 Task: Select the current location as Antelope Canyon, Arizona, United States . Now zoom - , and verify the location . Hide zoom slider
Action: Key pressed <Key.enter>
Screenshot: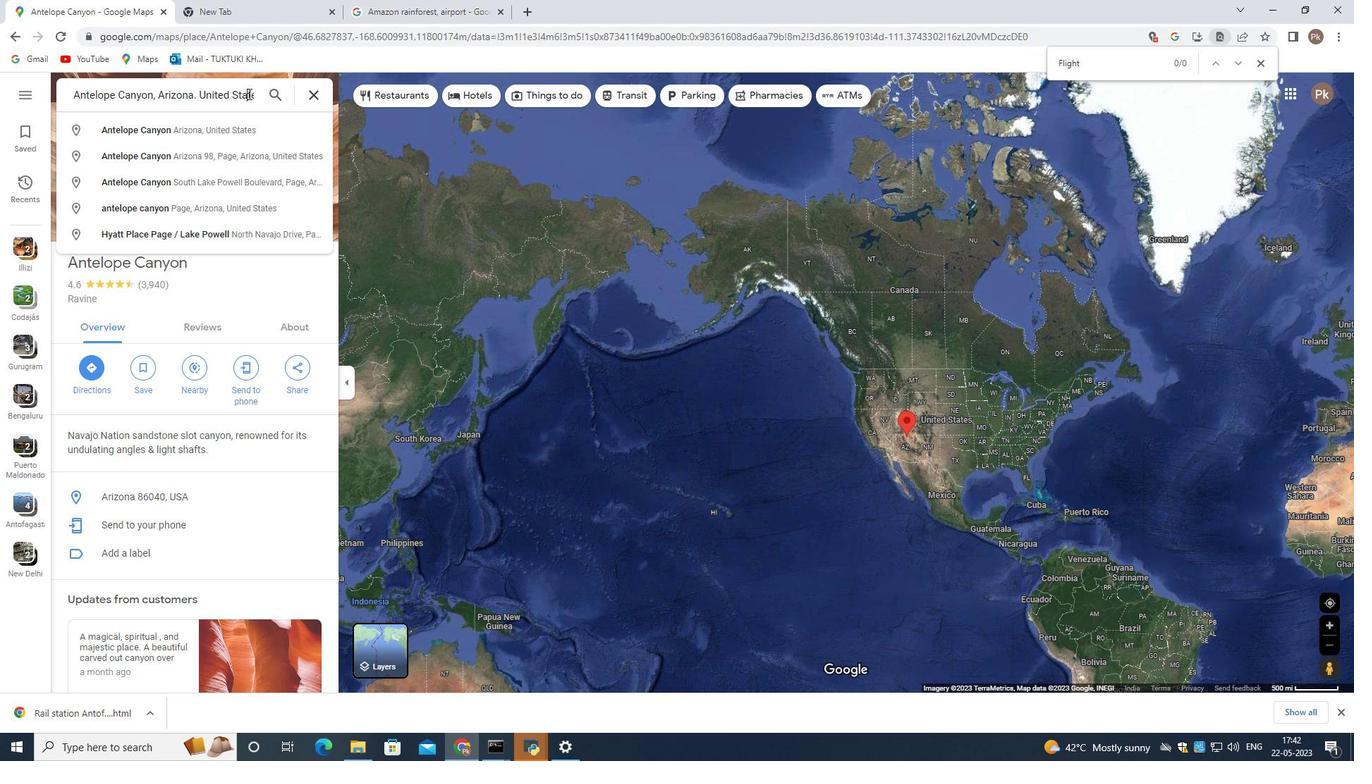 
Action: Mouse moved to (199, 143)
Screenshot: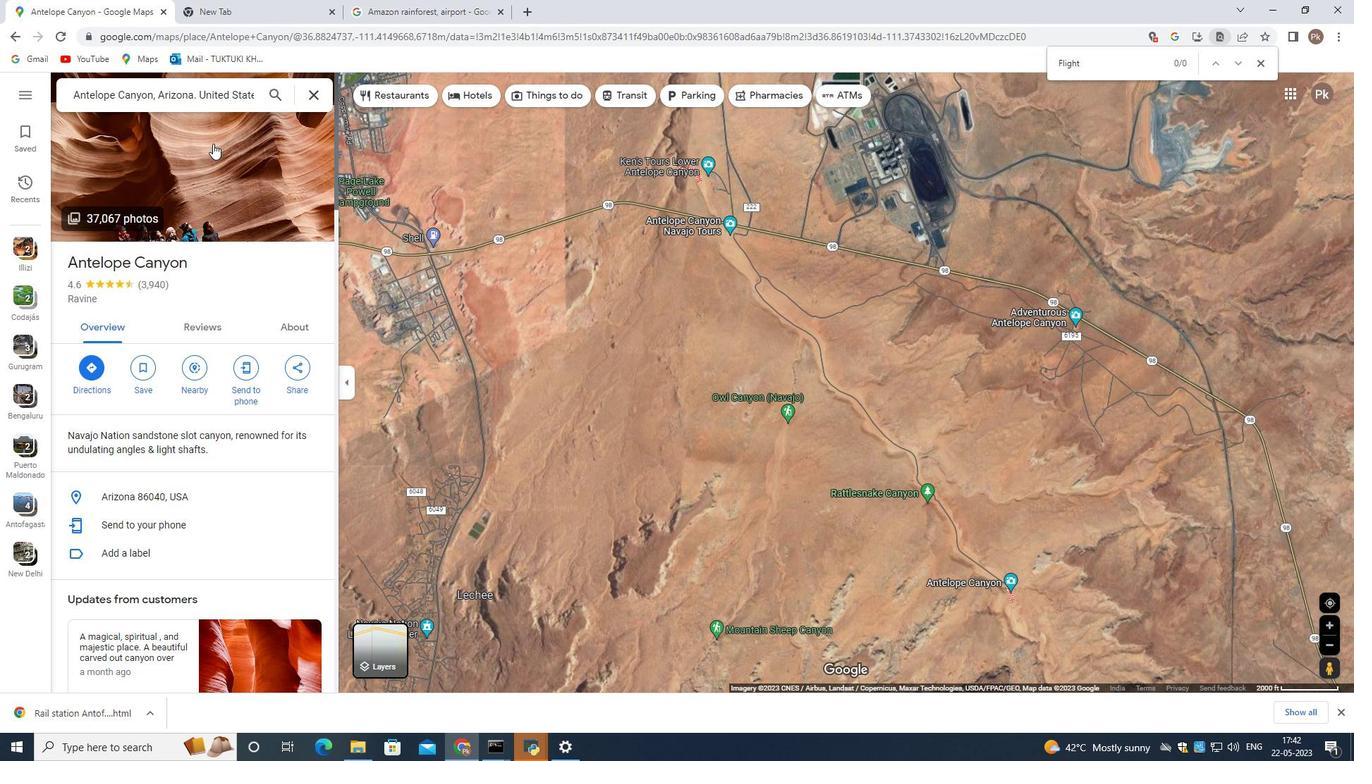 
Action: Mouse scrolled (199, 143) with delta (0, 0)
Screenshot: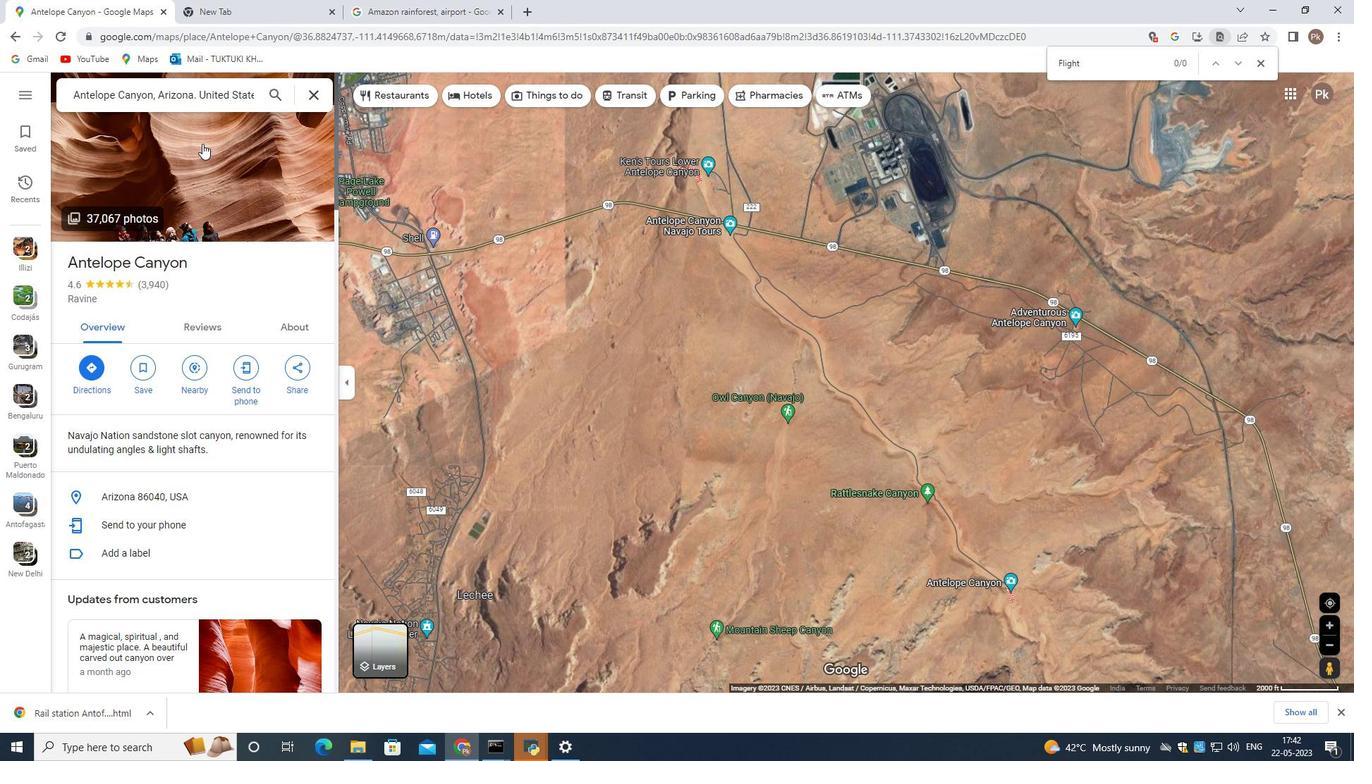 
Action: Mouse moved to (199, 143)
Screenshot: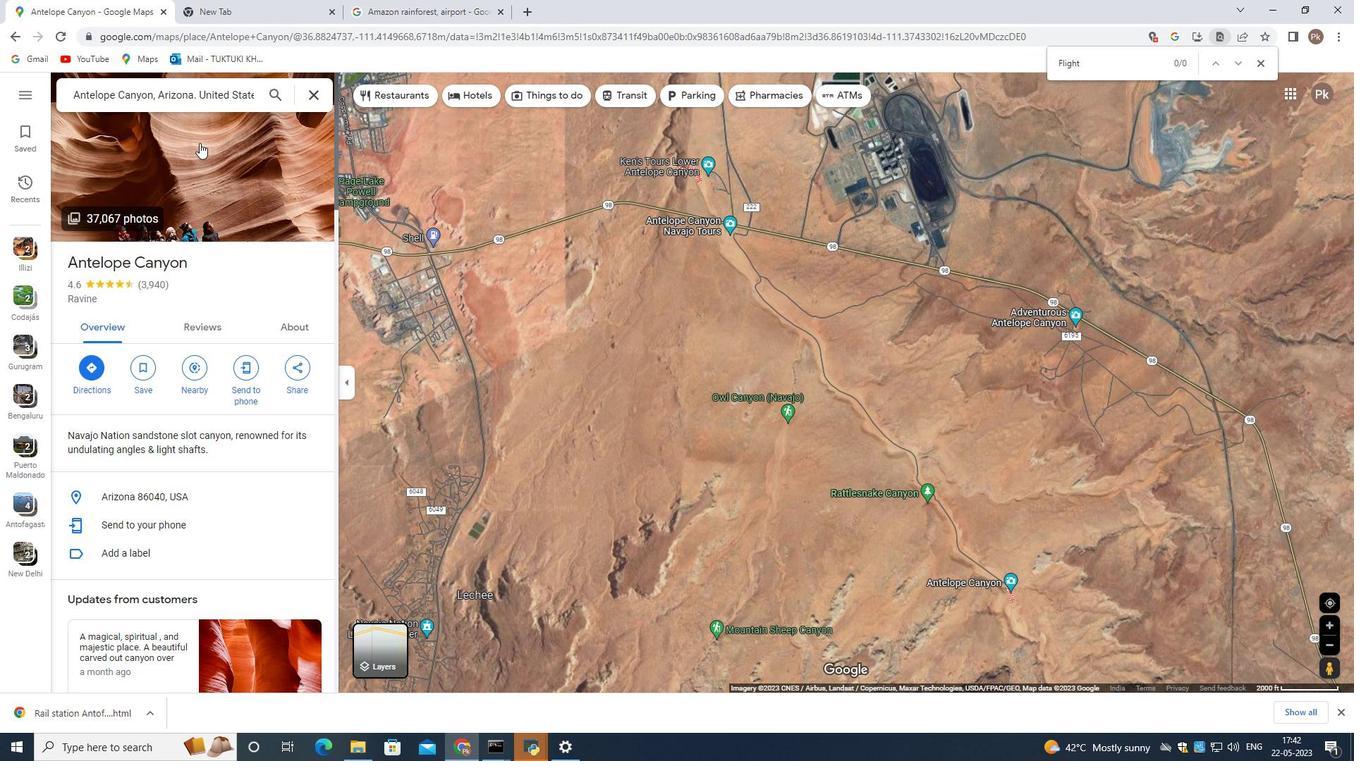 
Action: Mouse scrolled (199, 143) with delta (0, 0)
Screenshot: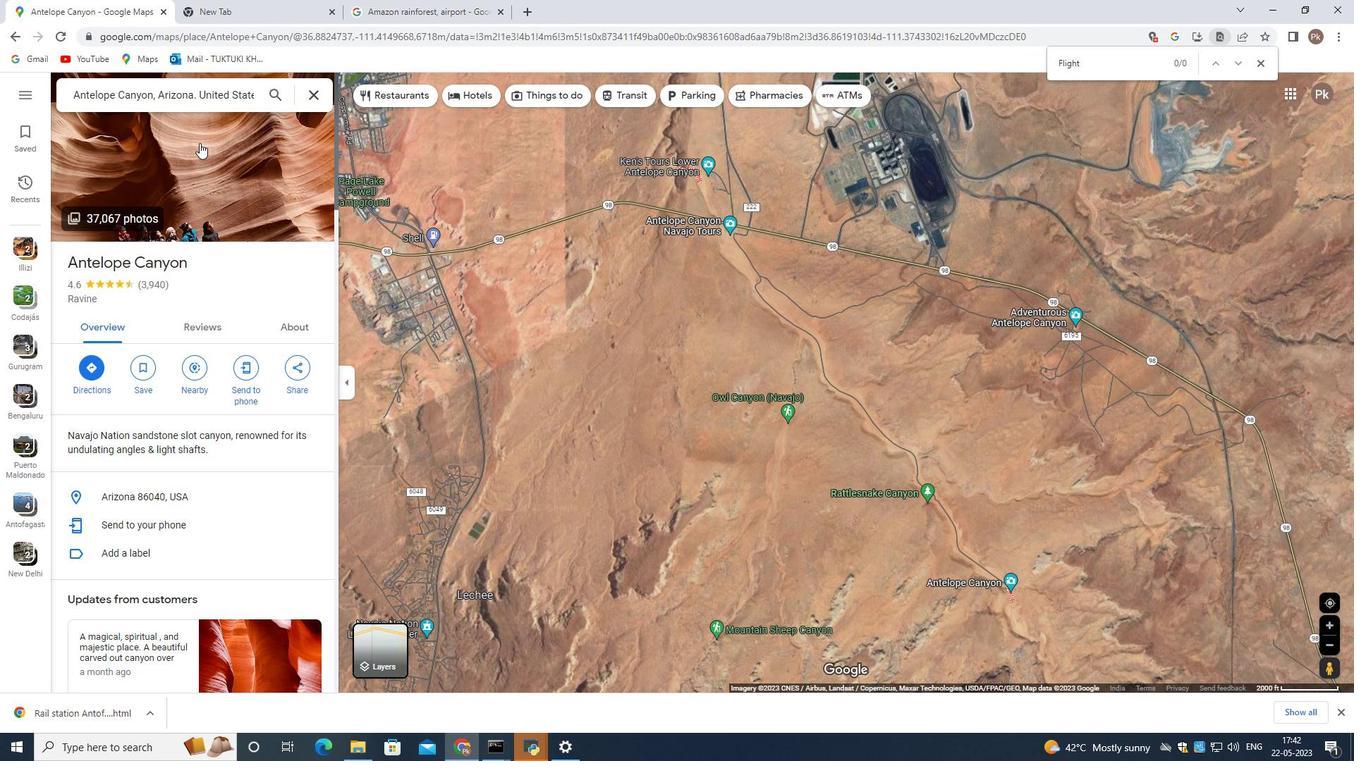 
Action: Mouse moved to (337, 122)
Screenshot: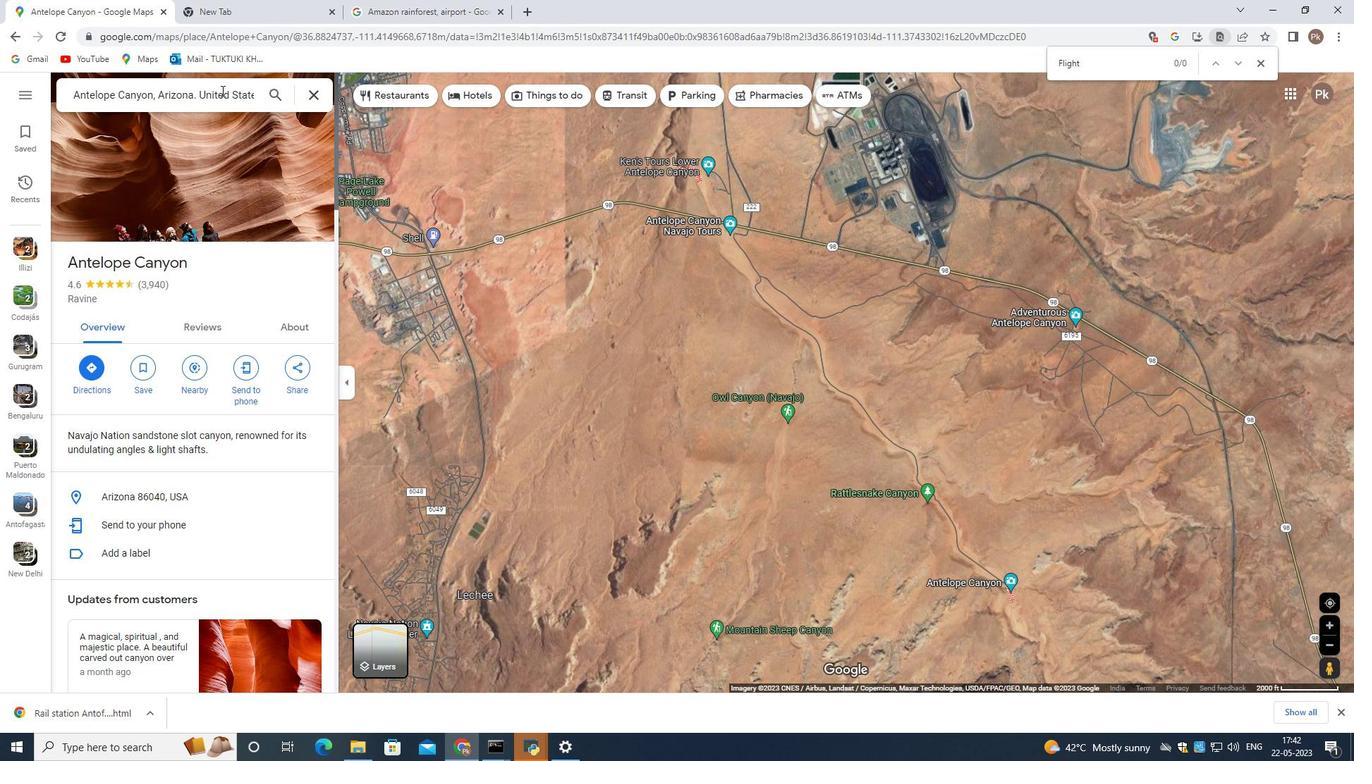 
Action: Mouse scrolled (337, 123) with delta (0, 0)
Screenshot: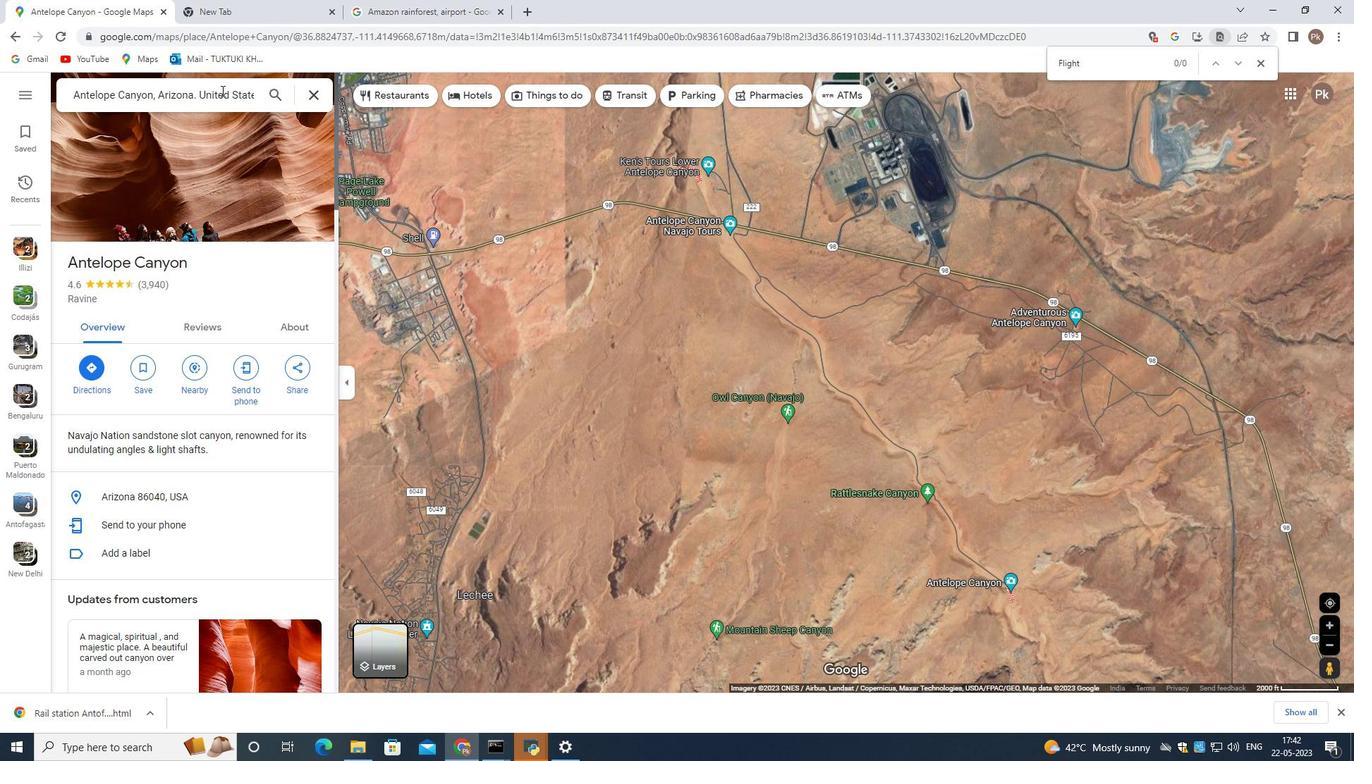 
Action: Mouse moved to (368, 127)
Screenshot: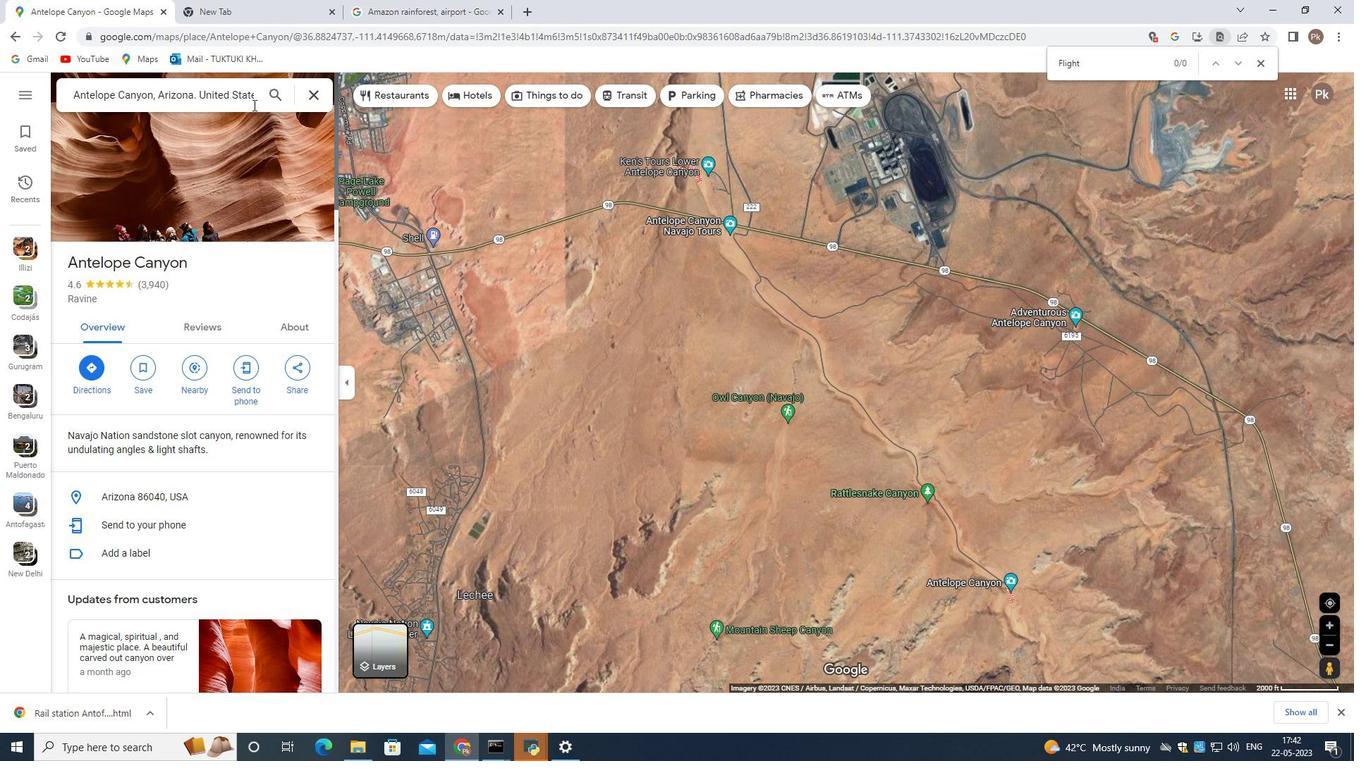 
Action: Mouse scrolled (368, 128) with delta (0, 0)
Screenshot: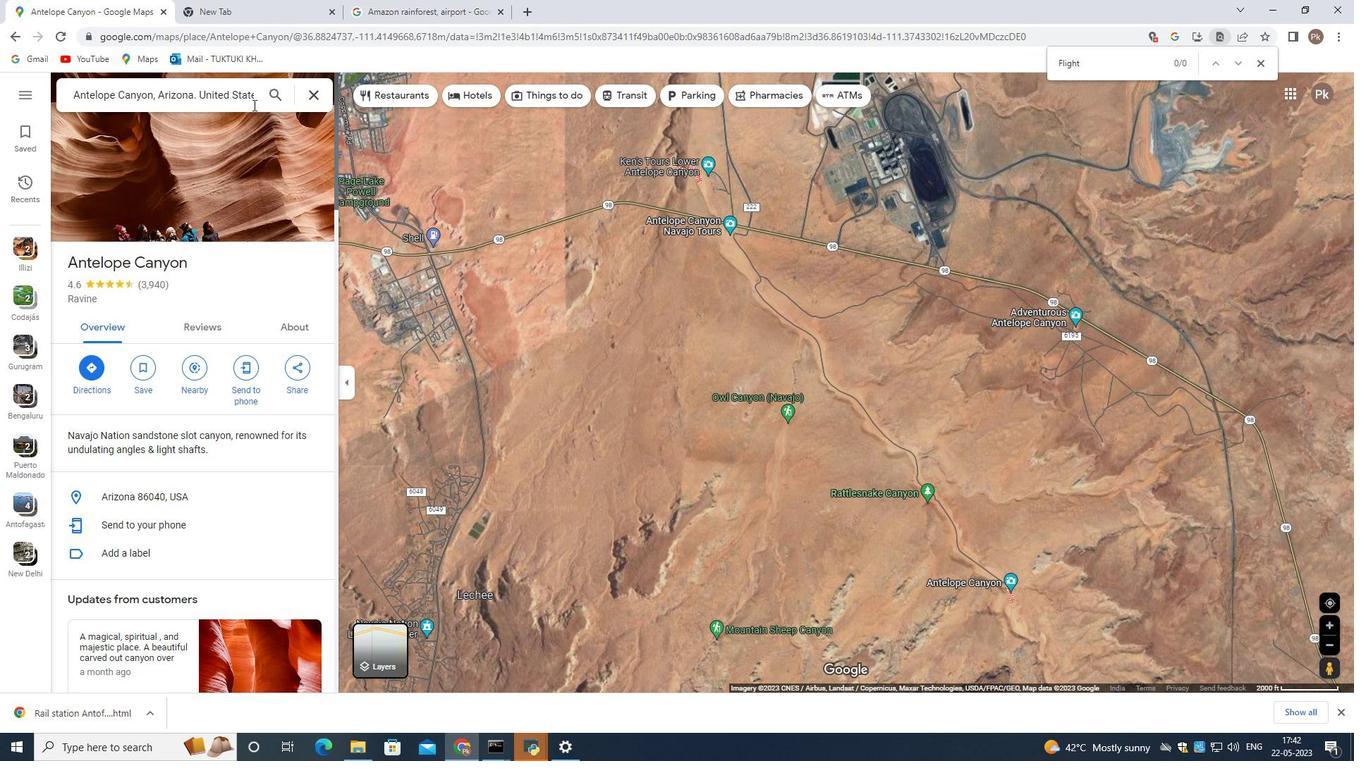 
Action: Mouse moved to (371, 128)
Screenshot: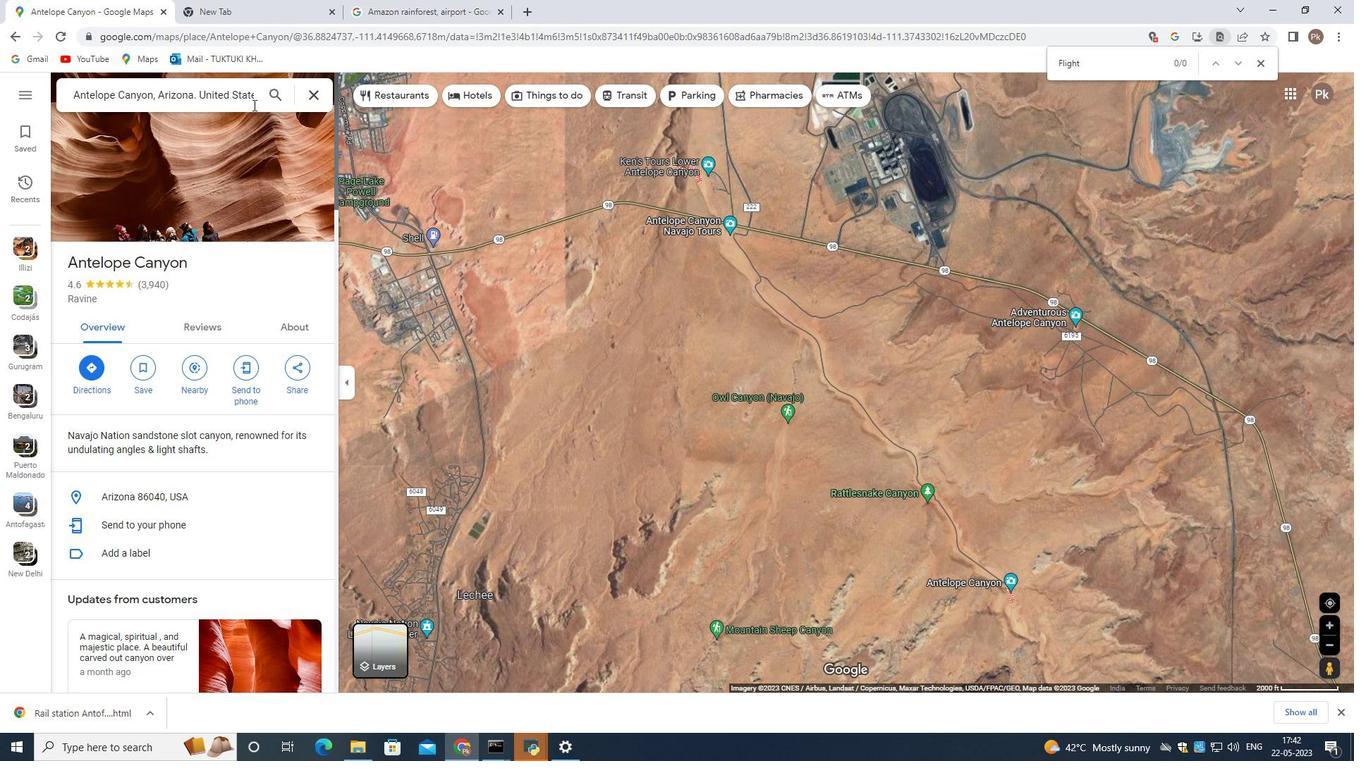 
Action: Mouse scrolled (371, 129) with delta (0, 0)
Screenshot: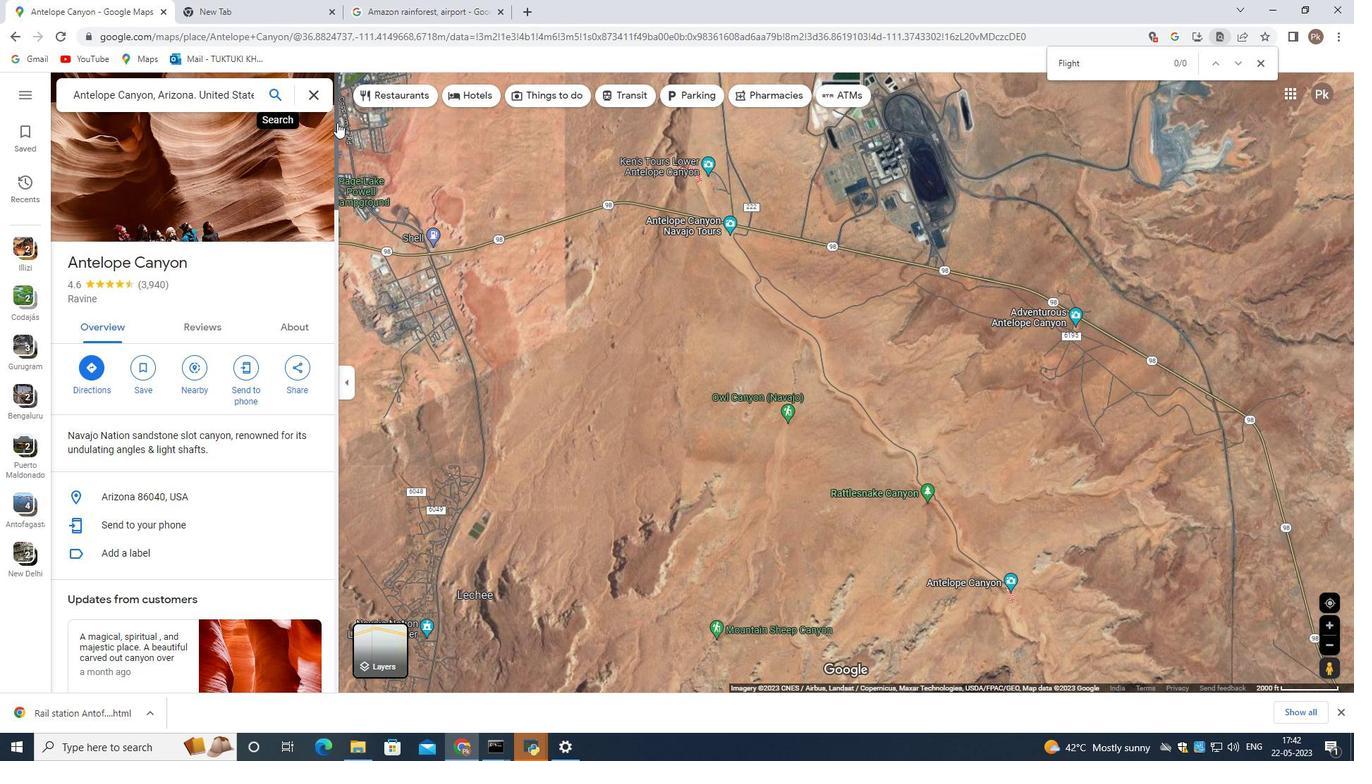 
Action: Mouse moved to (232, 93)
Screenshot: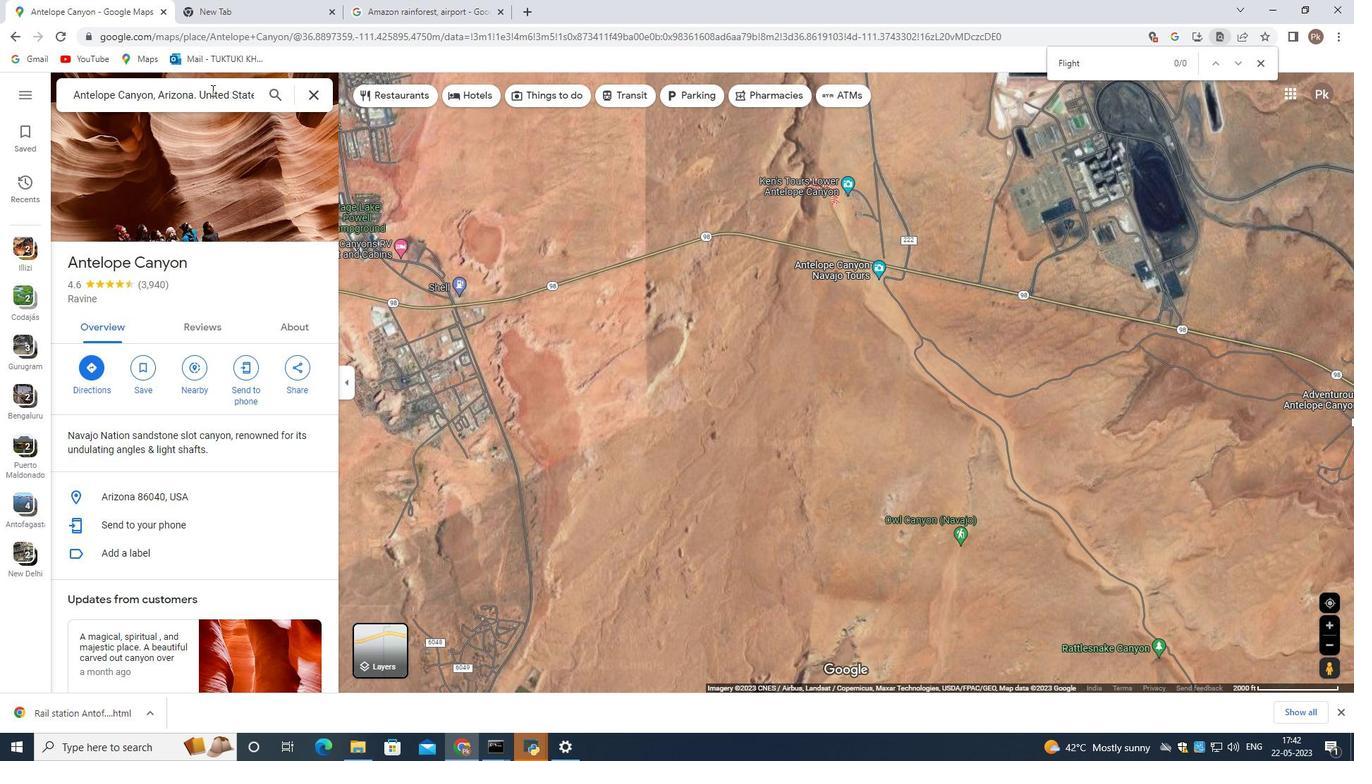 
Action: Mouse pressed left at (232, 93)
Screenshot: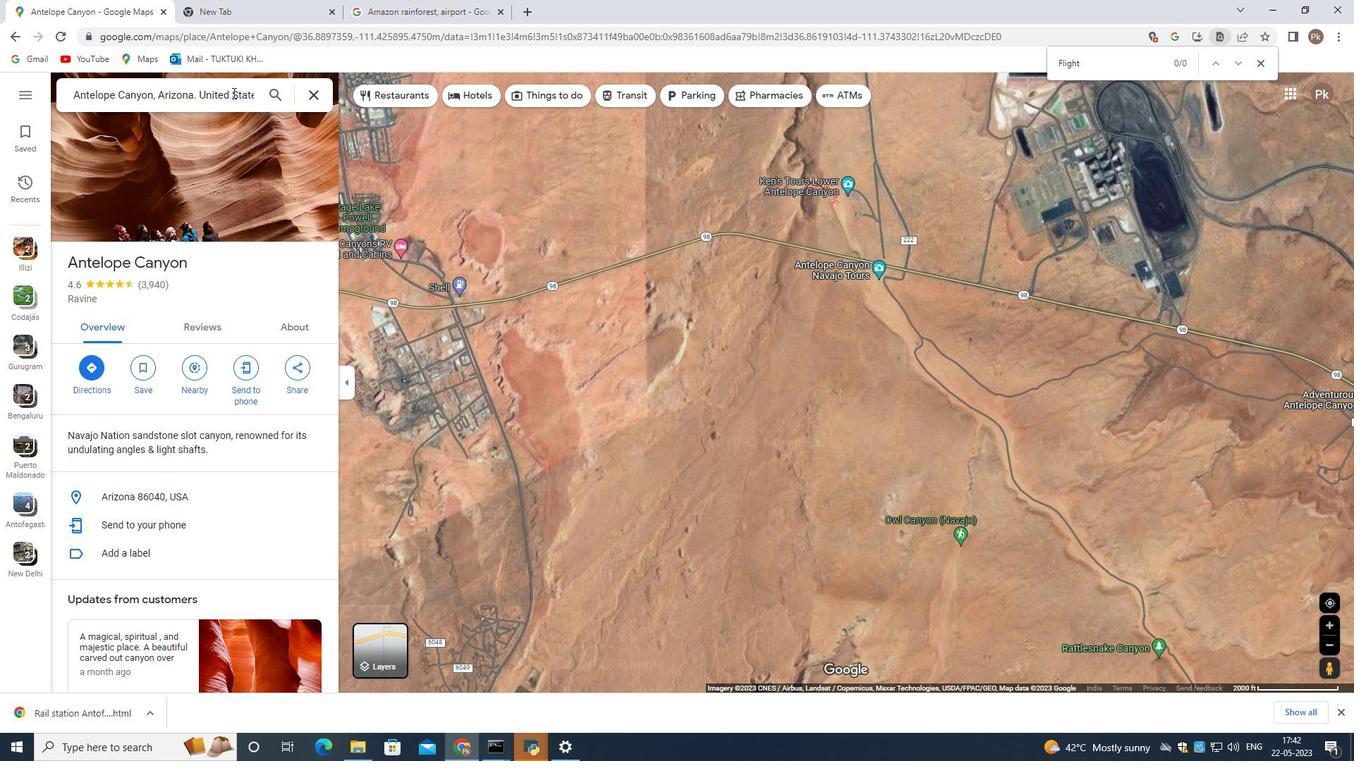 
Action: Mouse moved to (201, 124)
Screenshot: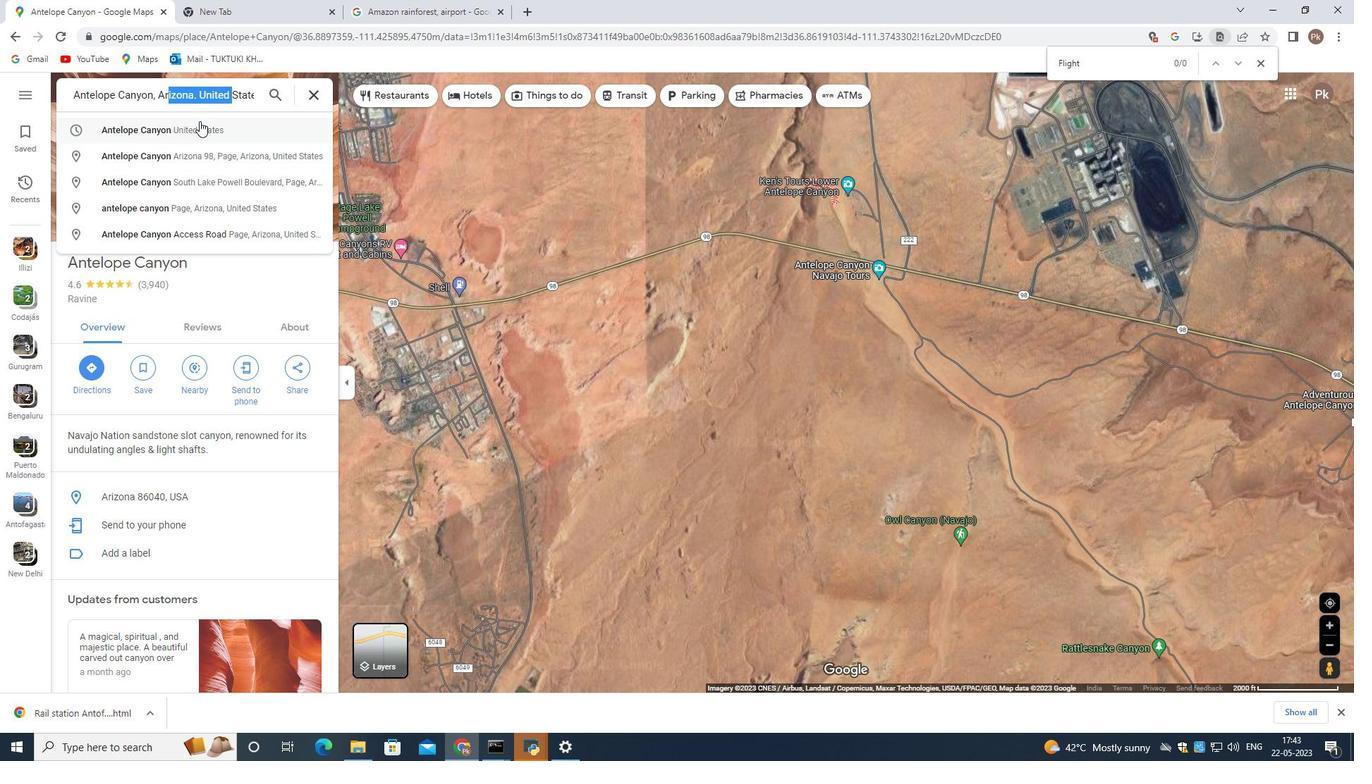 
Action: Mouse pressed left at (201, 124)
Screenshot: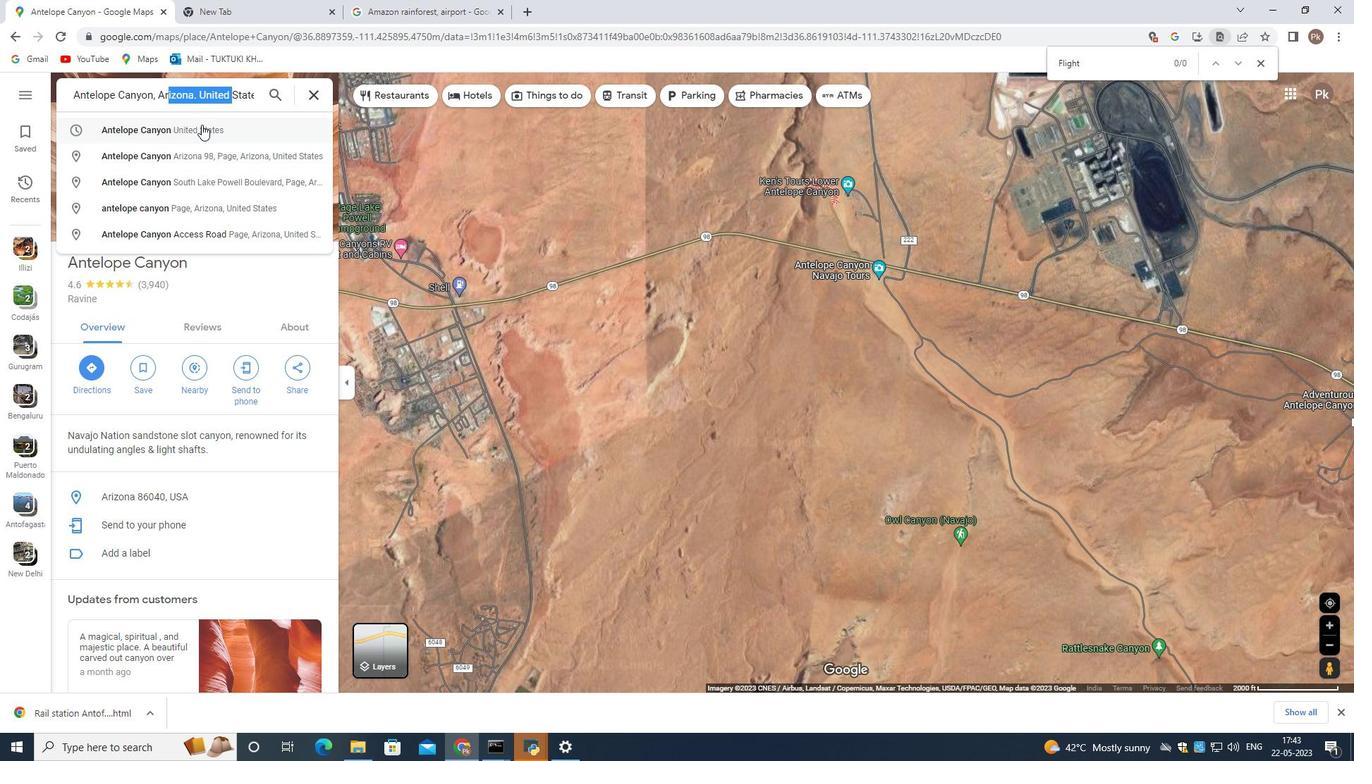 
Action: Mouse moved to (1141, 584)
Screenshot: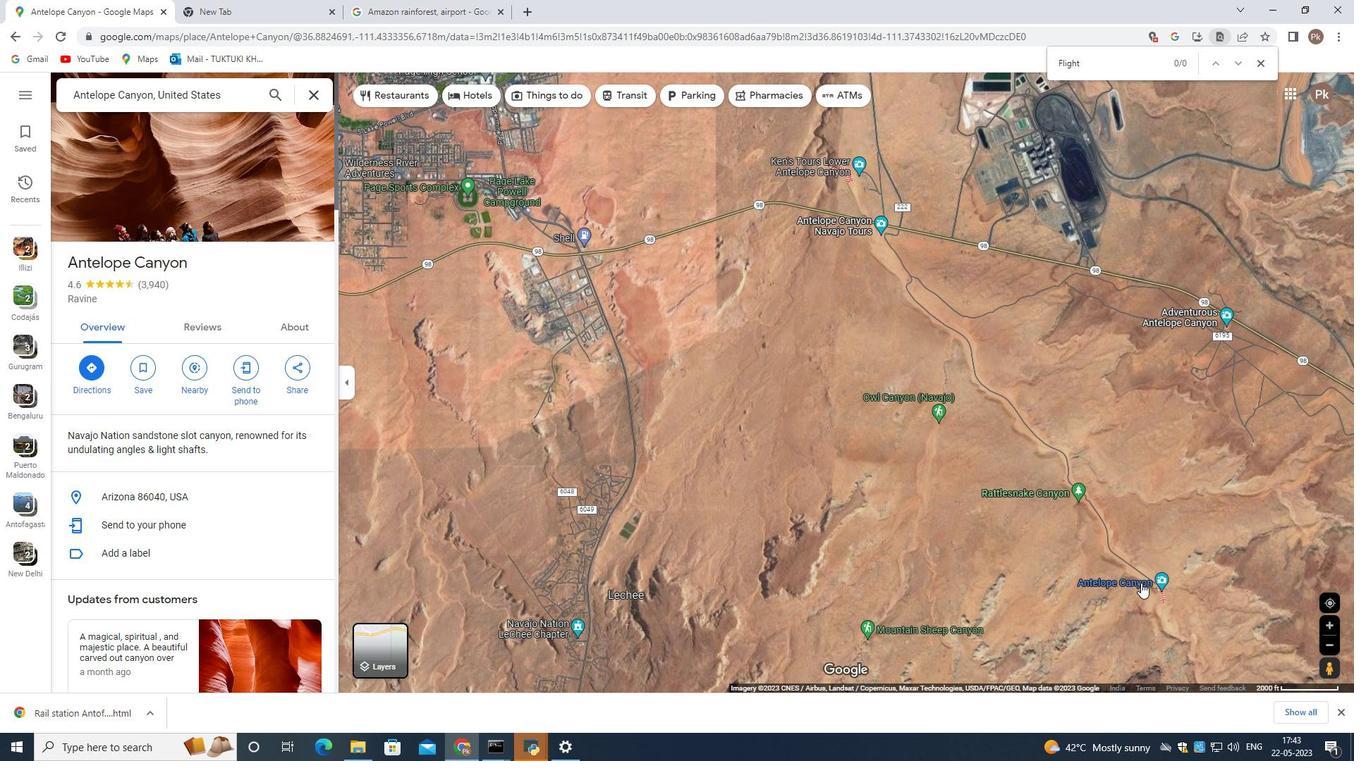 
Action: Mouse scrolled (1141, 583) with delta (0, 0)
Screenshot: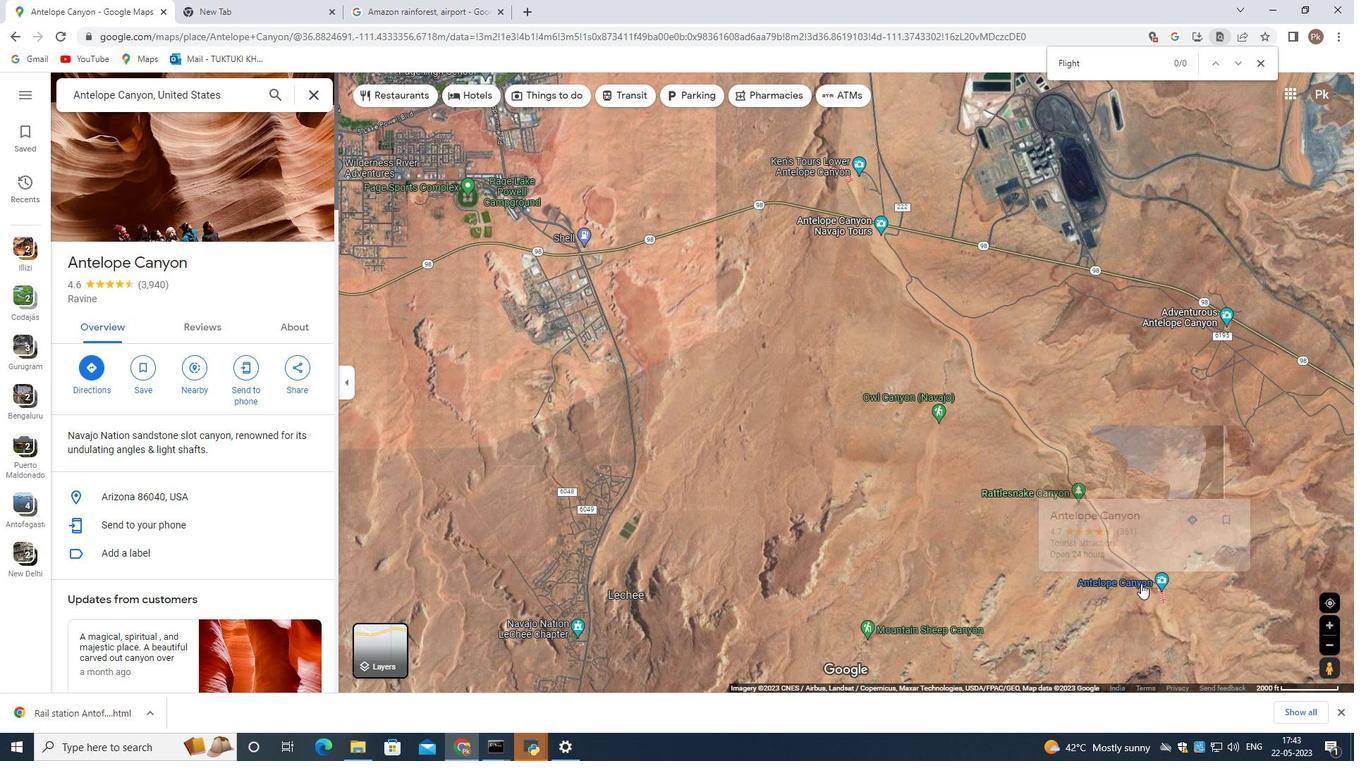 
Action: Mouse scrolled (1141, 583) with delta (0, 0)
Screenshot: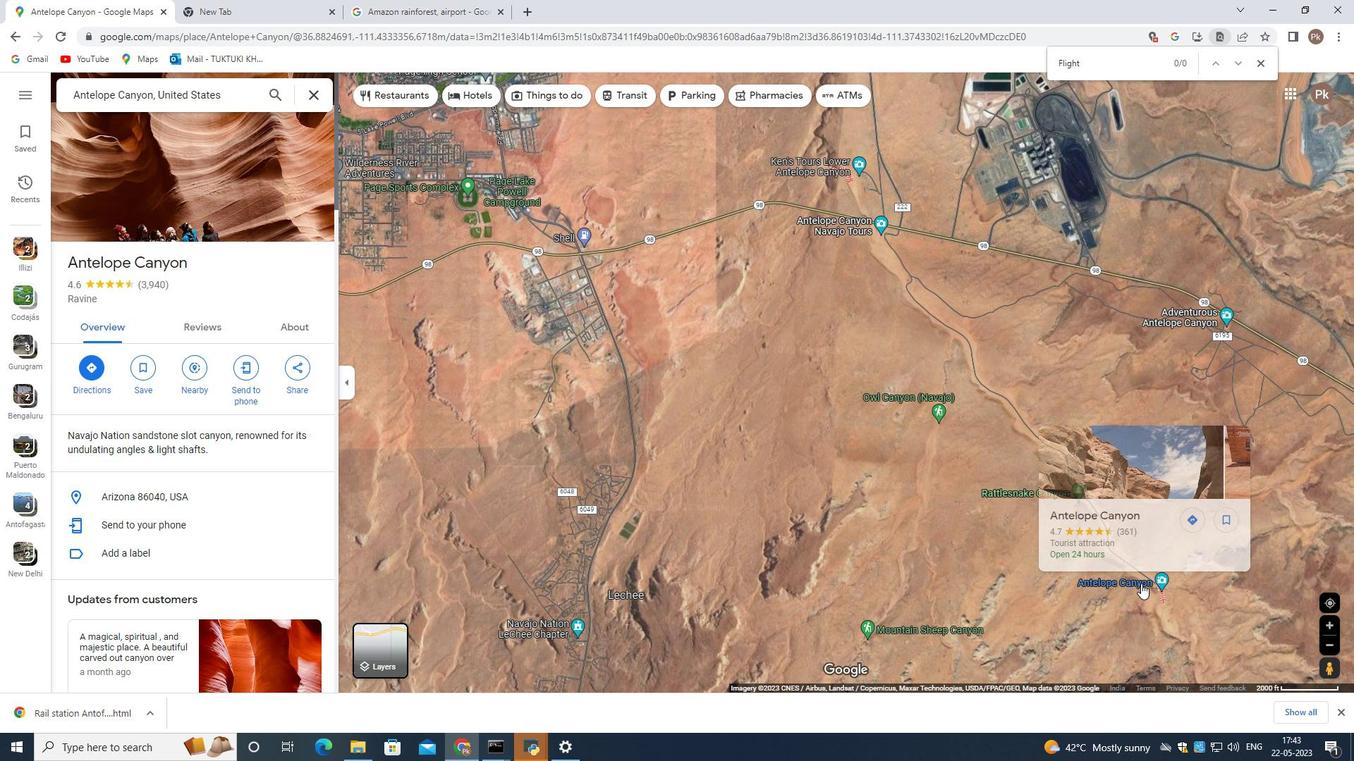 
Action: Mouse scrolled (1141, 583) with delta (0, 0)
Screenshot: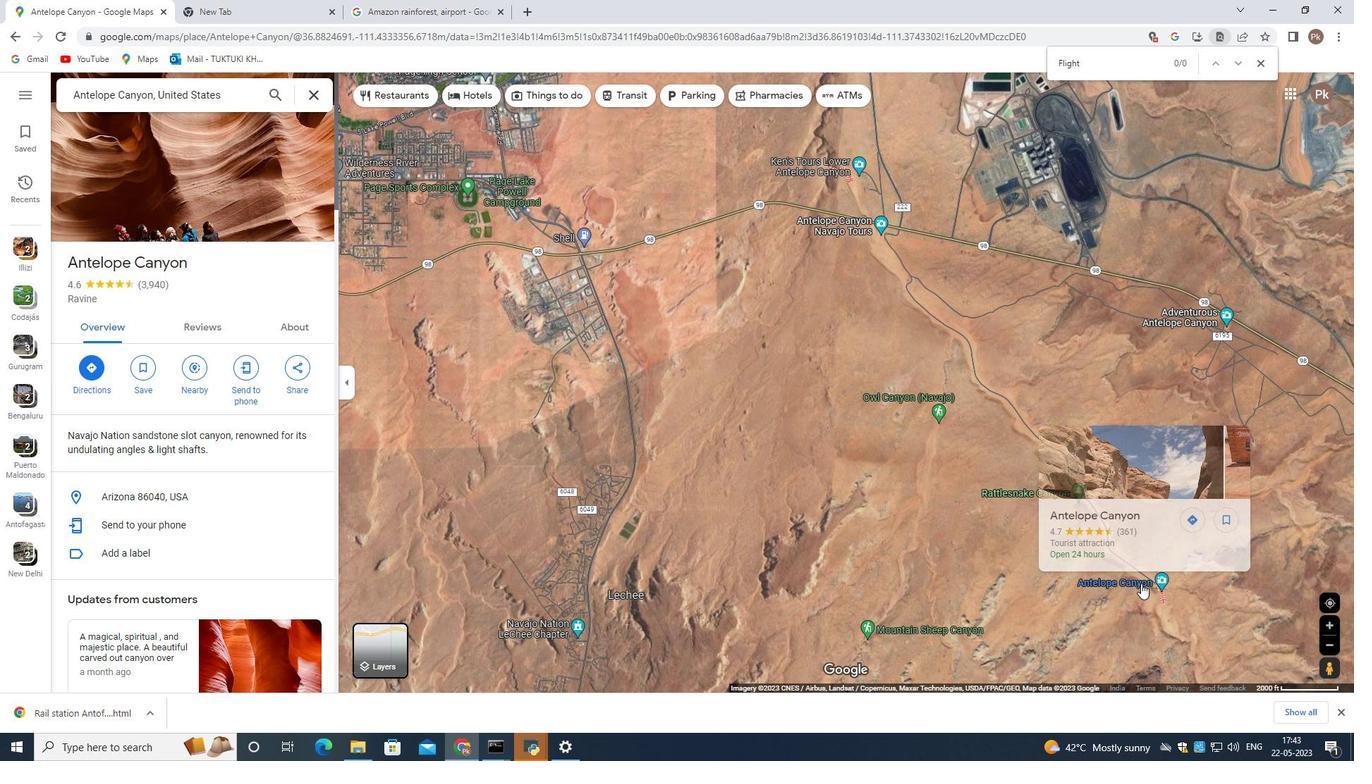 
Action: Mouse scrolled (1141, 583) with delta (0, 0)
Screenshot: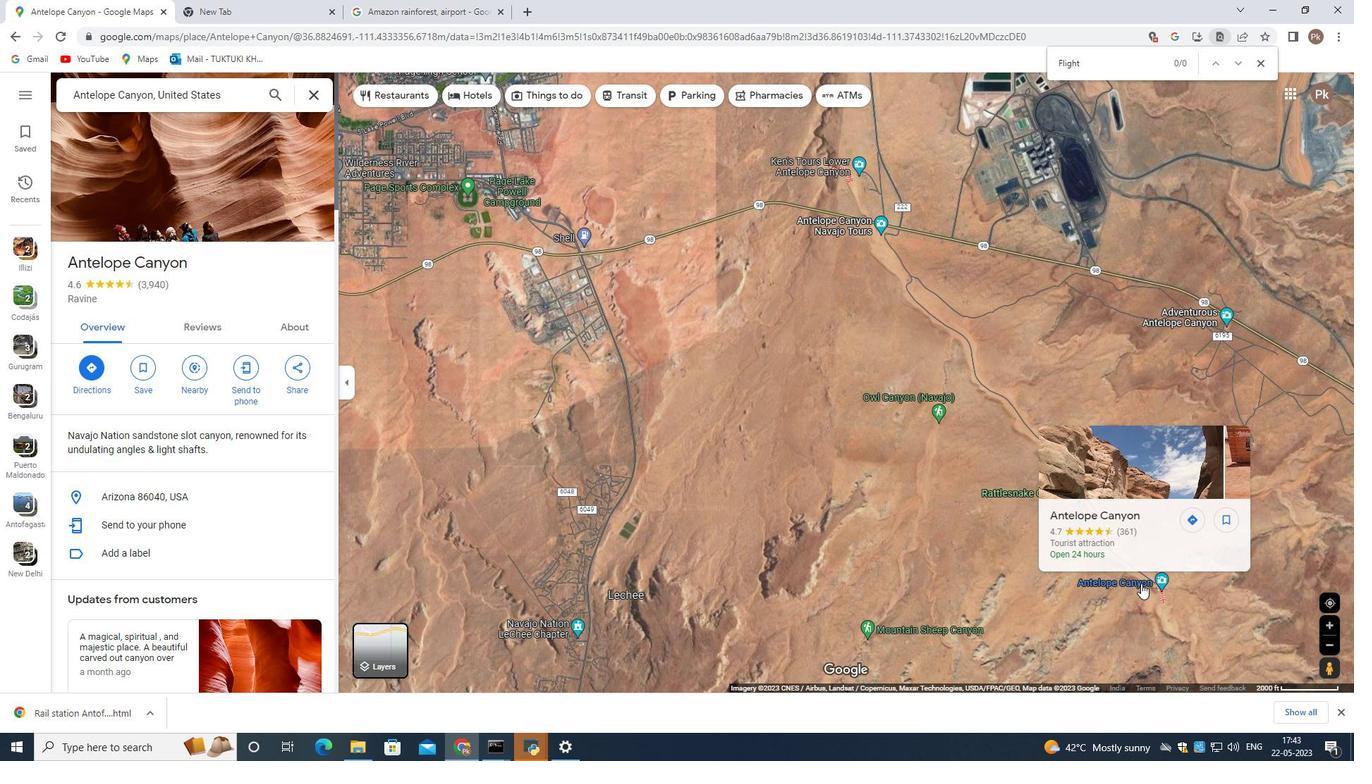 
Action: Mouse moved to (1080, 583)
Screenshot: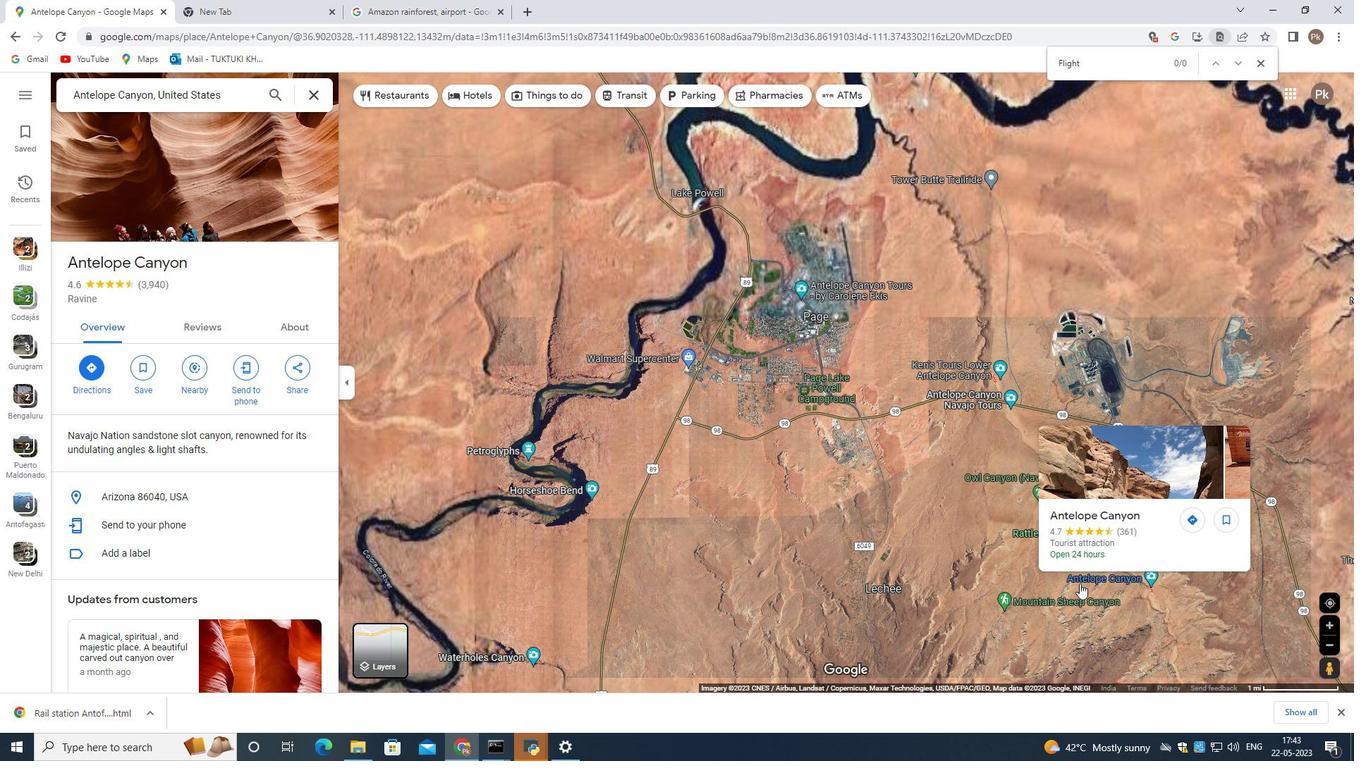 
Action: Mouse scrolled (1080, 584) with delta (0, 0)
Screenshot: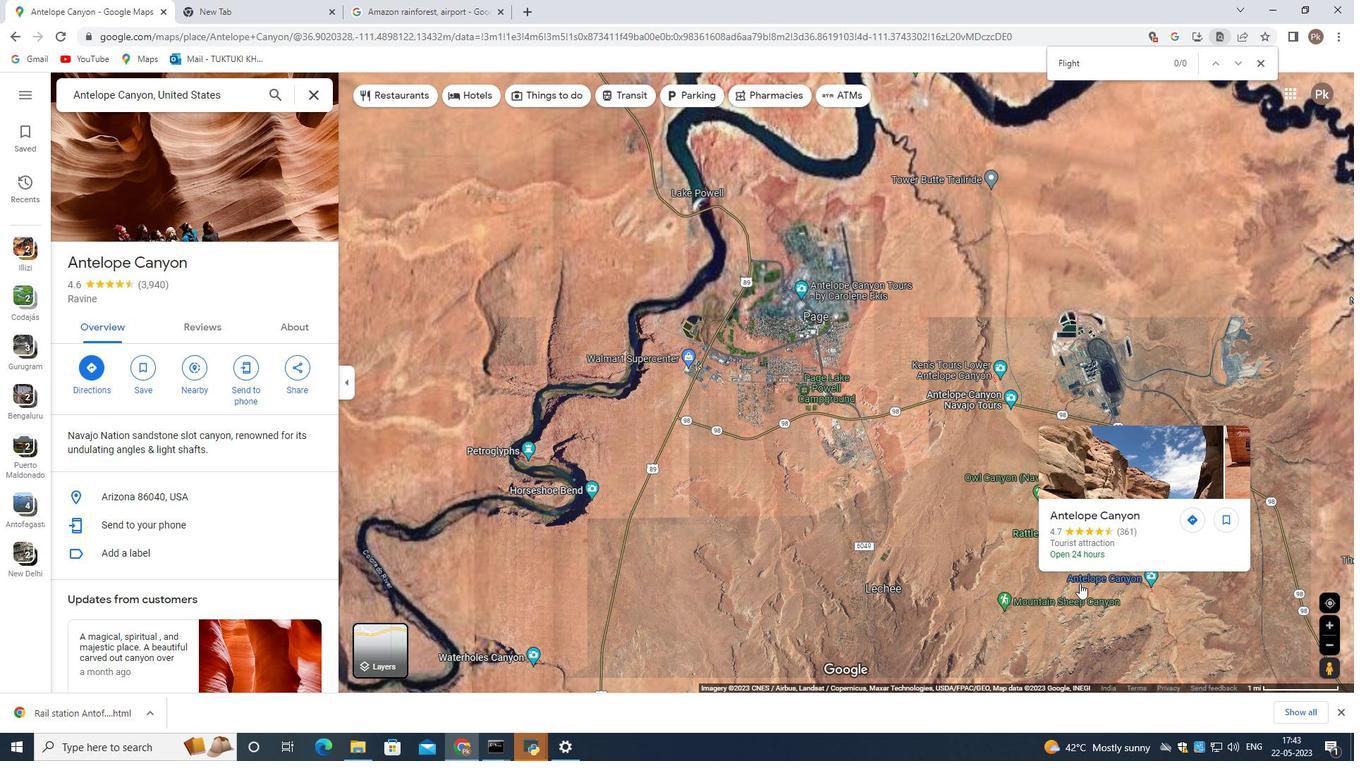 
Action: Mouse scrolled (1080, 584) with delta (0, 0)
Screenshot: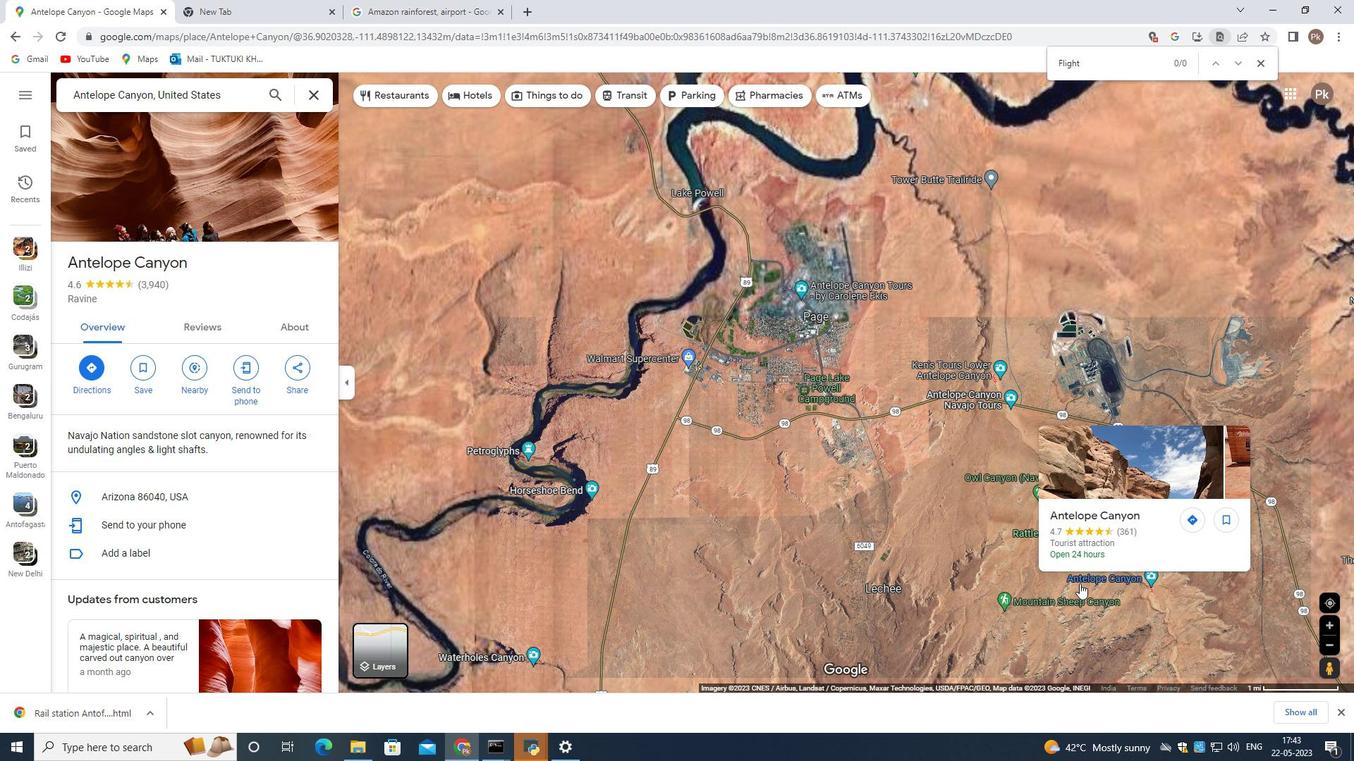 
Action: Mouse scrolled (1080, 584) with delta (0, 0)
Screenshot: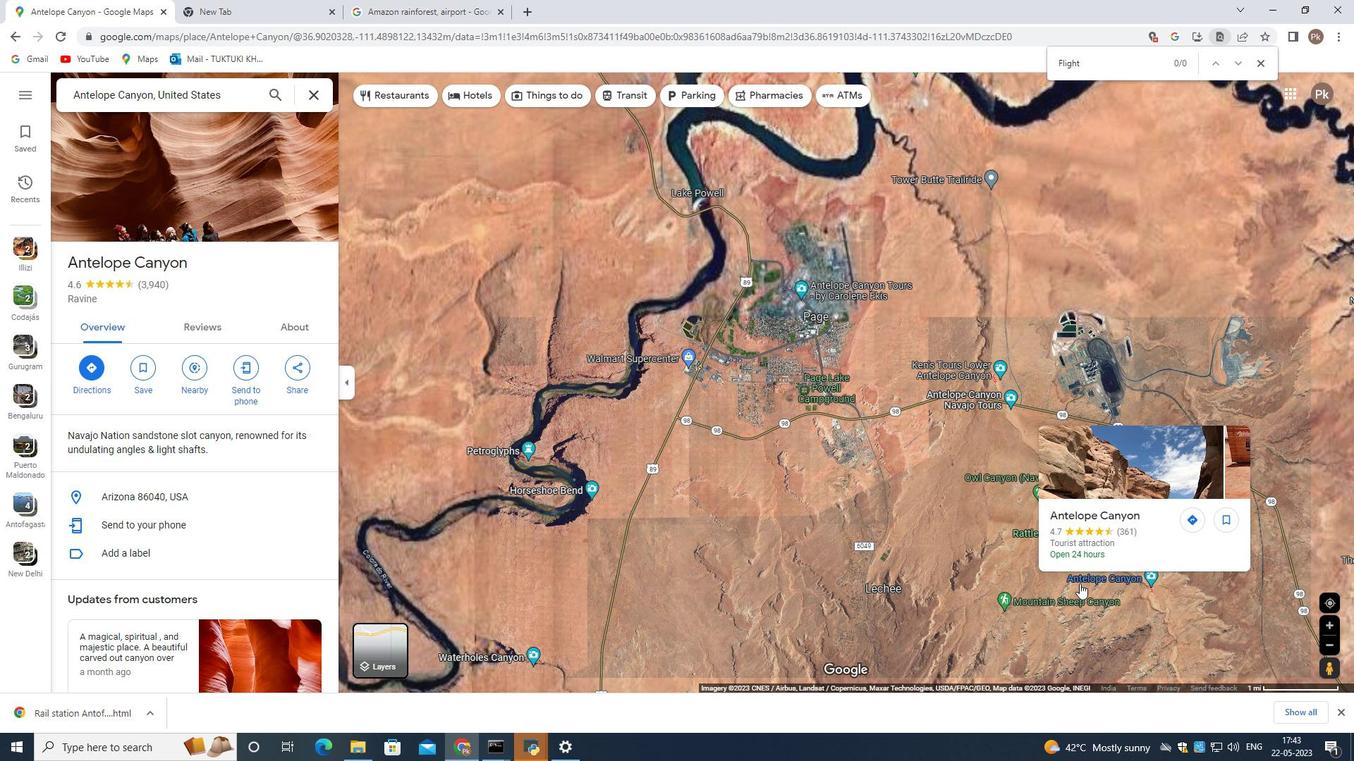 
Action: Mouse scrolled (1080, 584) with delta (0, 0)
Screenshot: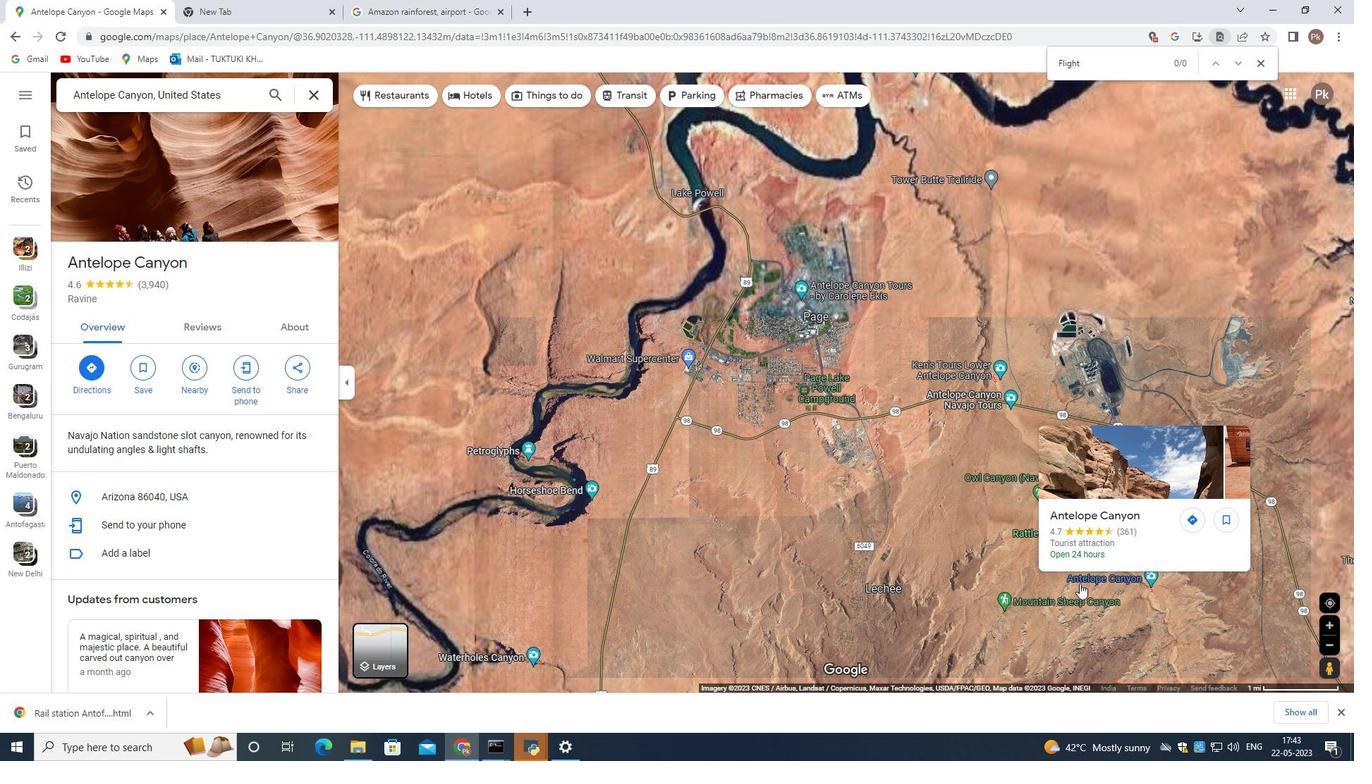 
Action: Mouse moved to (1130, 560)
Screenshot: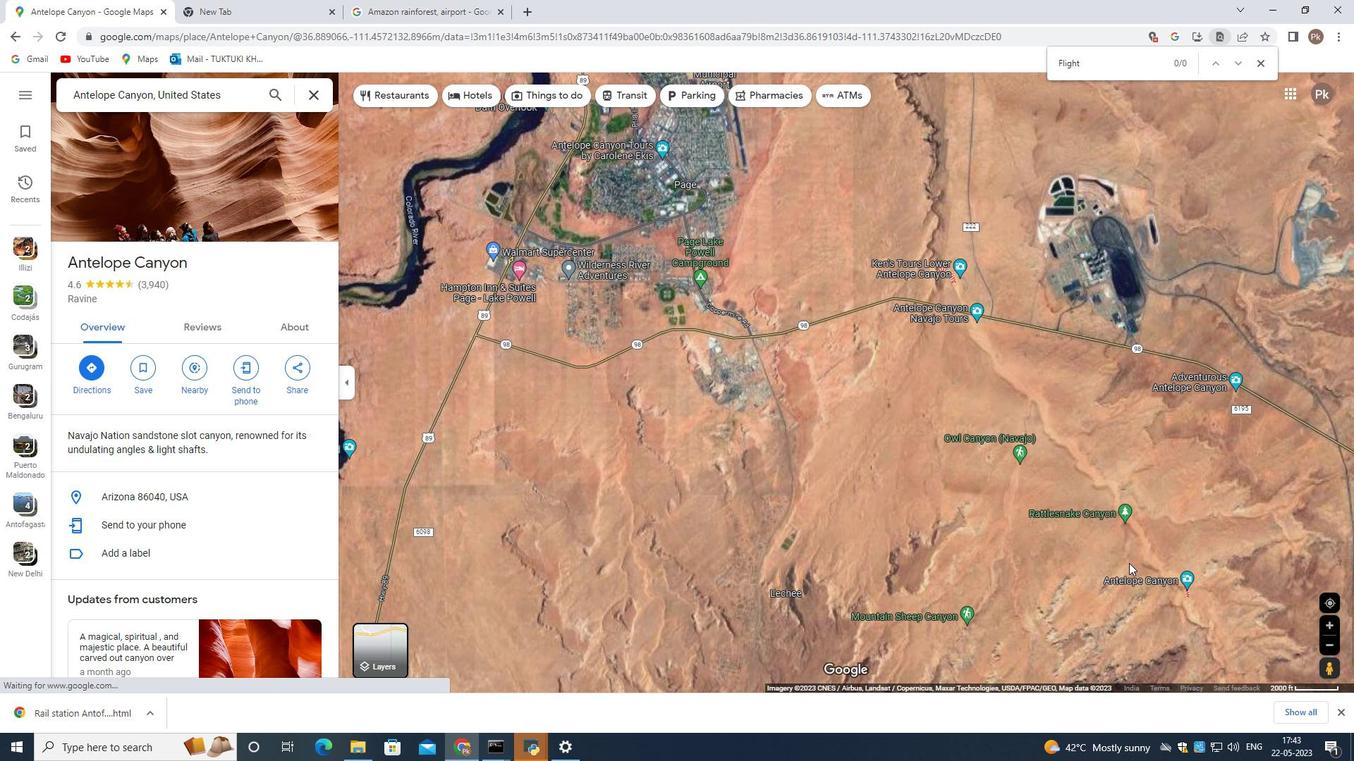 
Action: Mouse pressed left at (1130, 560)
Screenshot: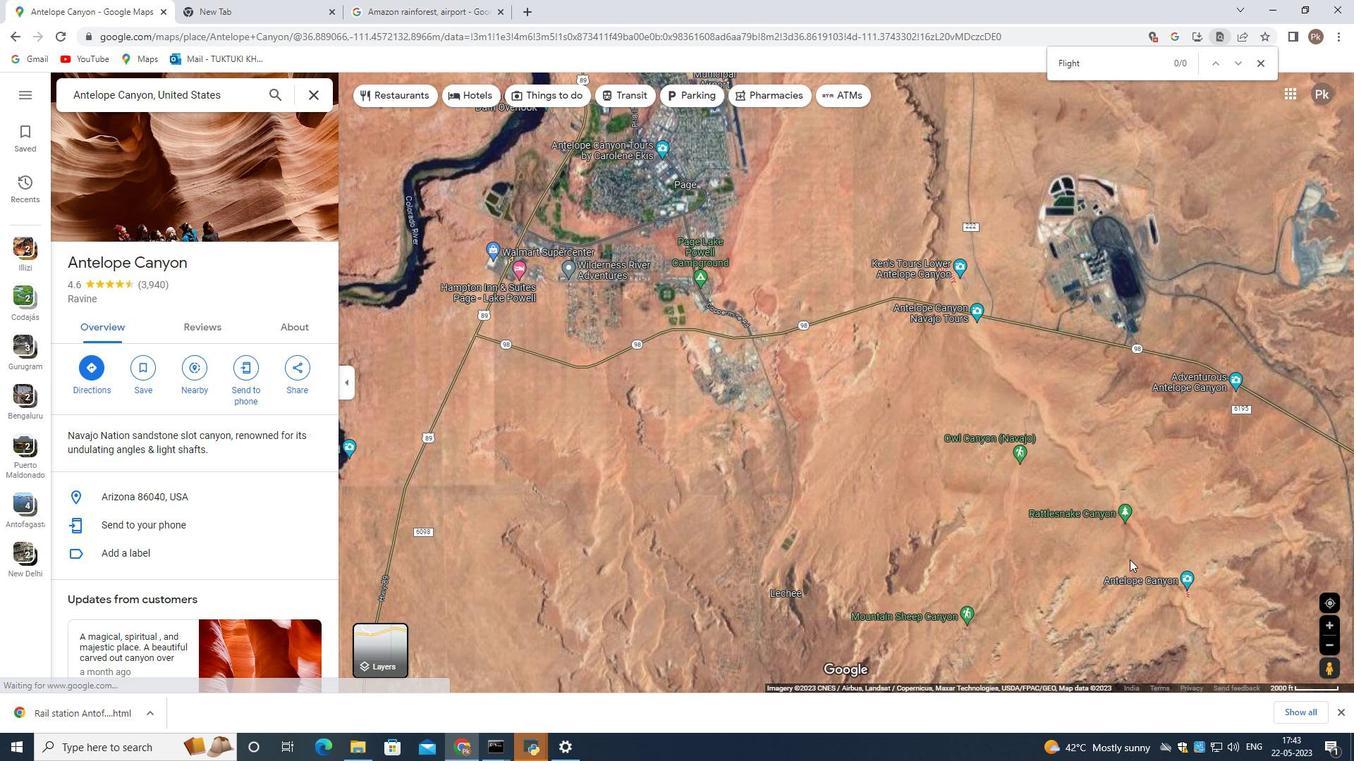 
Action: Mouse moved to (685, 455)
Screenshot: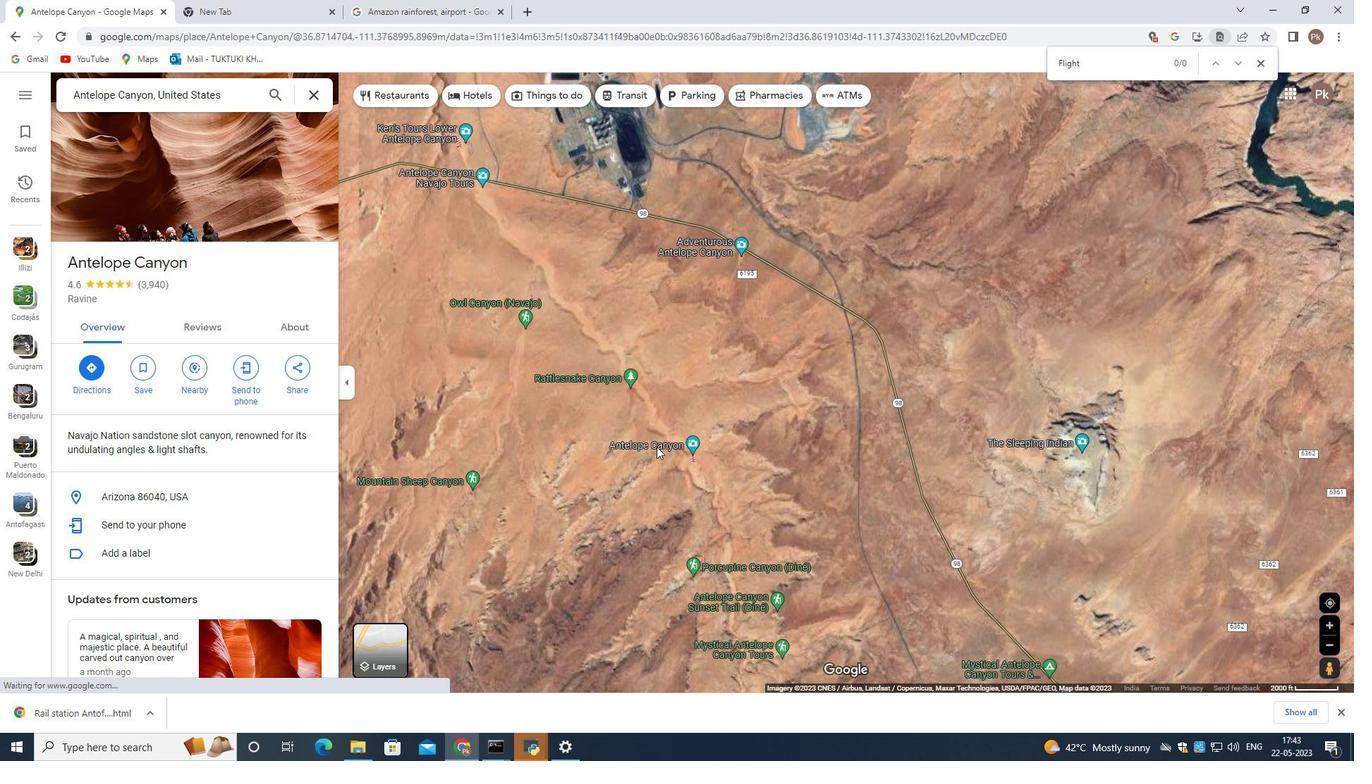 
Action: Mouse scrolled (685, 456) with delta (0, 0)
Screenshot: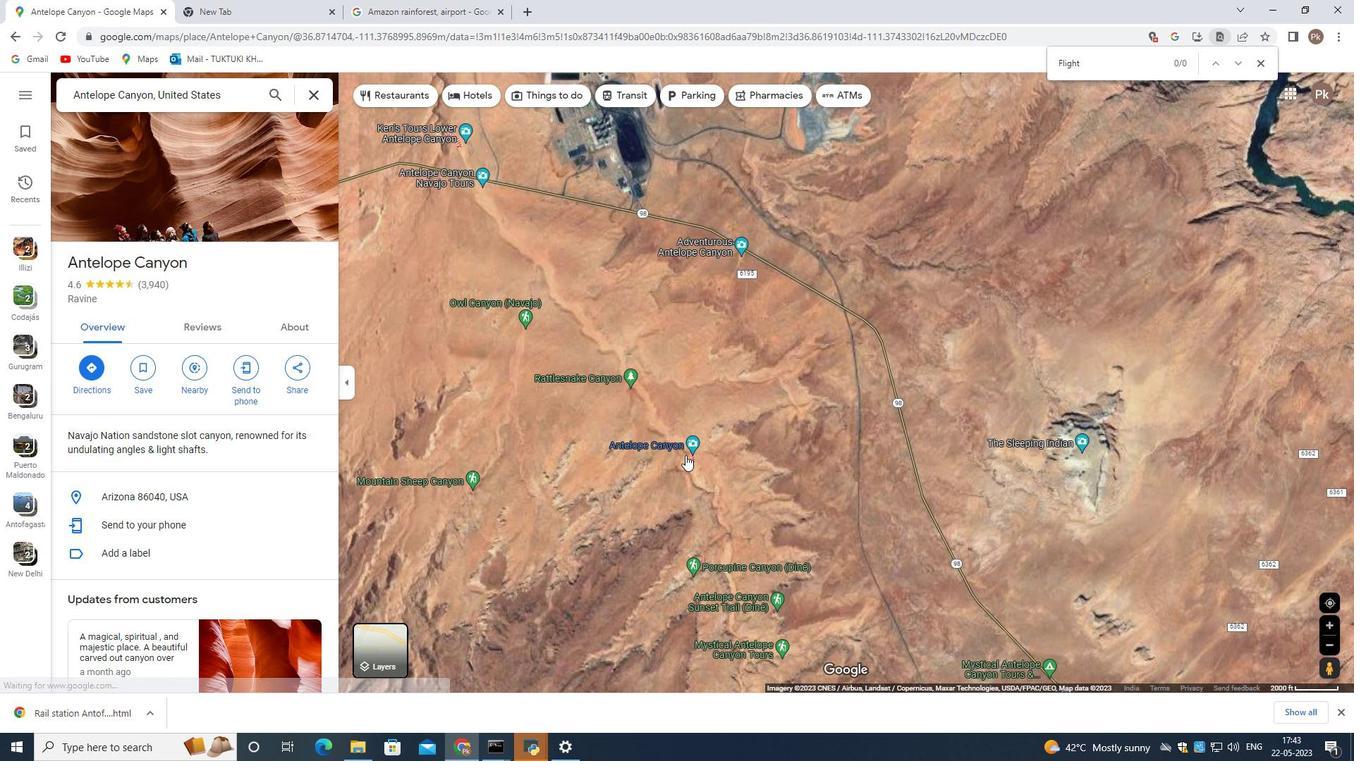 
Action: Mouse scrolled (685, 456) with delta (0, 0)
Screenshot: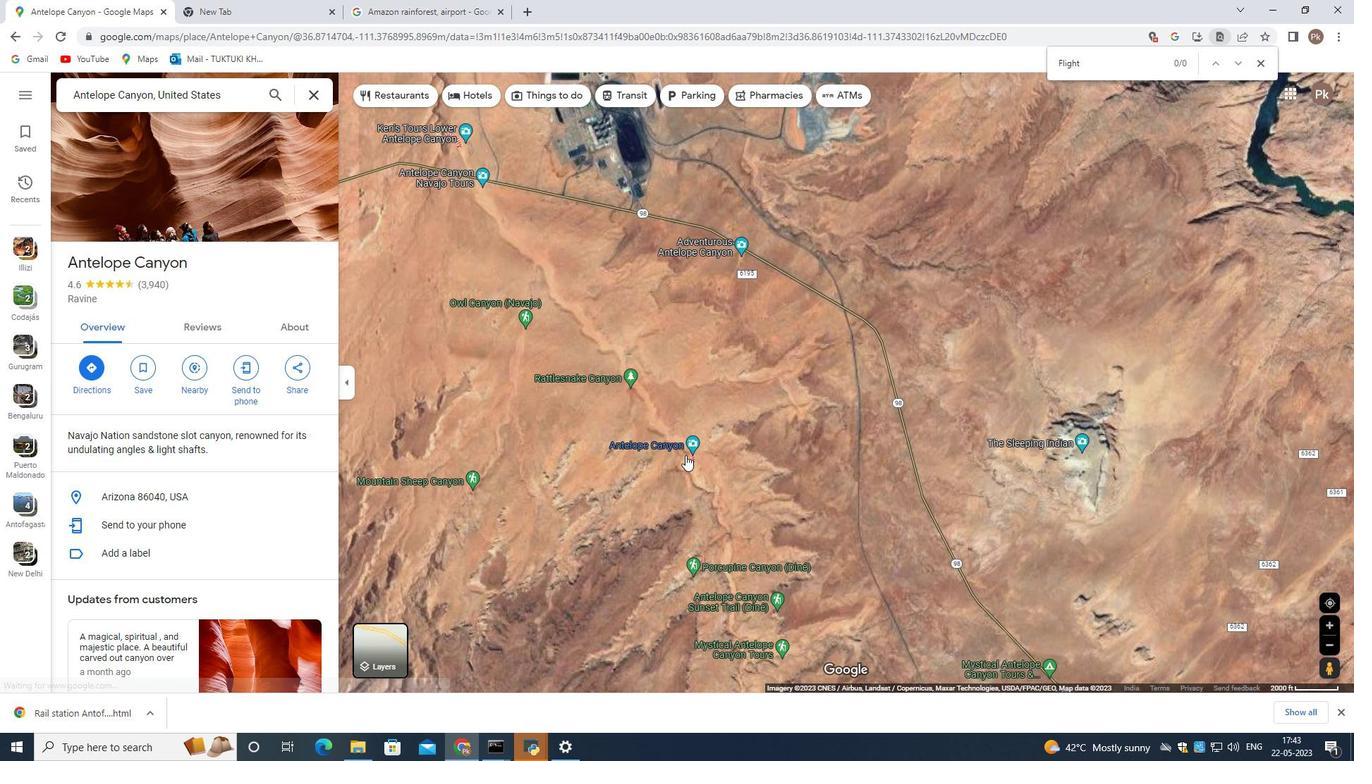 
Action: Mouse scrolled (685, 456) with delta (0, 0)
Screenshot: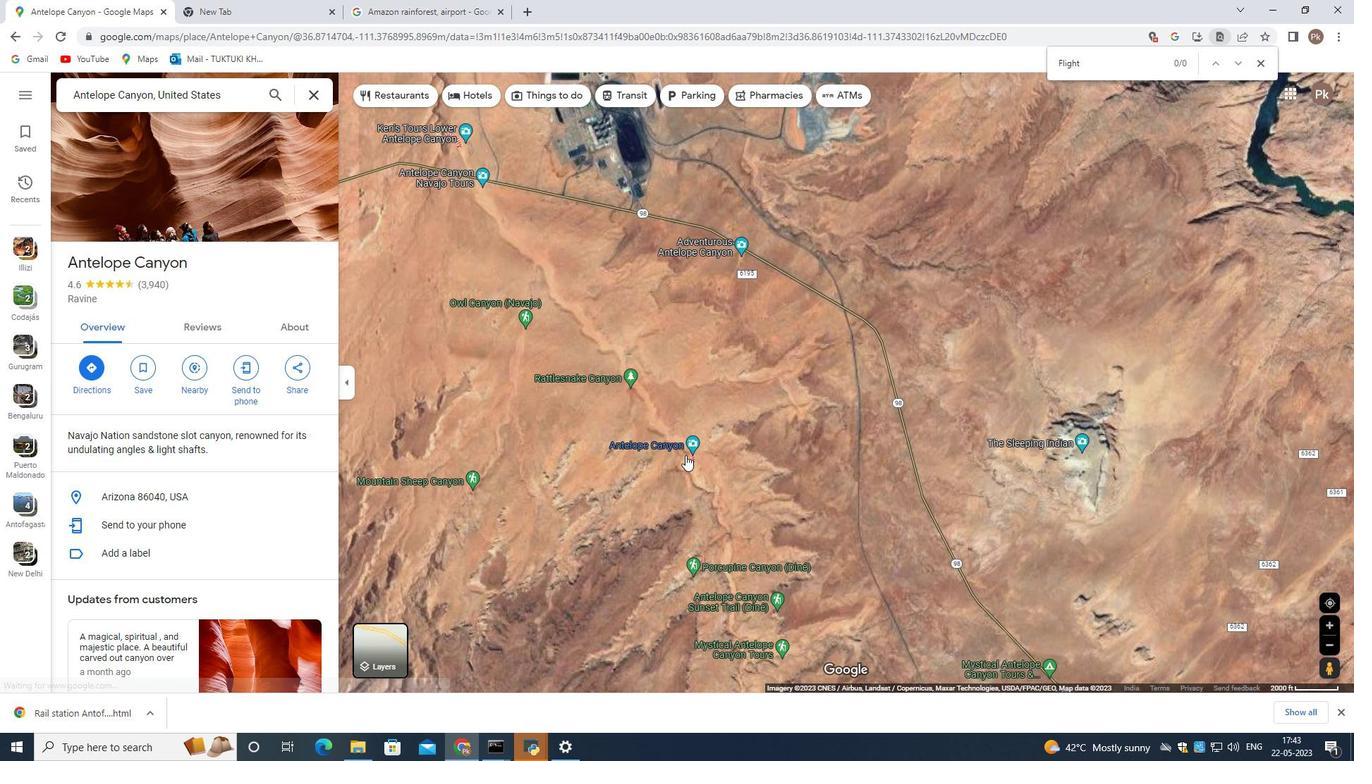 
Action: Mouse scrolled (685, 456) with delta (0, 0)
Screenshot: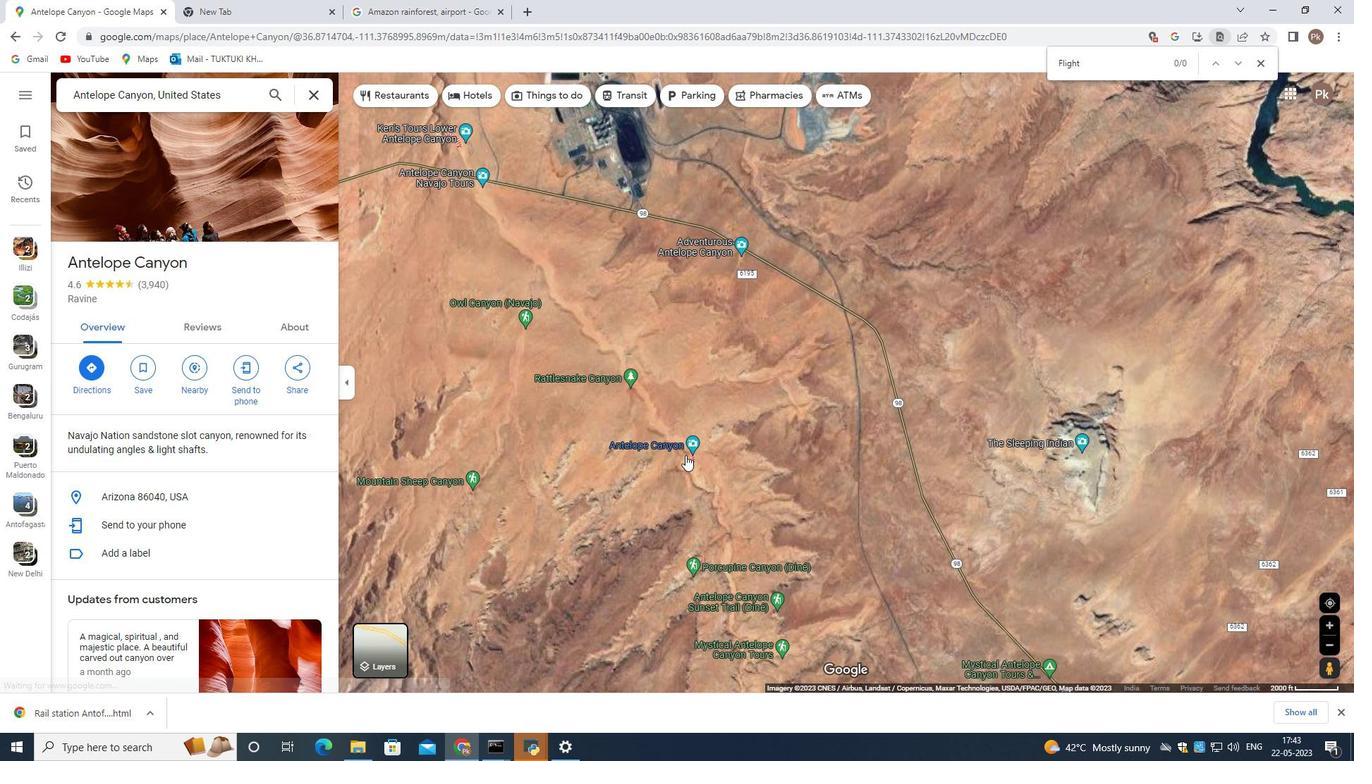 
Action: Mouse moved to (671, 460)
Screenshot: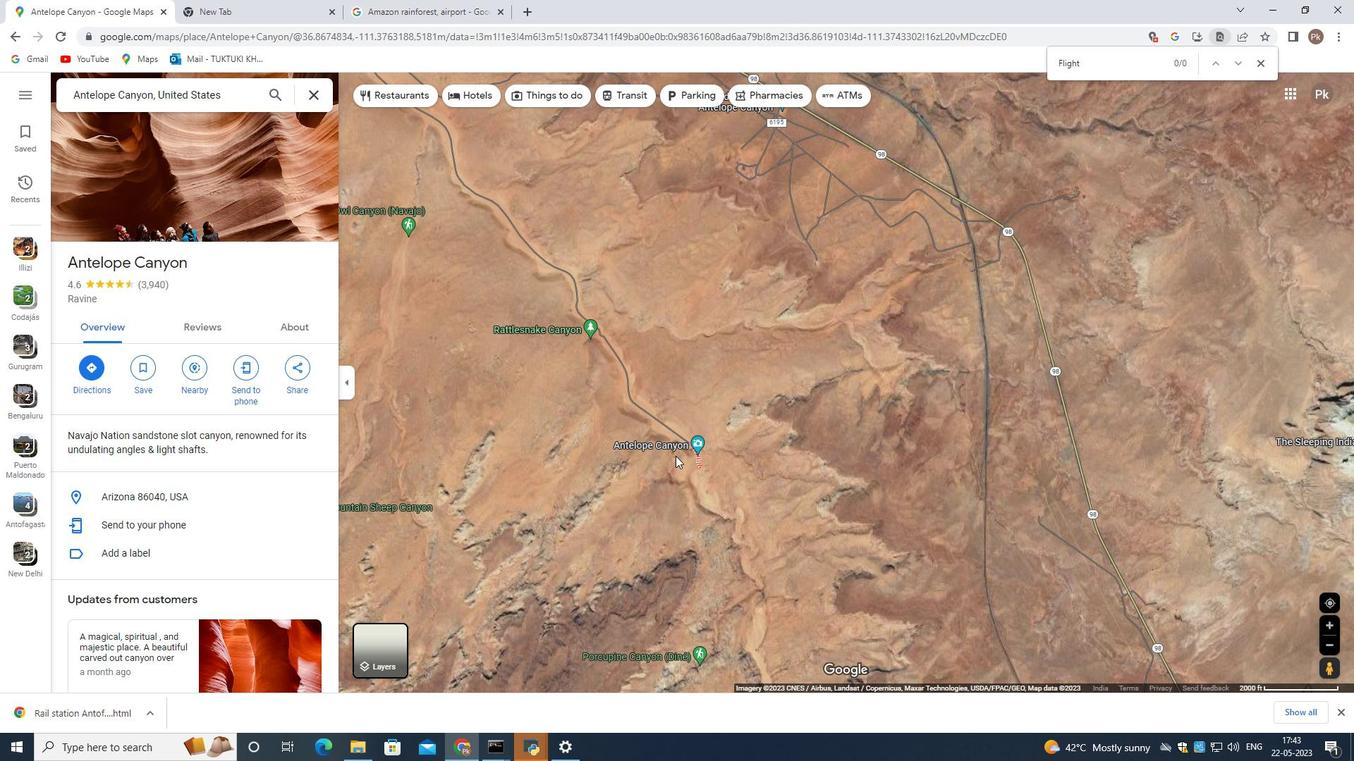 
Action: Mouse scrolled (671, 461) with delta (0, 0)
Screenshot: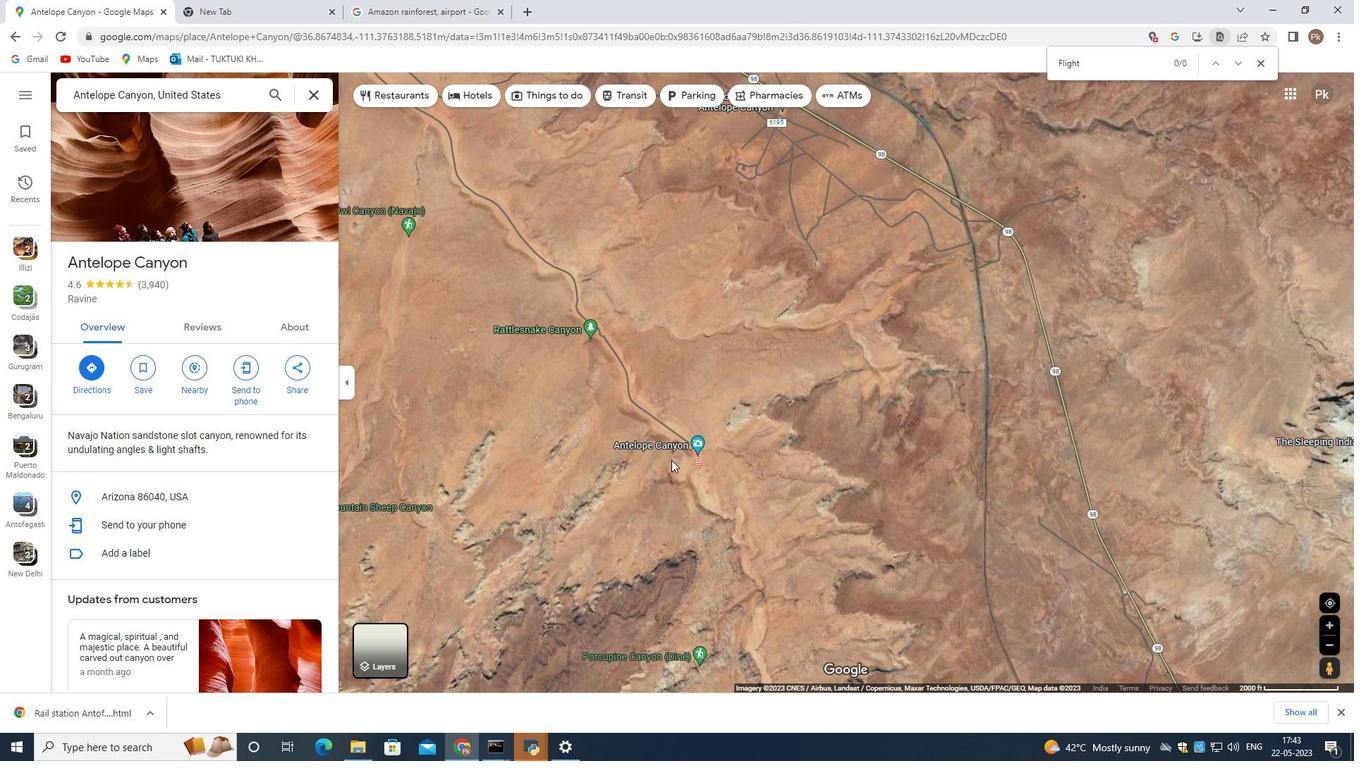 
Action: Mouse scrolled (671, 461) with delta (0, 0)
Screenshot: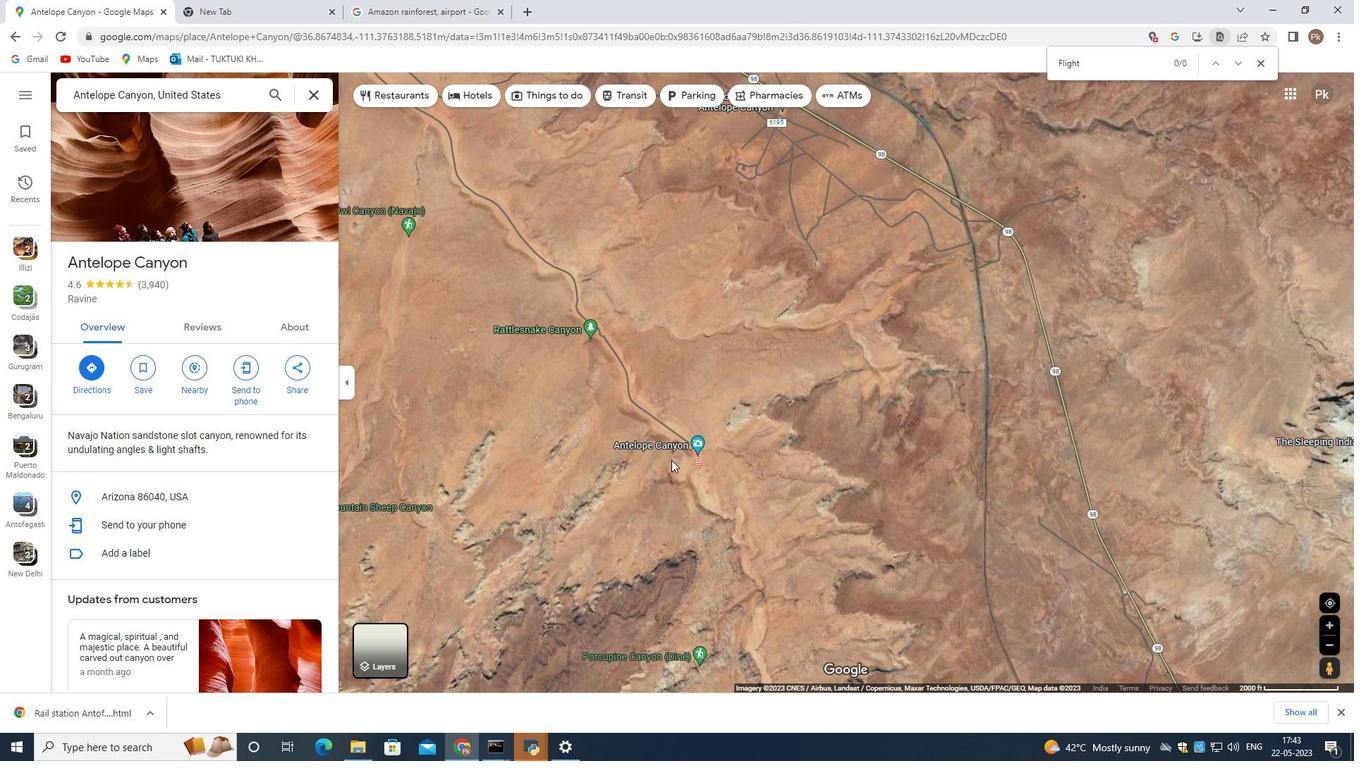 
Action: Mouse scrolled (671, 461) with delta (0, 0)
Screenshot: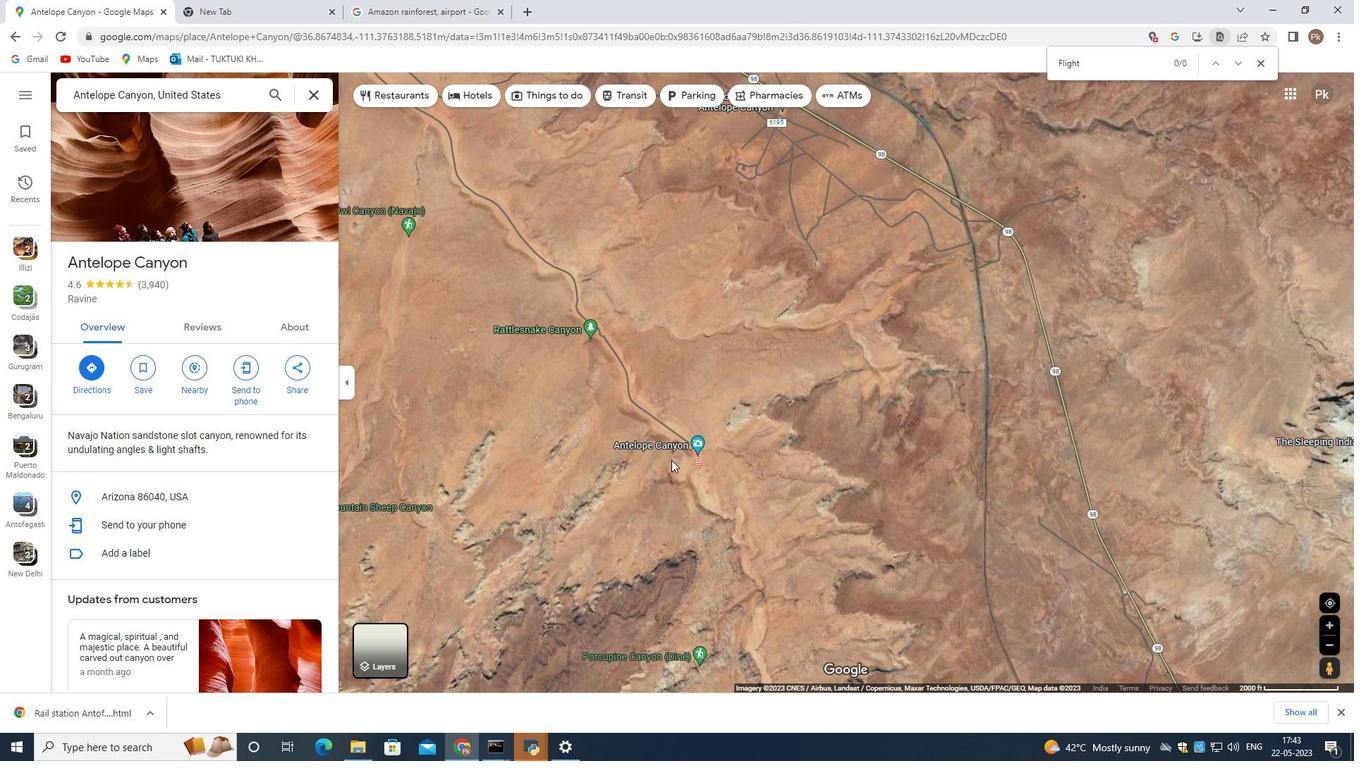 
Action: Mouse scrolled (671, 461) with delta (0, 0)
Screenshot: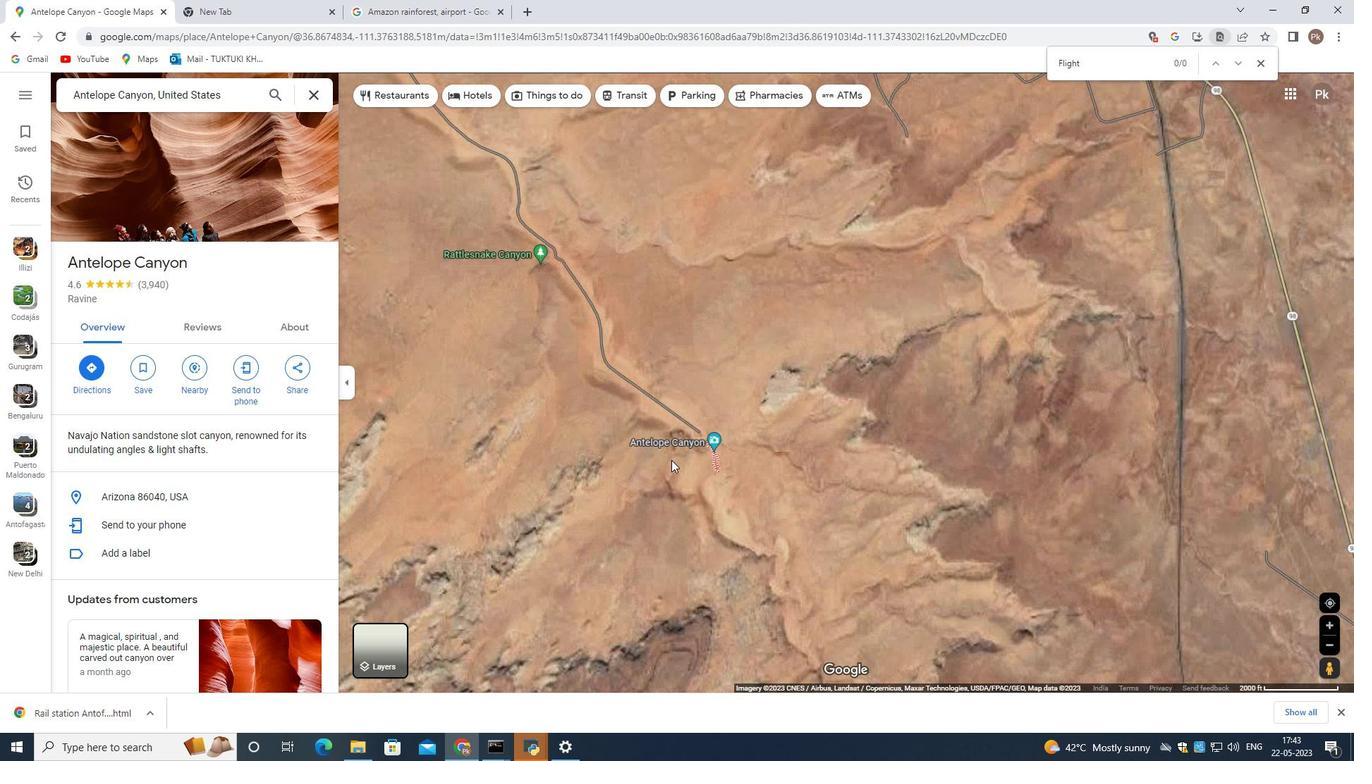 
Action: Mouse scrolled (671, 459) with delta (0, 0)
Screenshot: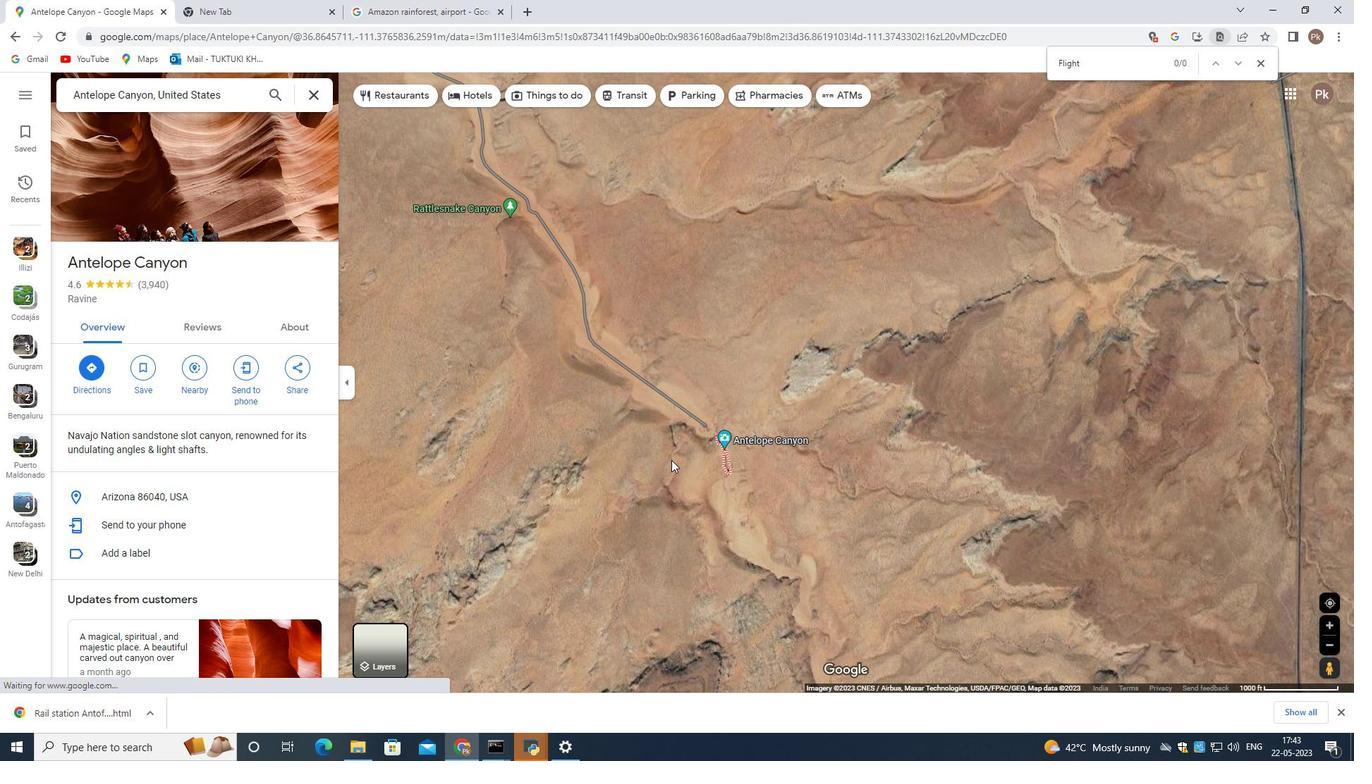 
Action: Mouse scrolled (671, 459) with delta (0, 0)
Screenshot: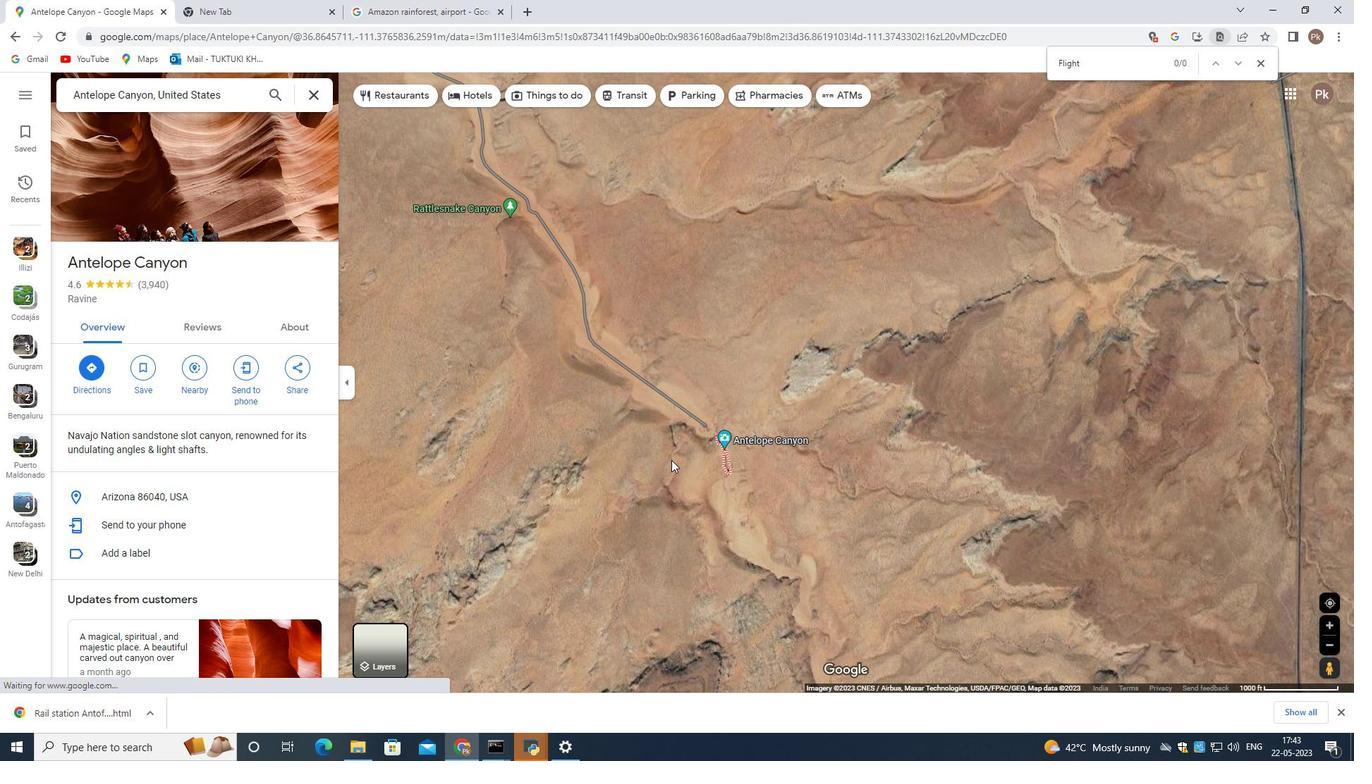 
Action: Mouse scrolled (671, 459) with delta (0, 0)
Screenshot: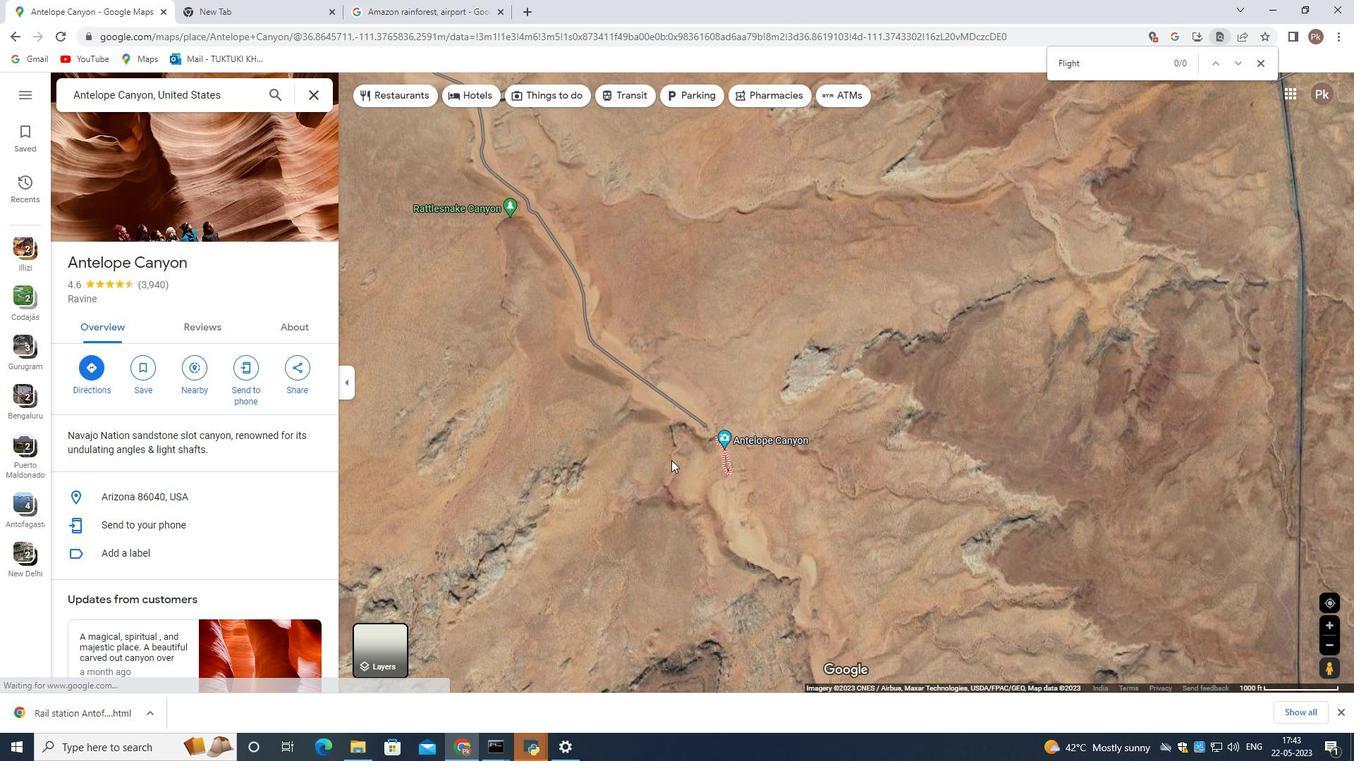 
Action: Mouse scrolled (671, 459) with delta (0, 0)
Screenshot: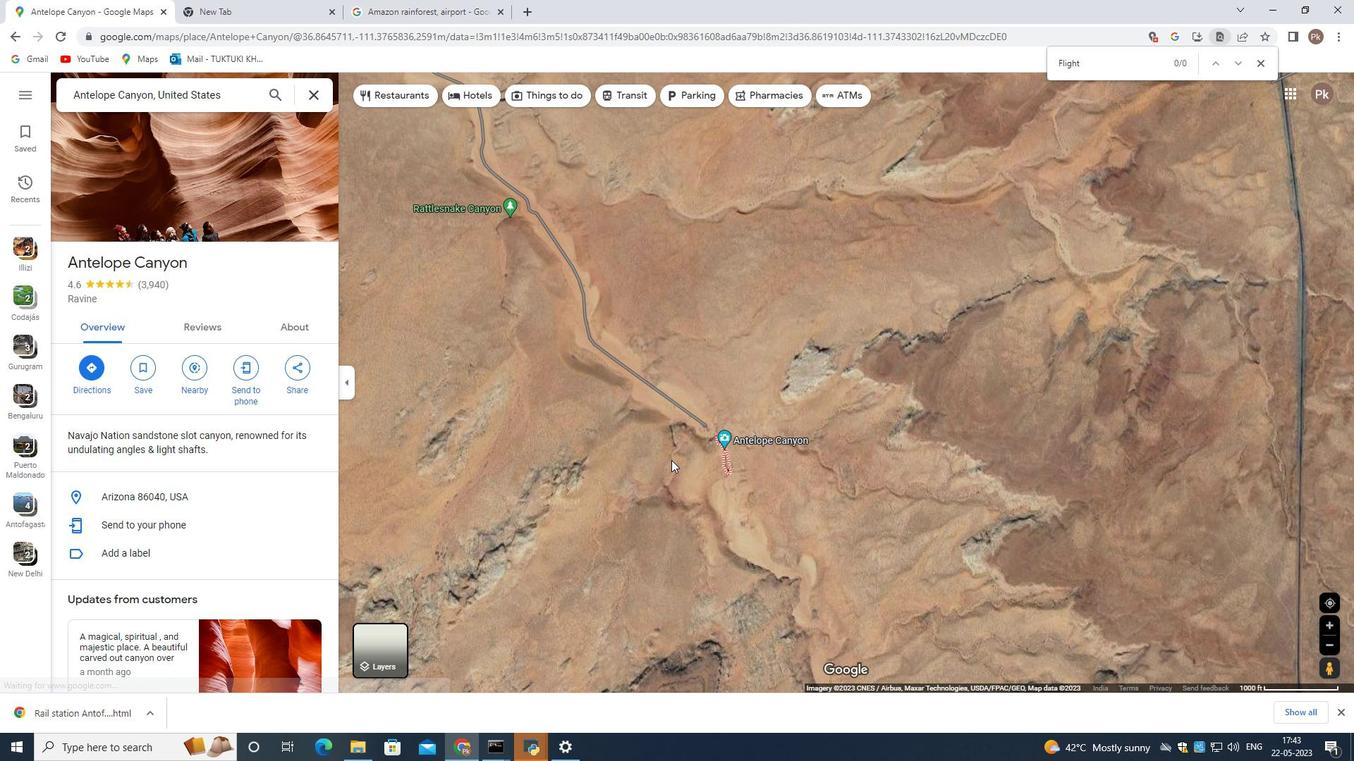 
Action: Mouse moved to (388, 673)
Screenshot: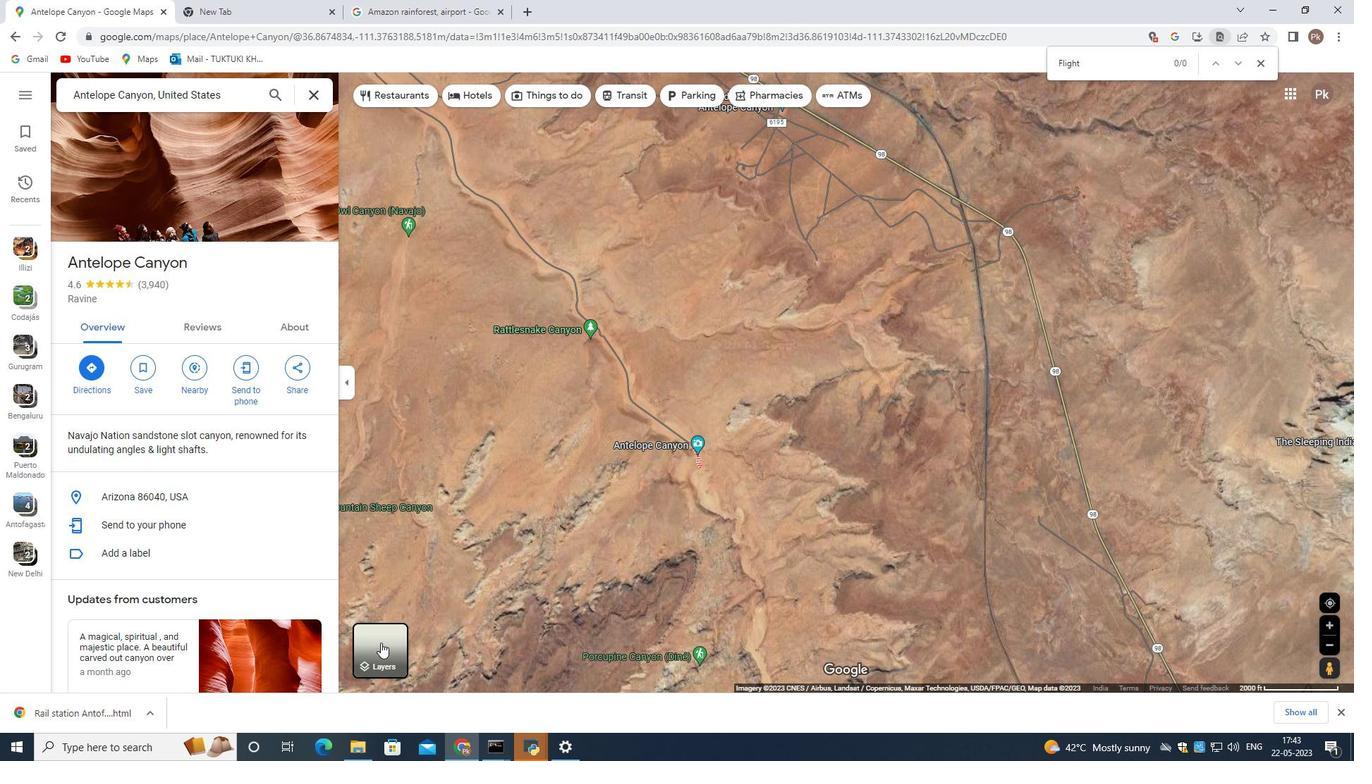 
Action: Mouse pressed left at (388, 673)
Screenshot: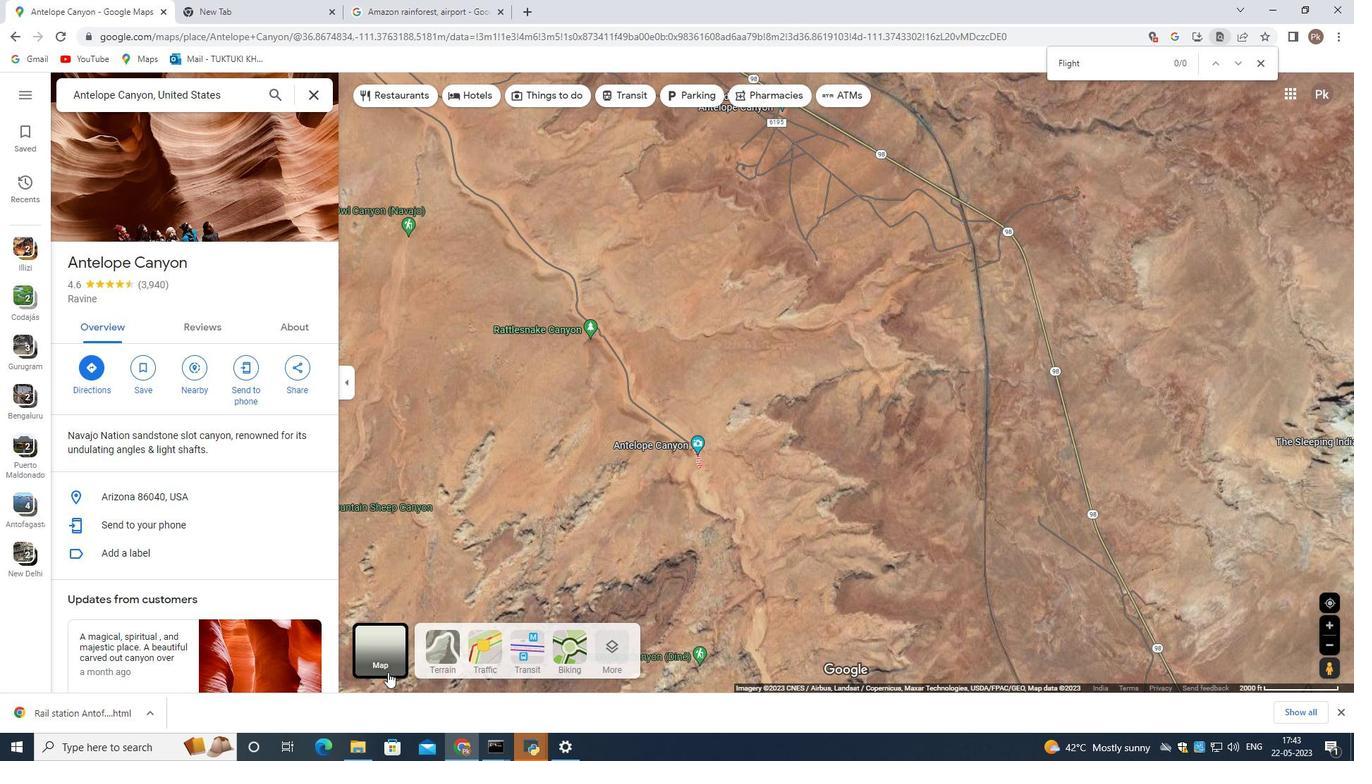 
Action: Mouse moved to (388, 623)
Screenshot: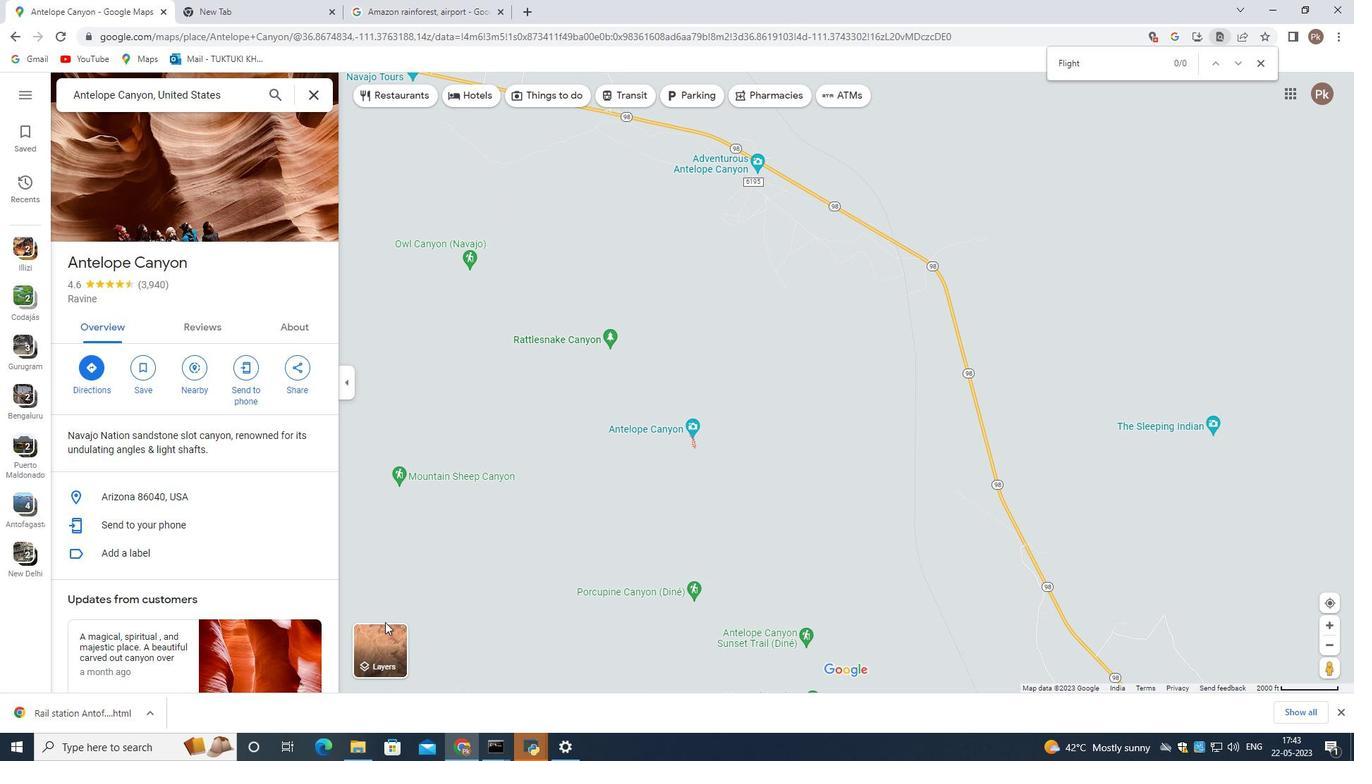 
Action: Mouse scrolled (388, 624) with delta (0, 0)
Screenshot: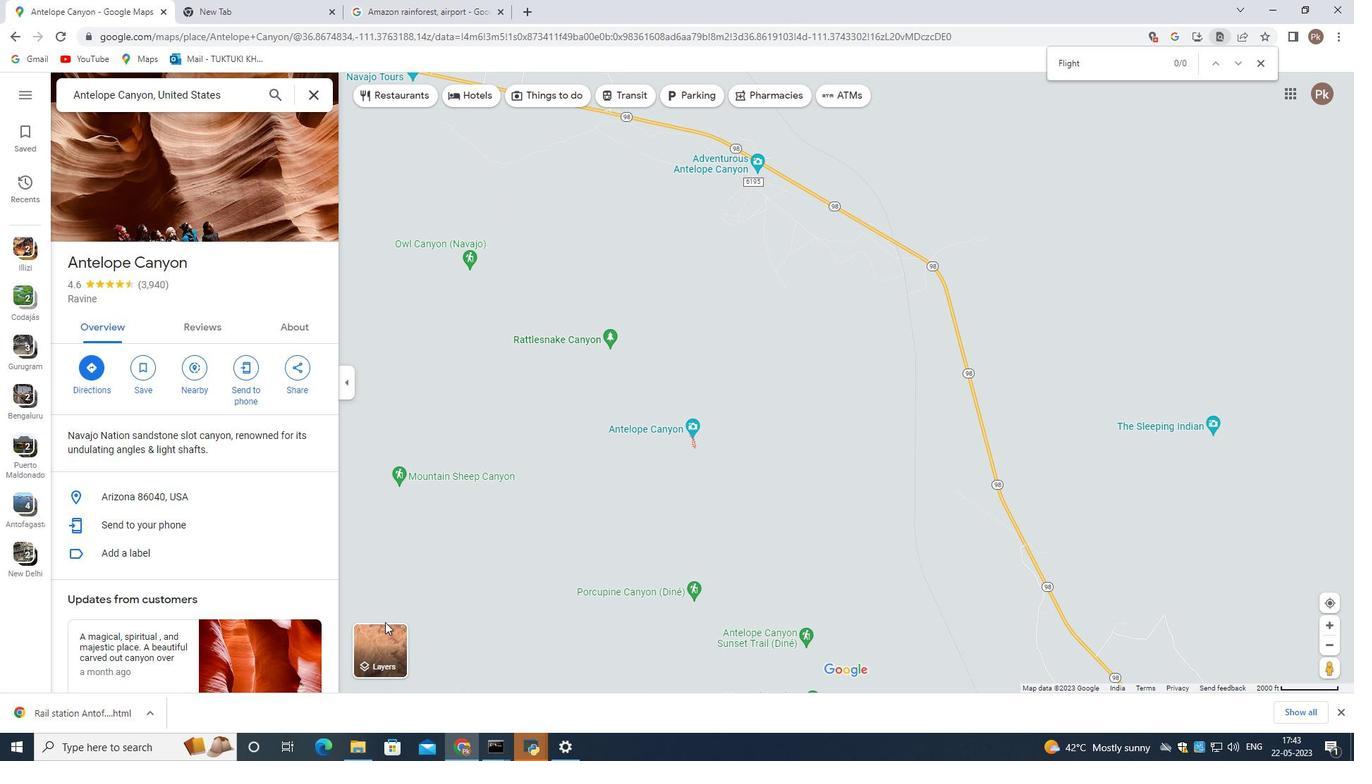 
Action: Mouse scrolled (388, 624) with delta (0, 0)
Screenshot: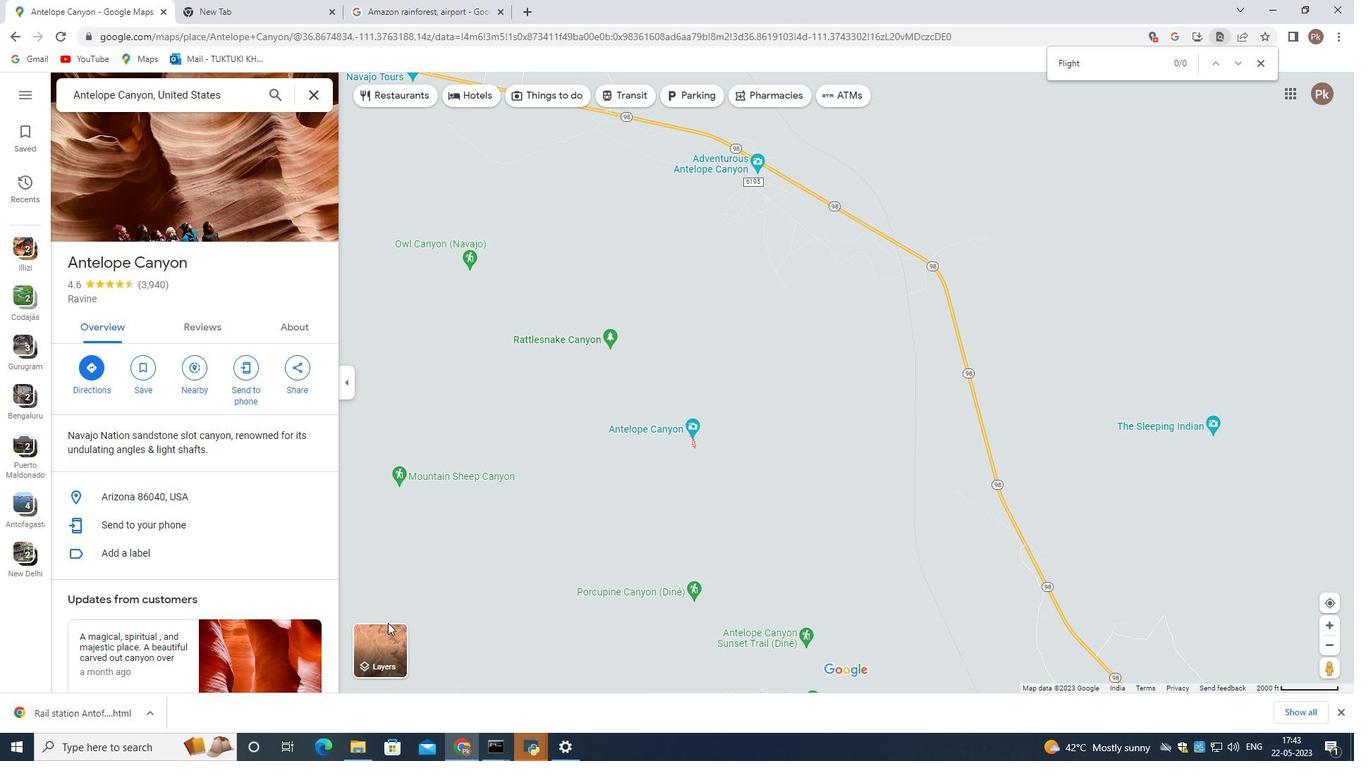 
Action: Mouse scrolled (388, 624) with delta (0, 0)
Screenshot: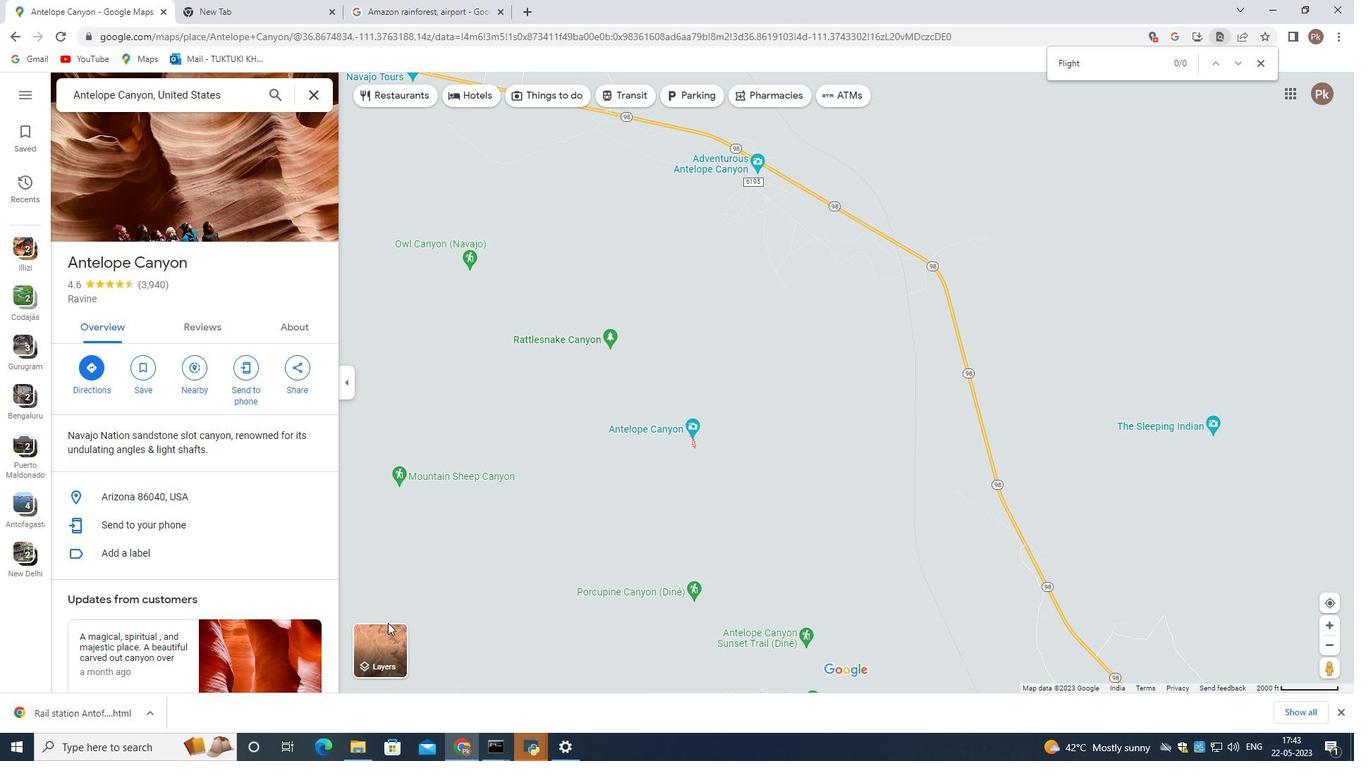 
Action: Mouse scrolled (388, 624) with delta (0, 0)
Screenshot: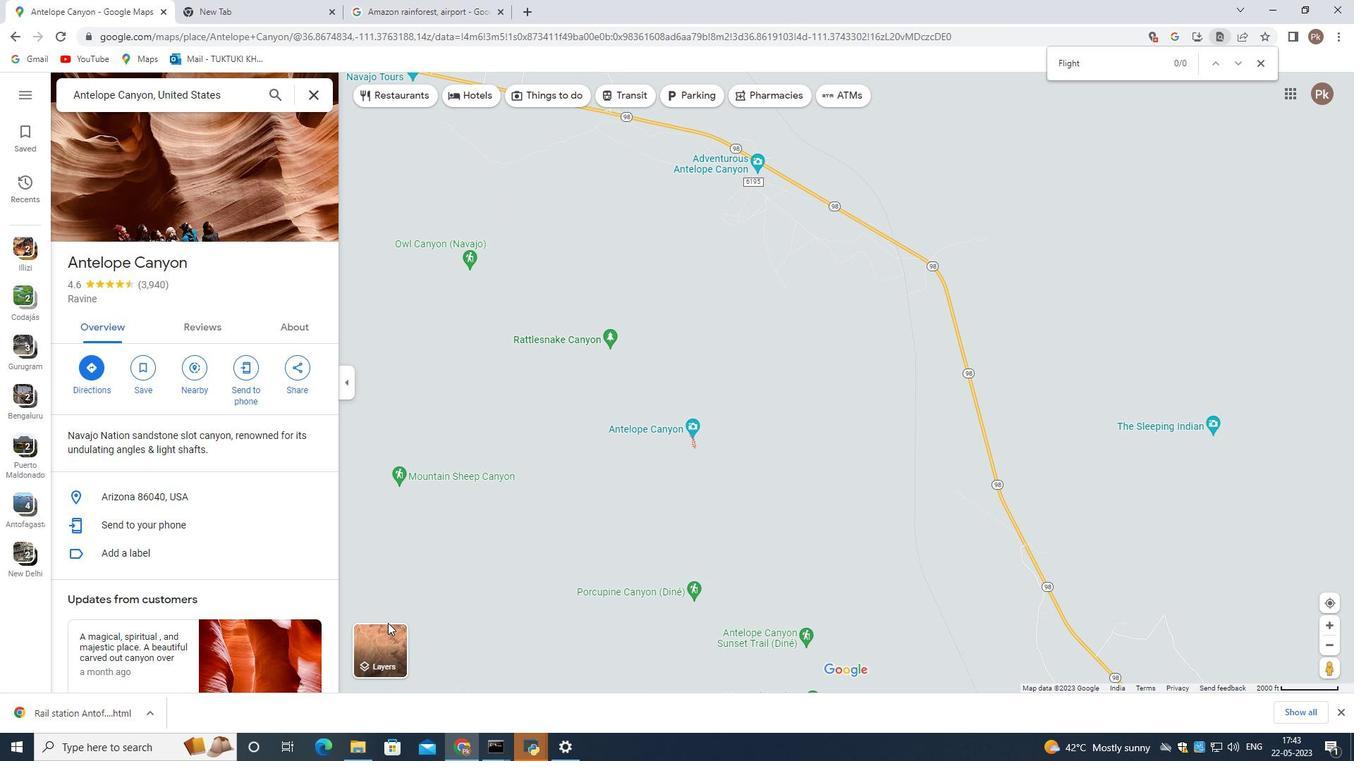 
Action: Mouse moved to (395, 643)
Screenshot: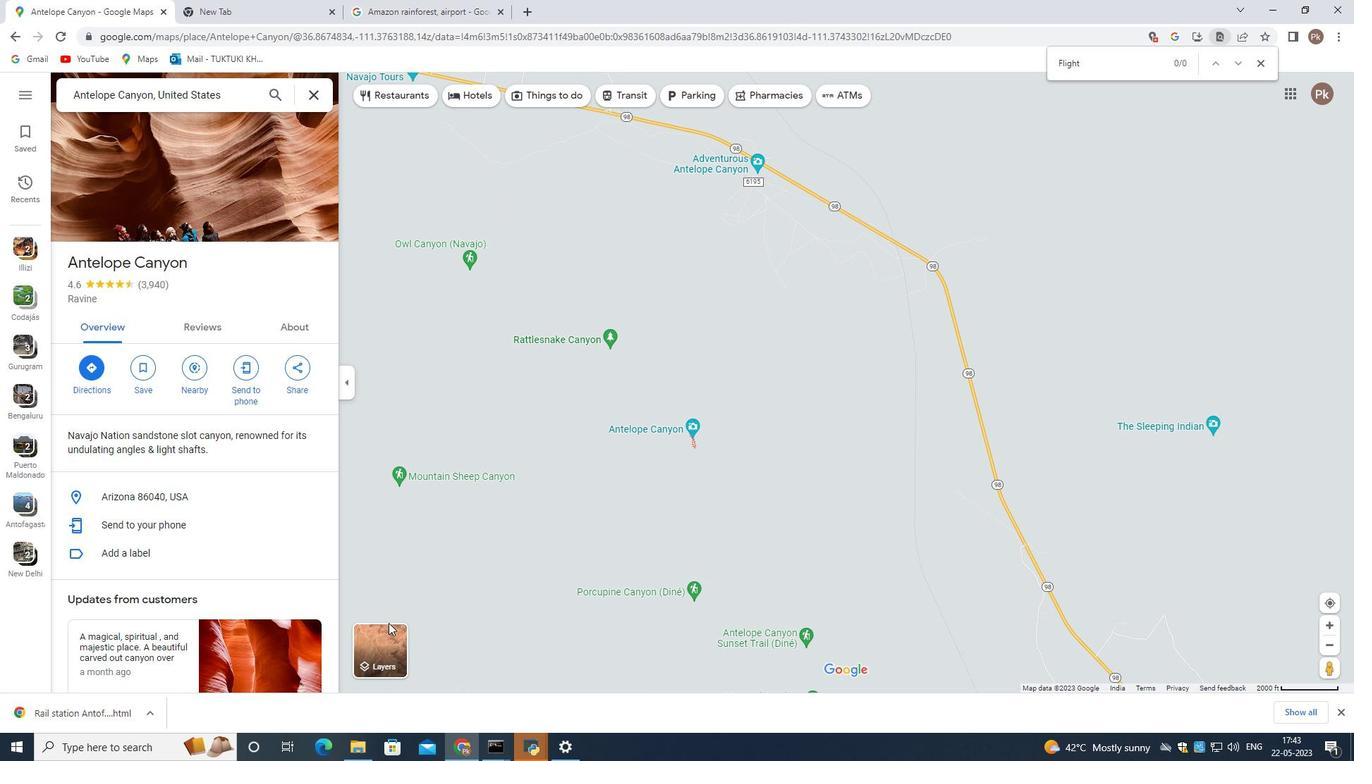 
Action: Mouse scrolled (395, 644) with delta (0, 0)
Screenshot: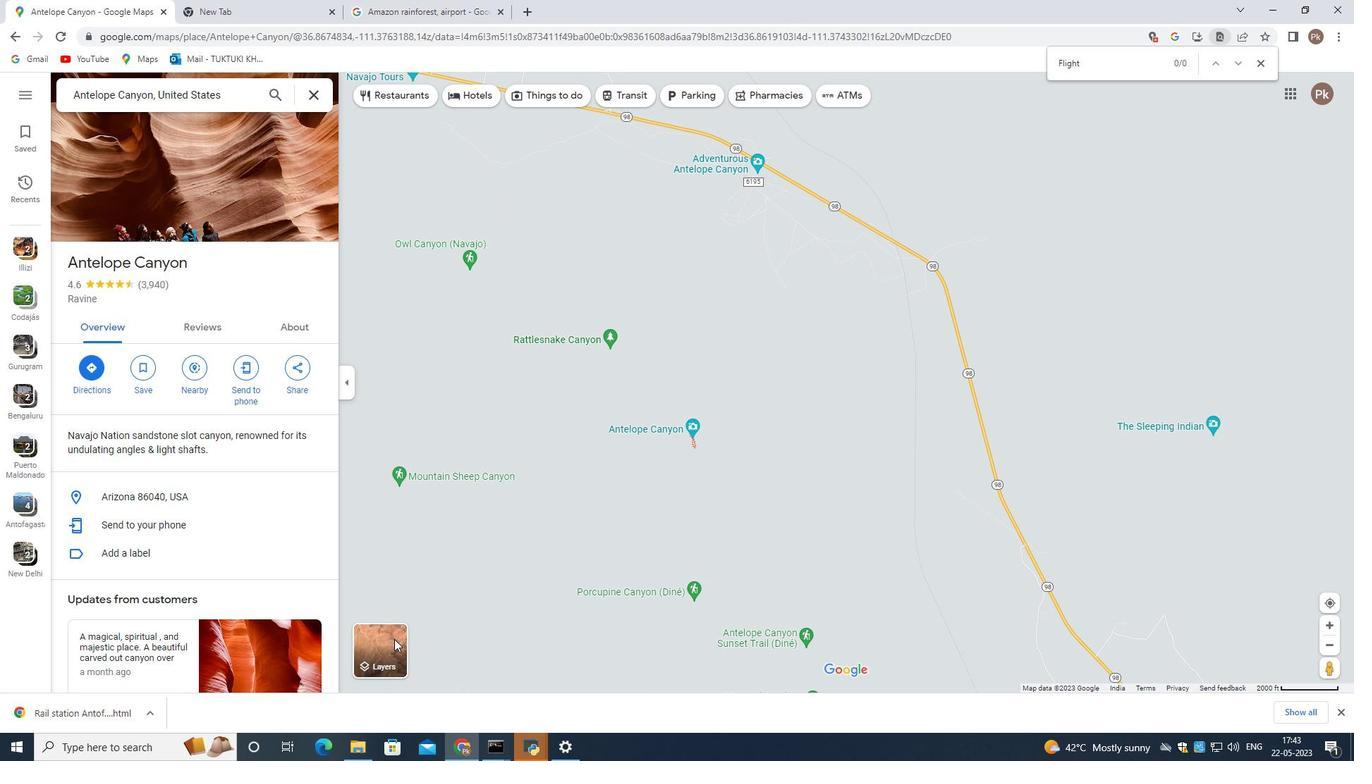 
Action: Mouse moved to (395, 643)
Screenshot: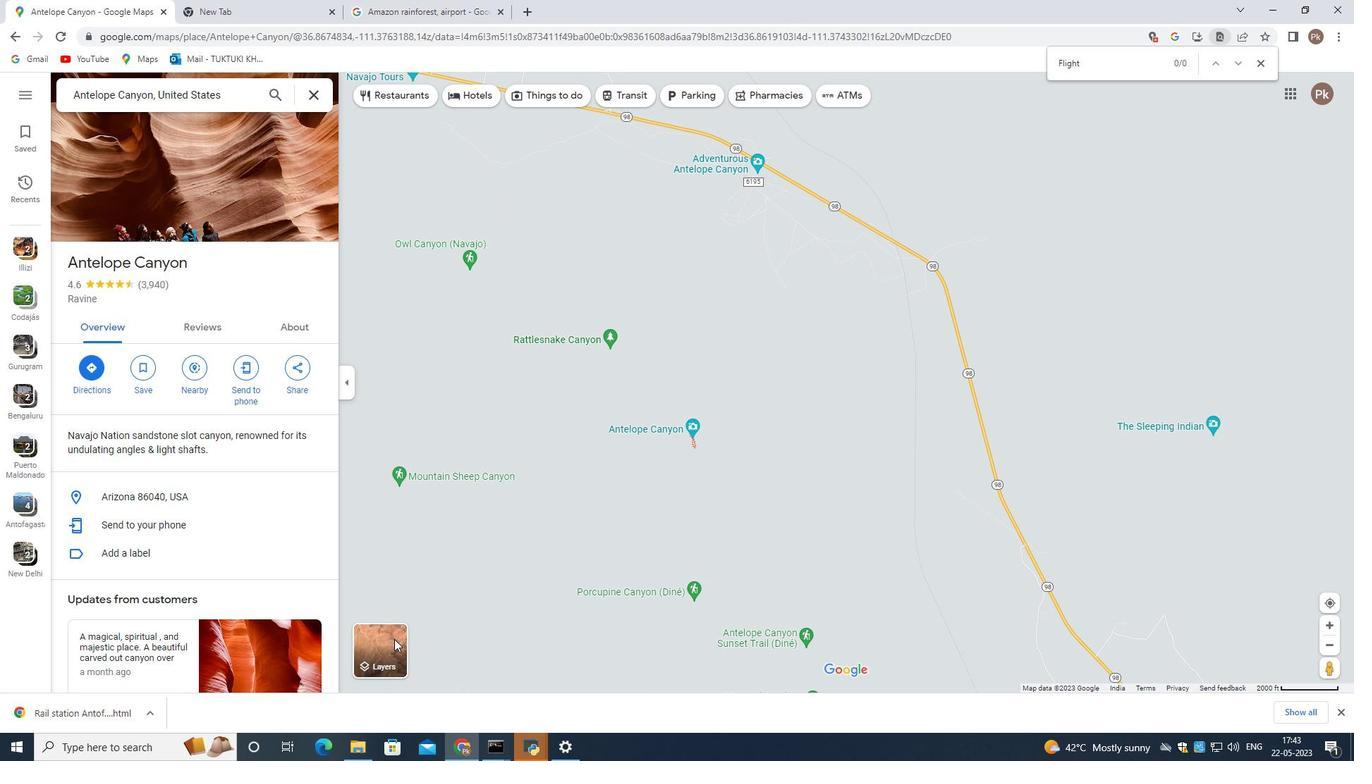 
Action: Mouse scrolled (395, 644) with delta (0, 0)
Screenshot: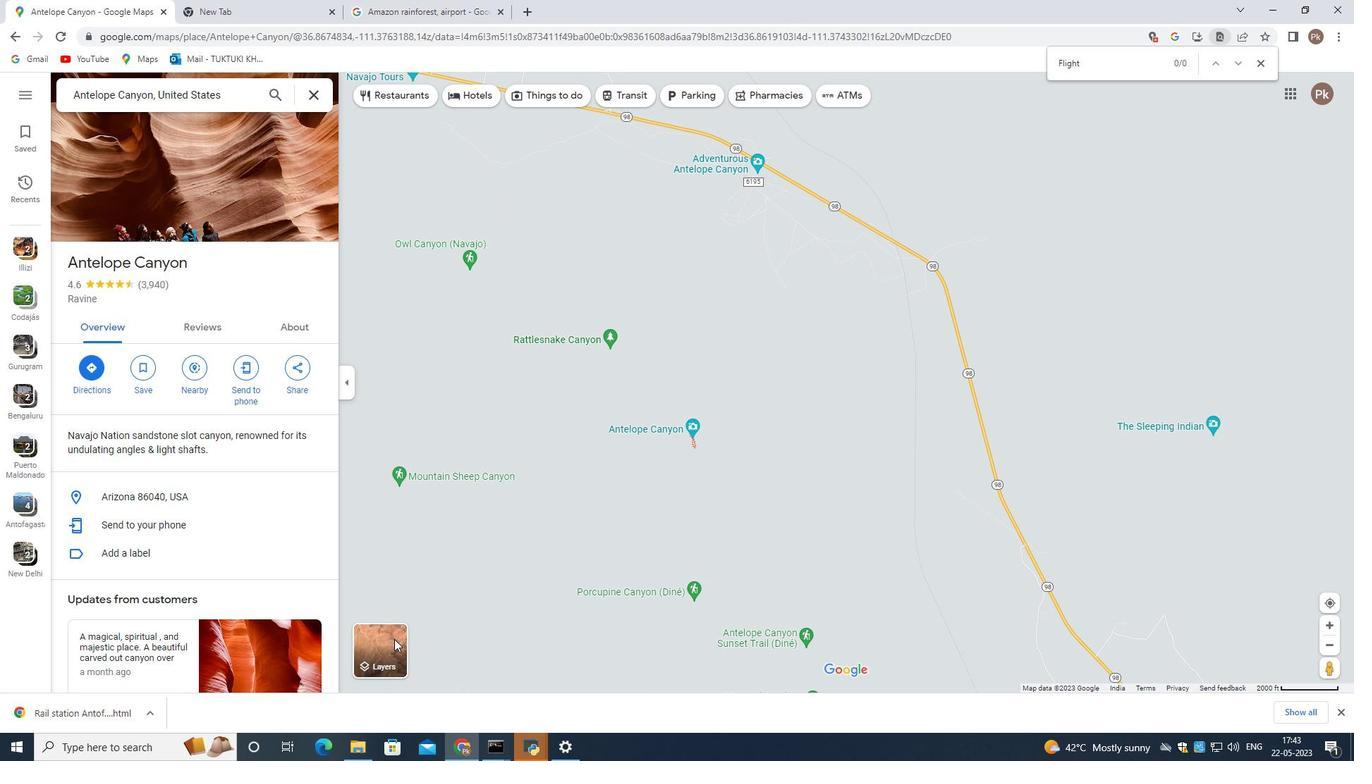 
Action: Mouse scrolled (395, 644) with delta (0, 0)
Screenshot: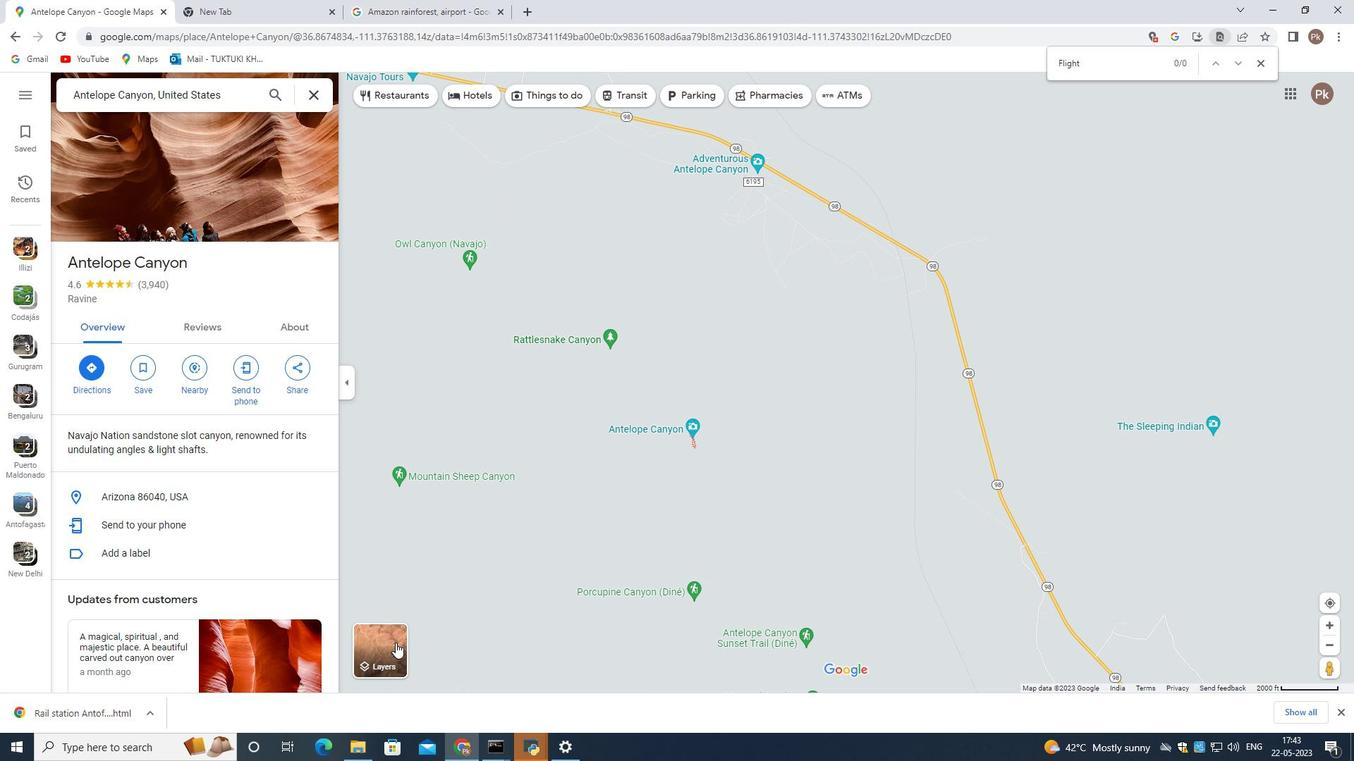 
Action: Mouse scrolled (395, 644) with delta (0, 0)
Screenshot: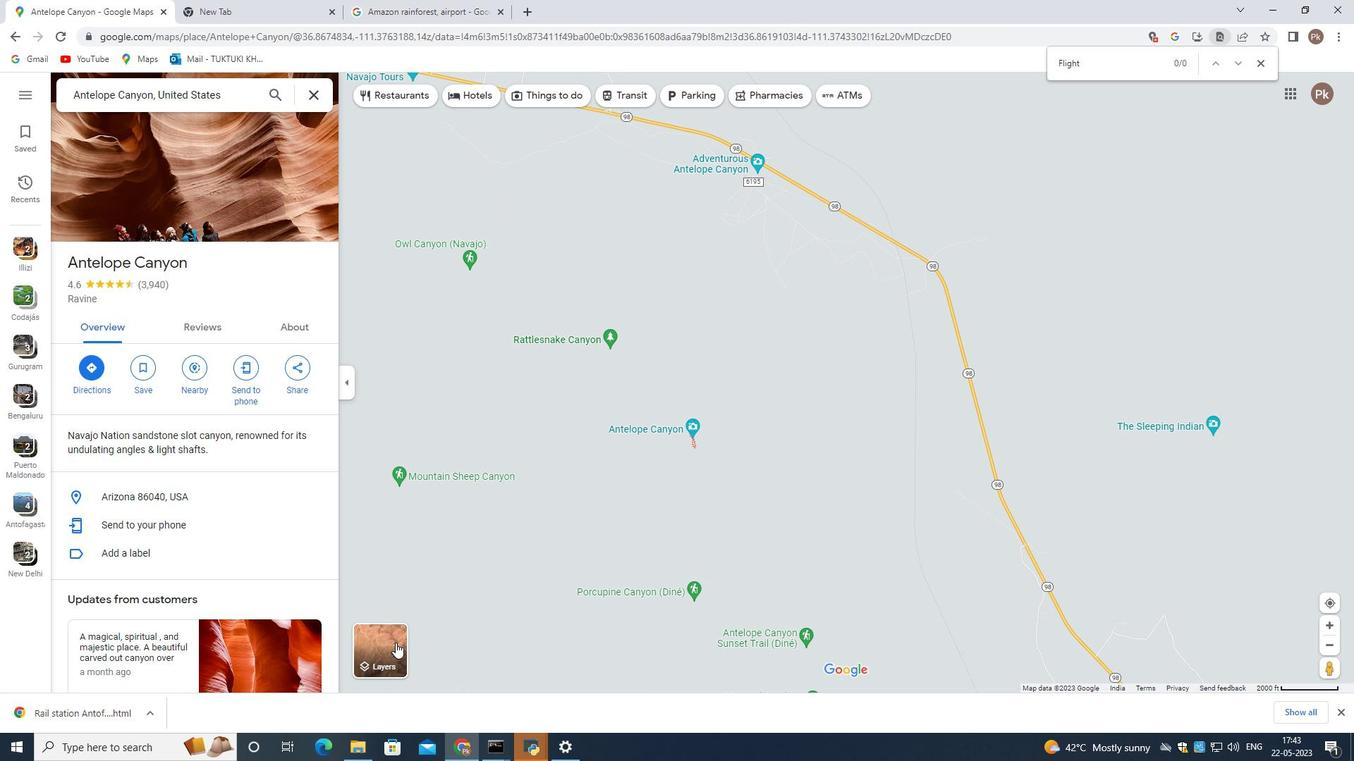 
Action: Mouse scrolled (395, 644) with delta (0, 0)
Screenshot: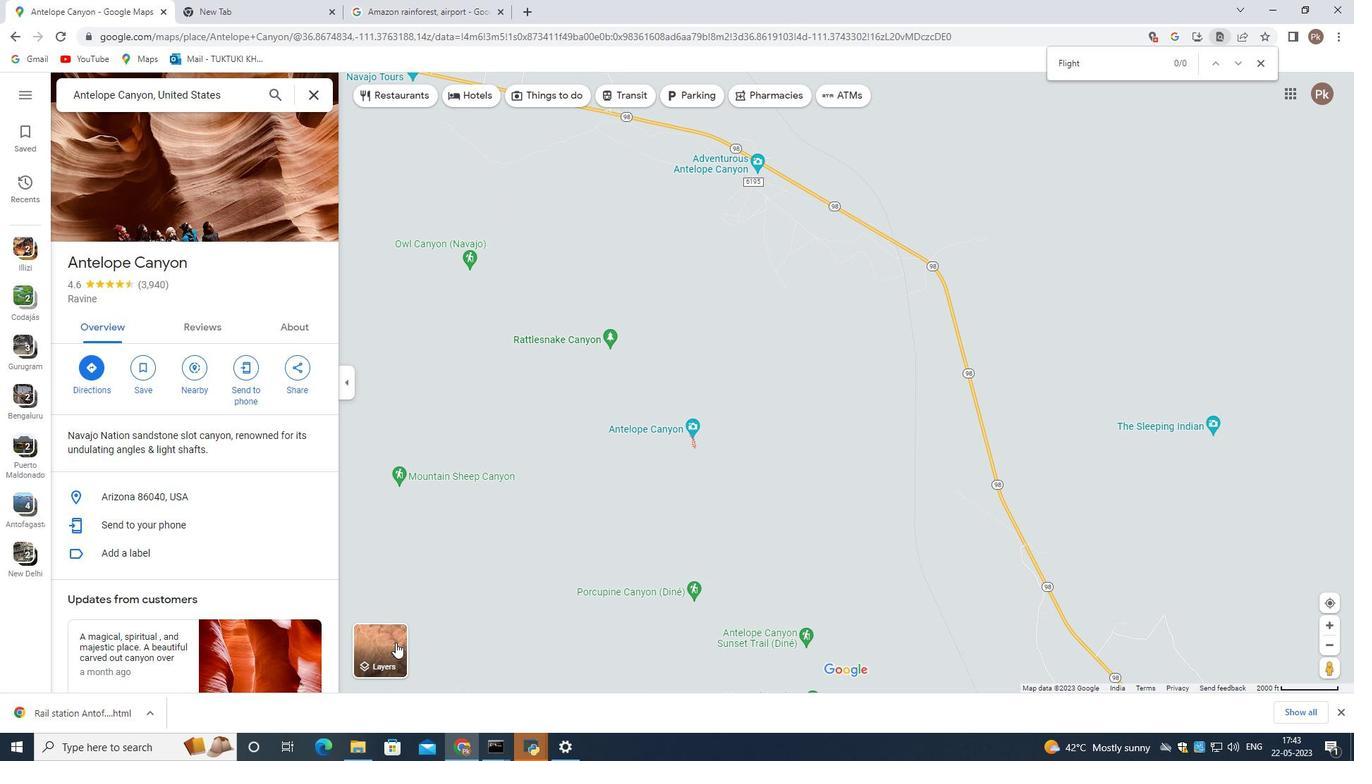
Action: Mouse scrolled (395, 644) with delta (0, 0)
Screenshot: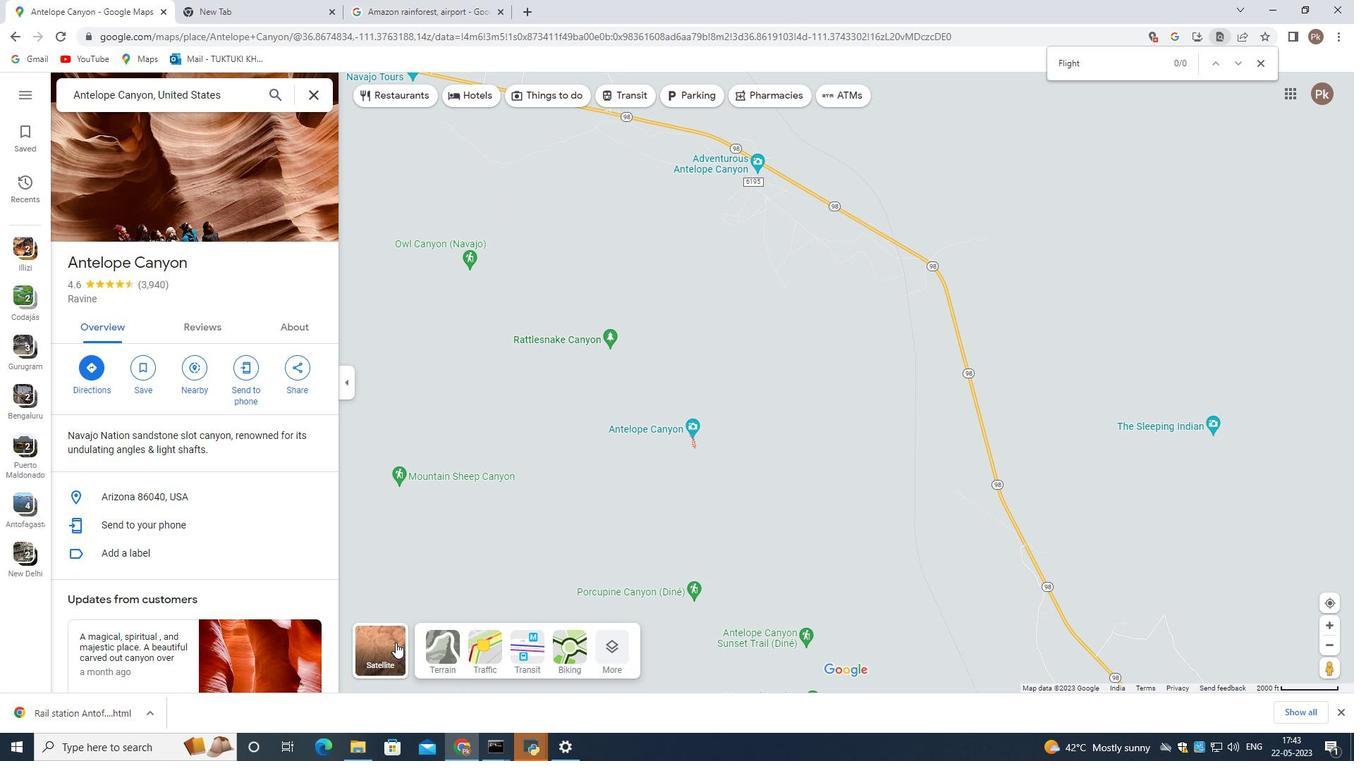 
Action: Mouse scrolled (395, 644) with delta (0, 0)
Screenshot: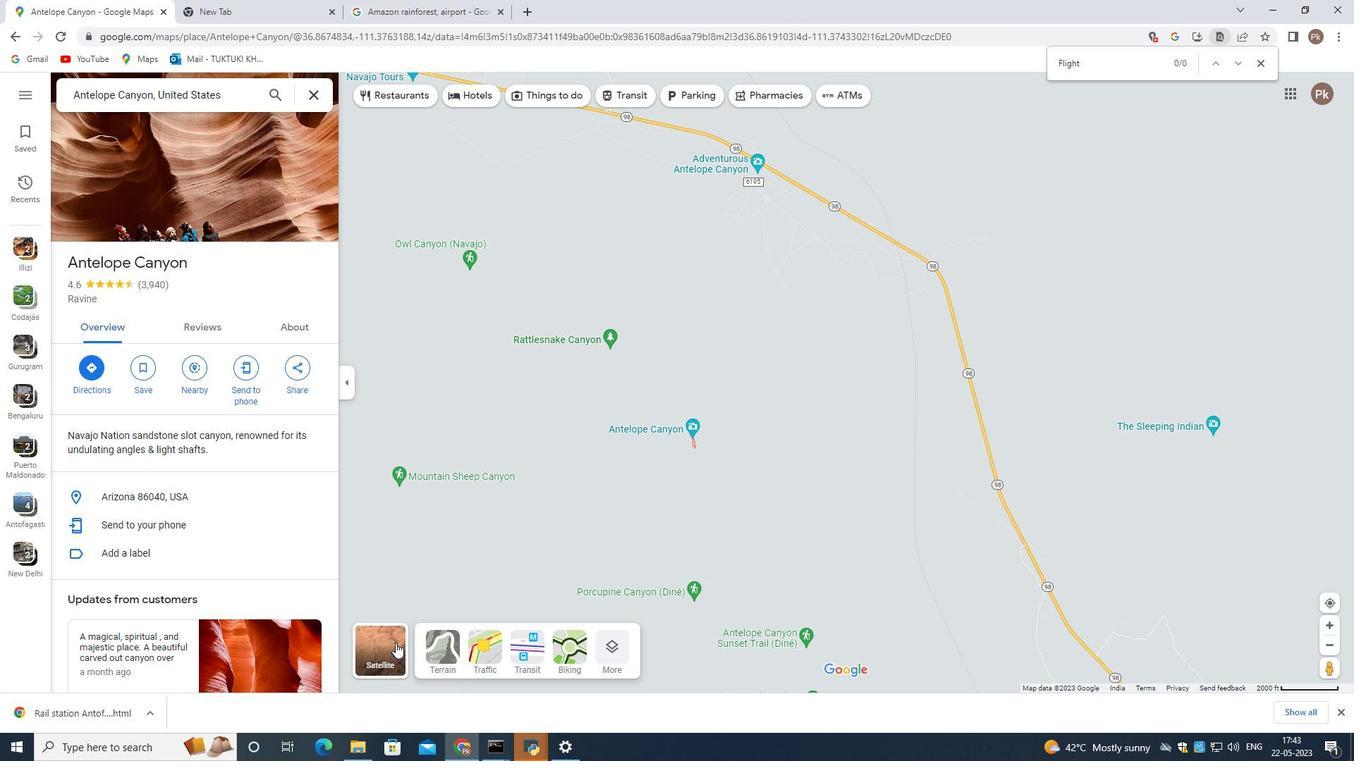 
Action: Mouse scrolled (395, 644) with delta (0, 0)
Screenshot: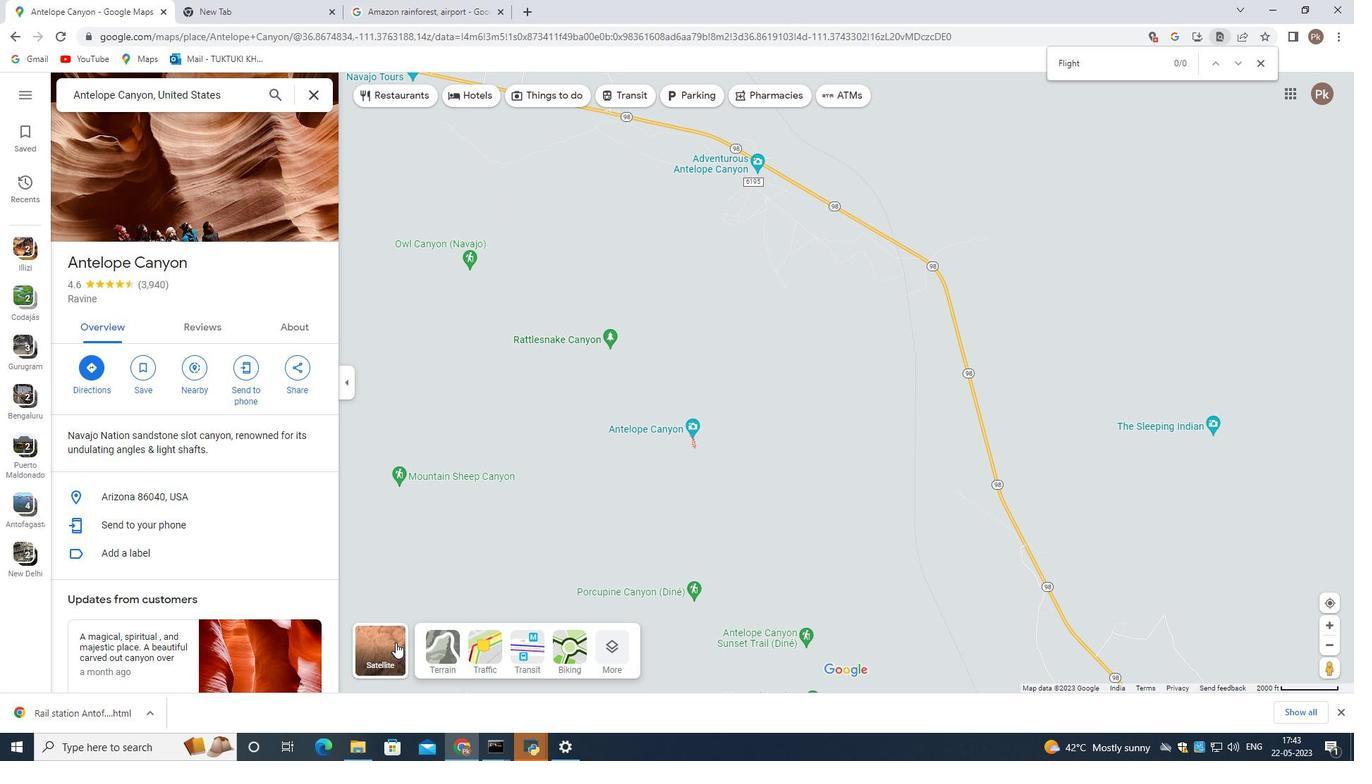 
Action: Mouse scrolled (395, 644) with delta (0, 0)
Screenshot: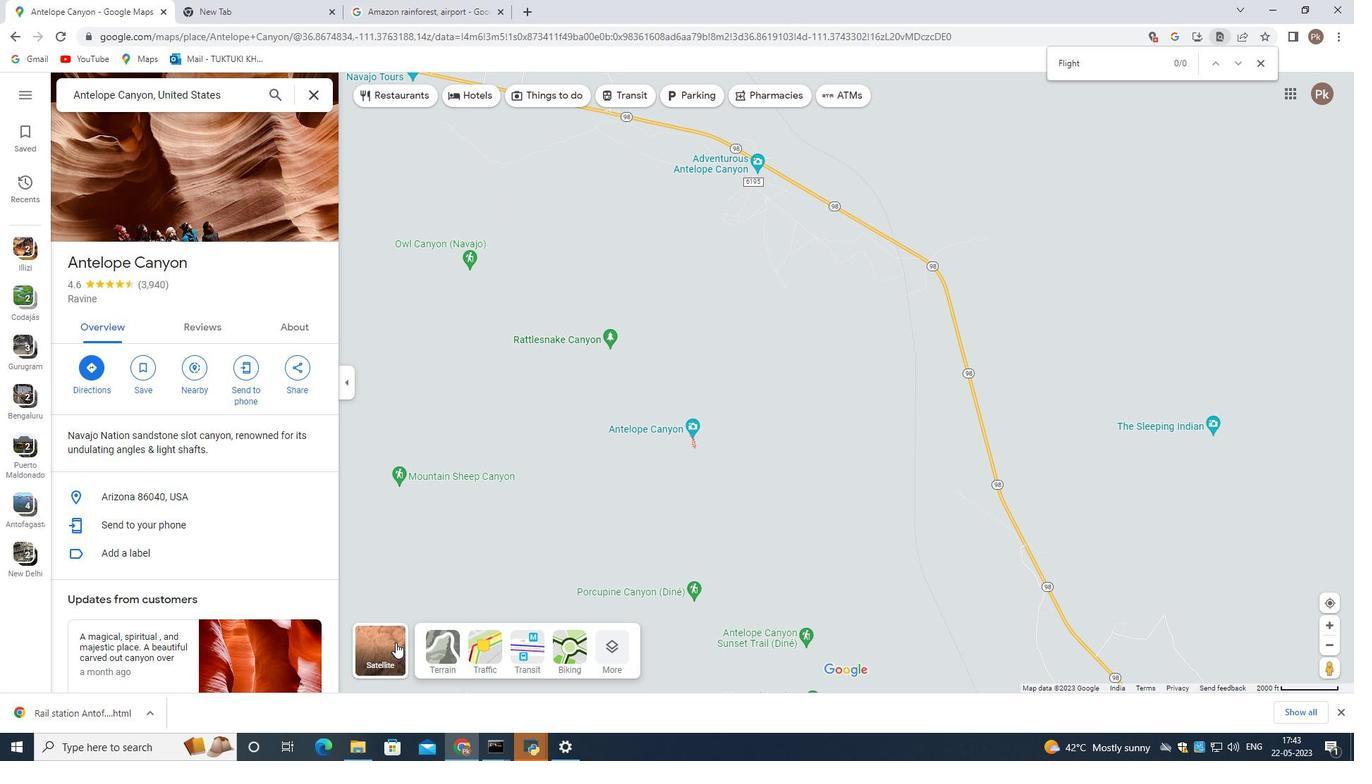 
Action: Mouse moved to (734, 464)
Screenshot: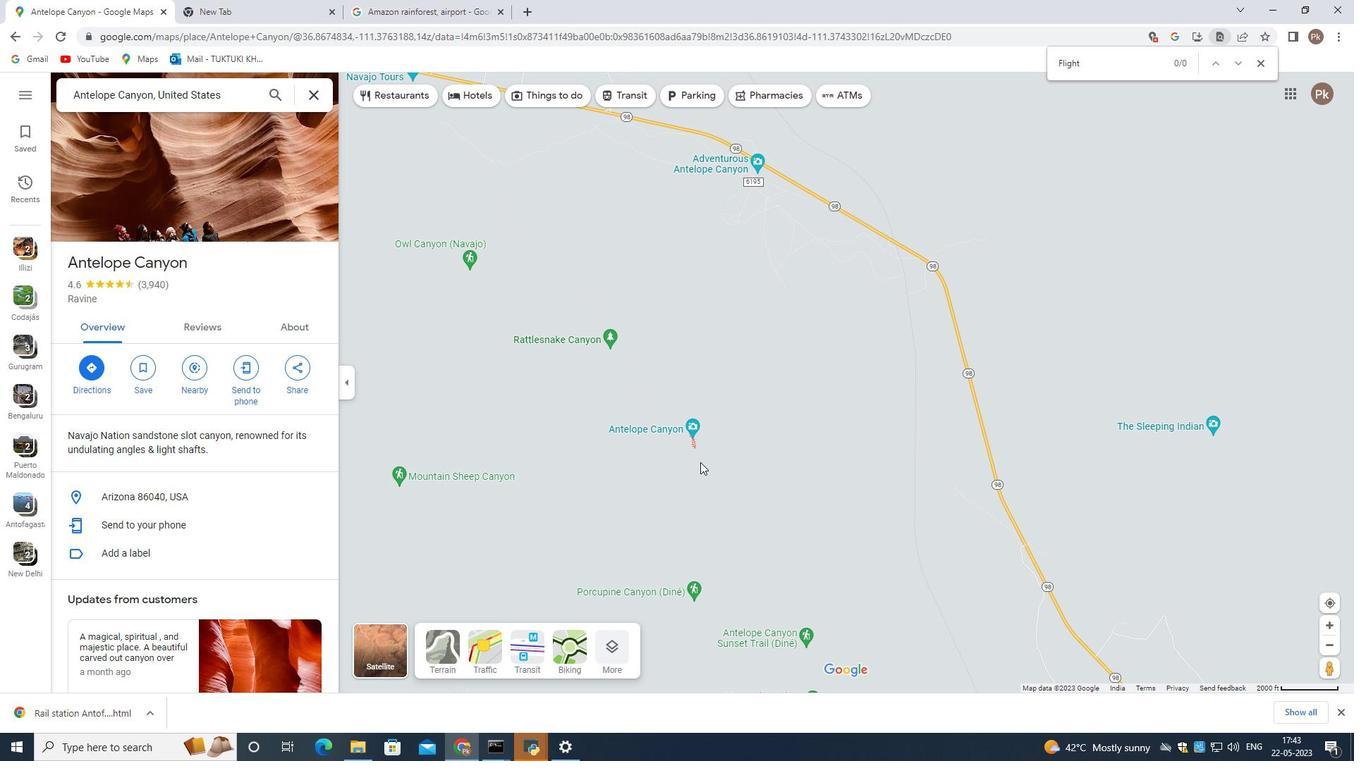 
Action: Mouse scrolled (734, 464) with delta (0, 0)
Screenshot: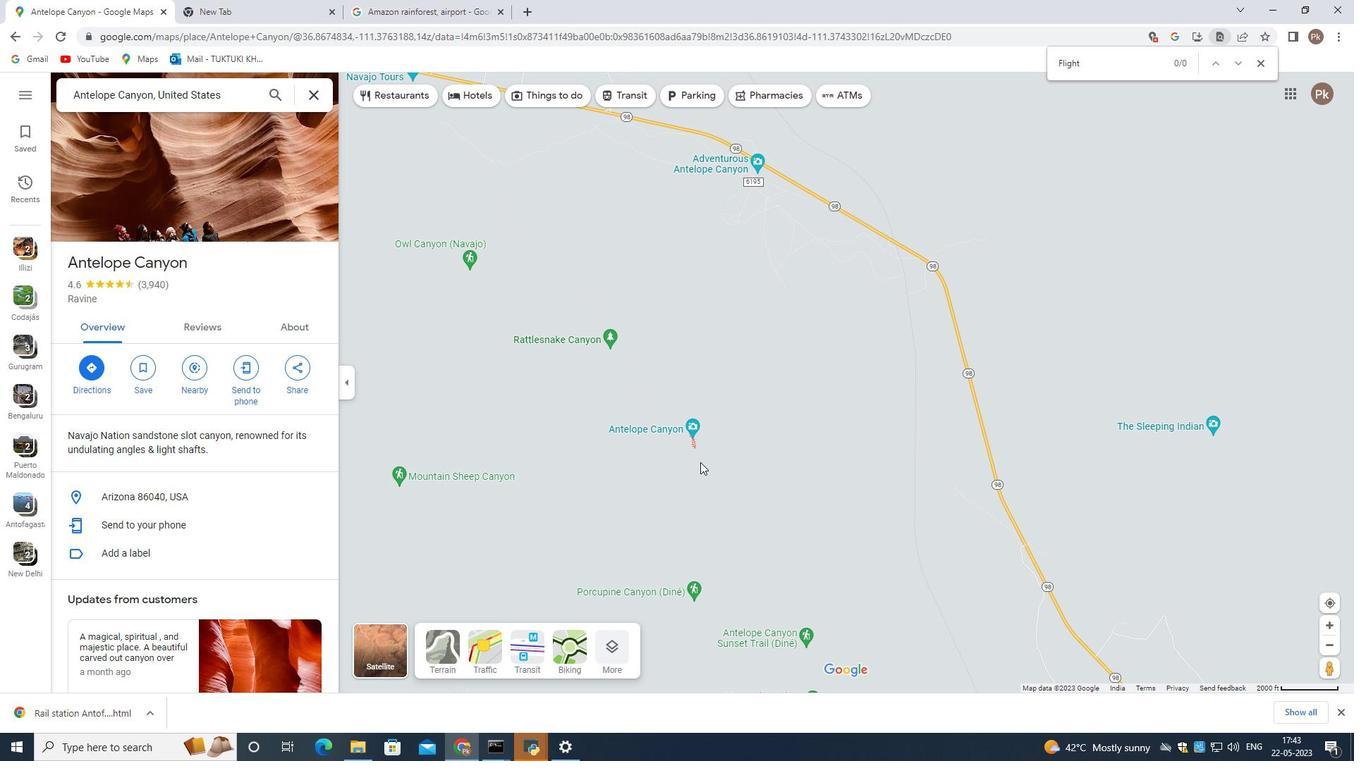 
Action: Mouse moved to (735, 464)
Screenshot: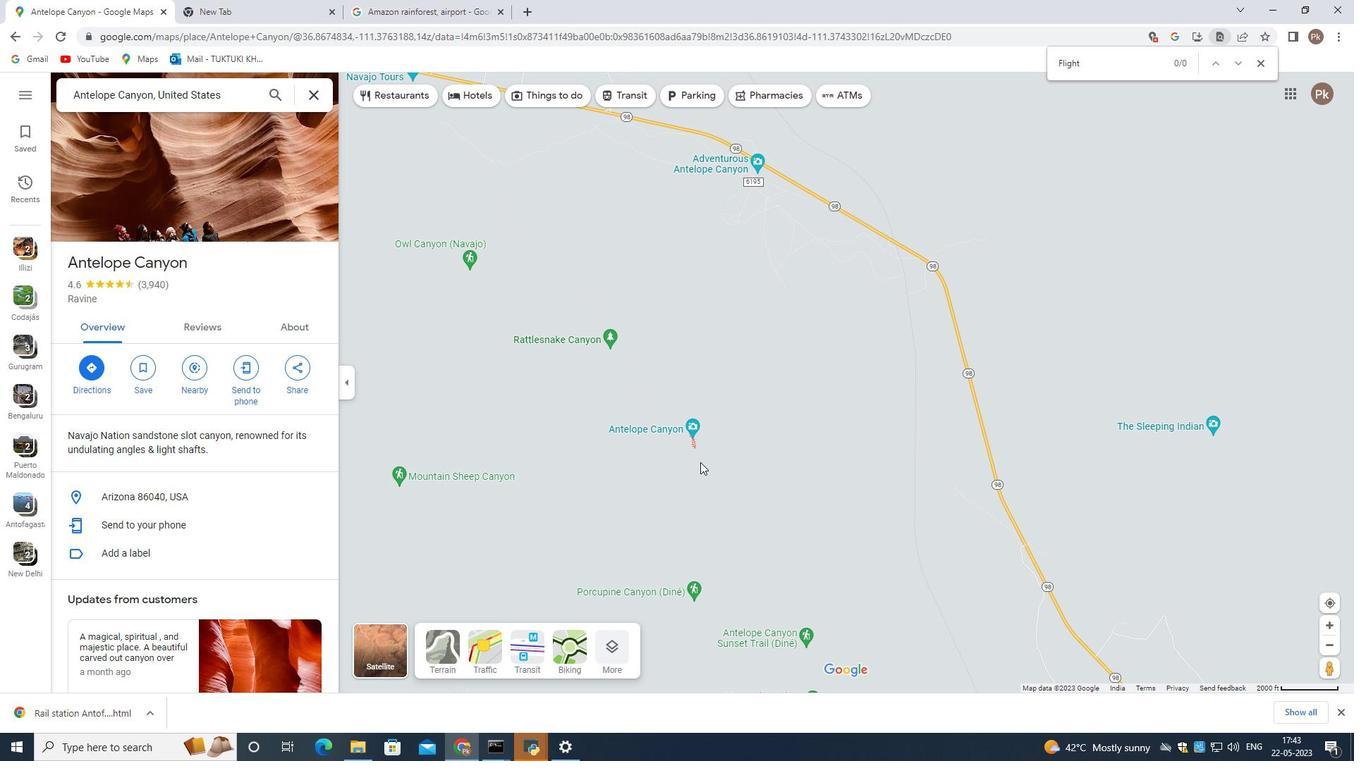 
Action: Mouse scrolled (735, 464) with delta (0, 0)
Screenshot: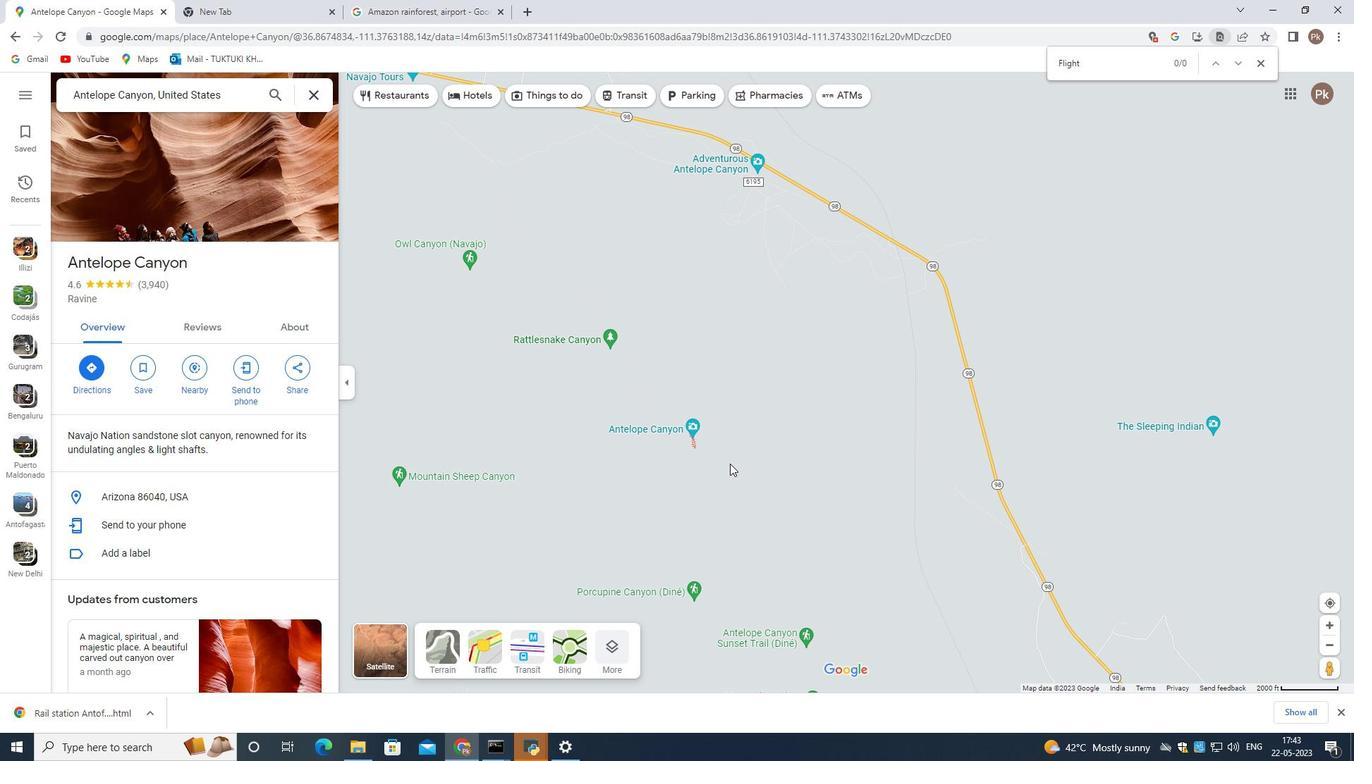
Action: Mouse moved to (737, 464)
Screenshot: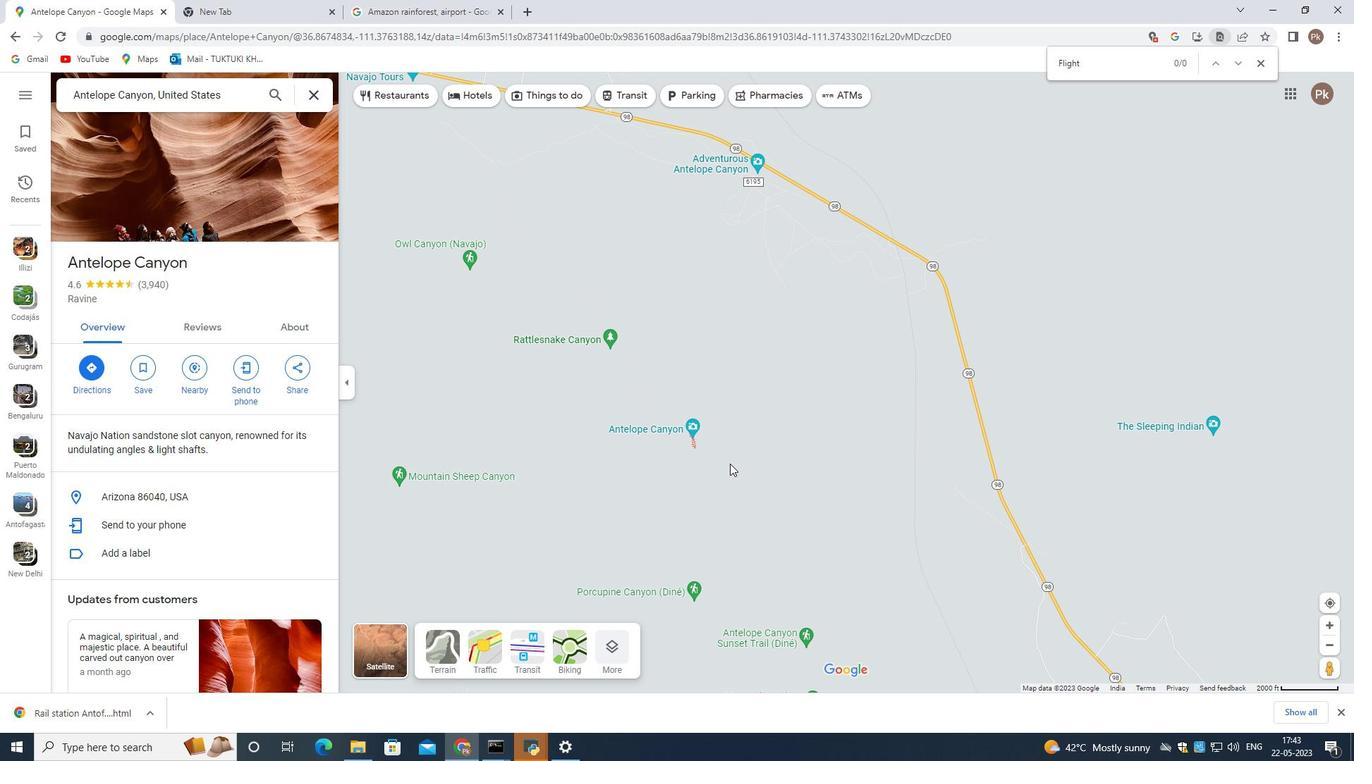 
Action: Mouse scrolled (737, 464) with delta (0, 0)
Screenshot: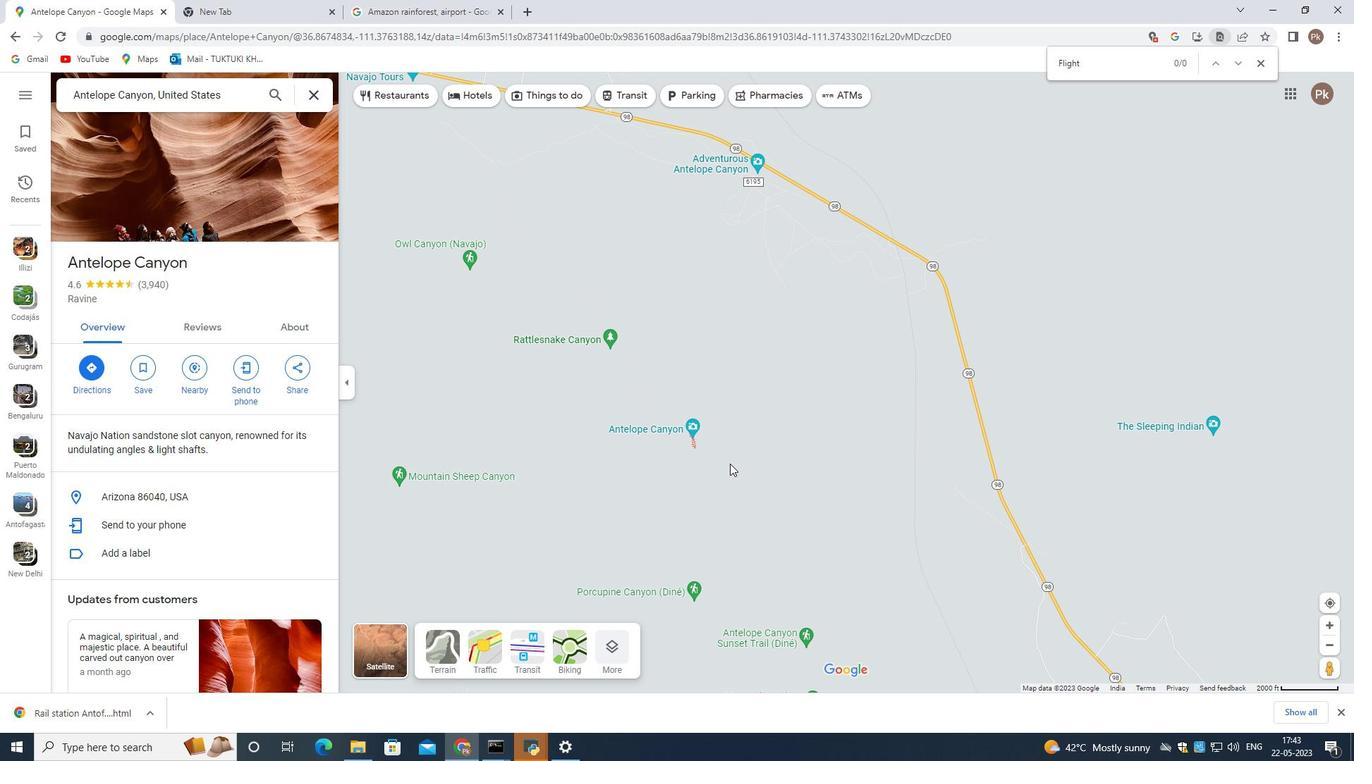 
Action: Mouse moved to (739, 464)
Screenshot: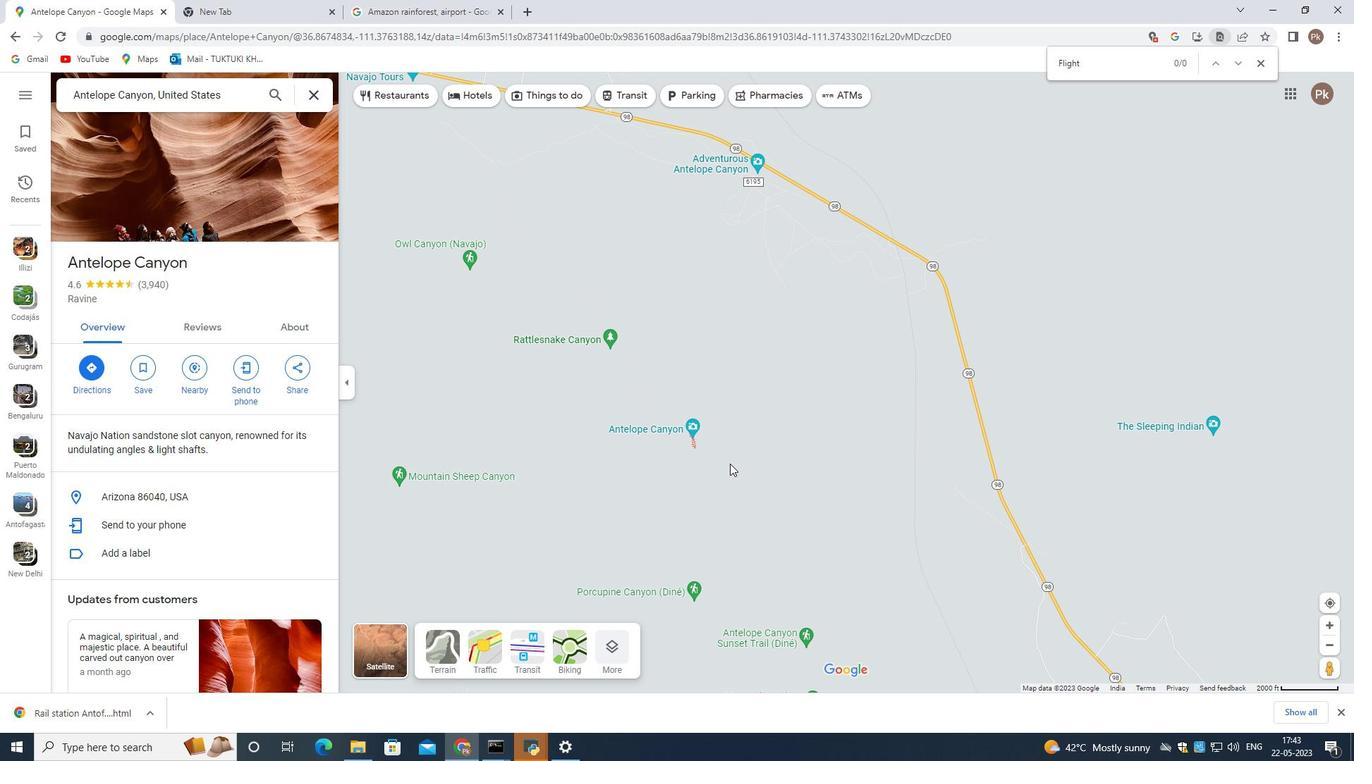 
Action: Mouse scrolled (738, 464) with delta (0, 0)
Screenshot: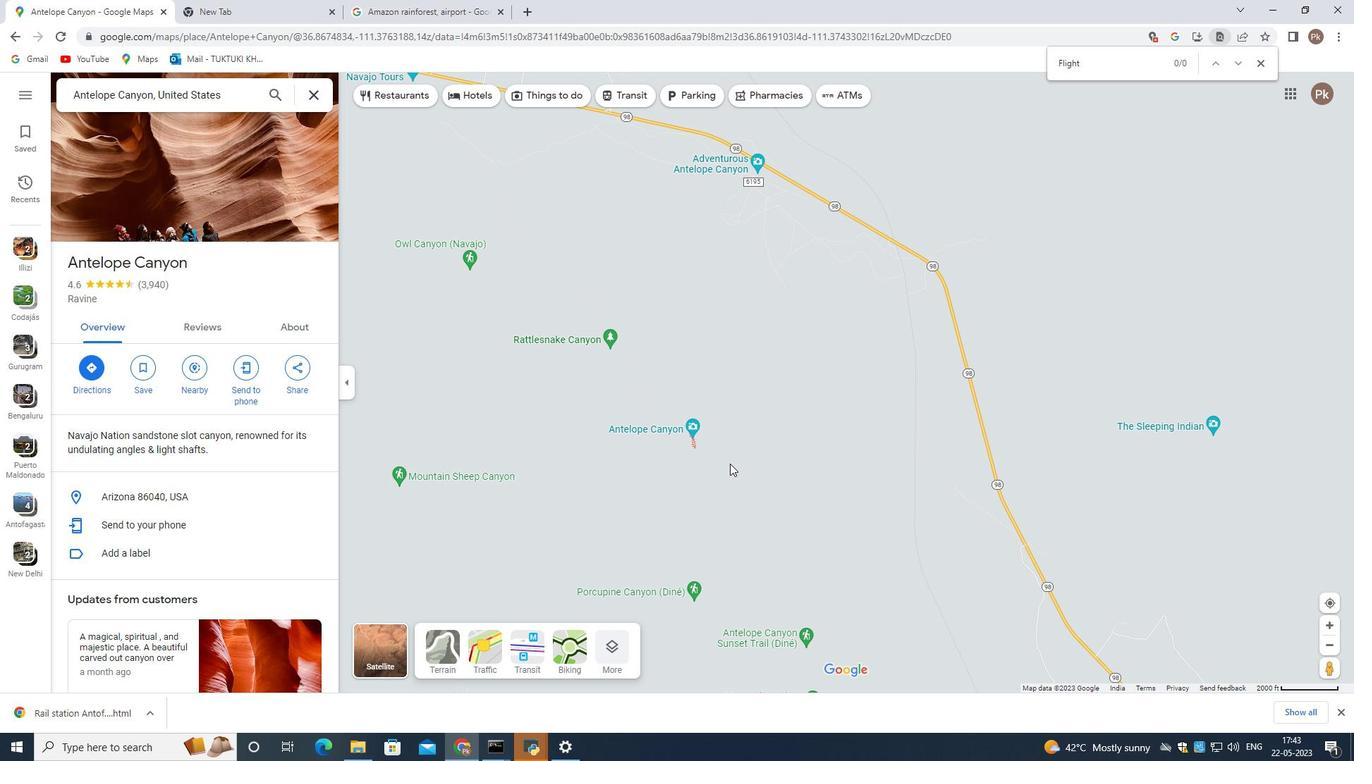 
Action: Mouse moved to (740, 464)
Screenshot: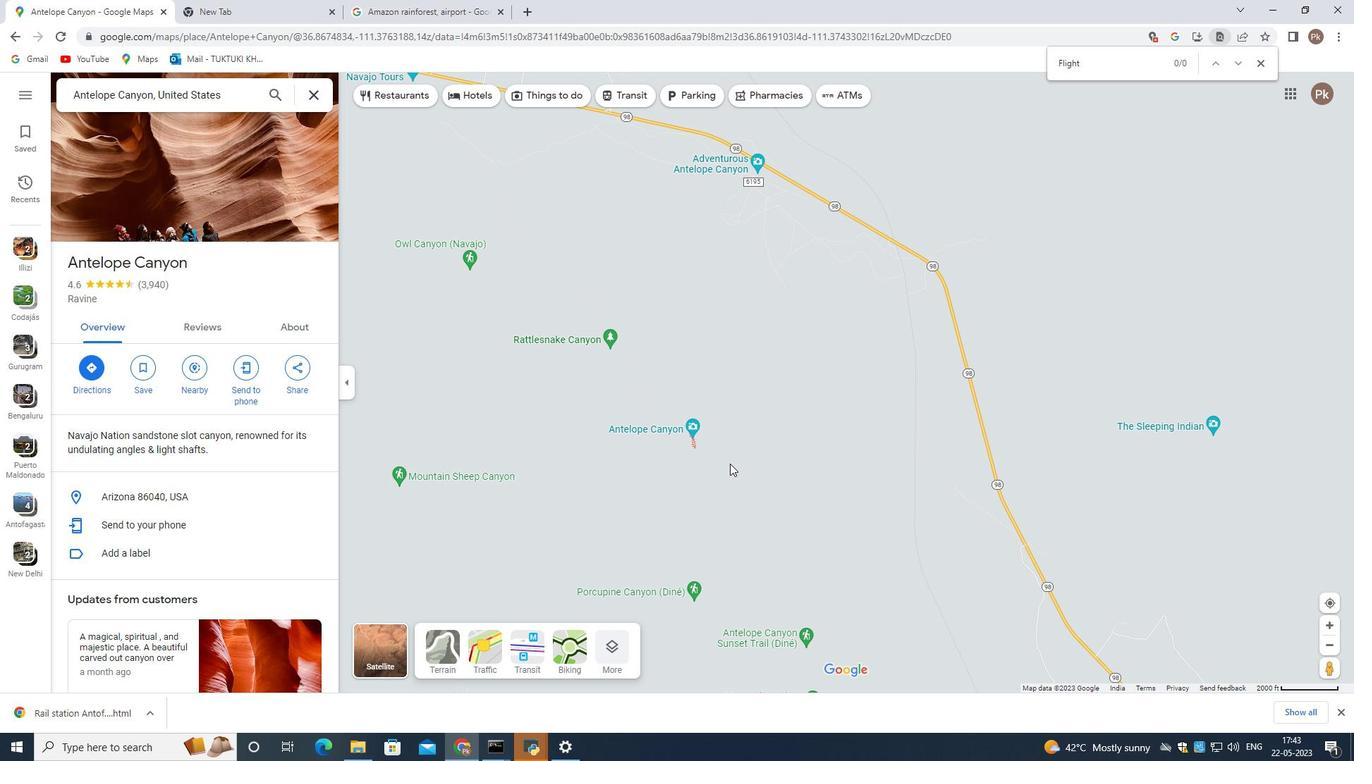 
Action: Mouse scrolled (740, 464) with delta (0, 0)
Screenshot: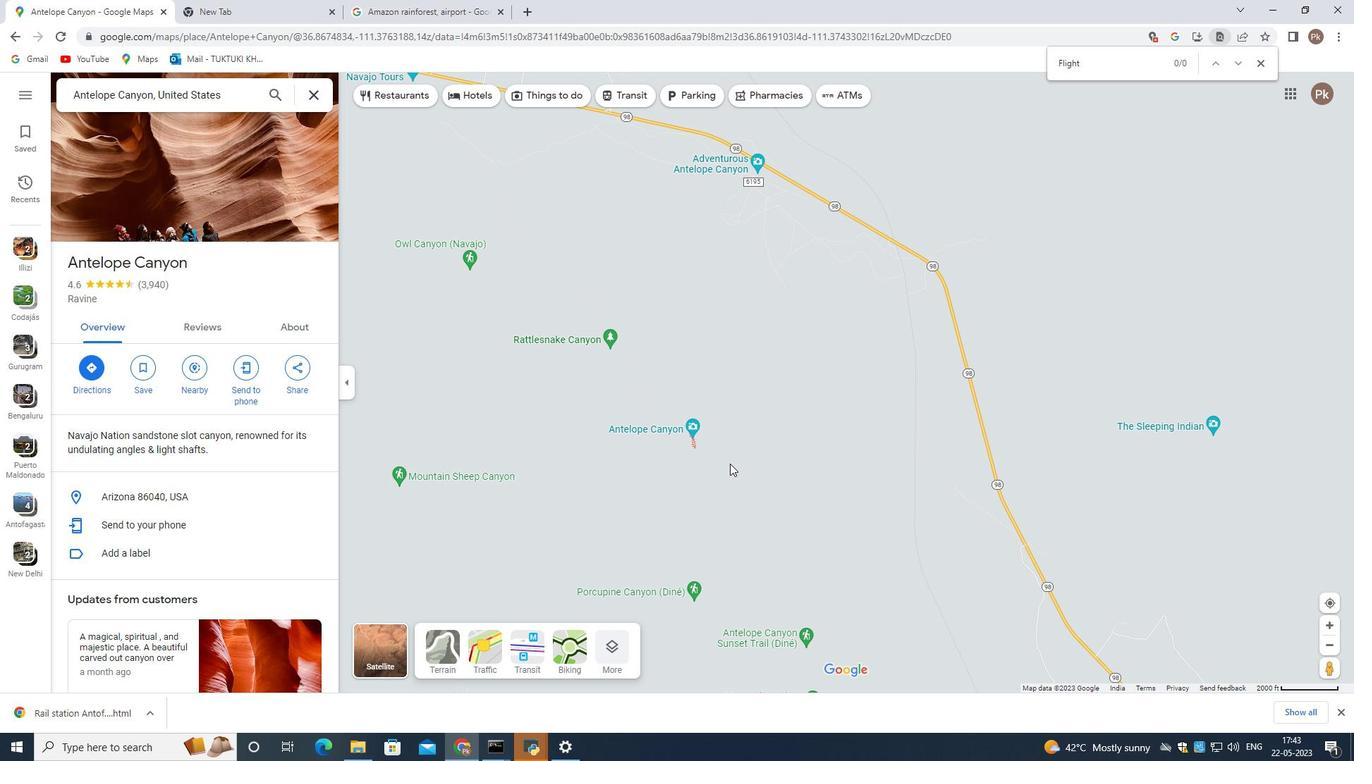 
Action: Mouse moved to (668, 432)
Screenshot: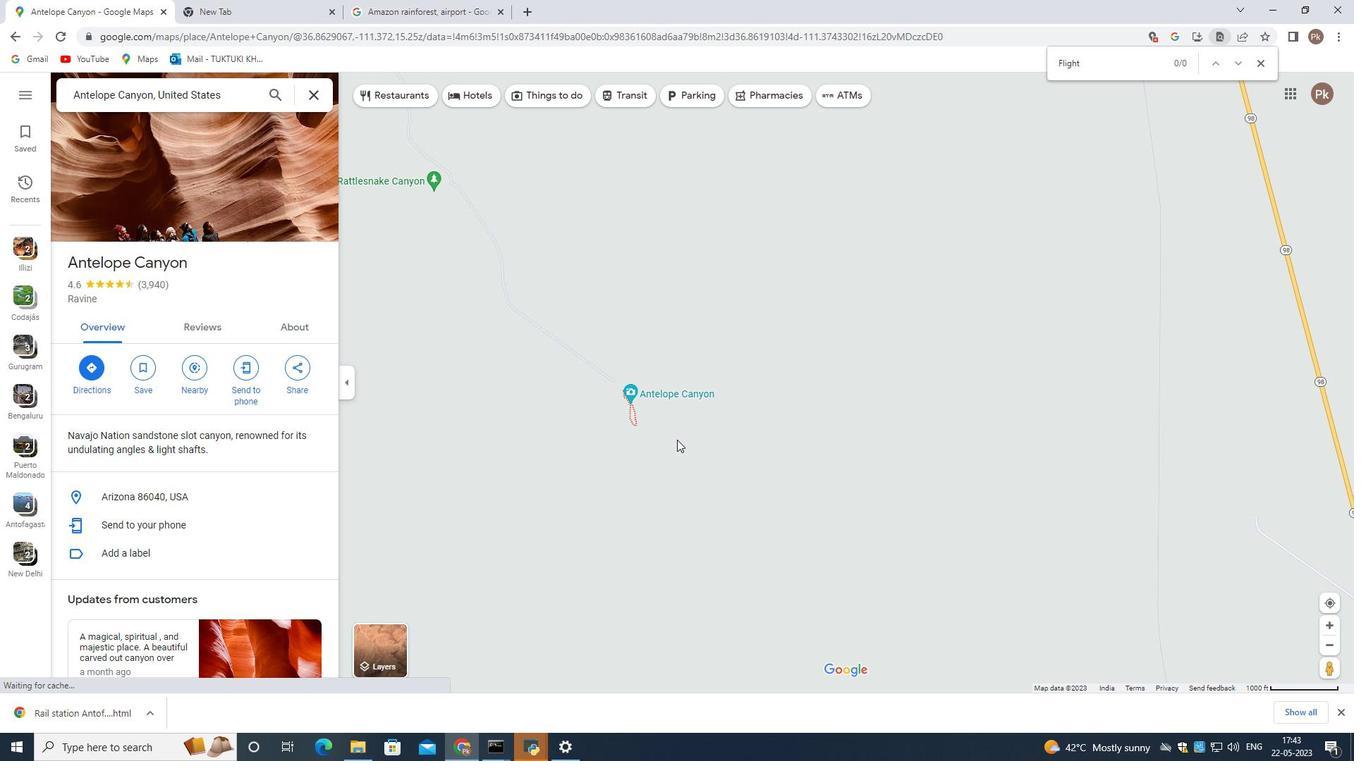
Action: Mouse scrolled (668, 433) with delta (0, 0)
Screenshot: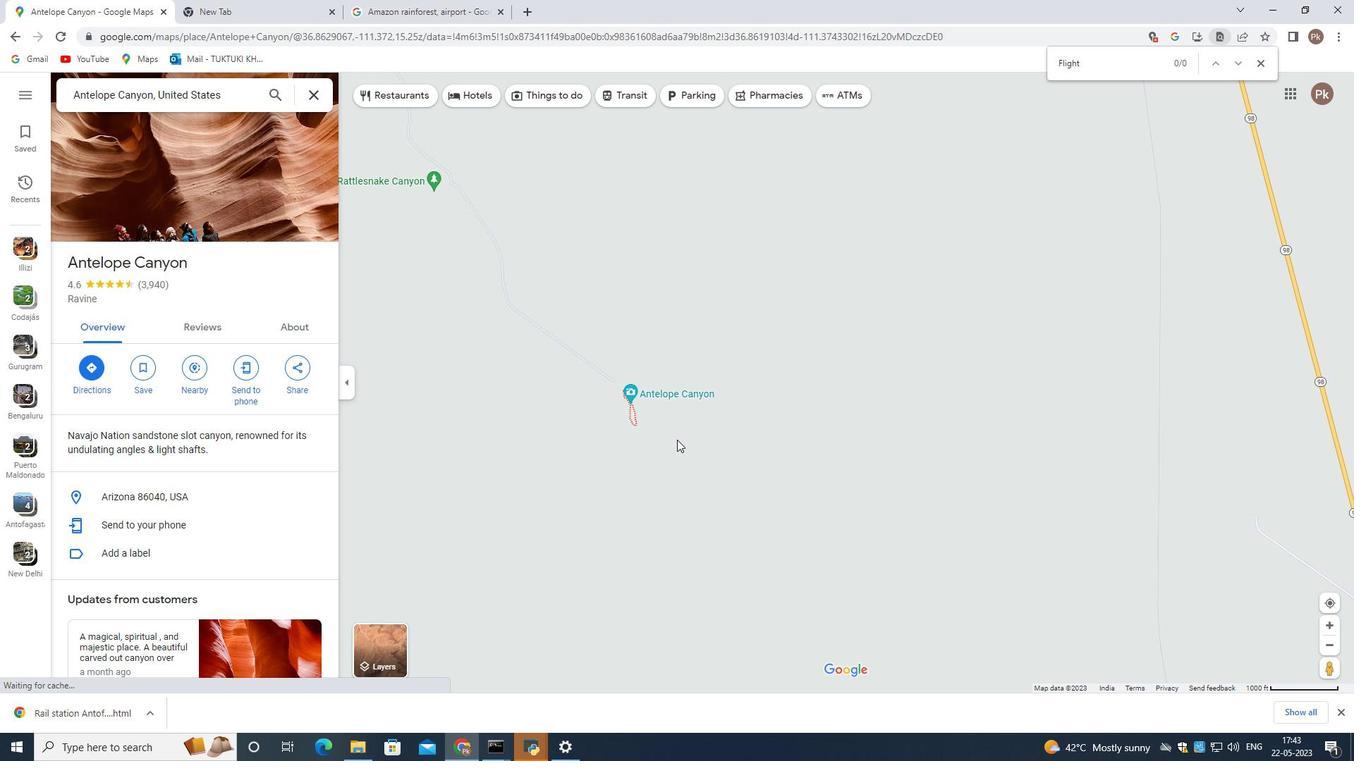 
Action: Mouse moved to (666, 431)
Screenshot: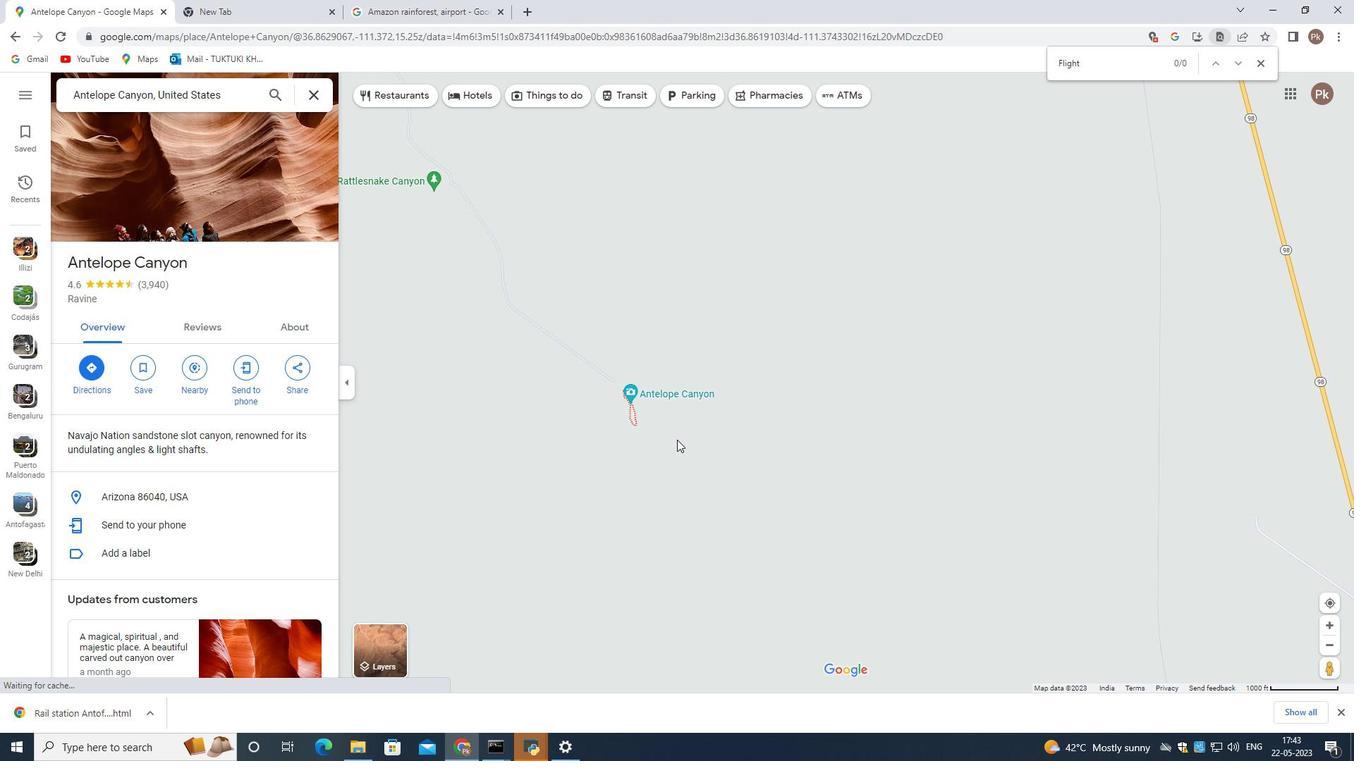 
Action: Mouse scrolled (666, 431) with delta (0, 0)
Screenshot: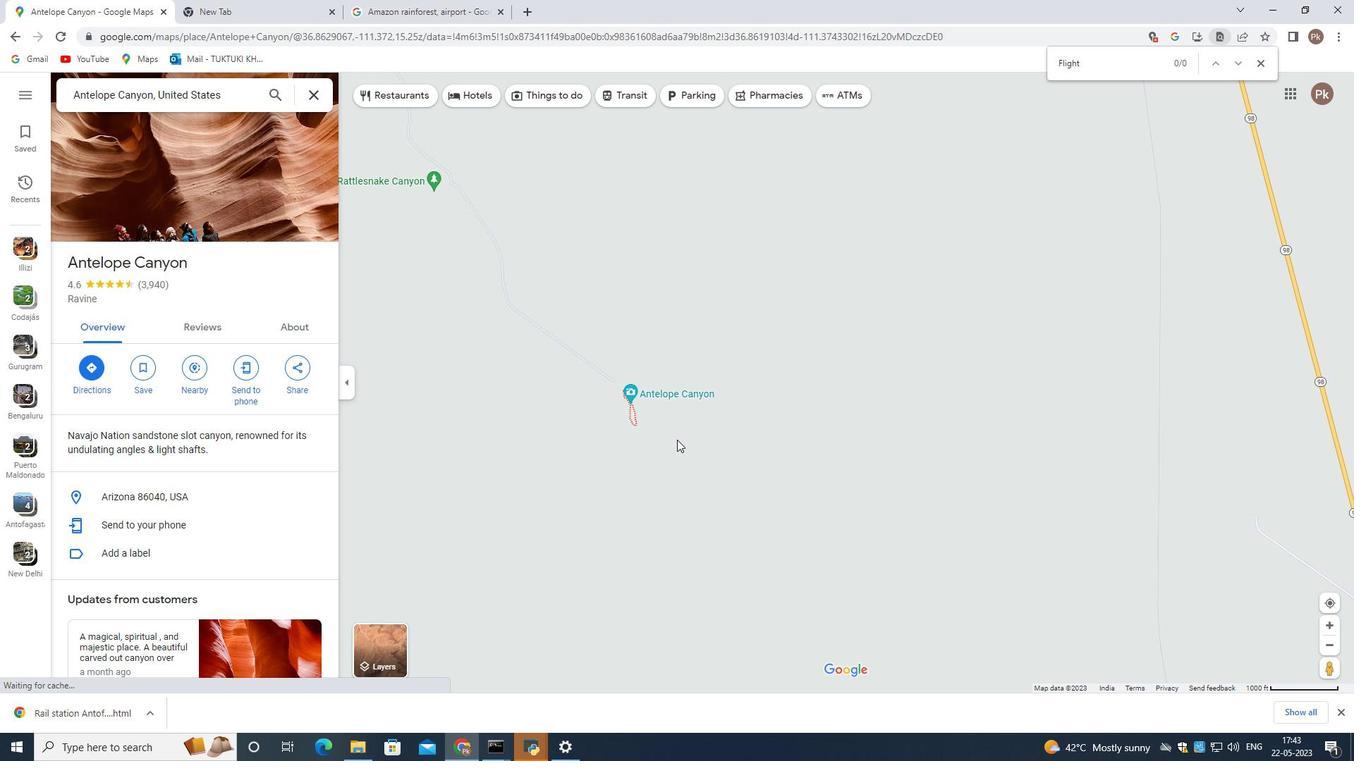 
Action: Mouse moved to (666, 430)
Screenshot: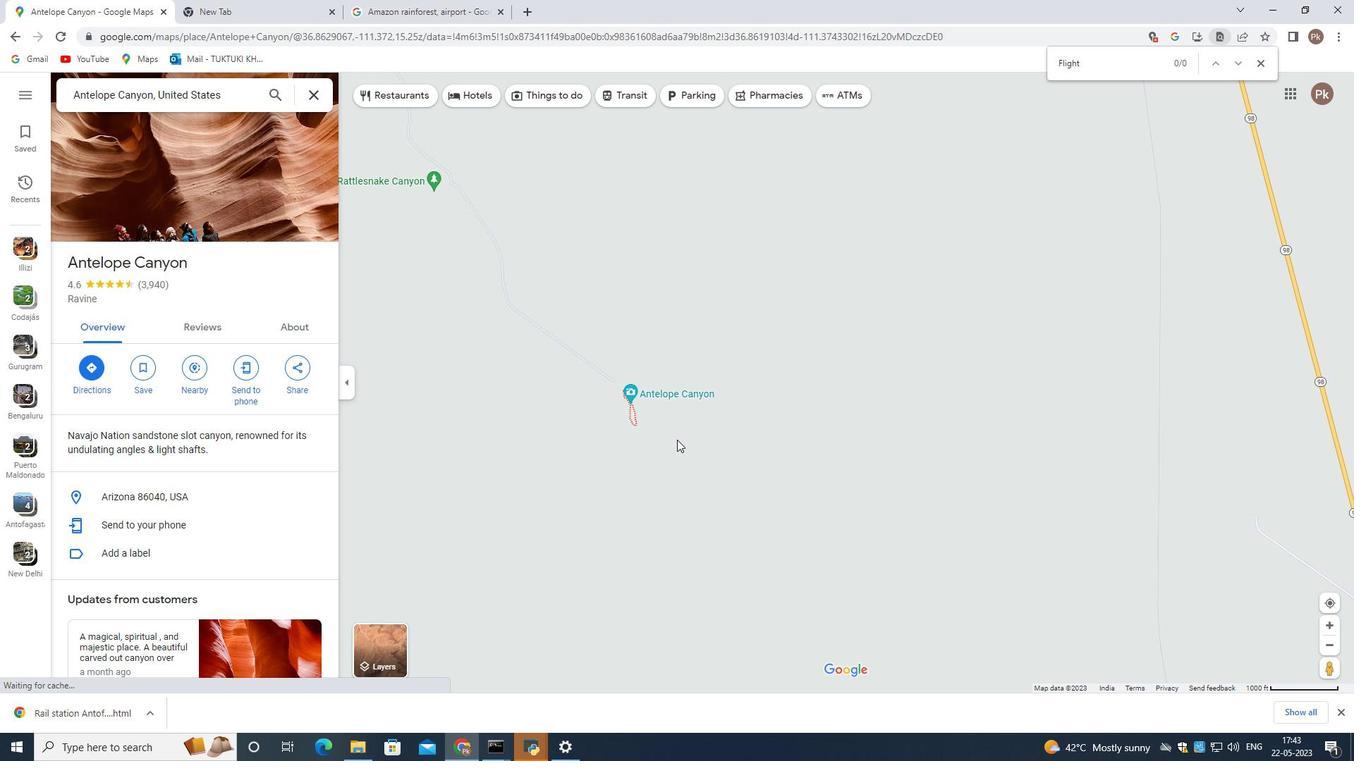 
Action: Mouse scrolled (666, 431) with delta (0, 0)
Screenshot: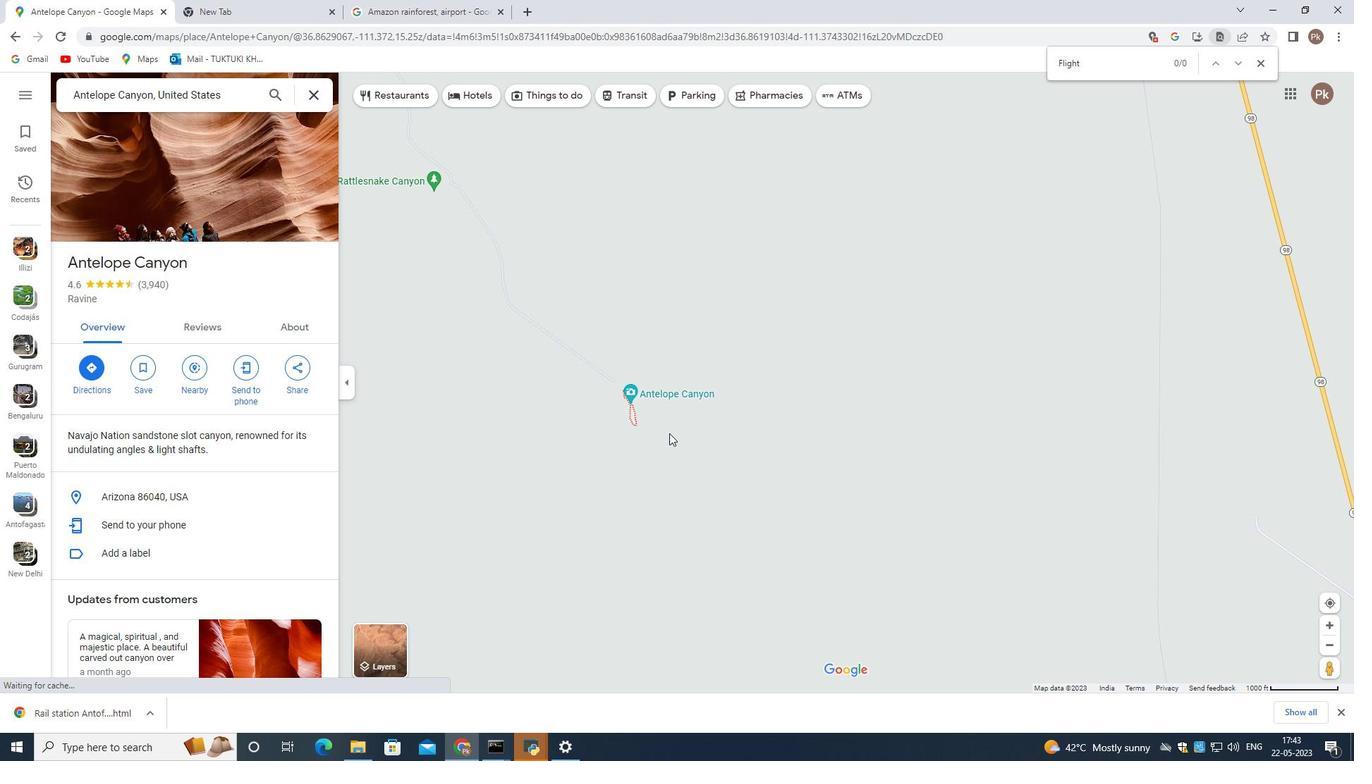 
Action: Mouse scrolled (666, 431) with delta (0, 0)
Screenshot: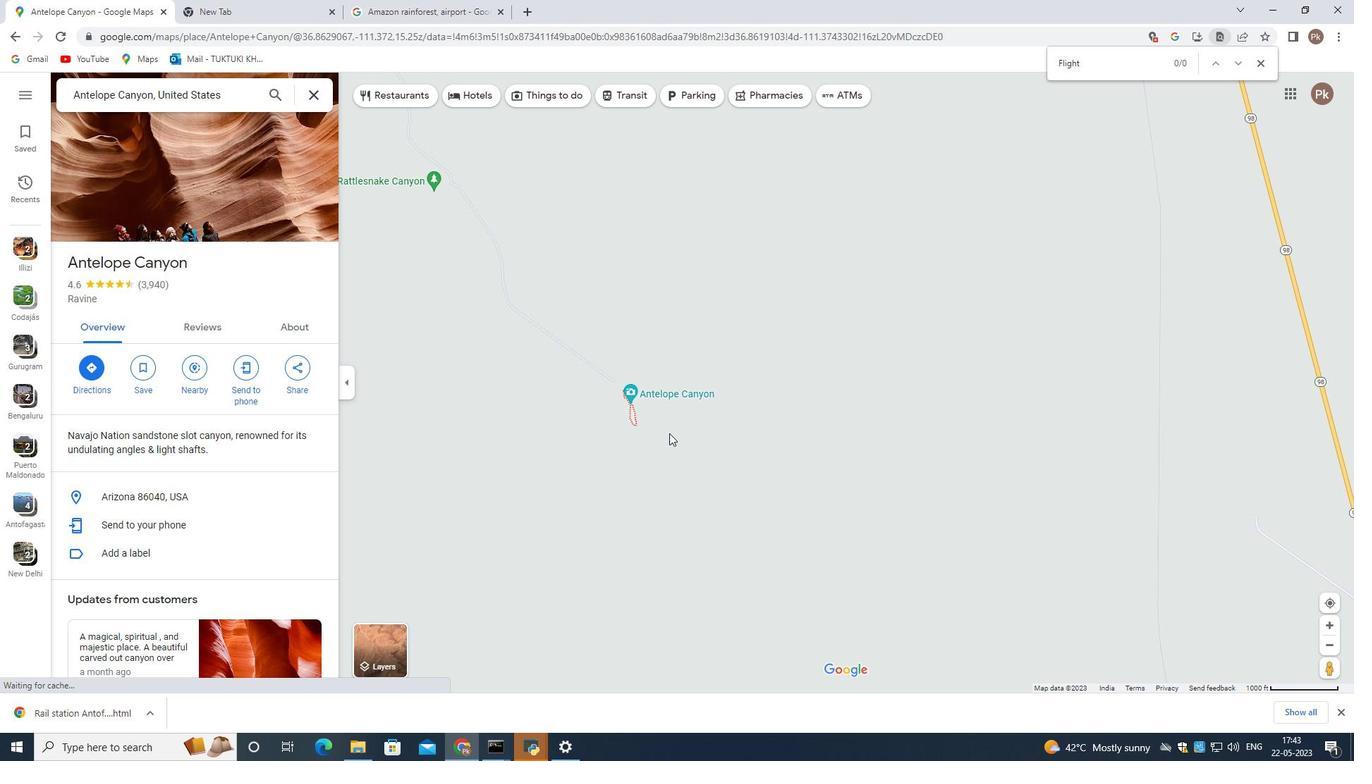
Action: Mouse moved to (474, 386)
Screenshot: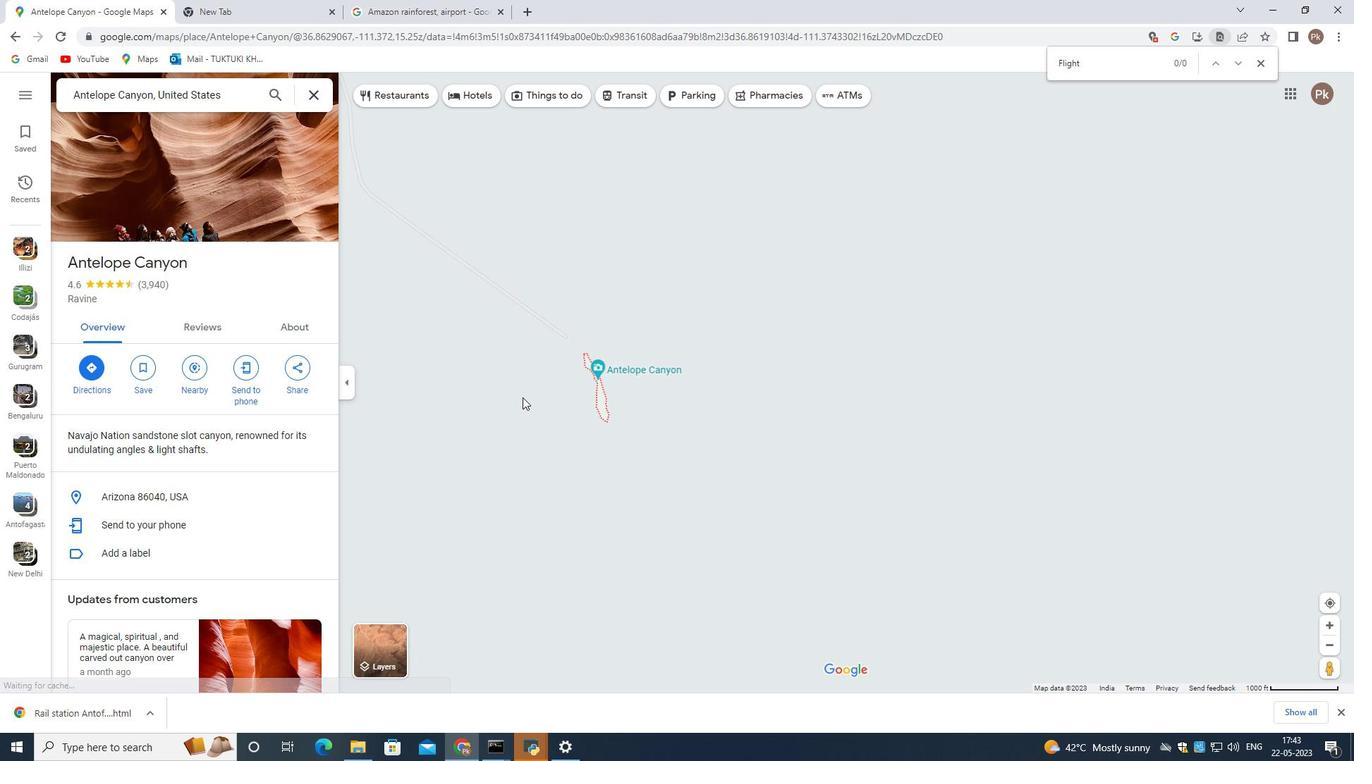 
Action: Mouse scrolled (474, 387) with delta (0, 0)
Screenshot: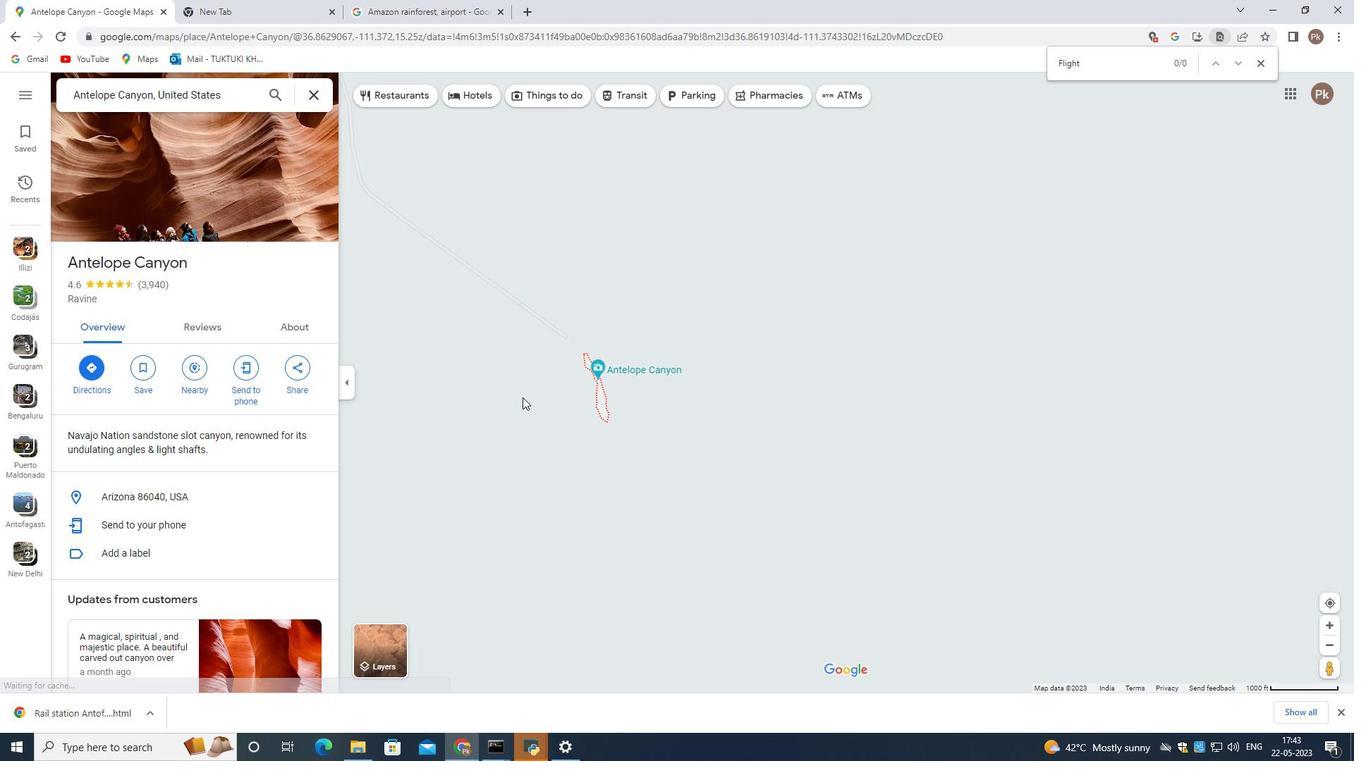 
Action: Mouse scrolled (474, 387) with delta (0, 0)
Screenshot: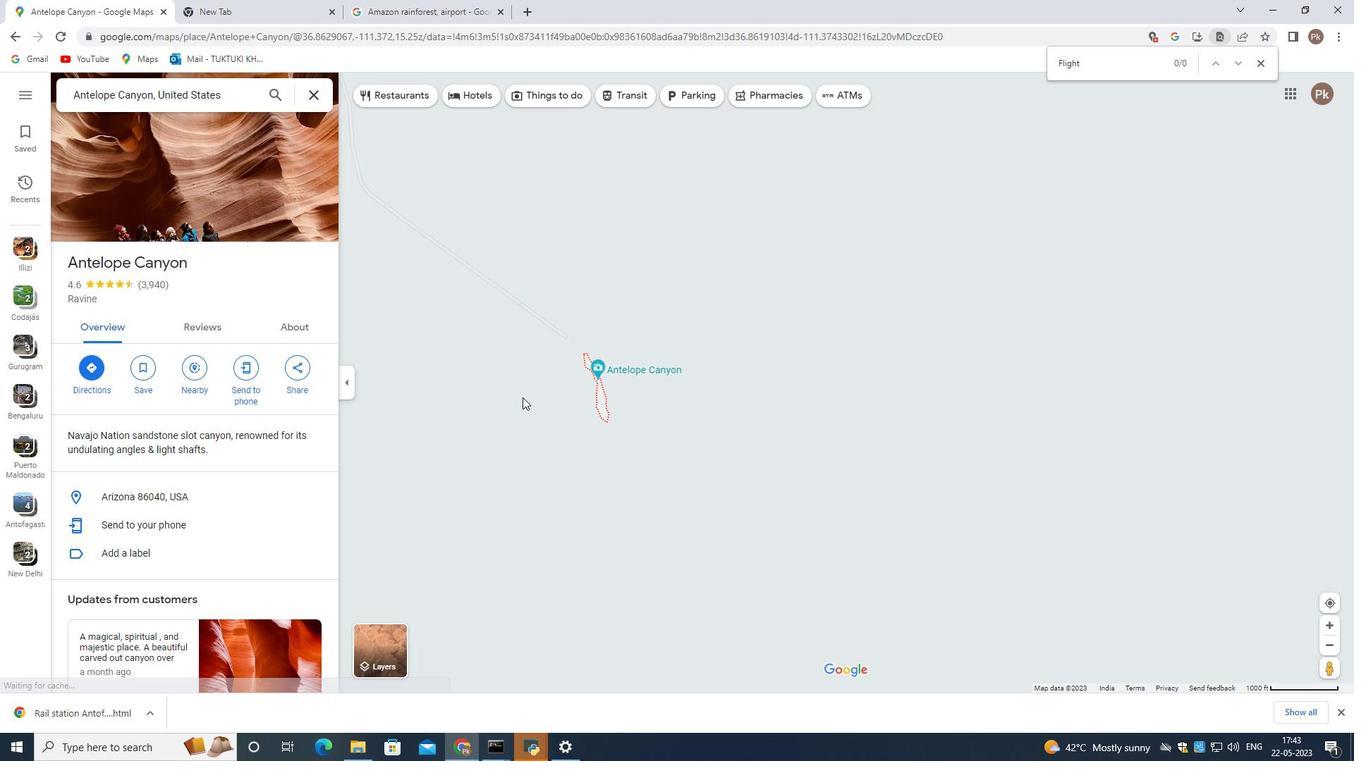 
Action: Mouse scrolled (474, 387) with delta (0, 0)
Screenshot: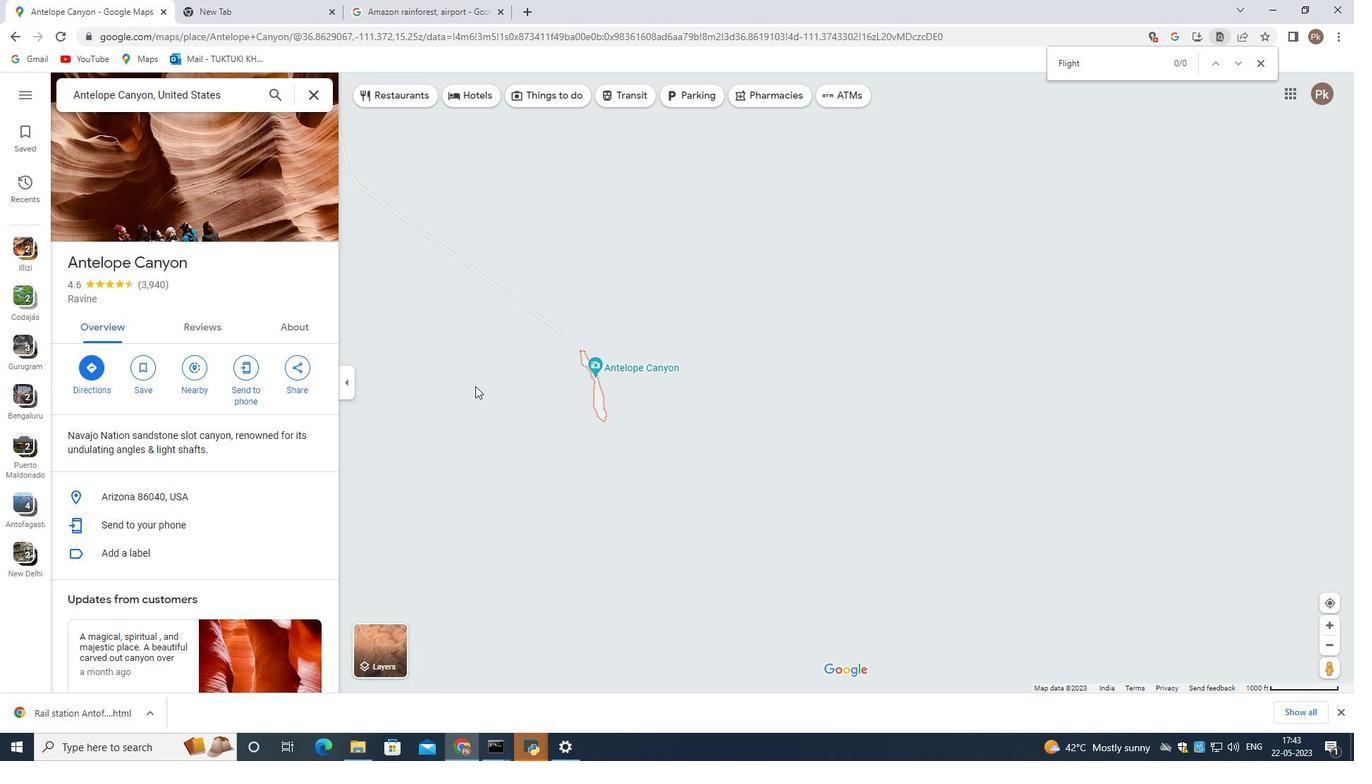 
Action: Mouse scrolled (474, 387) with delta (0, 0)
Screenshot: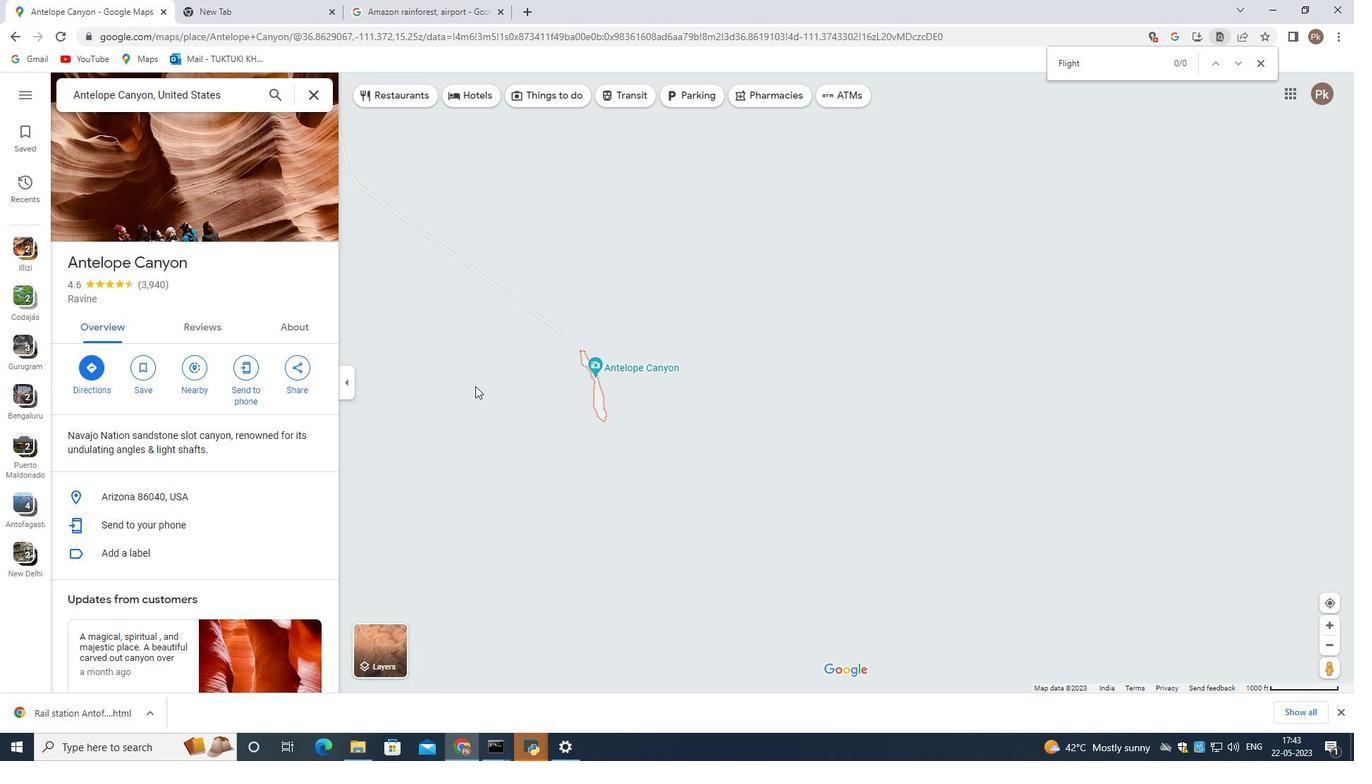 
Action: Mouse scrolled (474, 387) with delta (0, 0)
Screenshot: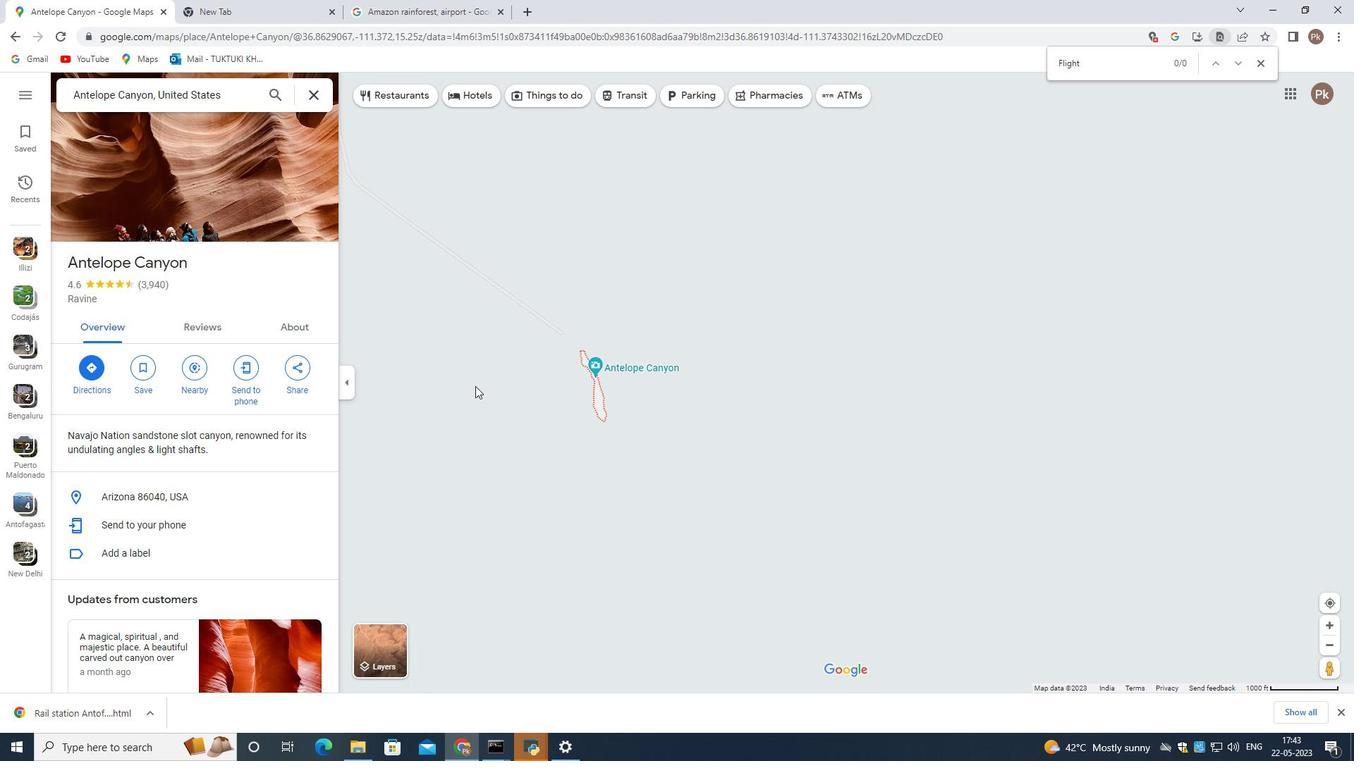 
Action: Mouse moved to (694, 443)
Screenshot: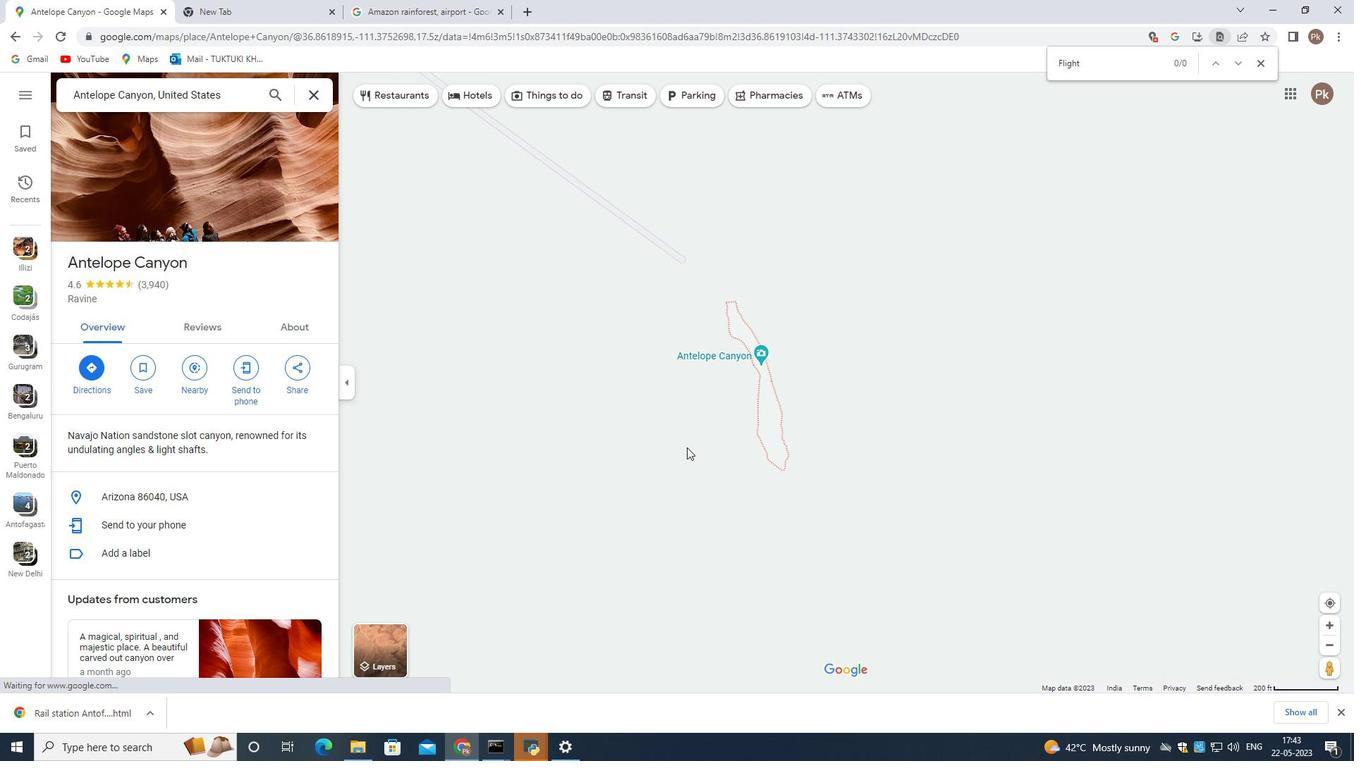 
Action: Mouse scrolled (694, 444) with delta (0, 0)
Screenshot: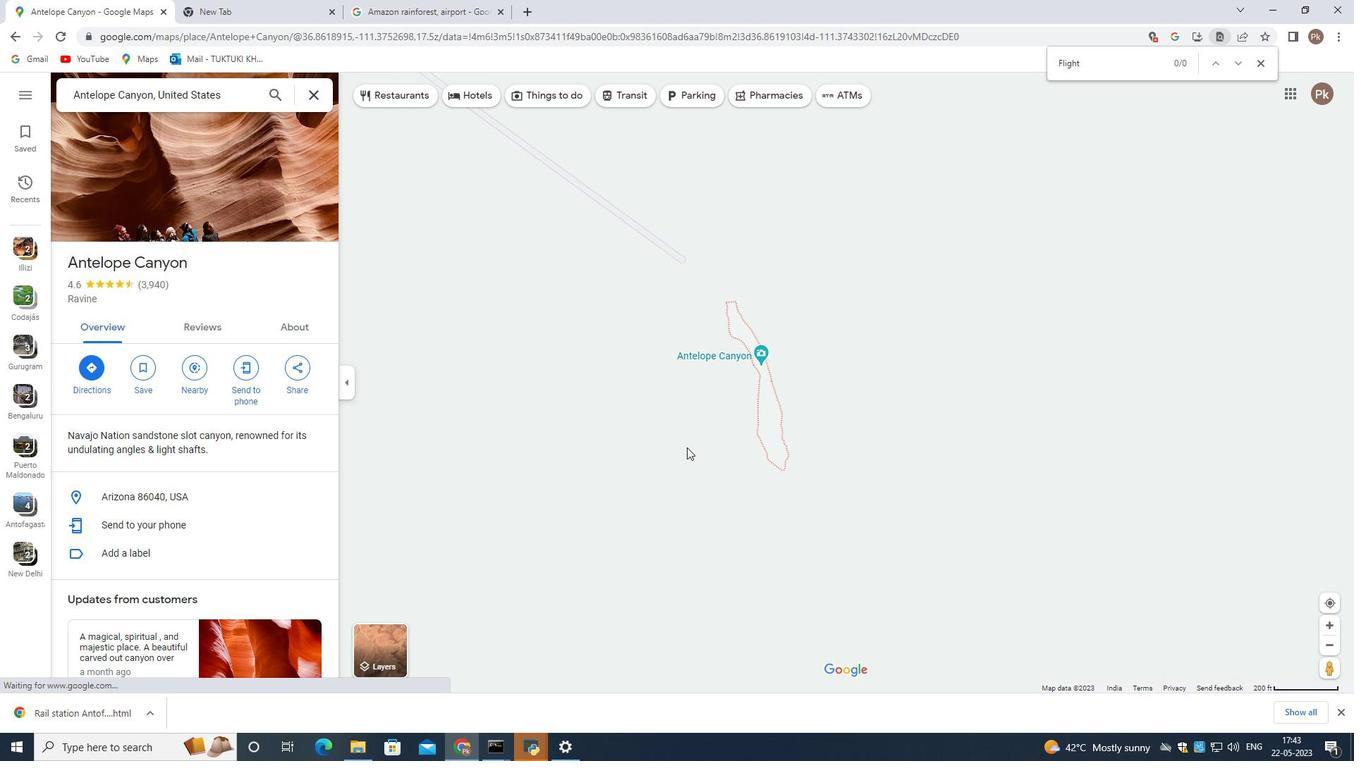
Action: Mouse moved to (694, 443)
Screenshot: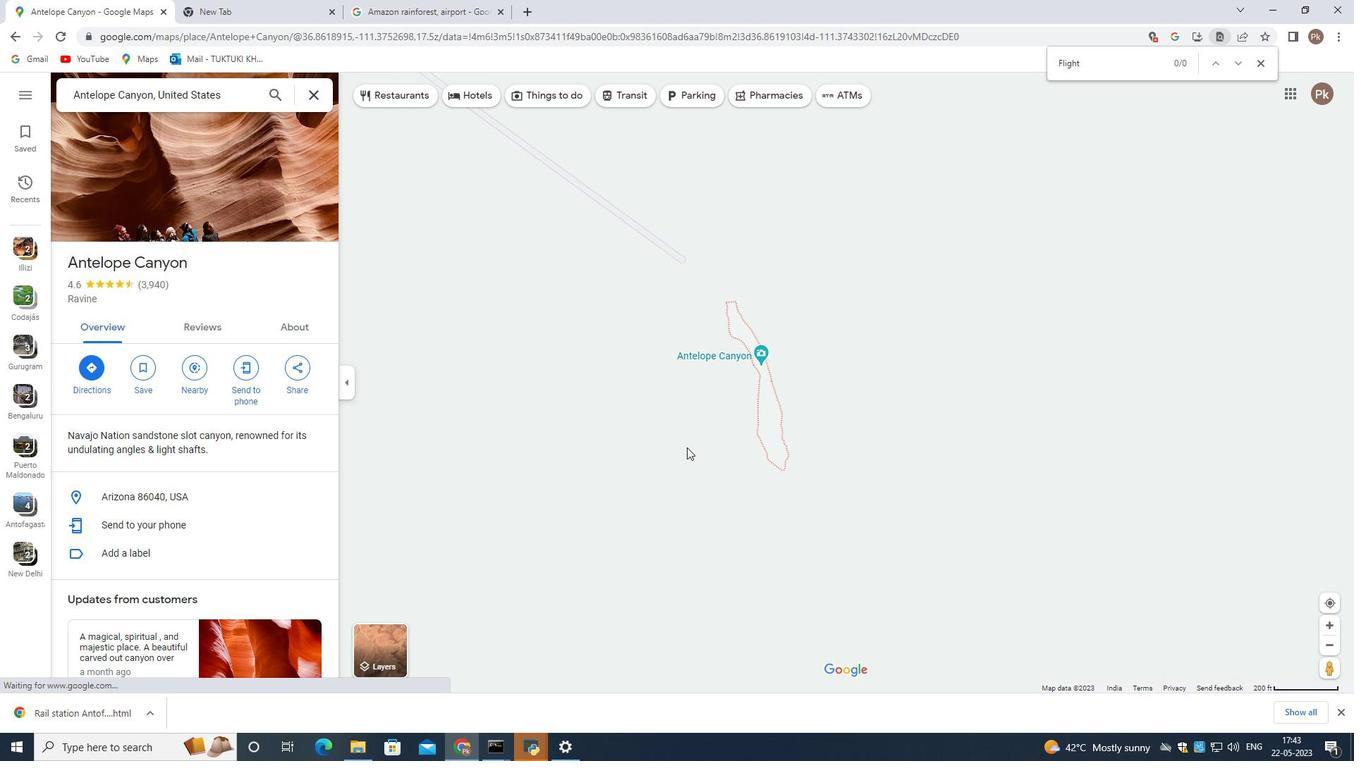 
Action: Mouse scrolled (694, 443) with delta (0, 0)
Screenshot: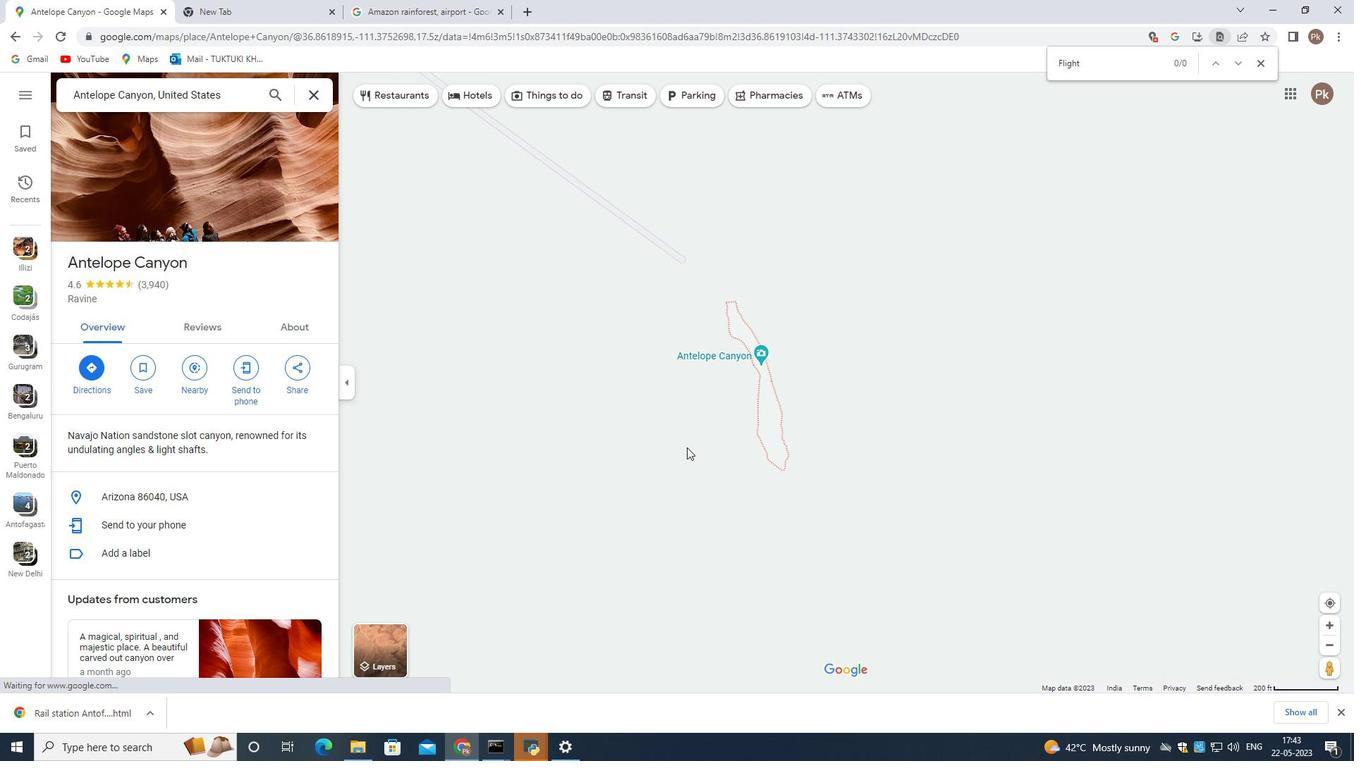 
Action: Mouse moved to (695, 443)
Screenshot: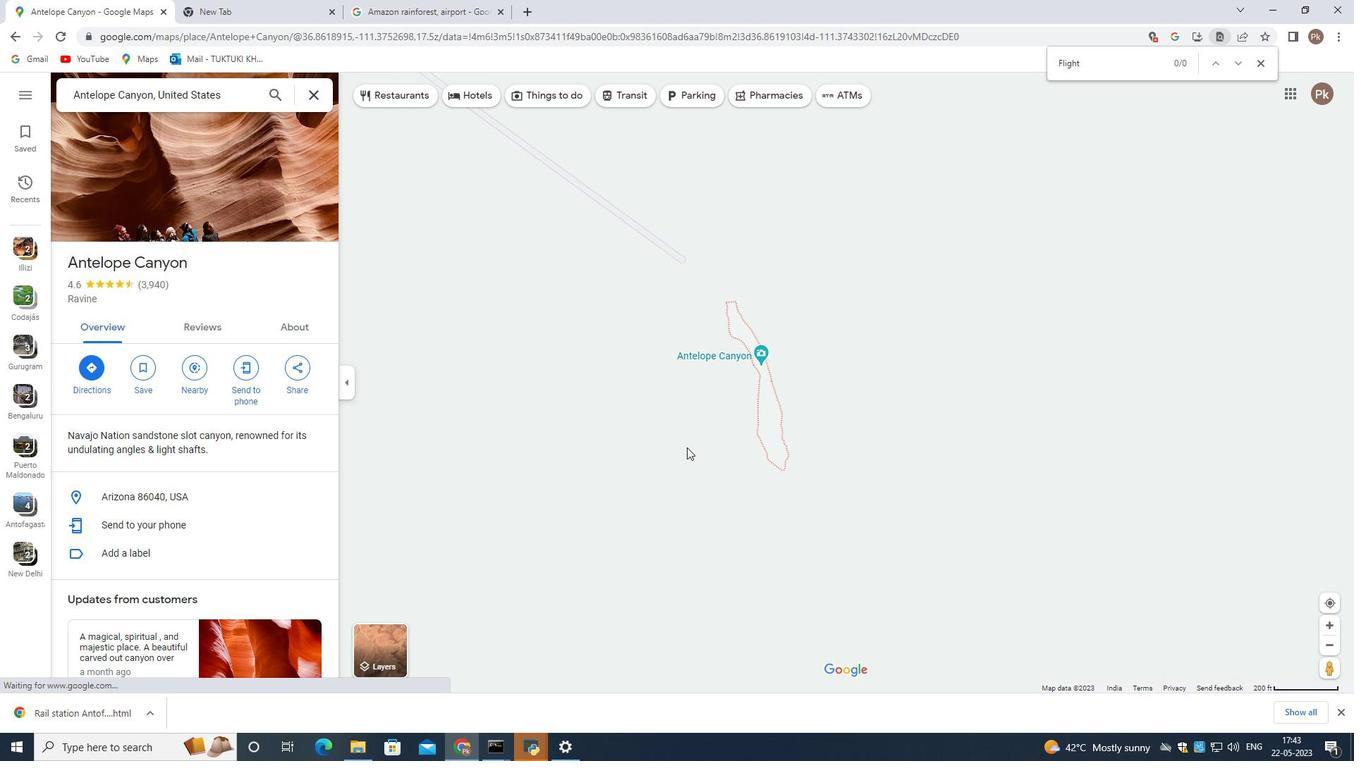 
Action: Mouse scrolled (695, 443) with delta (0, 0)
Screenshot: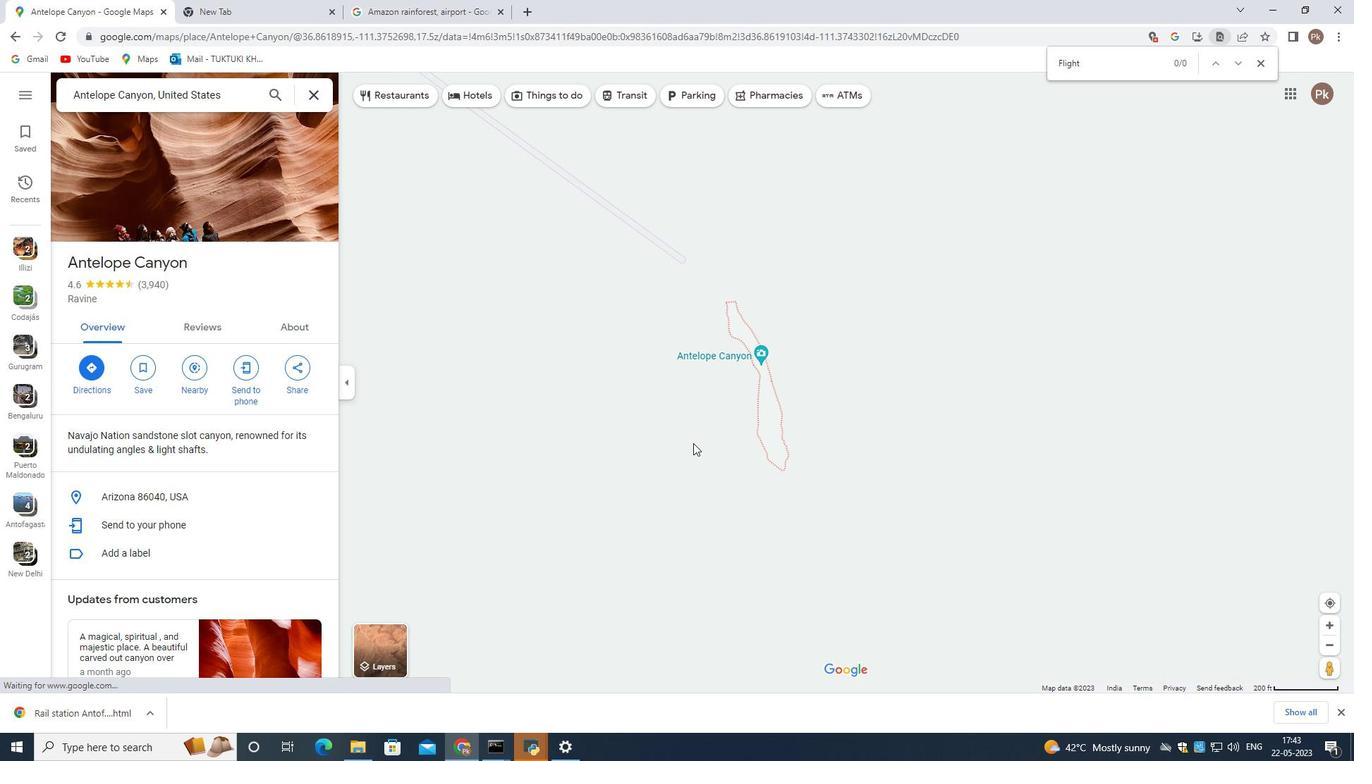 
Action: Mouse scrolled (695, 443) with delta (0, 0)
Screenshot: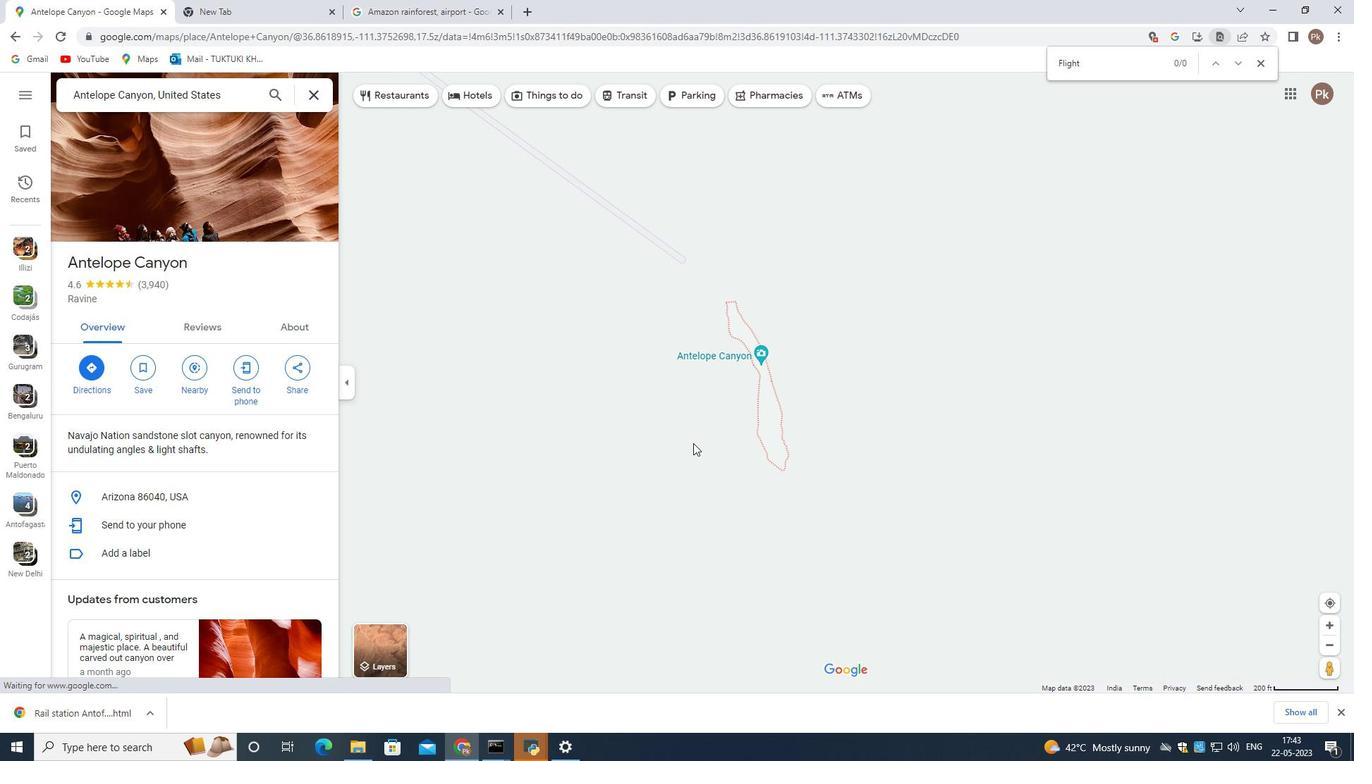 
Action: Mouse scrolled (695, 443) with delta (0, 0)
Screenshot: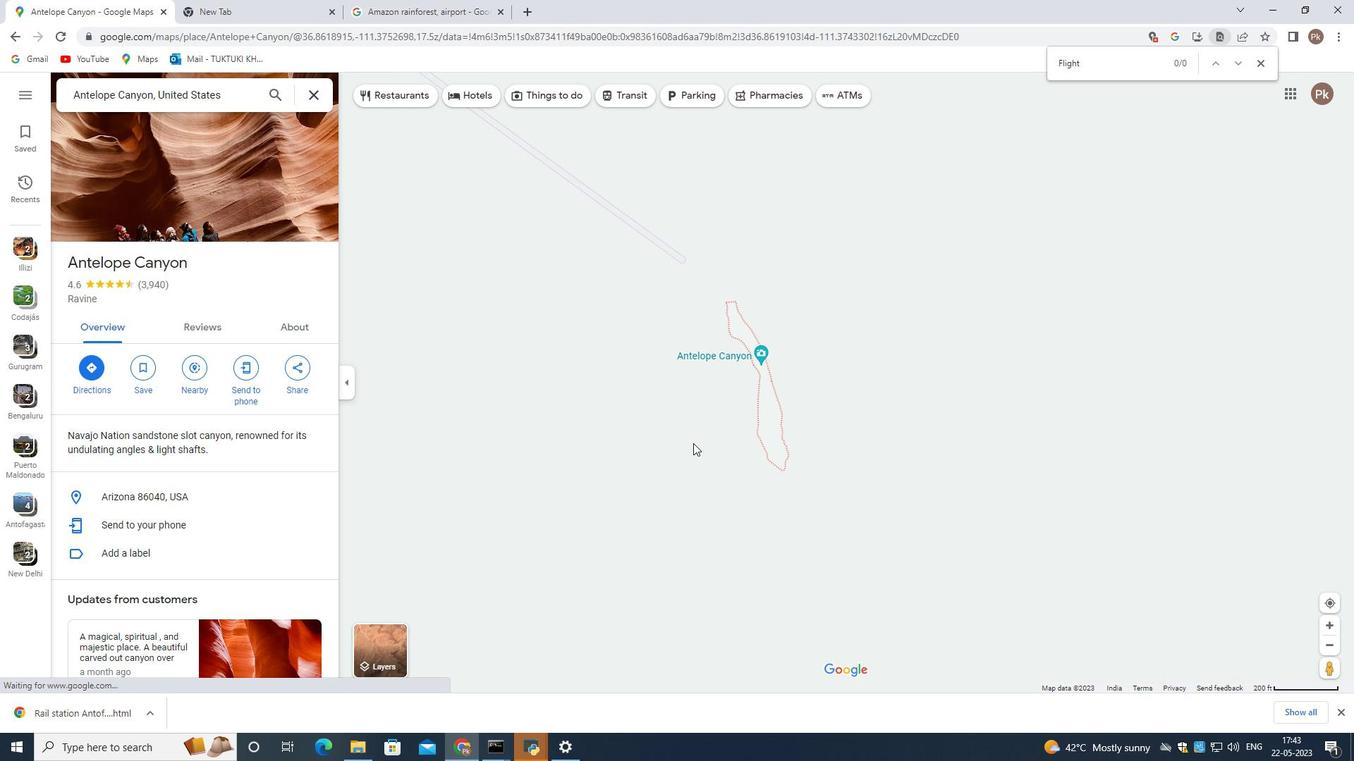 
Action: Mouse moved to (734, 372)
Screenshot: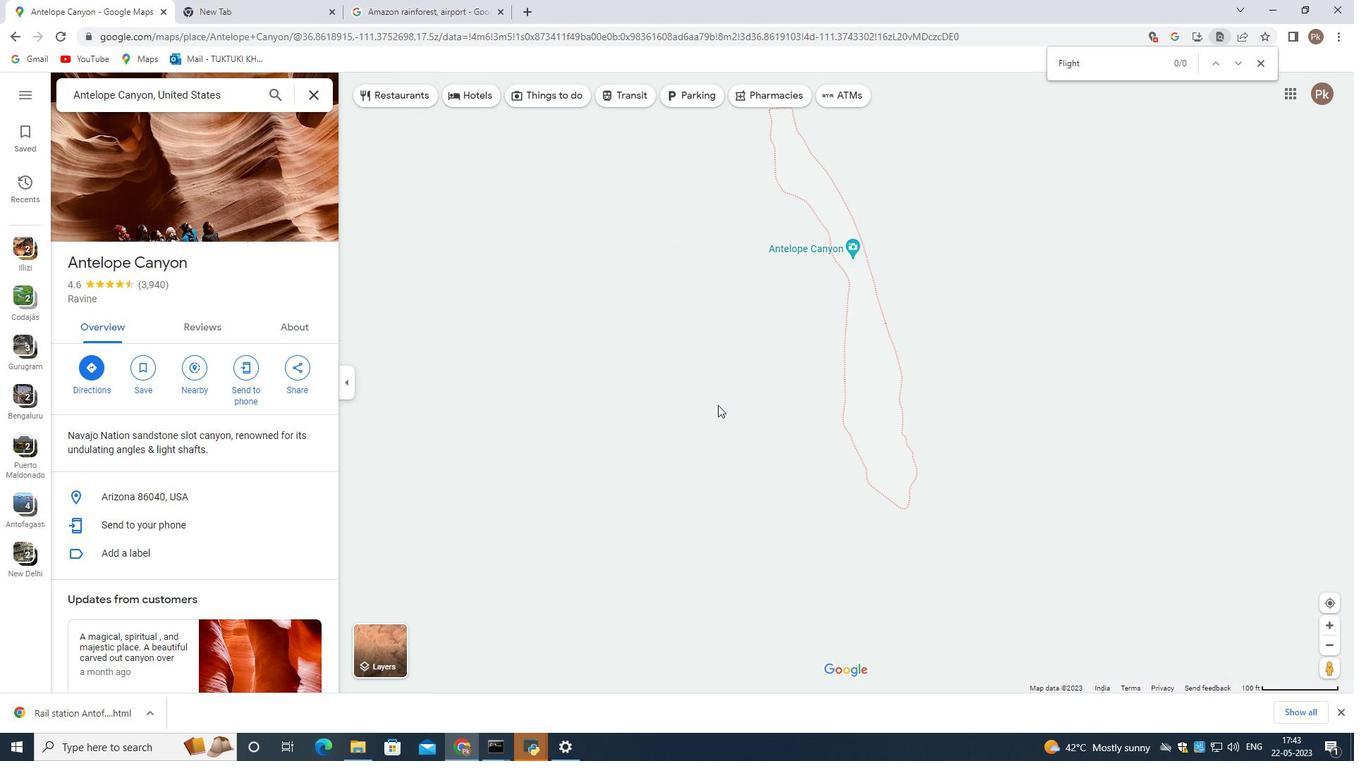 
Action: Mouse pressed left at (734, 372)
Screenshot: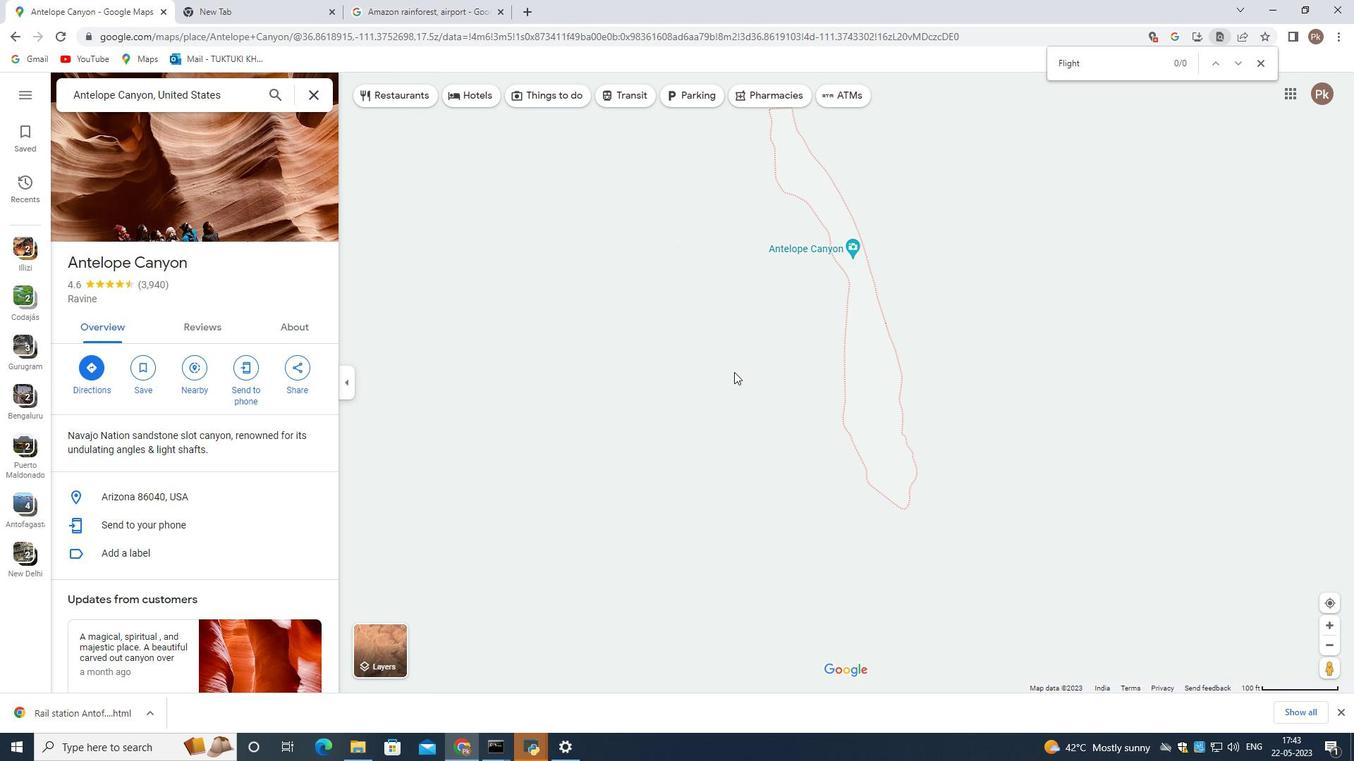 
Action: Mouse moved to (737, 549)
Screenshot: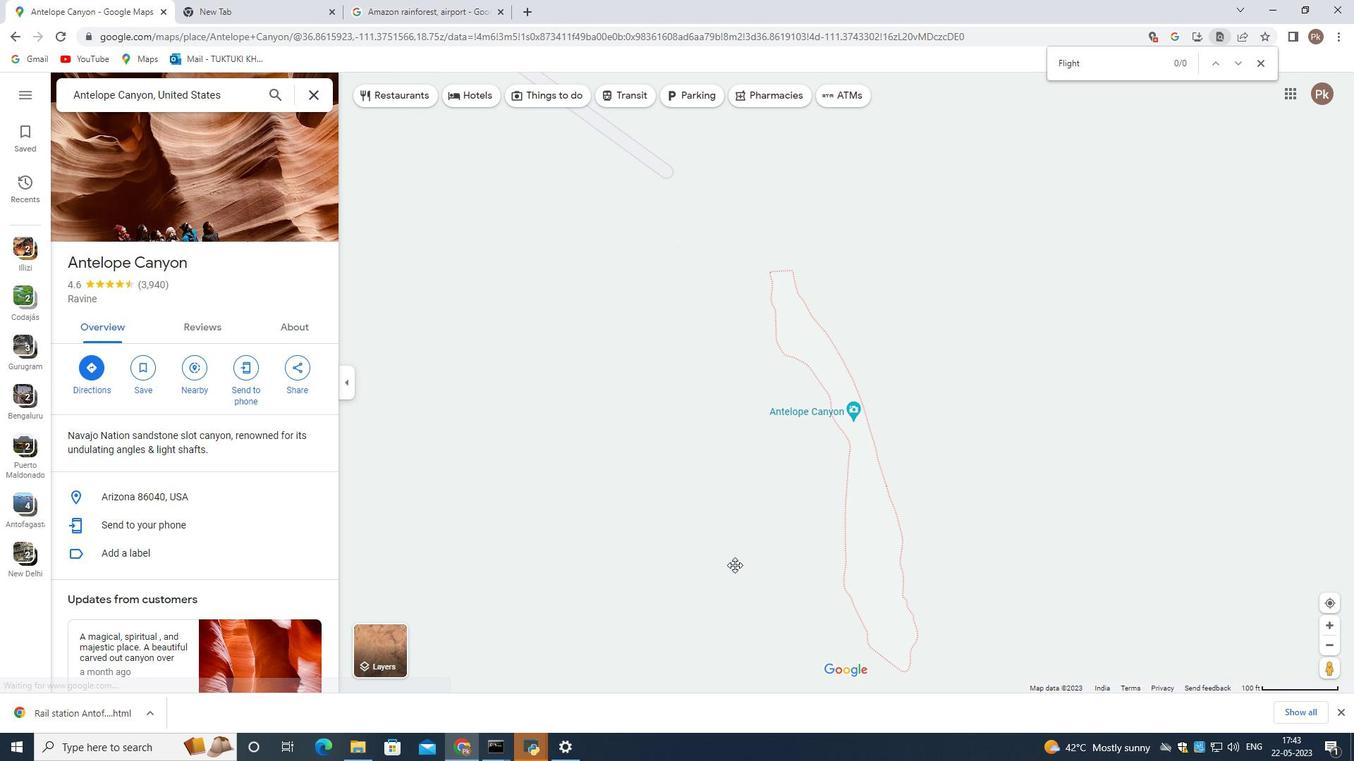 
Action: Mouse scrolled (737, 550) with delta (0, 0)
Screenshot: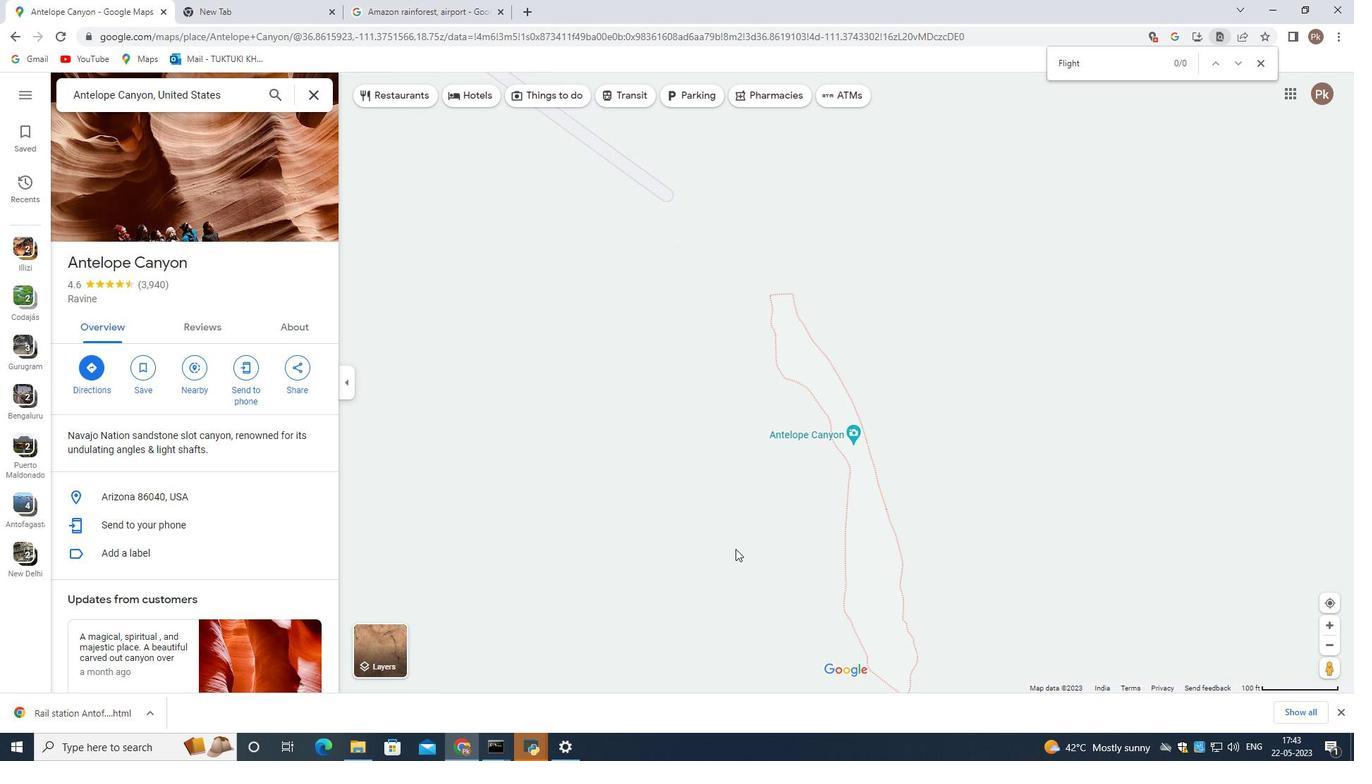 
Action: Mouse scrolled (737, 550) with delta (0, 0)
Screenshot: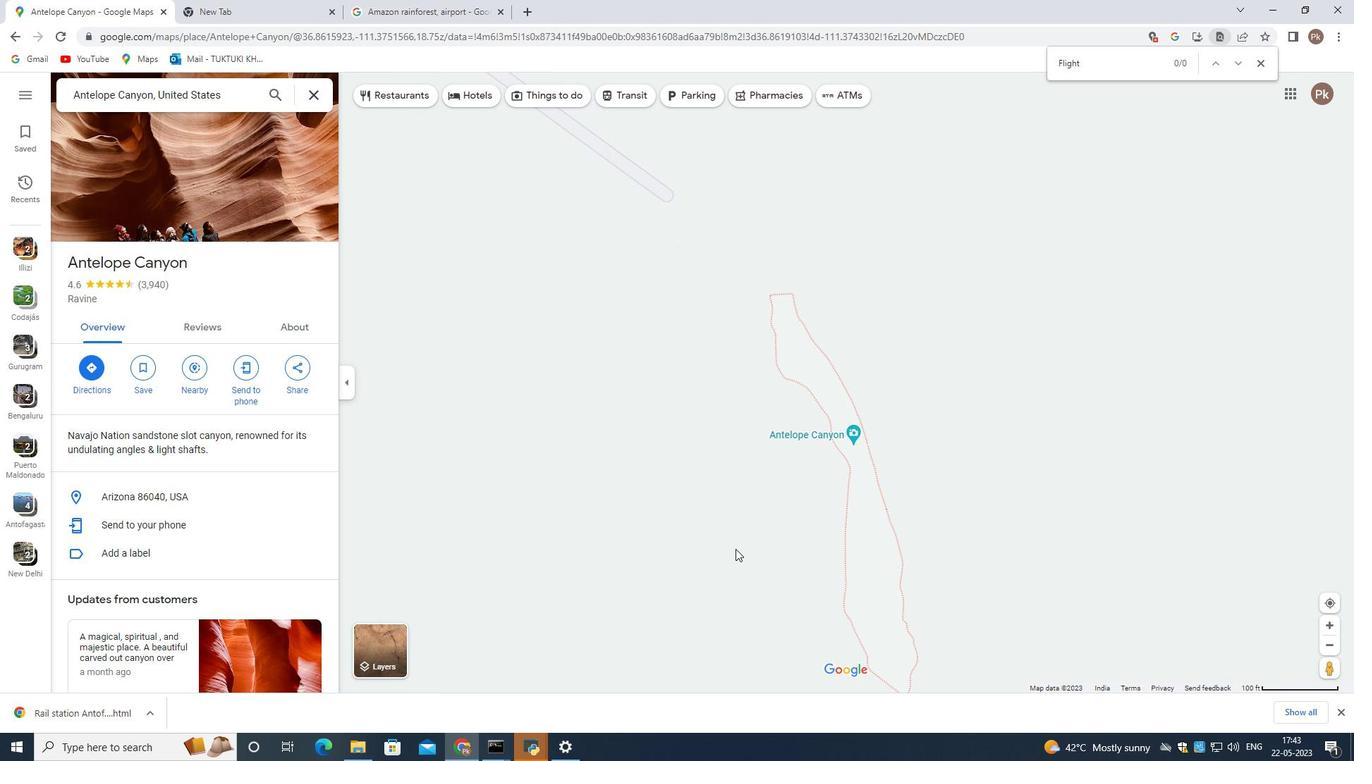 
Action: Mouse scrolled (737, 550) with delta (0, 0)
Screenshot: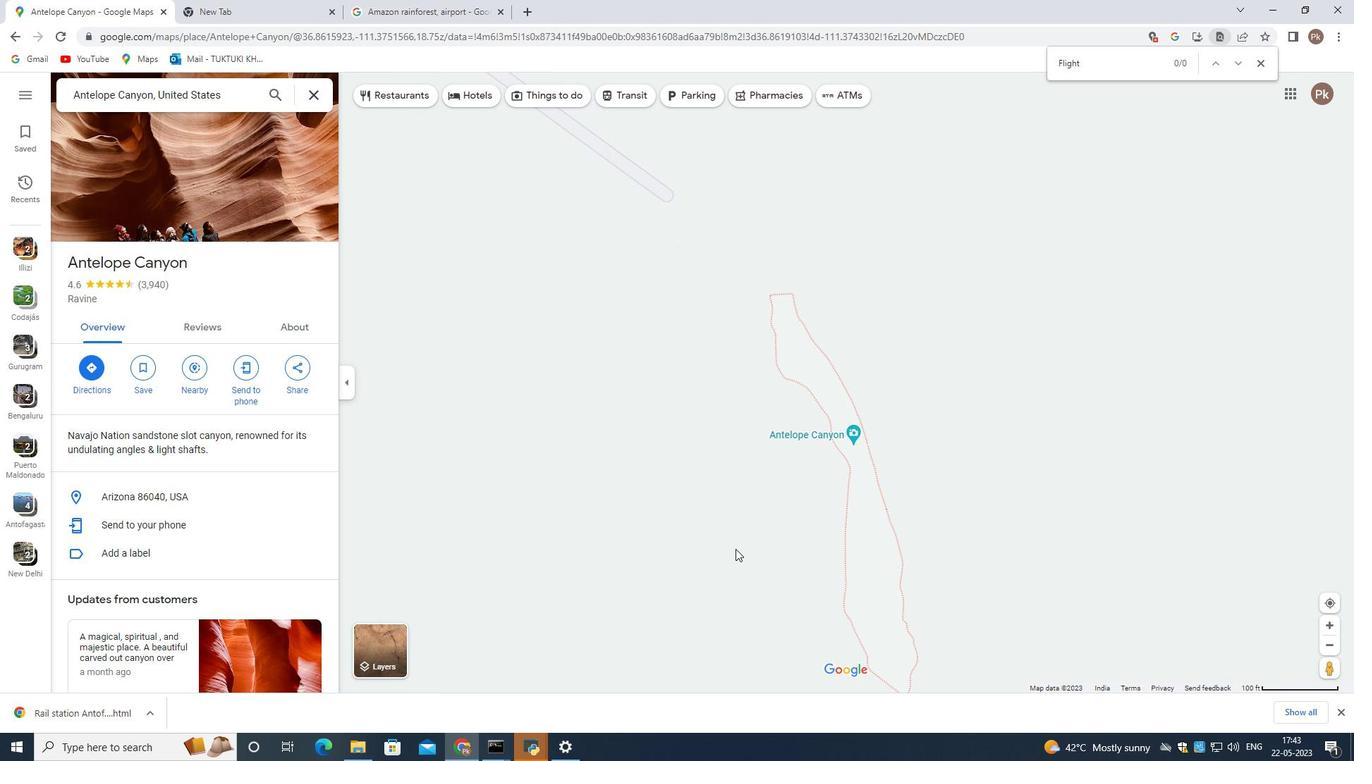 
Action: Mouse scrolled (737, 550) with delta (0, 0)
Screenshot: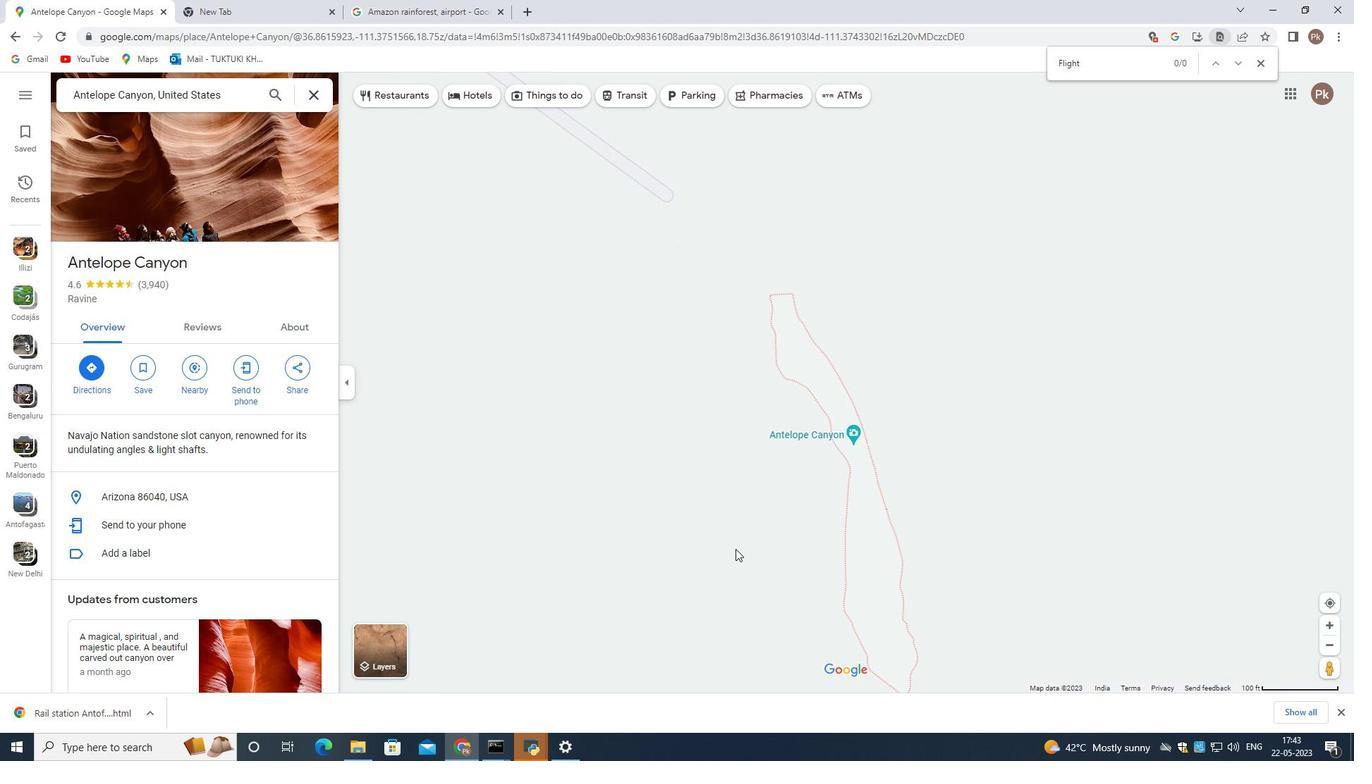 
Action: Mouse scrolled (737, 550) with delta (0, 0)
Screenshot: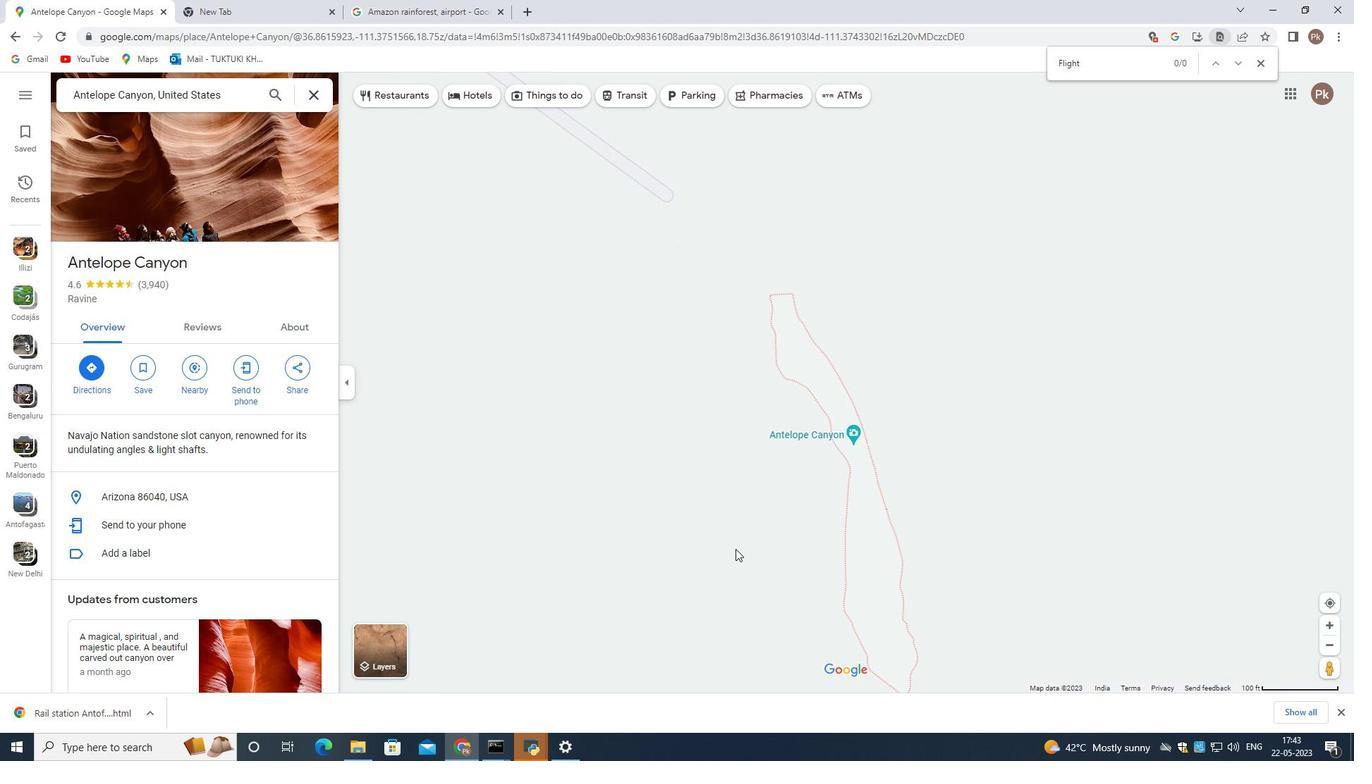 
Action: Mouse moved to (826, 437)
Screenshot: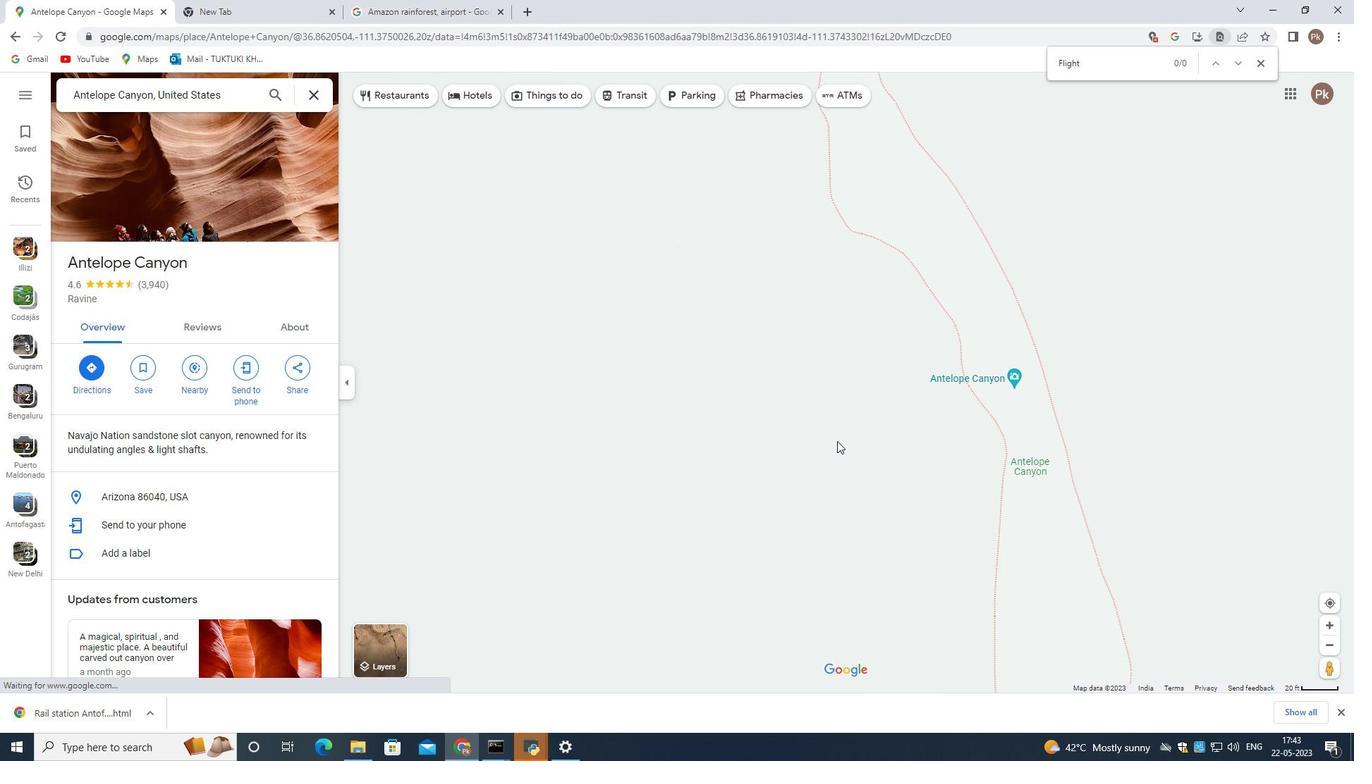 
Action: Mouse pressed left at (826, 437)
Screenshot: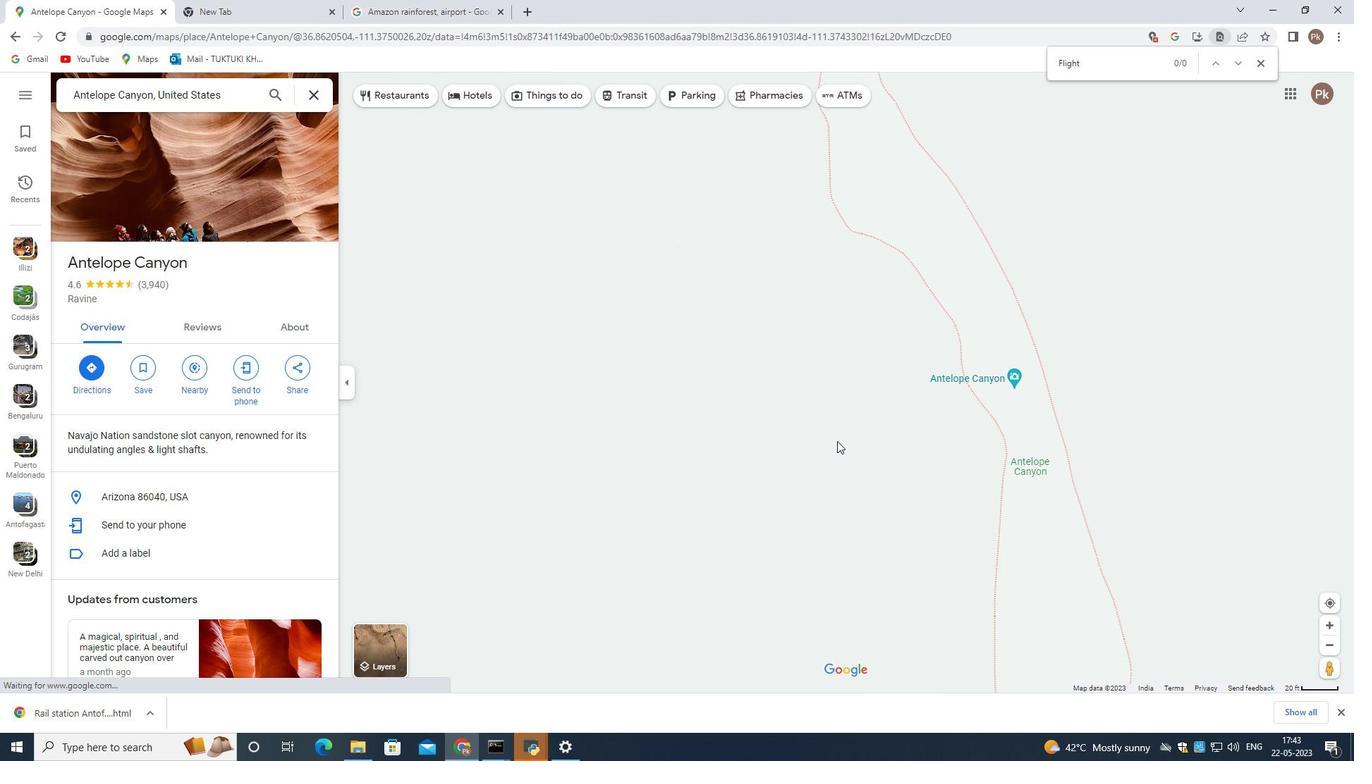 
Action: Mouse moved to (766, 380)
Screenshot: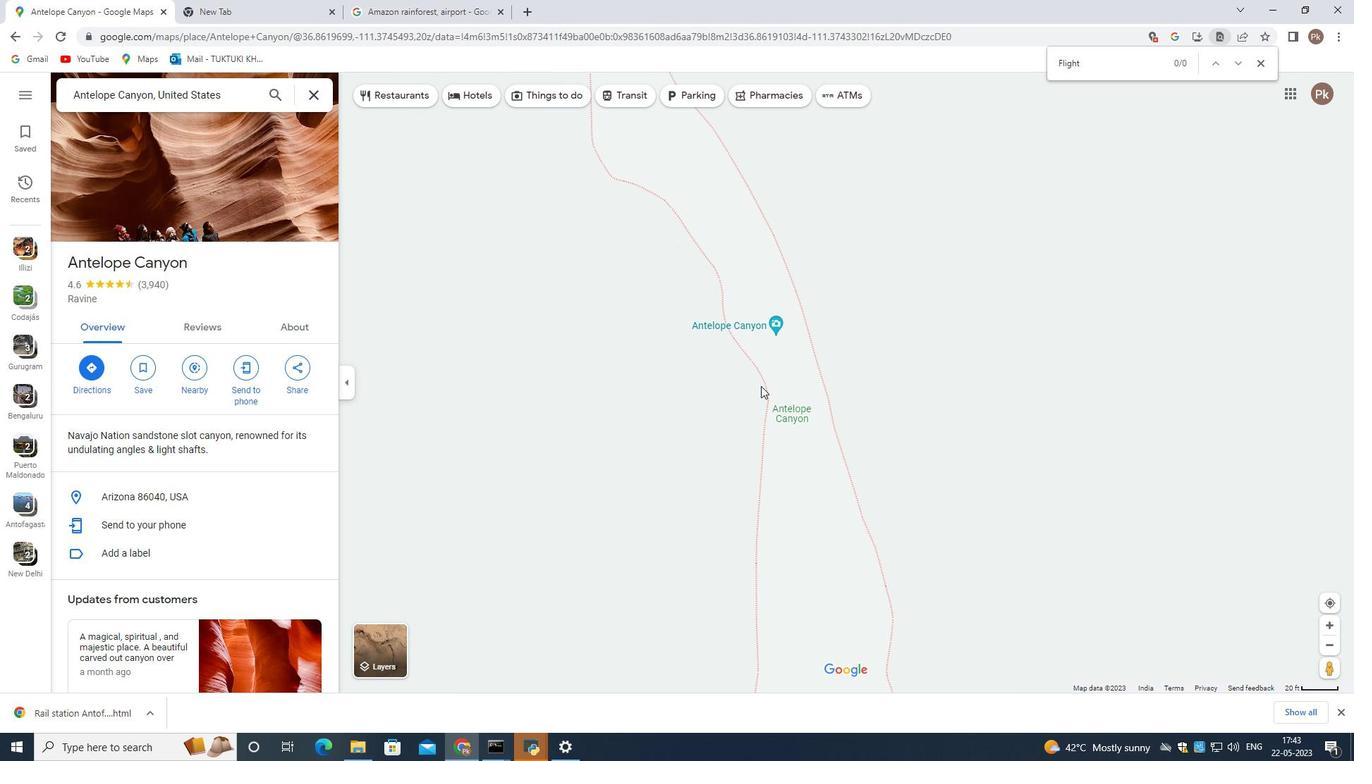 
Action: Mouse scrolled (766, 379) with delta (0, 0)
Screenshot: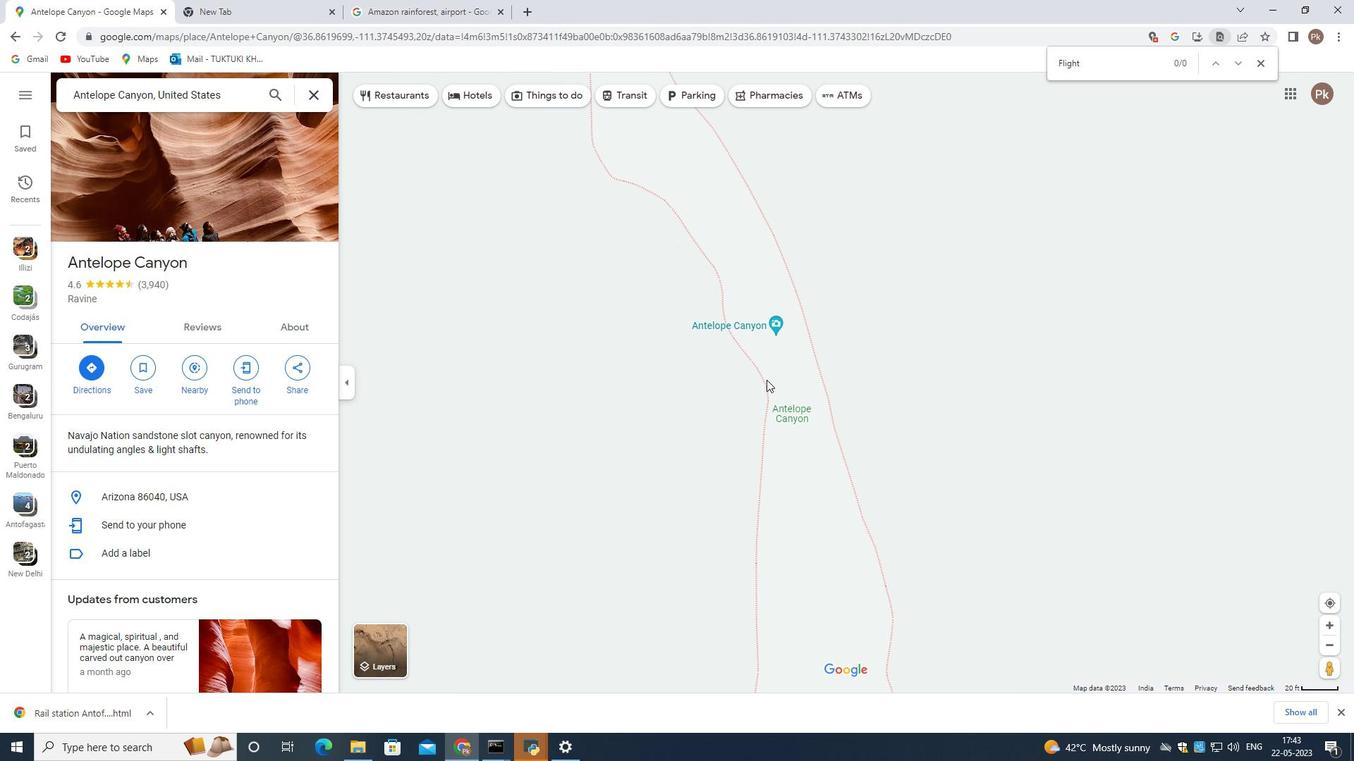 
Action: Mouse scrolled (766, 379) with delta (0, 0)
Screenshot: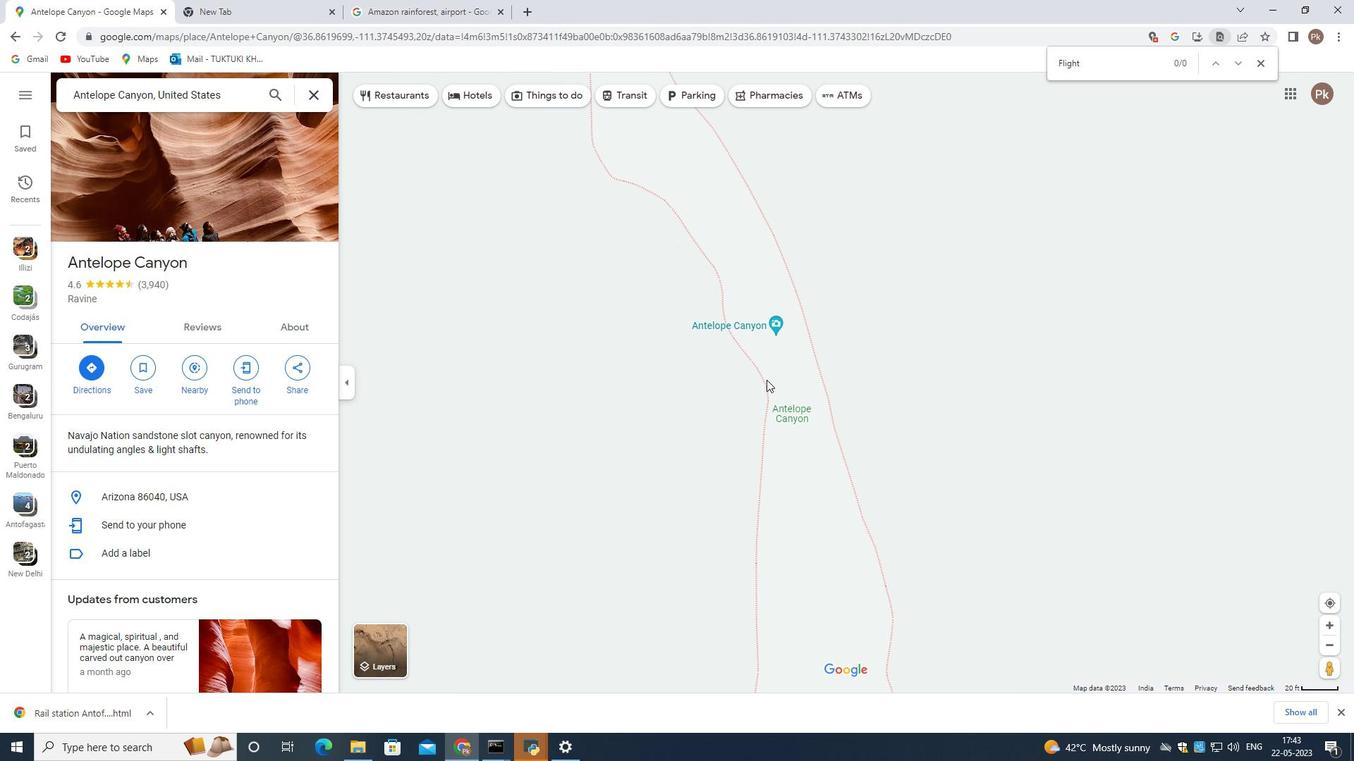 
Action: Mouse scrolled (766, 379) with delta (0, 0)
Screenshot: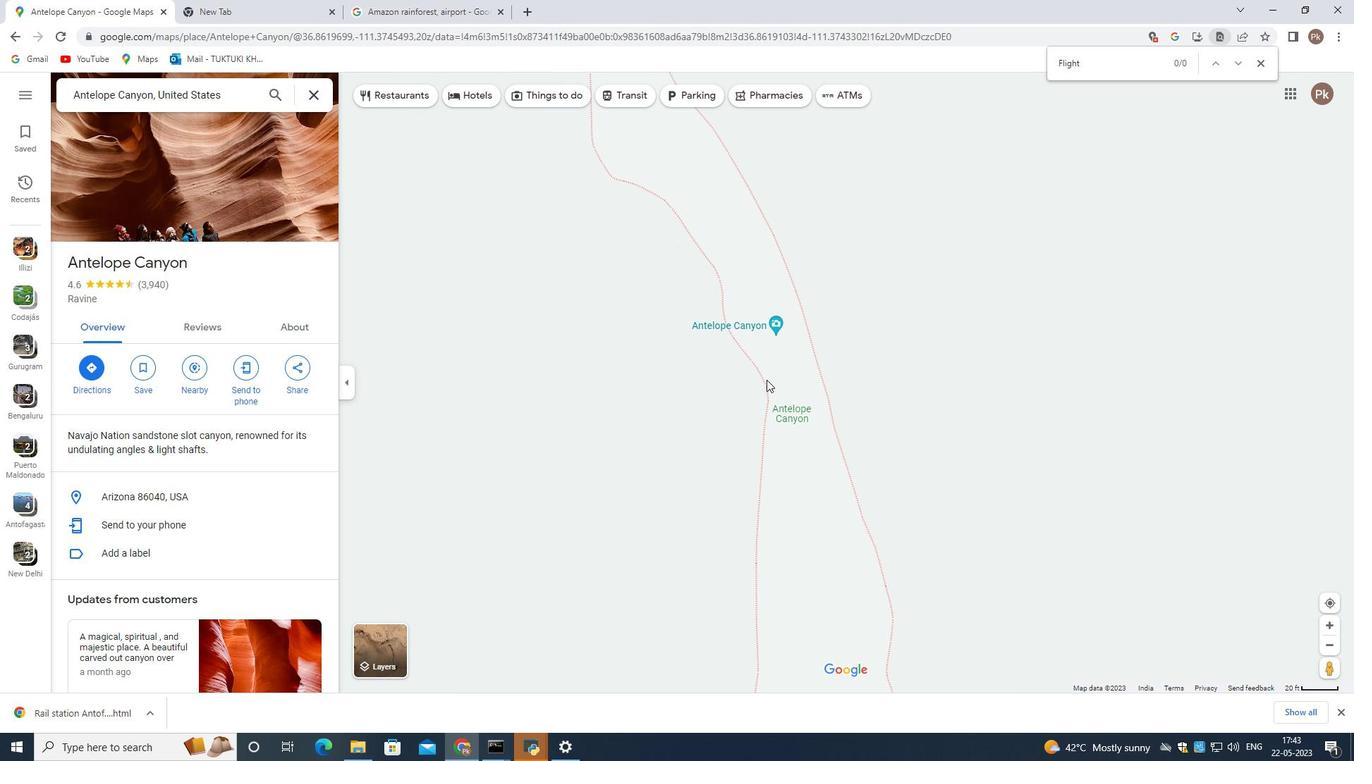 
Action: Mouse scrolled (766, 379) with delta (0, 0)
Screenshot: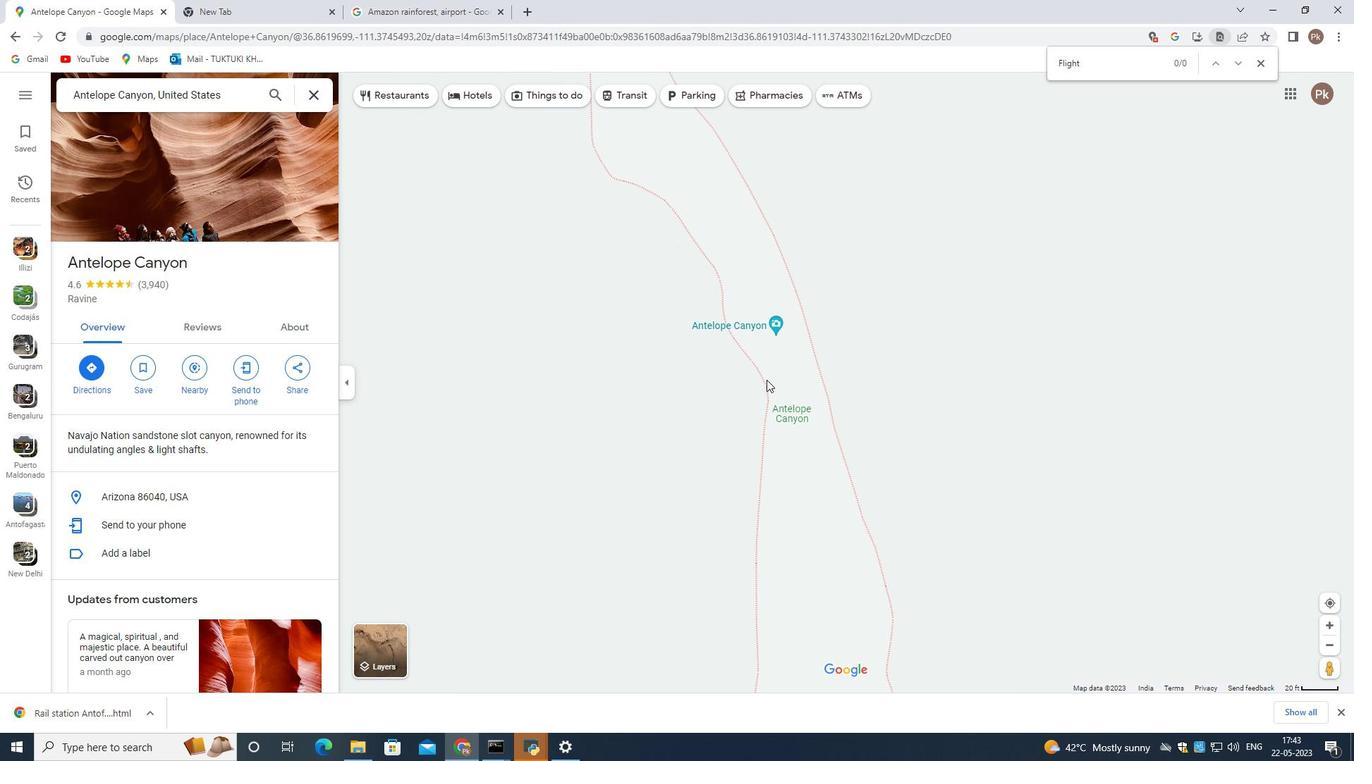 
Action: Mouse scrolled (766, 379) with delta (0, 0)
Screenshot: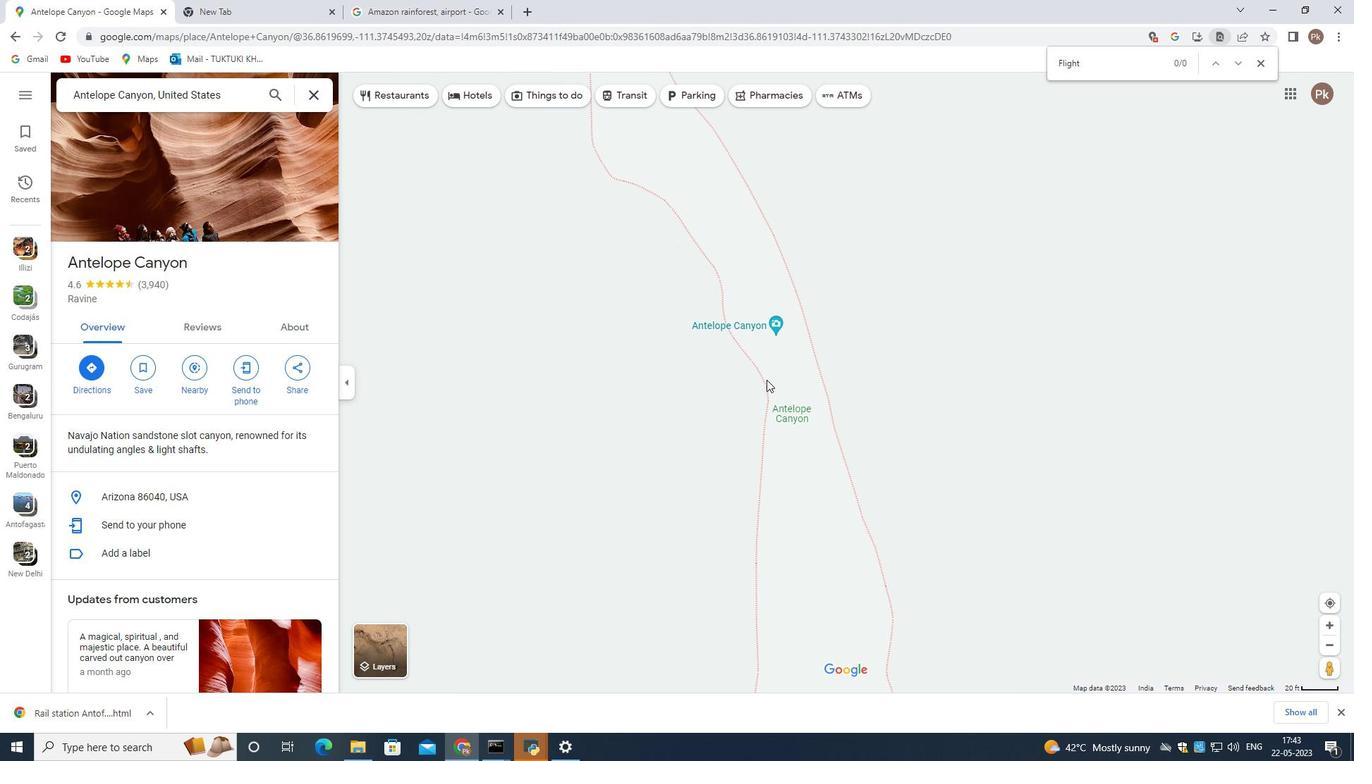 
Action: Mouse moved to (766, 381)
Screenshot: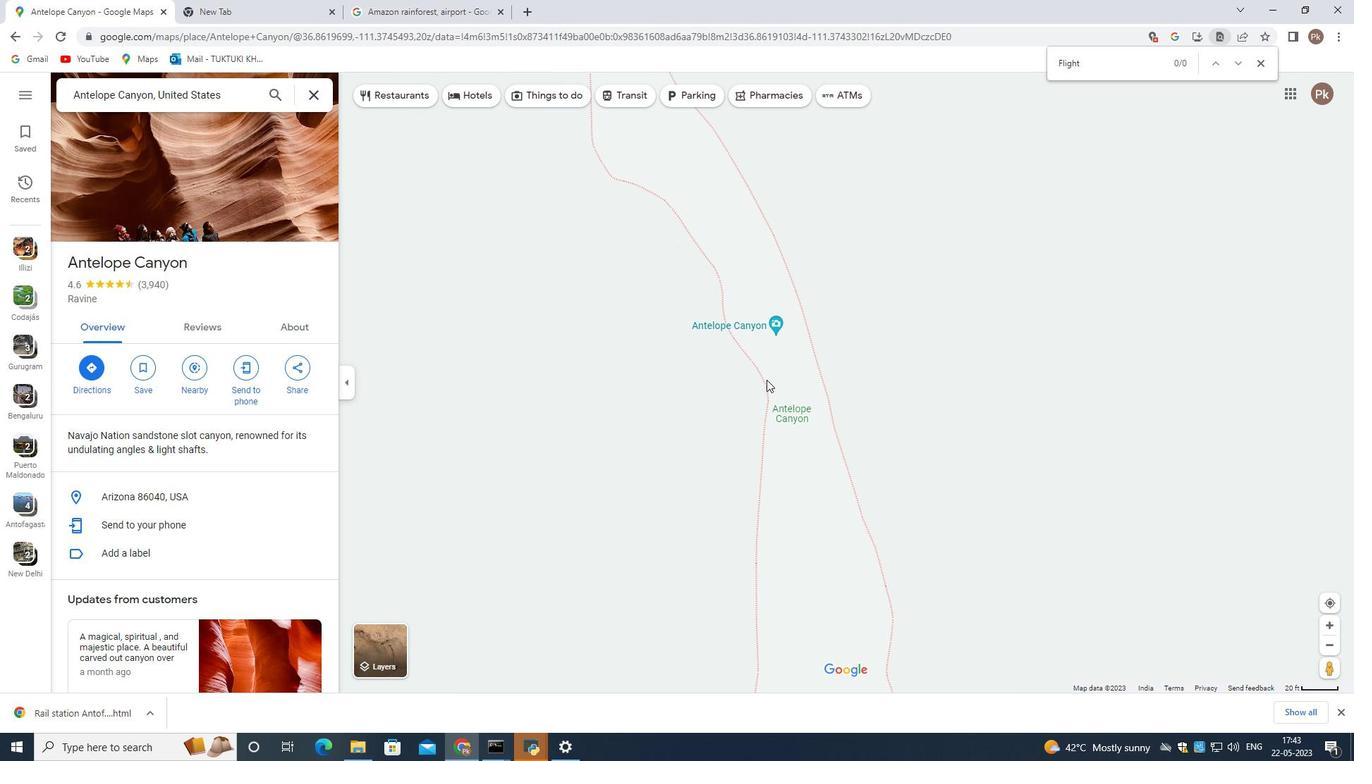 
Action: Mouse scrolled (766, 380) with delta (0, 0)
Screenshot: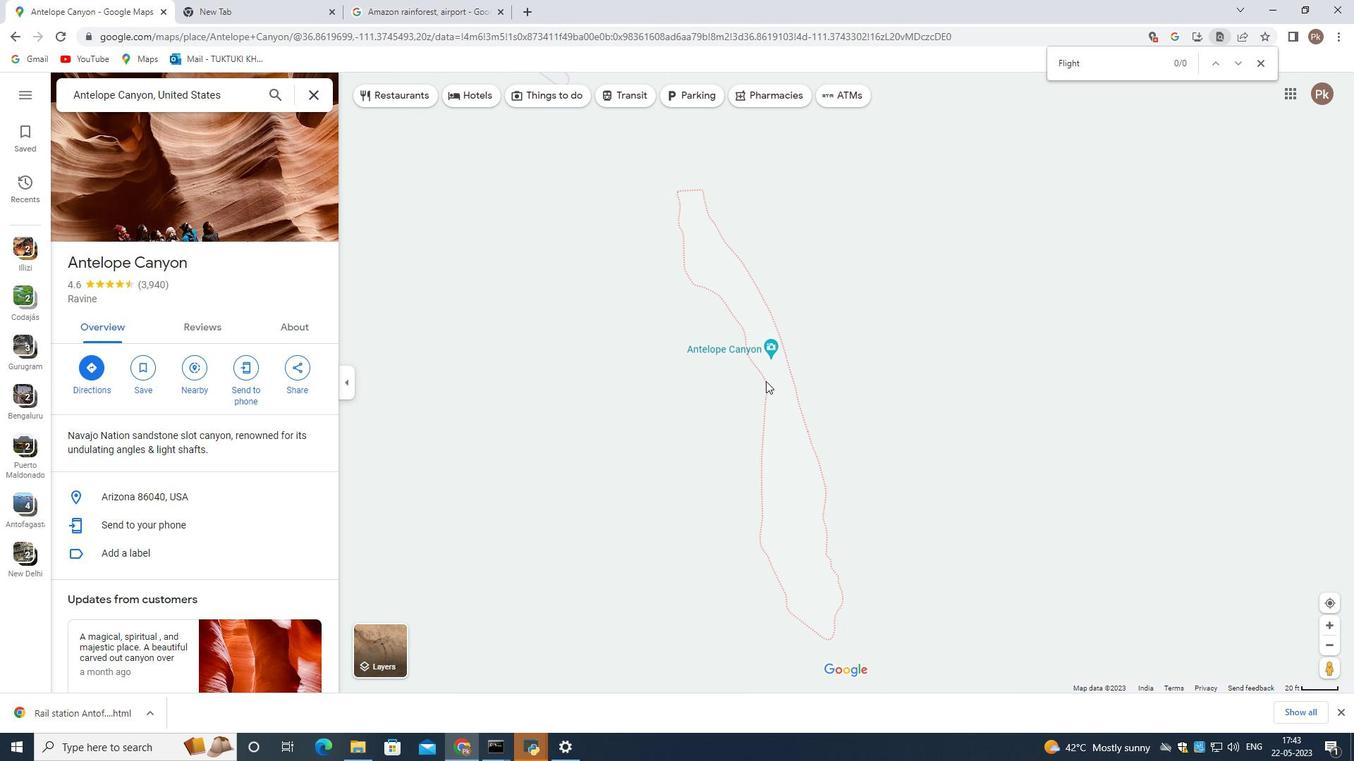 
Action: Mouse scrolled (766, 380) with delta (0, 0)
Screenshot: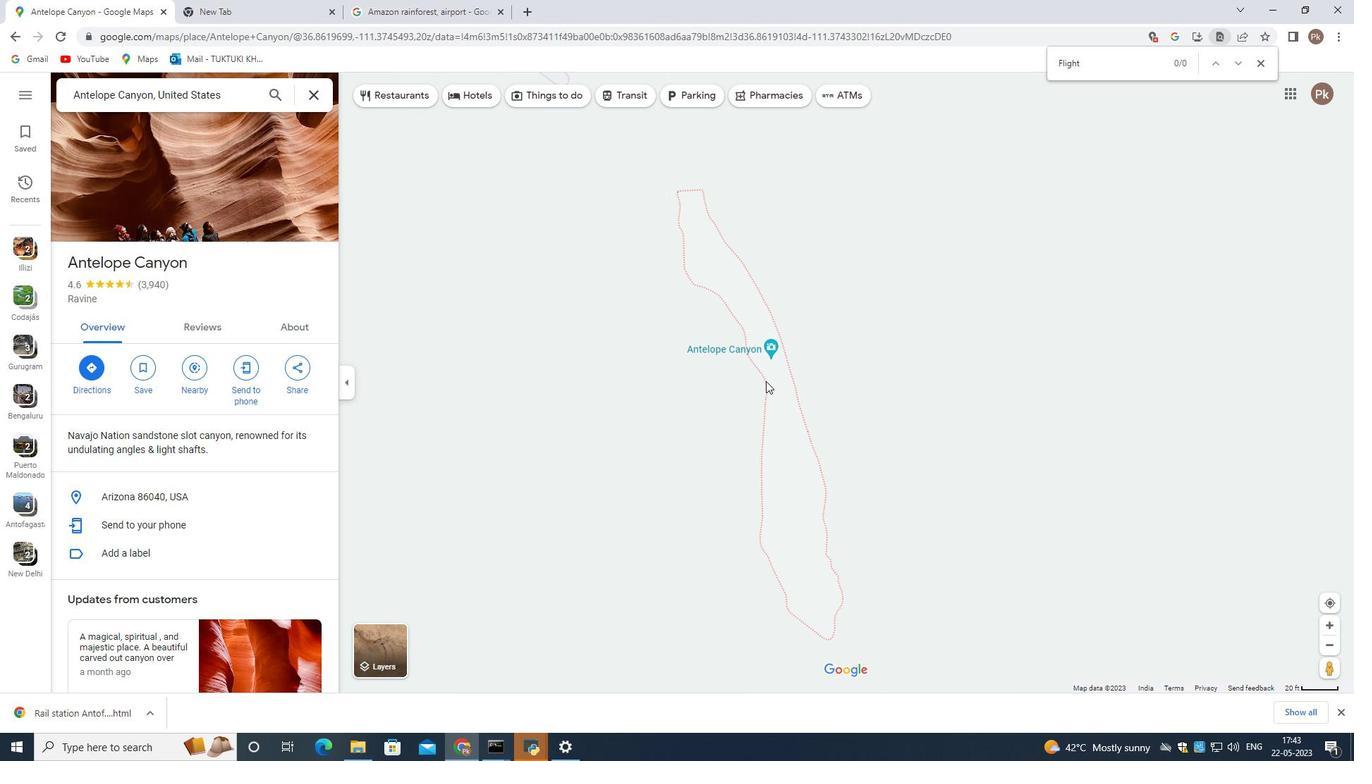 
Action: Mouse scrolled (766, 380) with delta (0, 0)
Screenshot: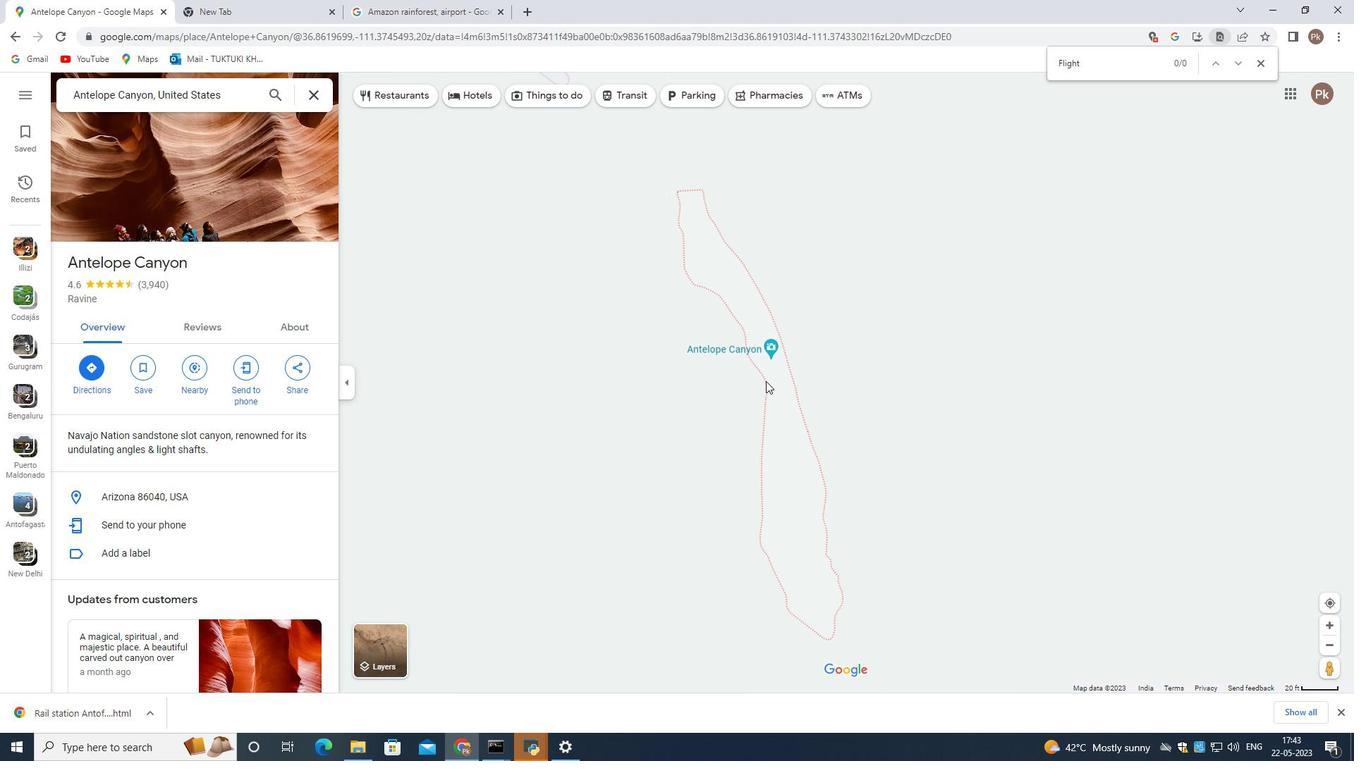 
Action: Mouse scrolled (766, 380) with delta (0, 0)
Screenshot: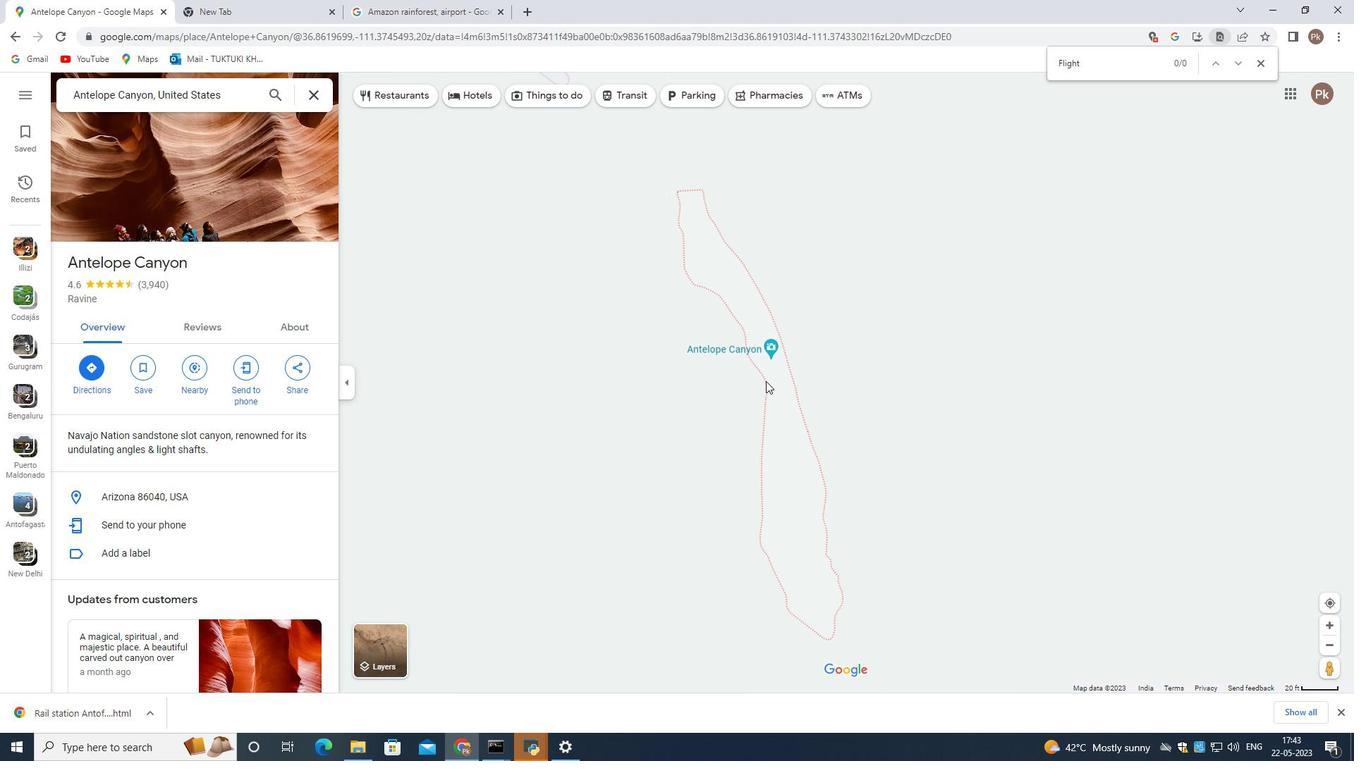 
Action: Mouse moved to (728, 379)
Screenshot: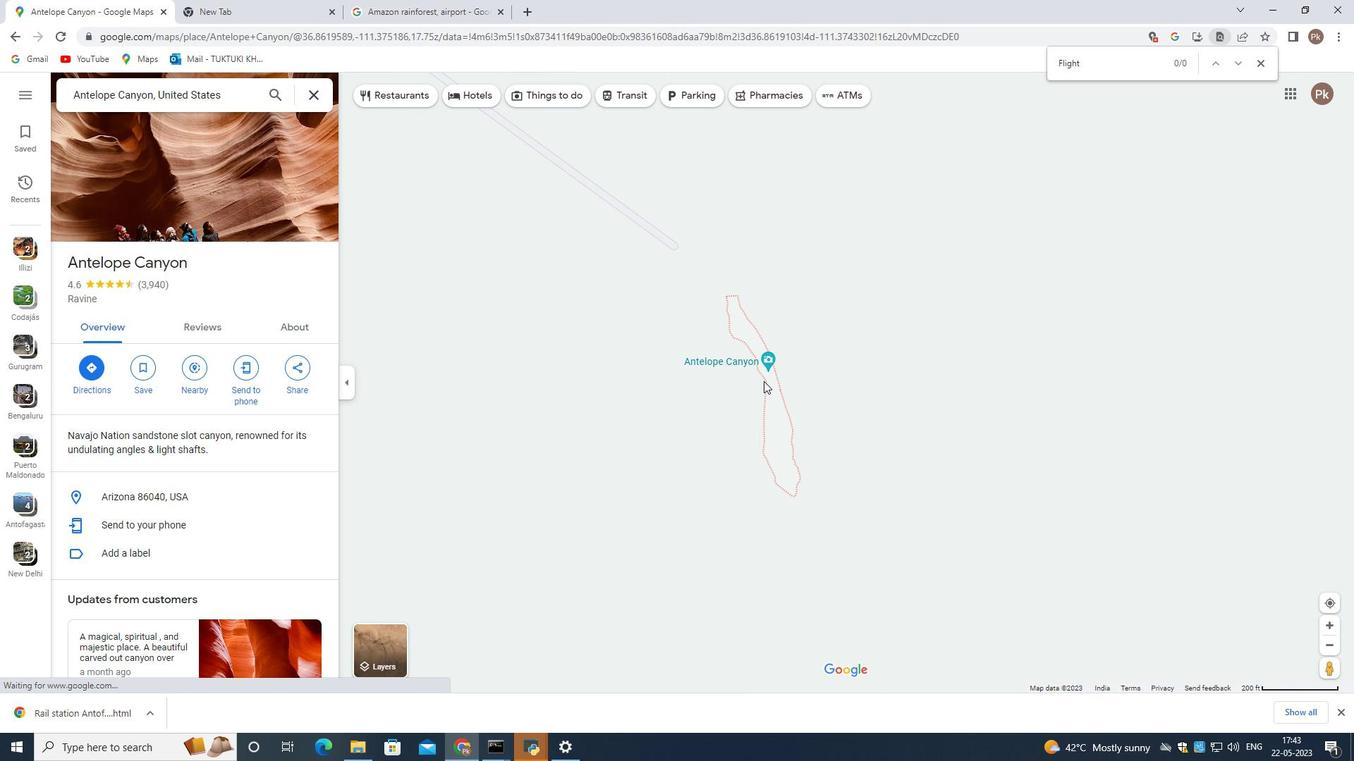 
Action: Mouse scrolled (728, 380) with delta (0, 0)
Screenshot: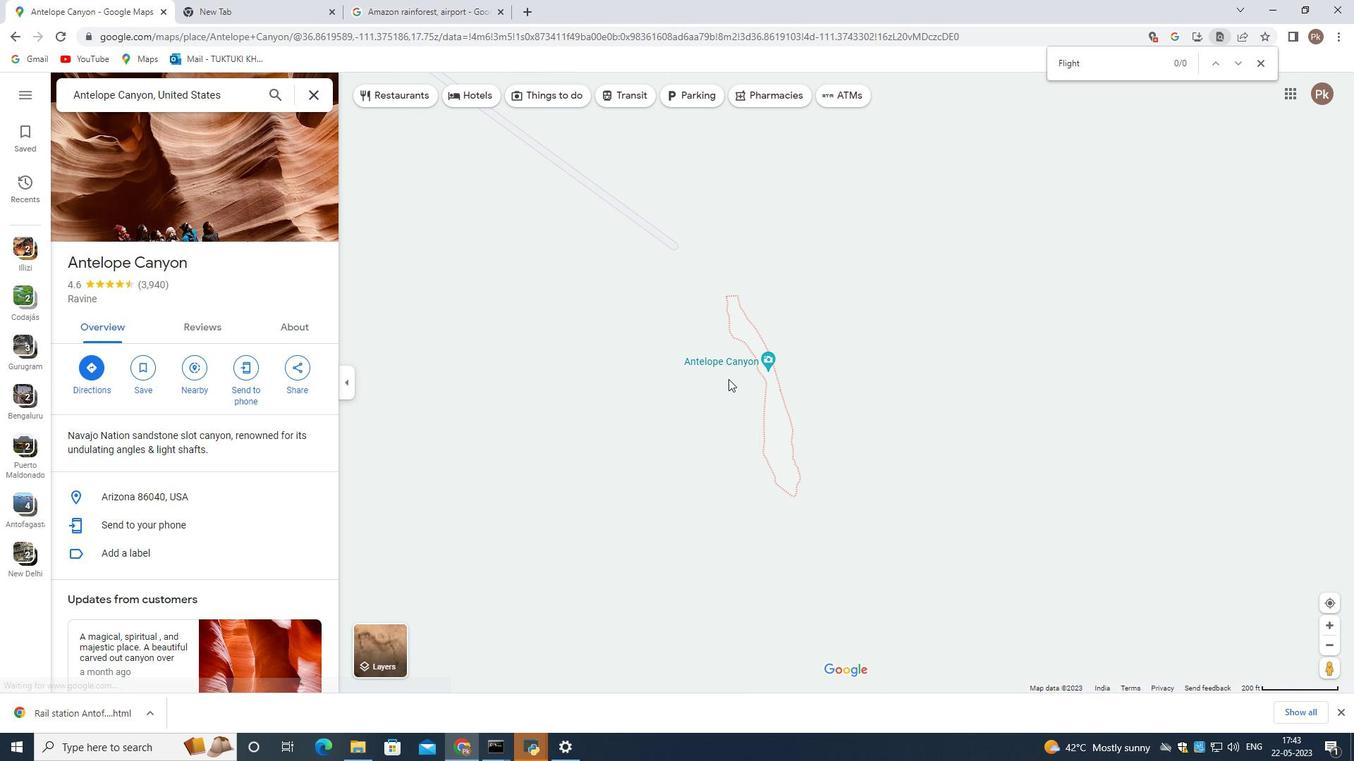 
Action: Mouse scrolled (728, 380) with delta (0, 0)
Screenshot: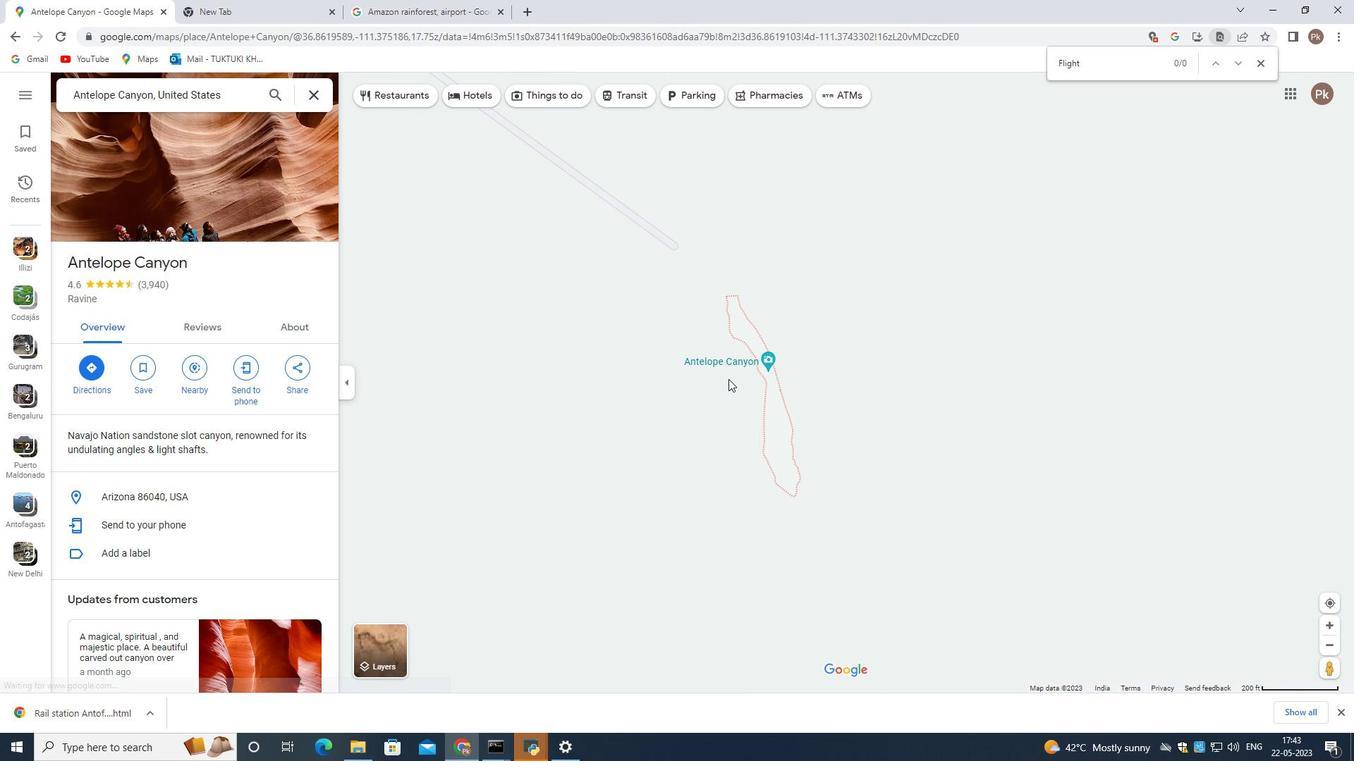 
Action: Mouse scrolled (728, 380) with delta (0, 0)
Screenshot: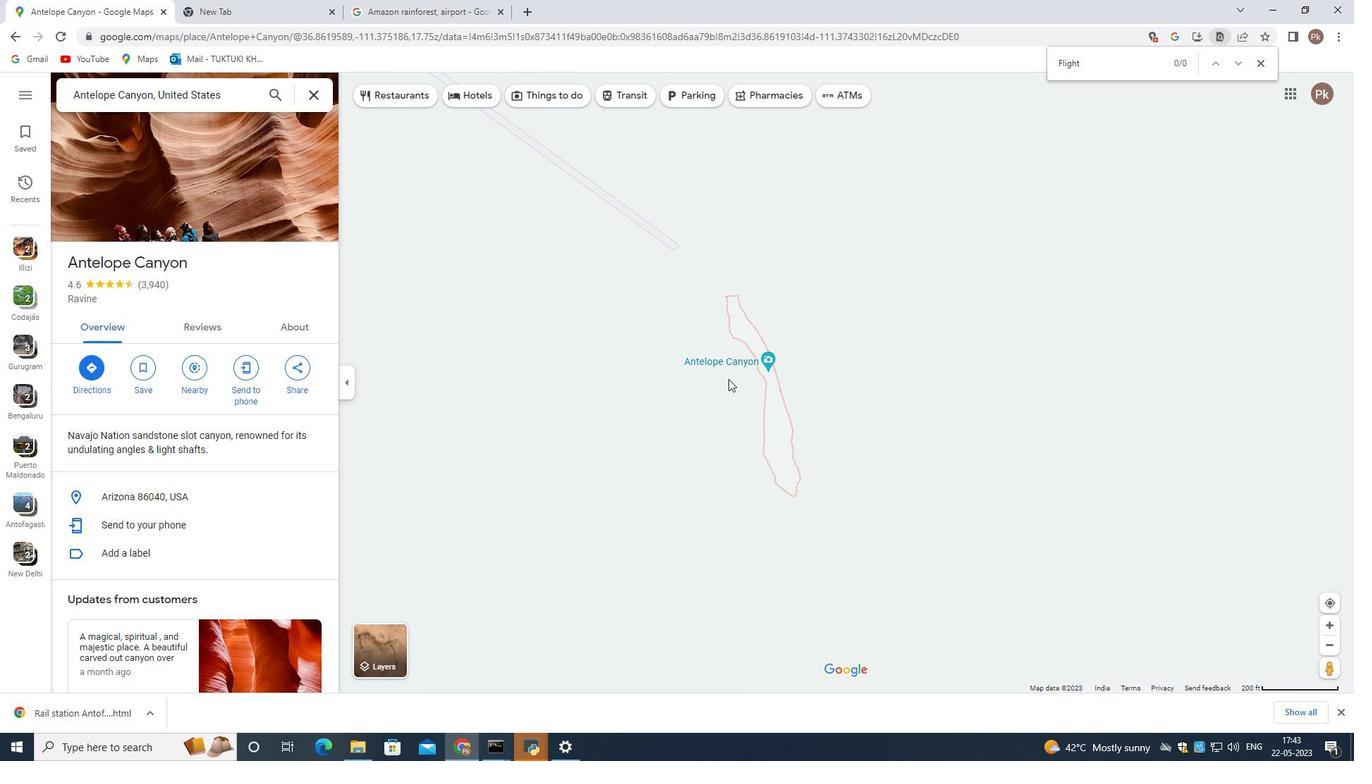 
Action: Mouse scrolled (728, 380) with delta (0, 0)
Screenshot: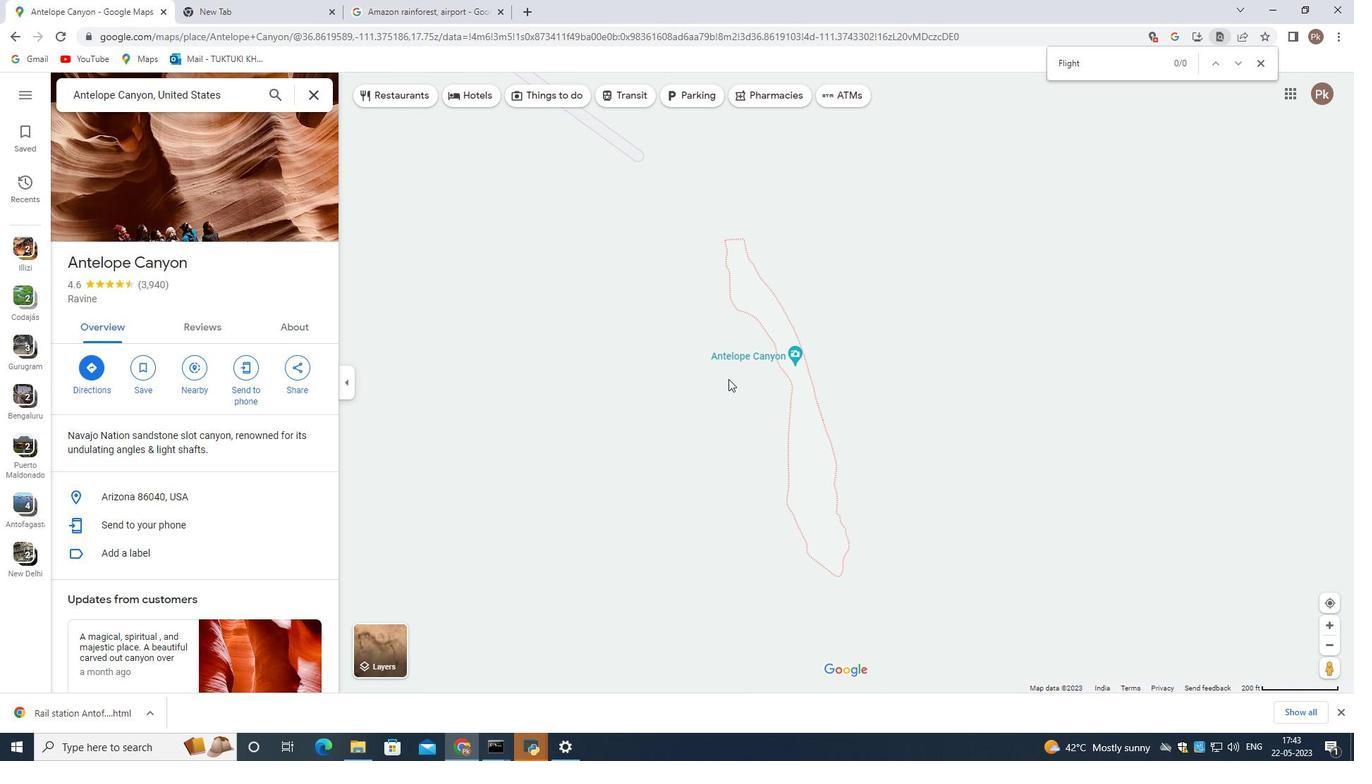 
Action: Mouse scrolled (728, 380) with delta (0, 0)
Screenshot: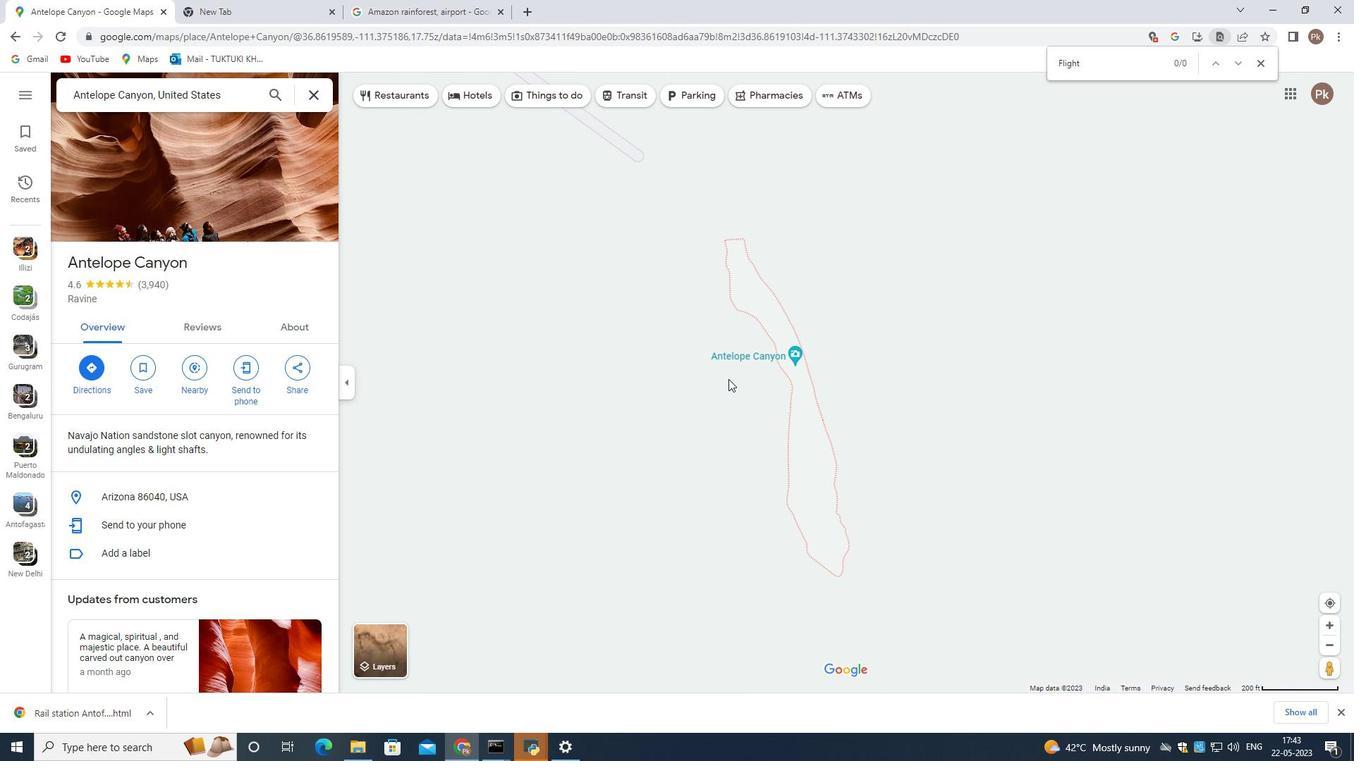 
Action: Mouse scrolled (728, 380) with delta (0, 0)
Screenshot: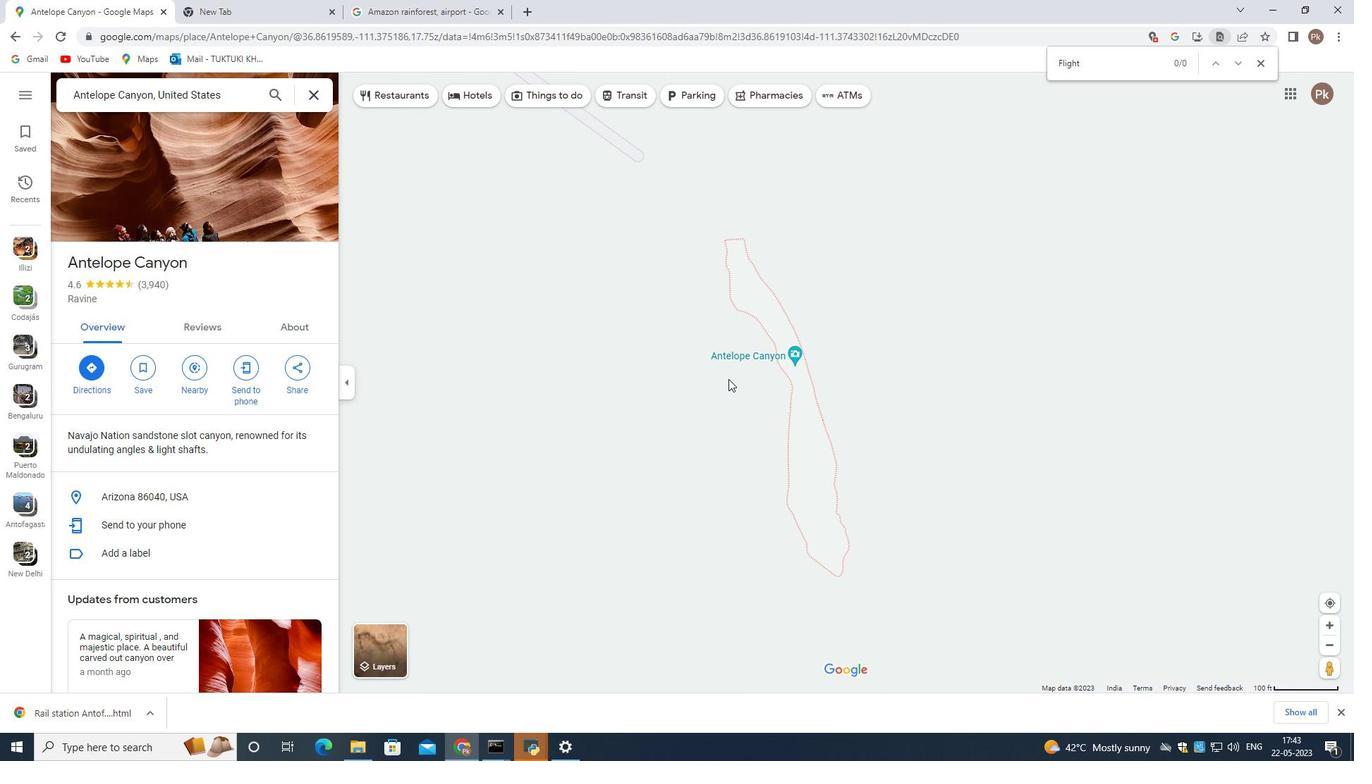 
Action: Mouse scrolled (728, 380) with delta (0, 0)
Screenshot: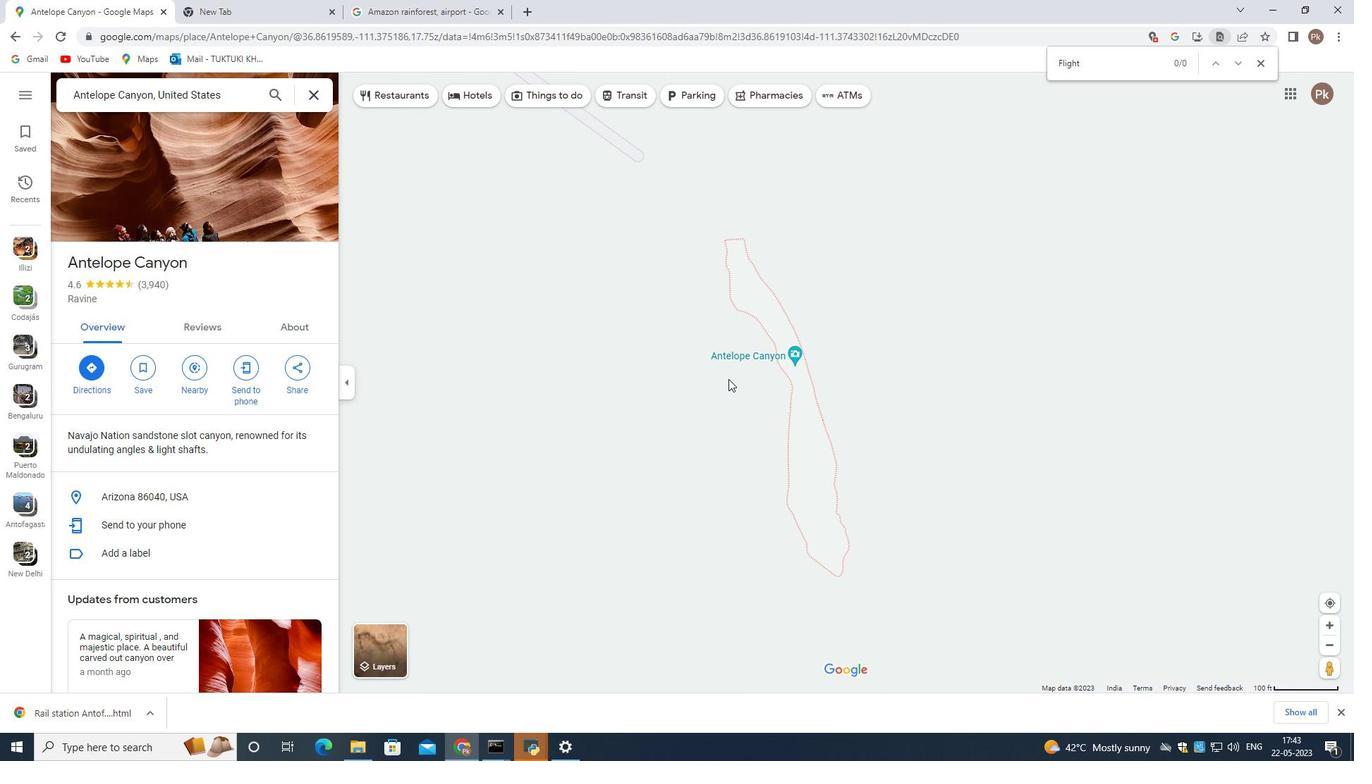 
Action: Mouse scrolled (728, 378) with delta (0, 0)
Screenshot: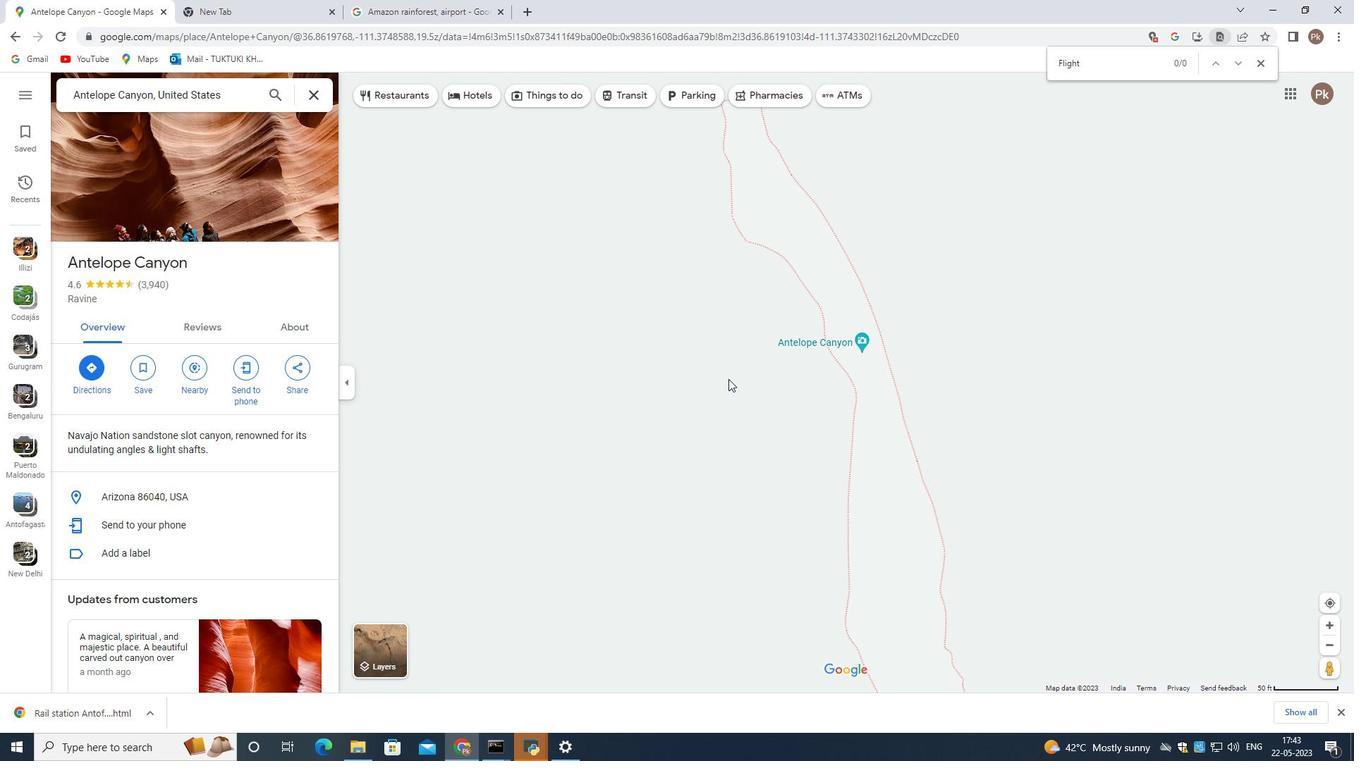 
Action: Mouse scrolled (728, 378) with delta (0, 0)
Screenshot: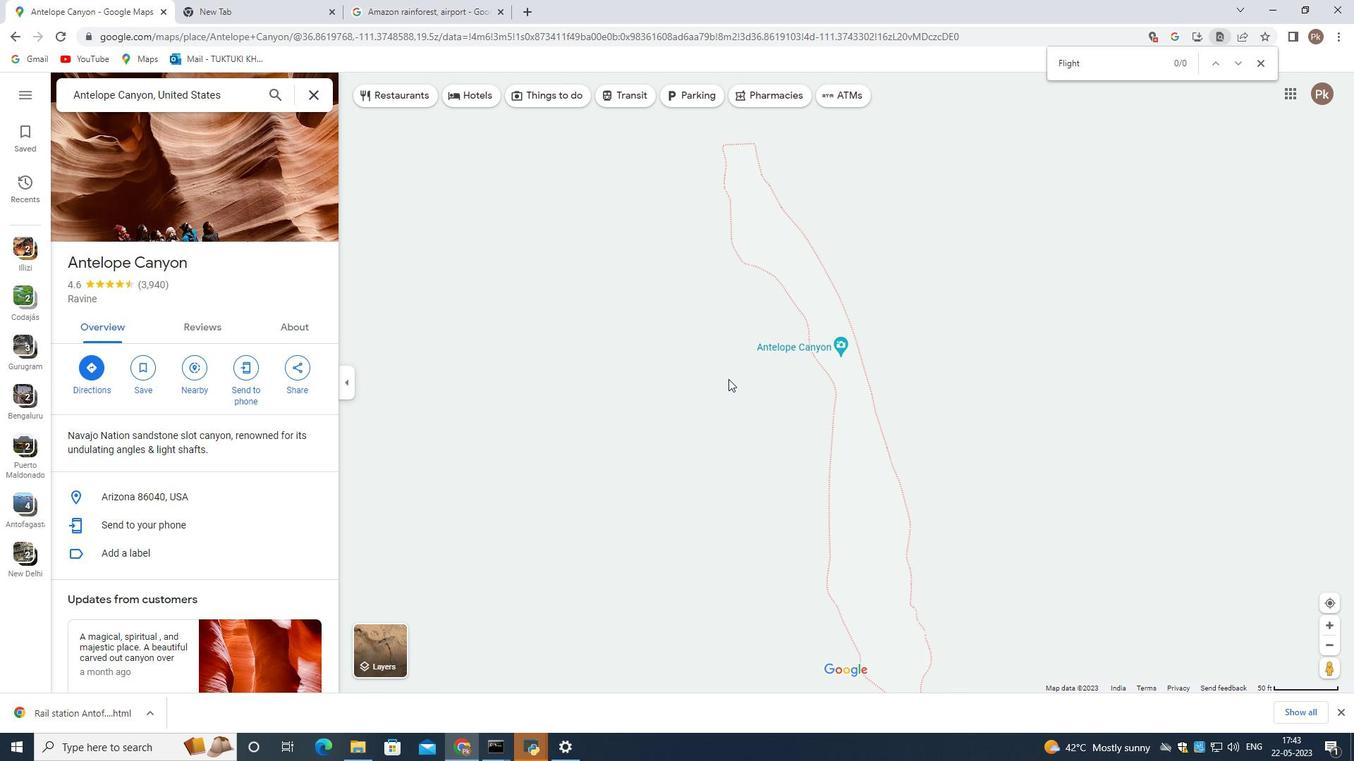 
Action: Mouse scrolled (728, 380) with delta (0, 0)
Screenshot: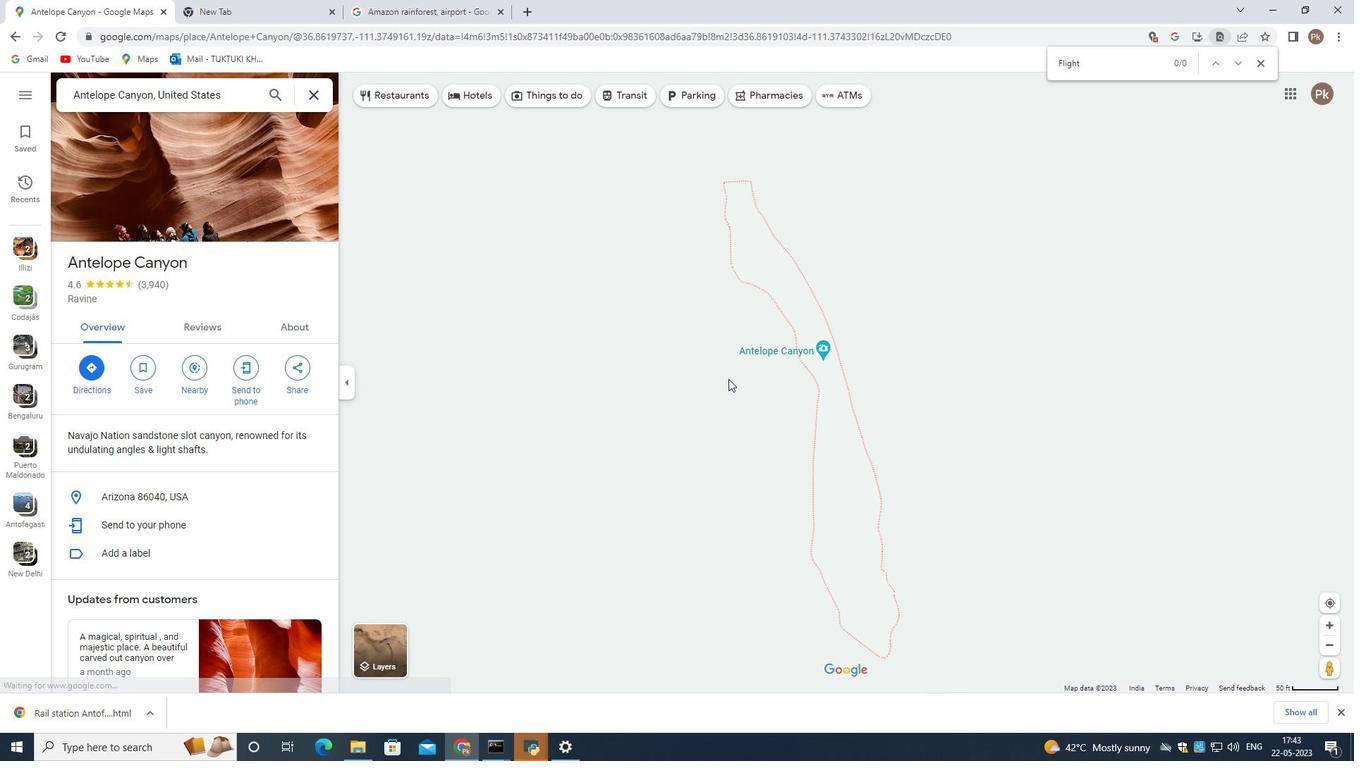 
Action: Mouse scrolled (728, 380) with delta (0, 0)
Screenshot: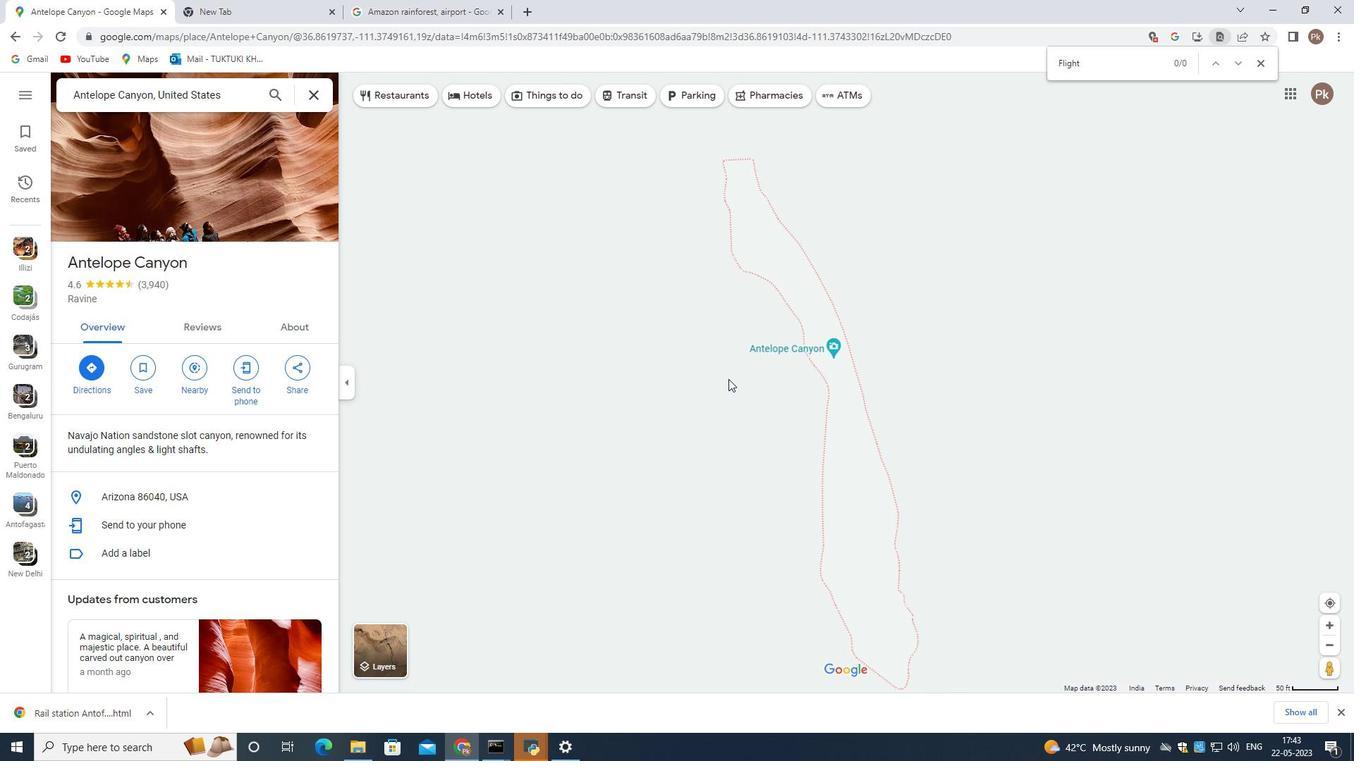 
Action: Mouse scrolled (728, 378) with delta (0, 0)
Screenshot: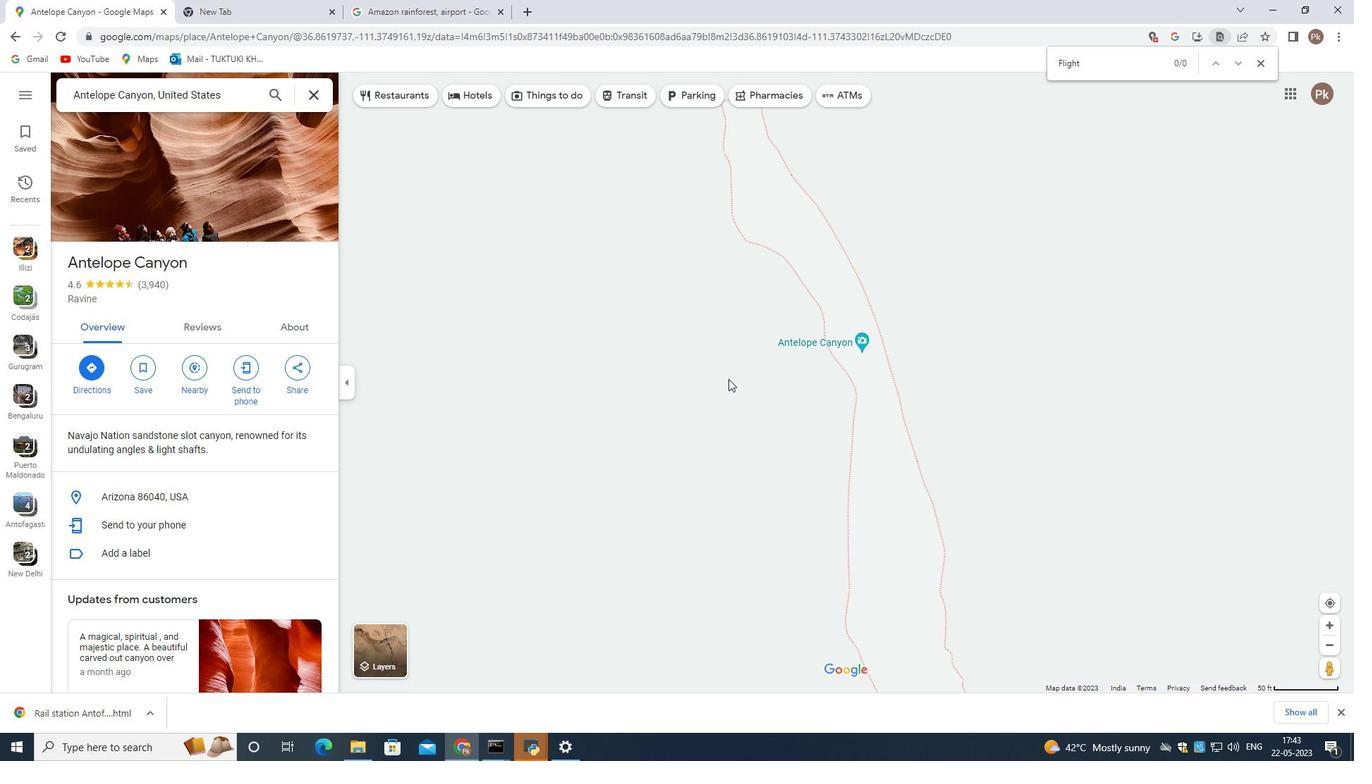 
Action: Mouse scrolled (728, 378) with delta (0, 0)
Screenshot: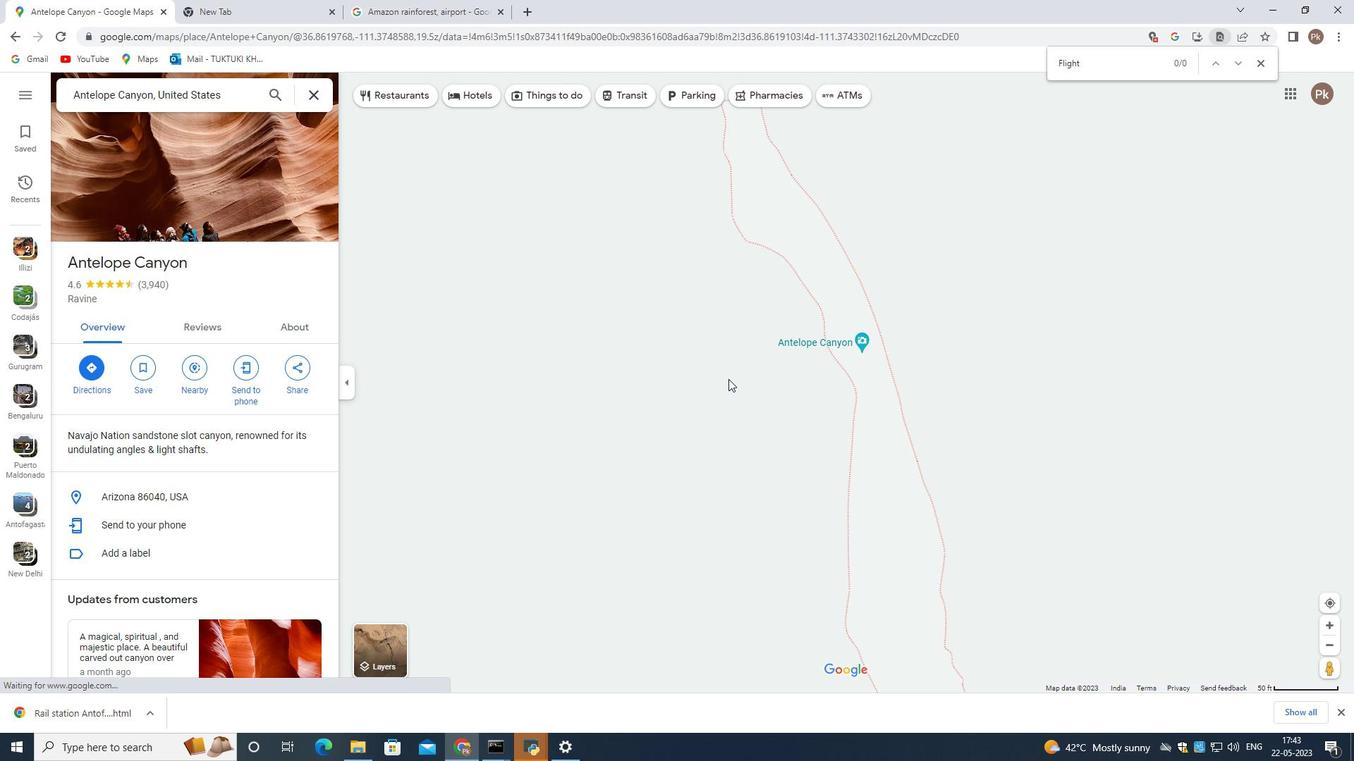
Action: Mouse scrolled (728, 378) with delta (0, 0)
Screenshot: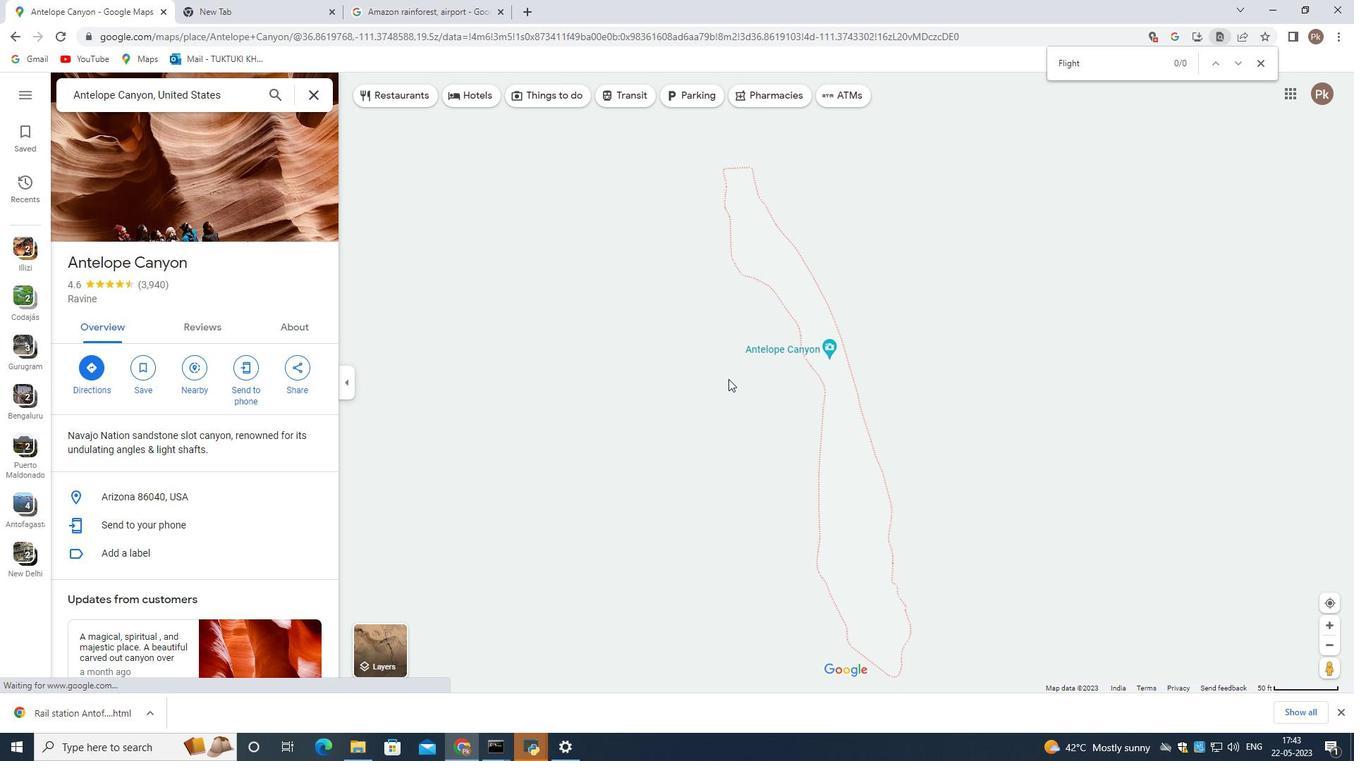 
Action: Mouse scrolled (728, 378) with delta (0, 0)
Screenshot: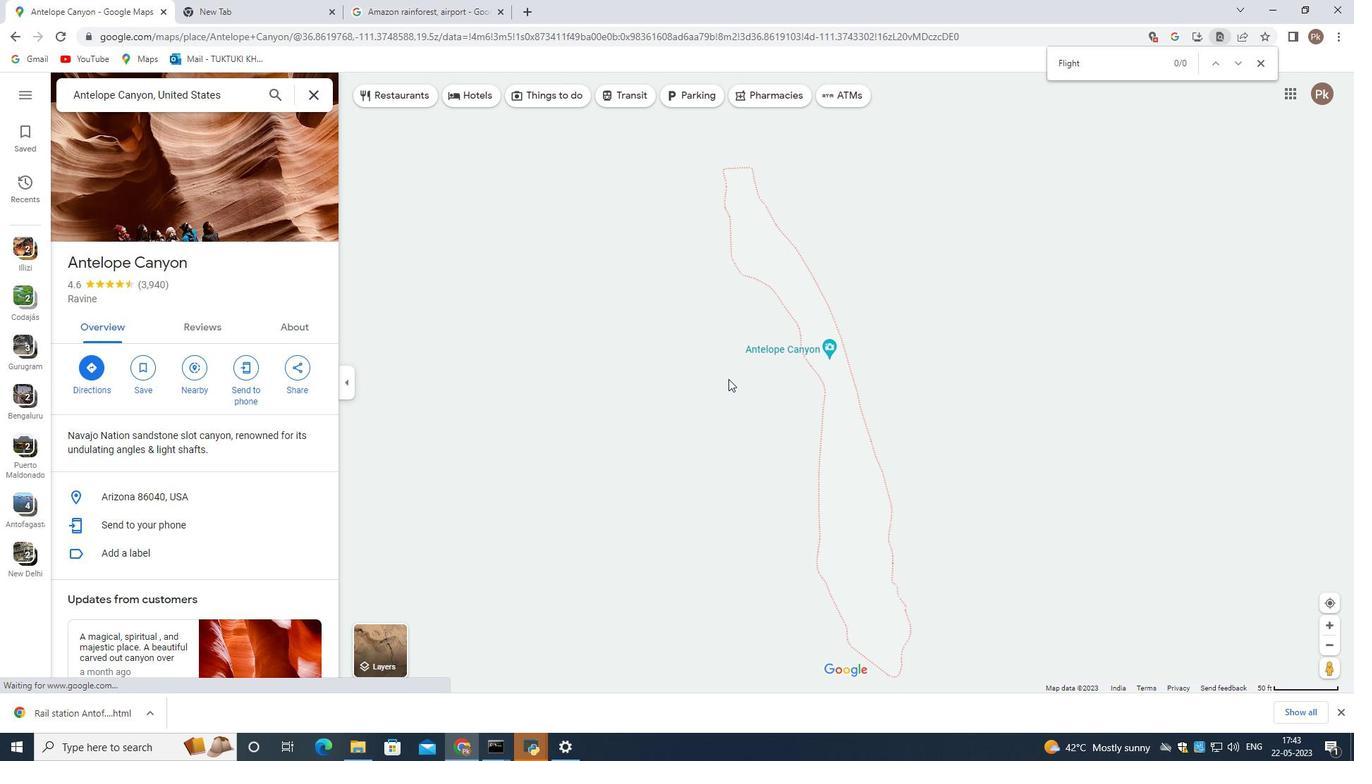 
Action: Mouse scrolled (728, 378) with delta (0, 0)
Screenshot: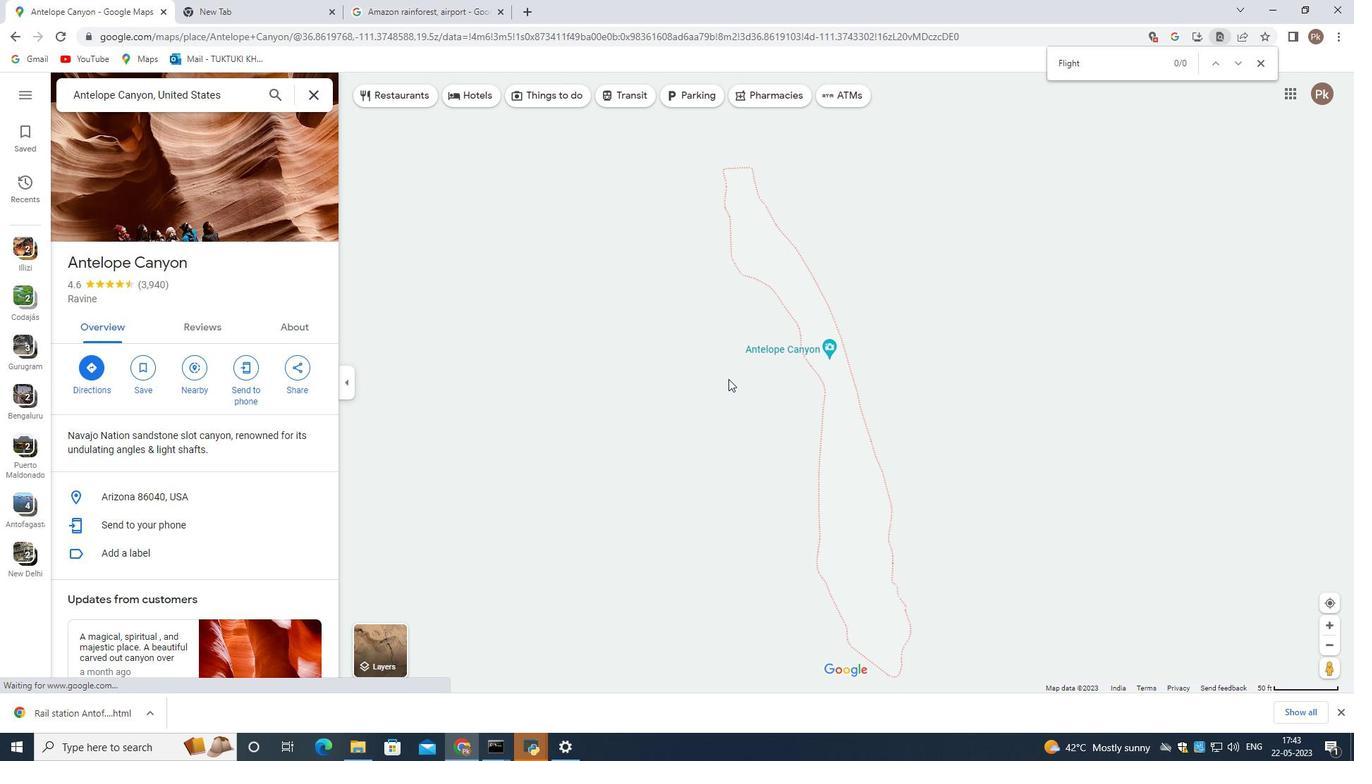 
Action: Mouse scrolled (728, 378) with delta (0, 0)
Screenshot: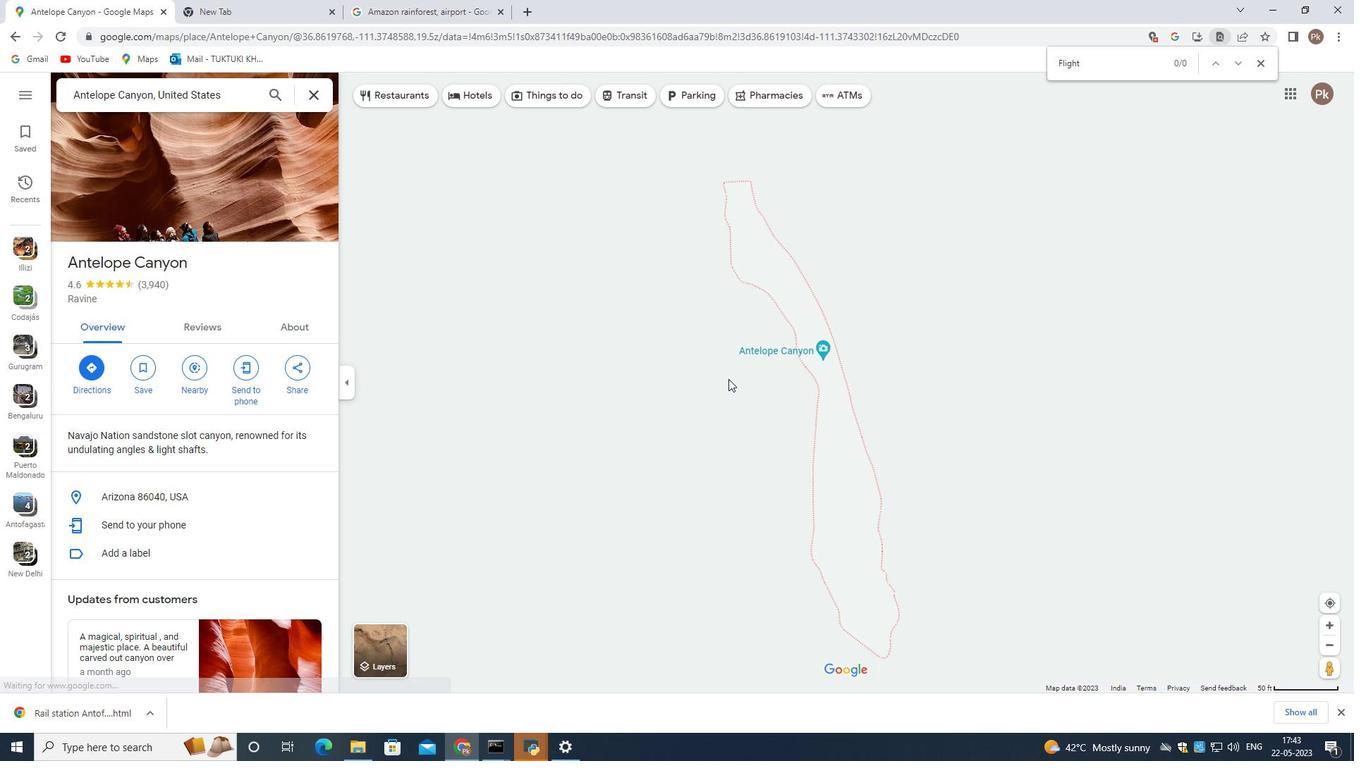 
Action: Mouse scrolled (728, 378) with delta (0, 0)
Screenshot: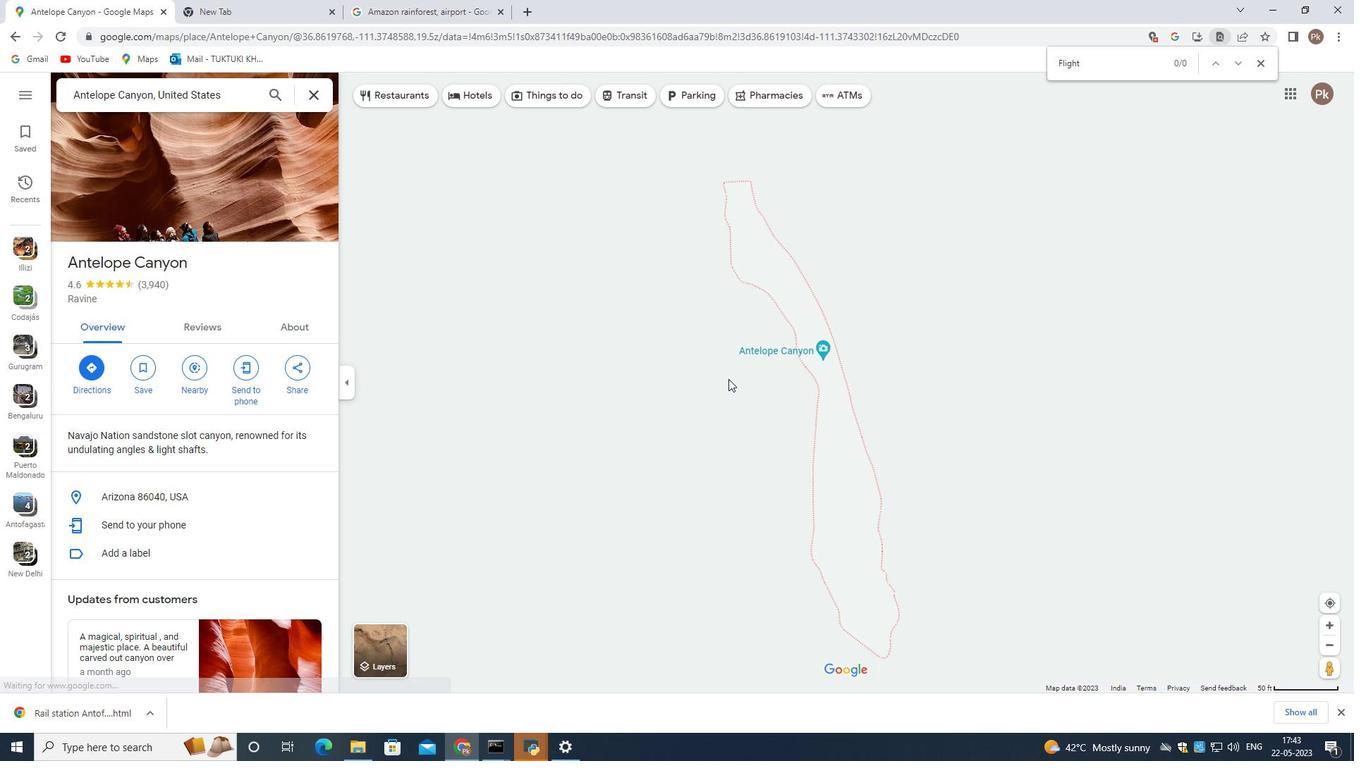 
Action: Mouse scrolled (728, 378) with delta (0, 0)
Screenshot: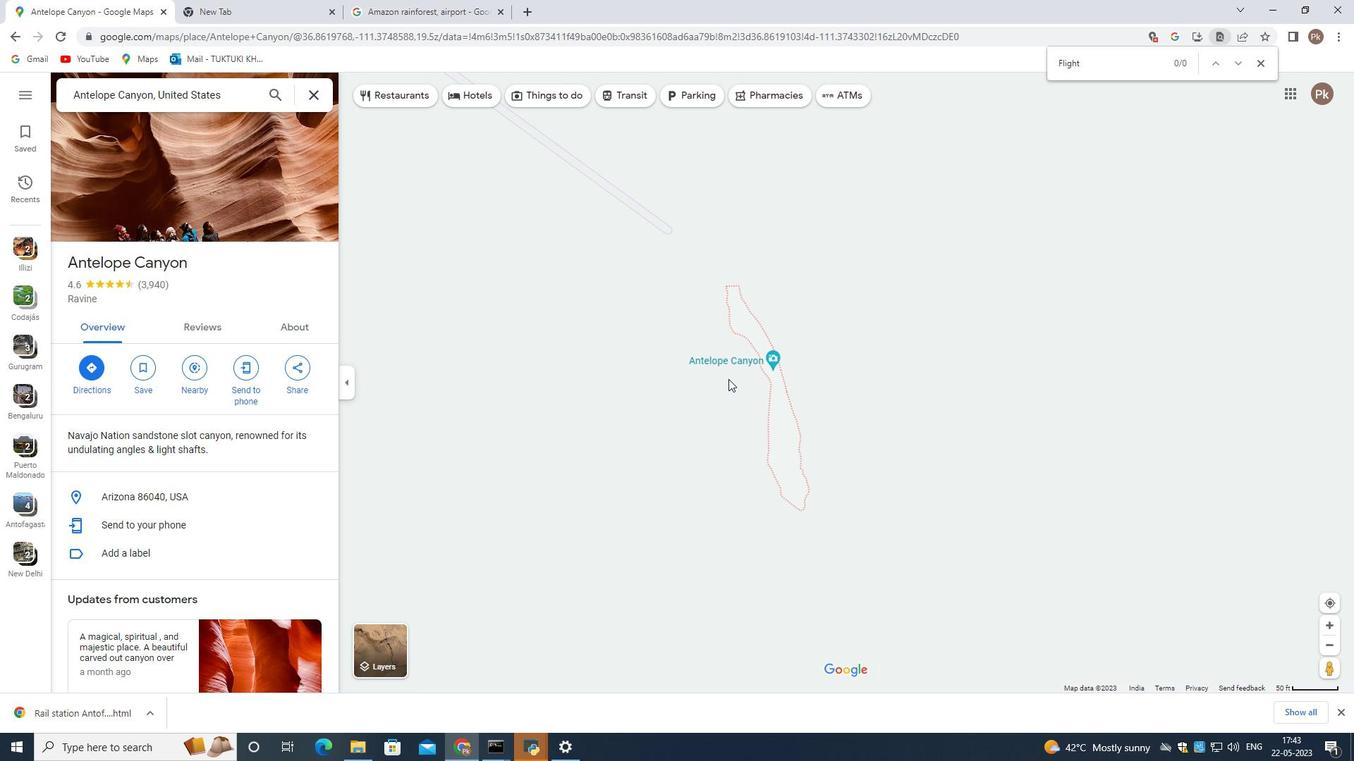 
Action: Mouse scrolled (728, 378) with delta (0, 0)
Screenshot: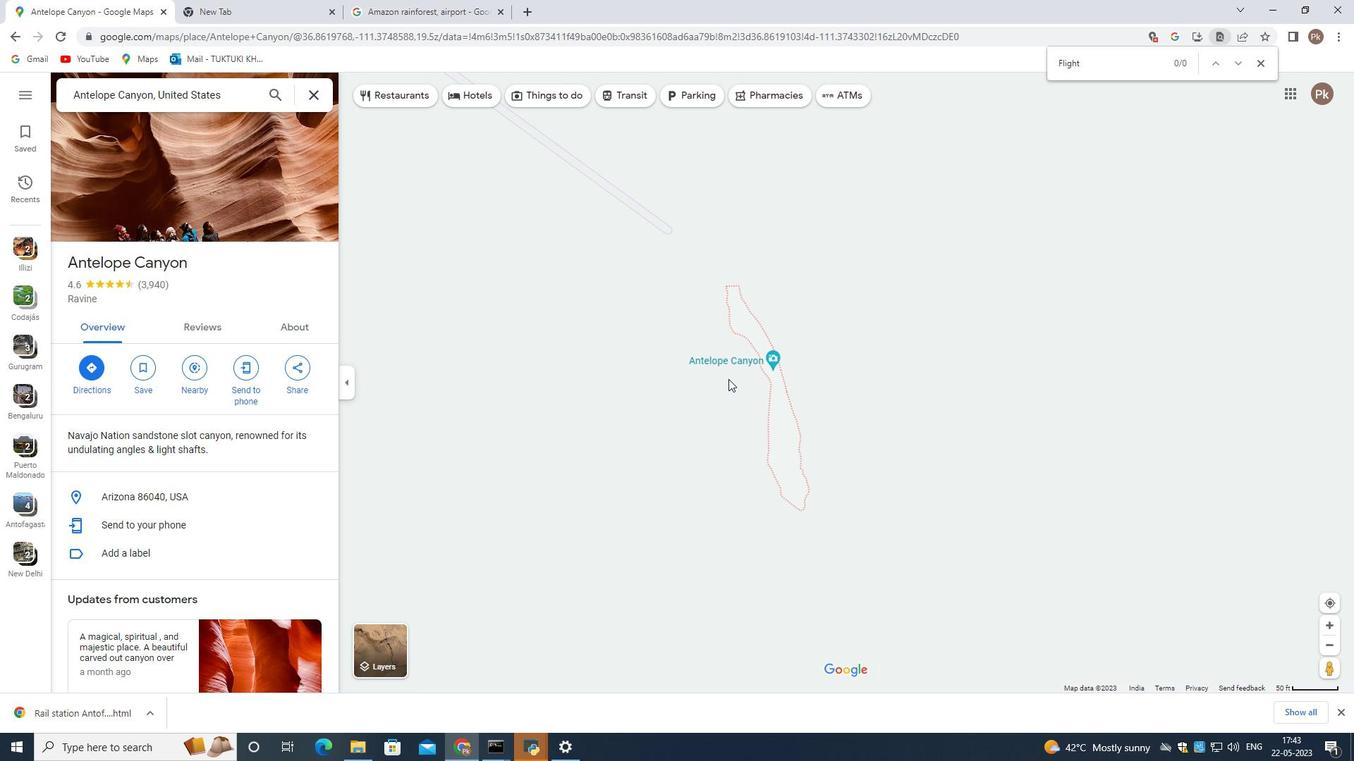 
Action: Mouse scrolled (728, 378) with delta (0, 0)
Screenshot: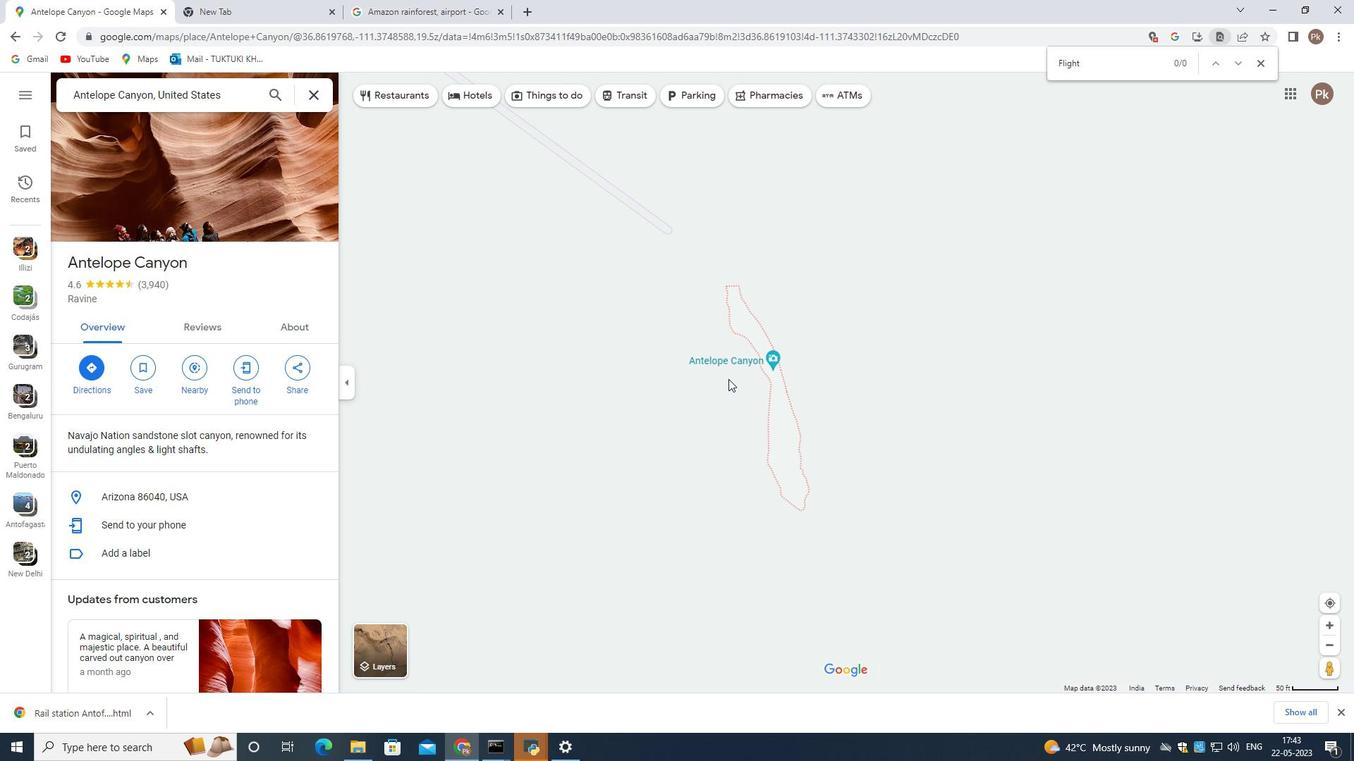 
Action: Mouse scrolled (728, 378) with delta (0, 0)
Screenshot: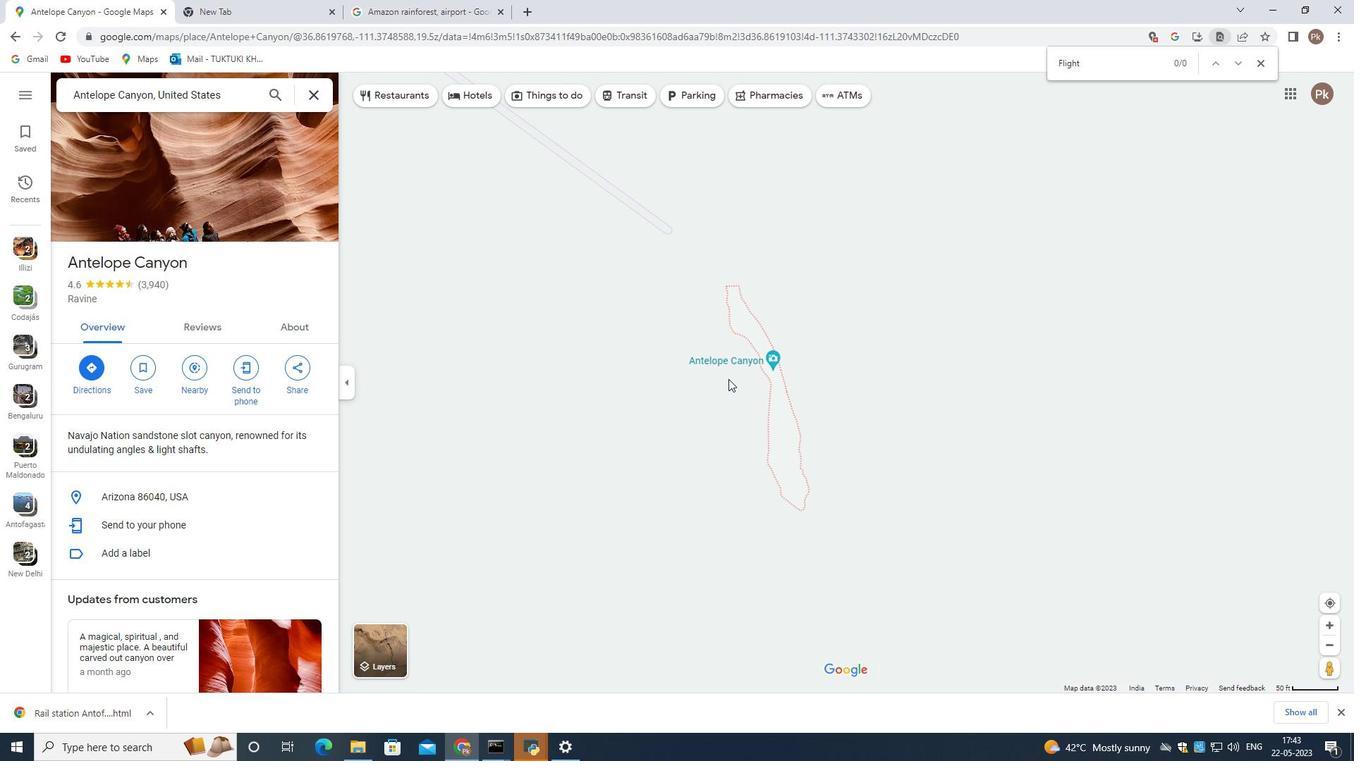 
Action: Mouse scrolled (728, 378) with delta (0, 0)
Screenshot: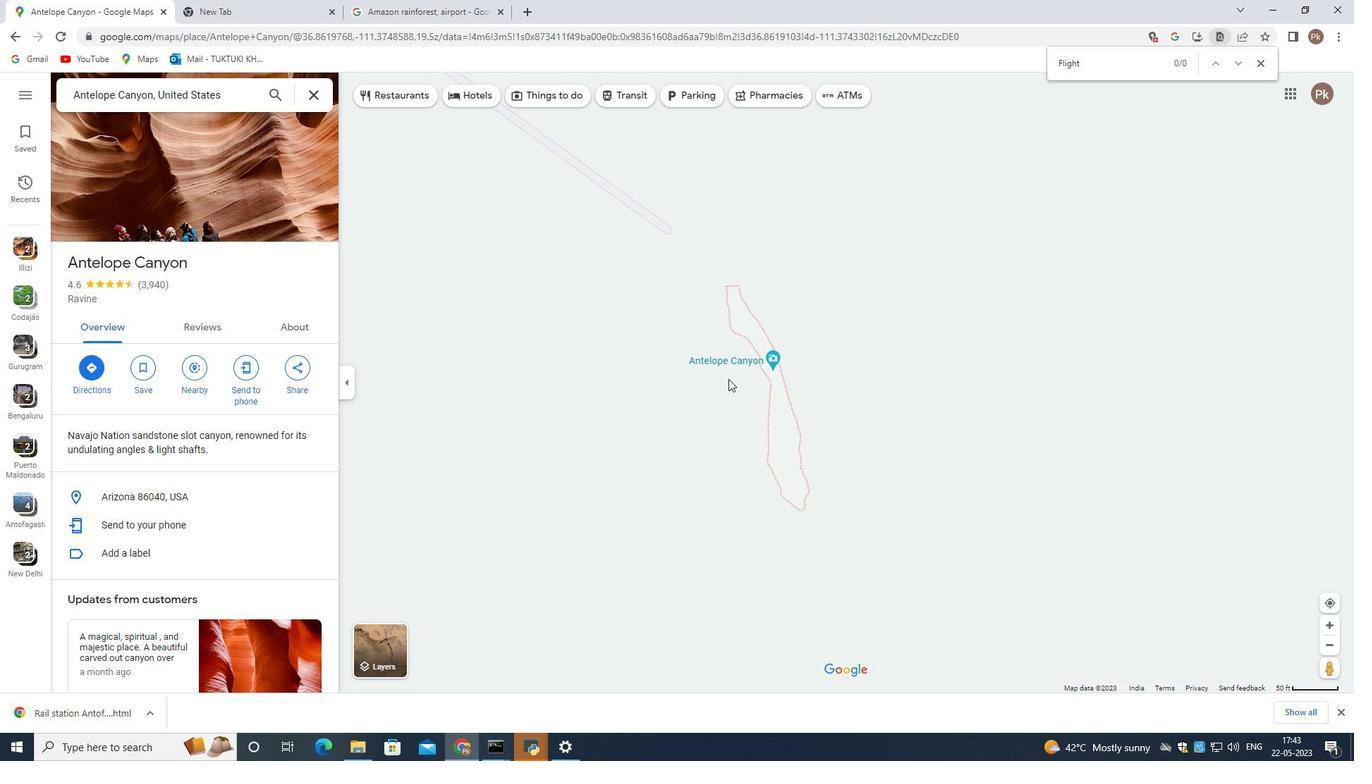 
Action: Mouse scrolled (728, 380) with delta (0, 0)
Screenshot: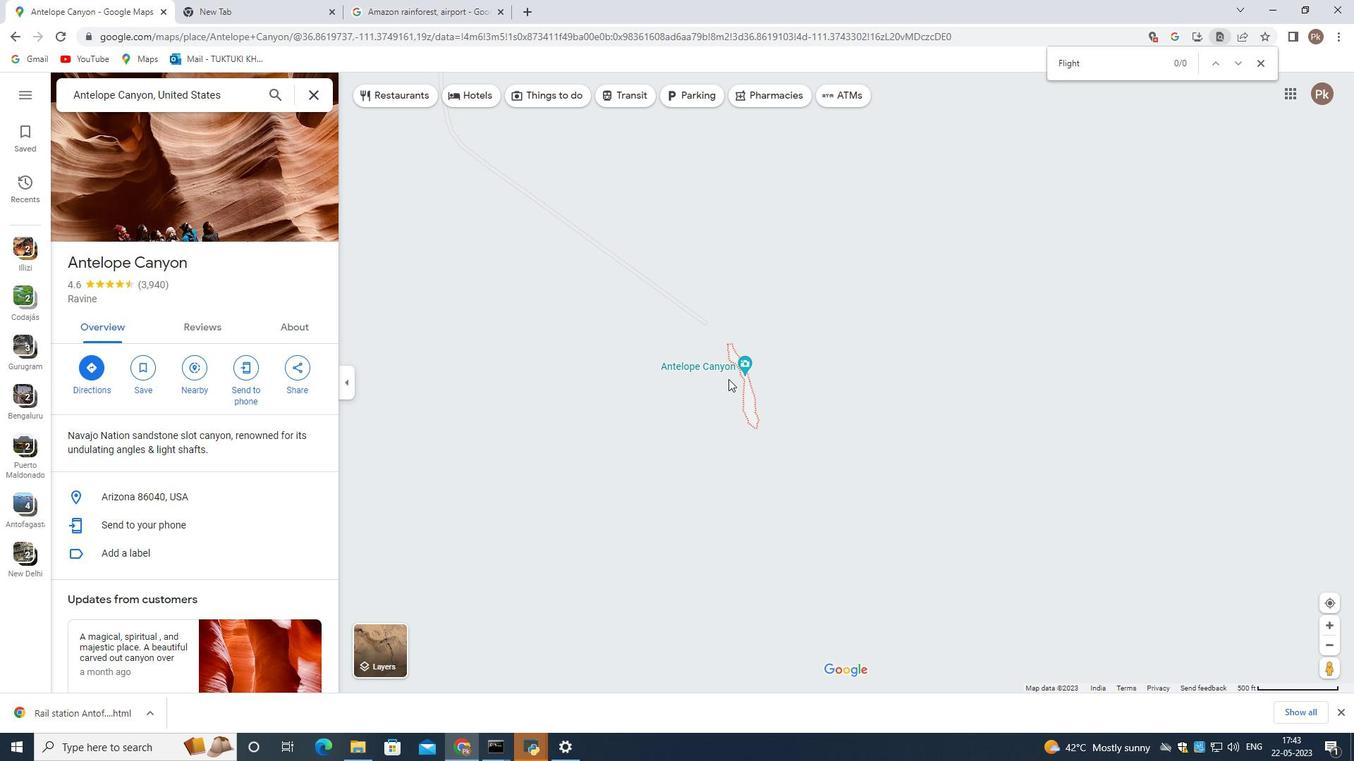 
Action: Mouse scrolled (728, 380) with delta (0, 0)
Screenshot: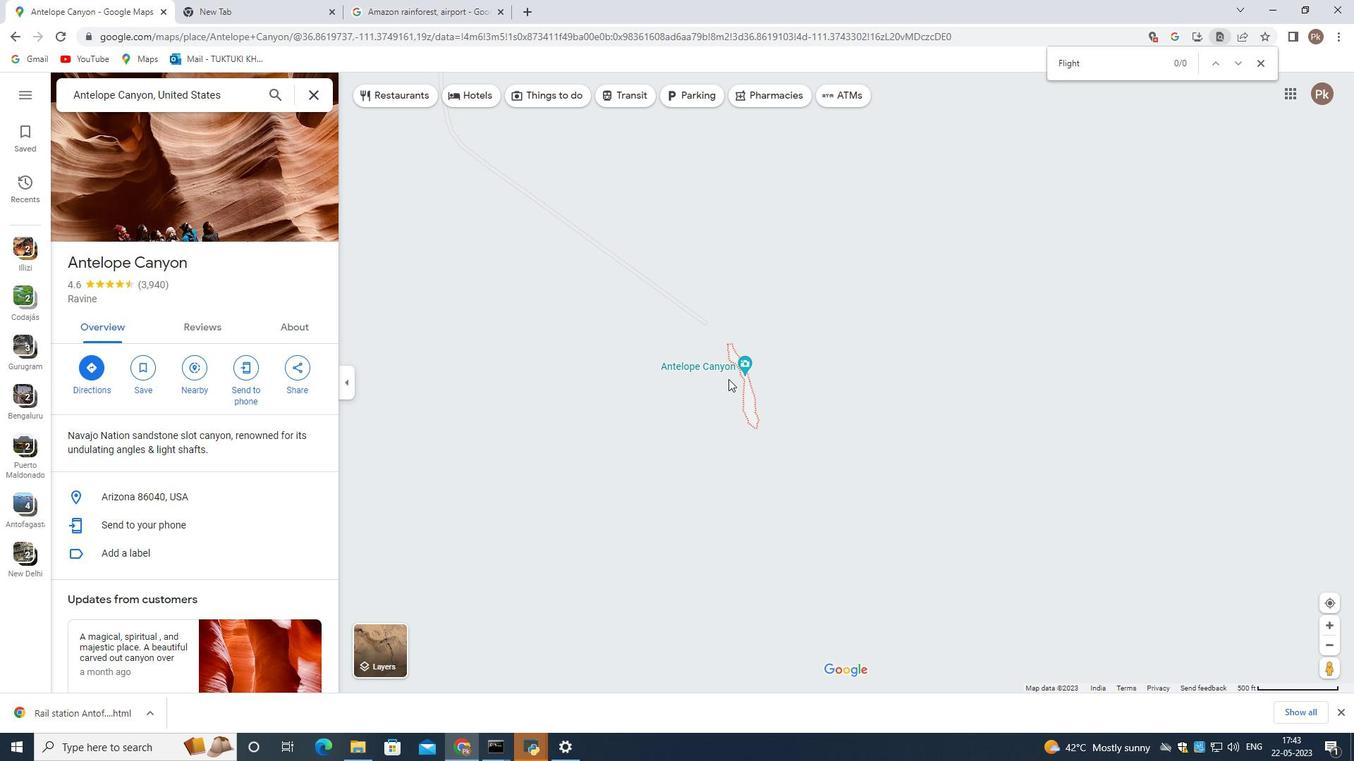 
Action: Mouse scrolled (728, 380) with delta (0, 0)
Screenshot: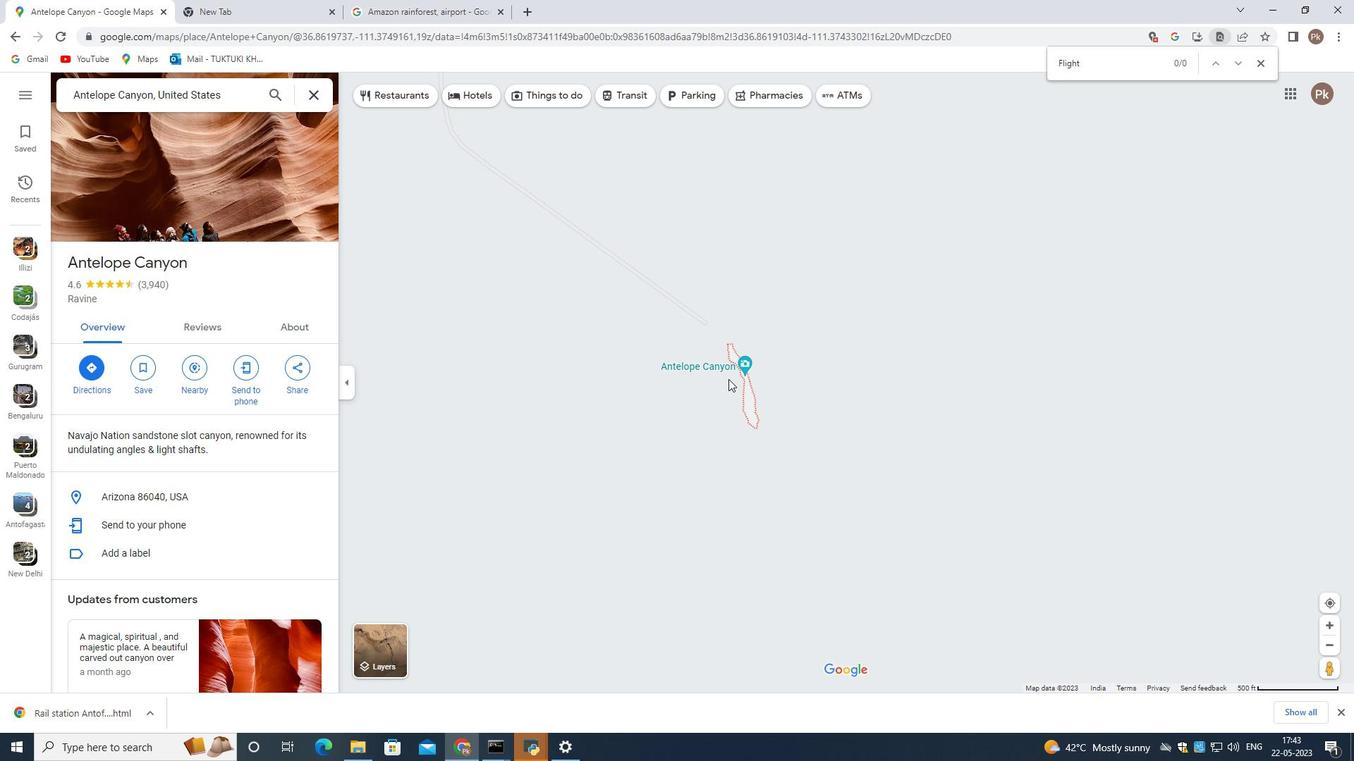 
Action: Mouse moved to (385, 660)
Screenshot: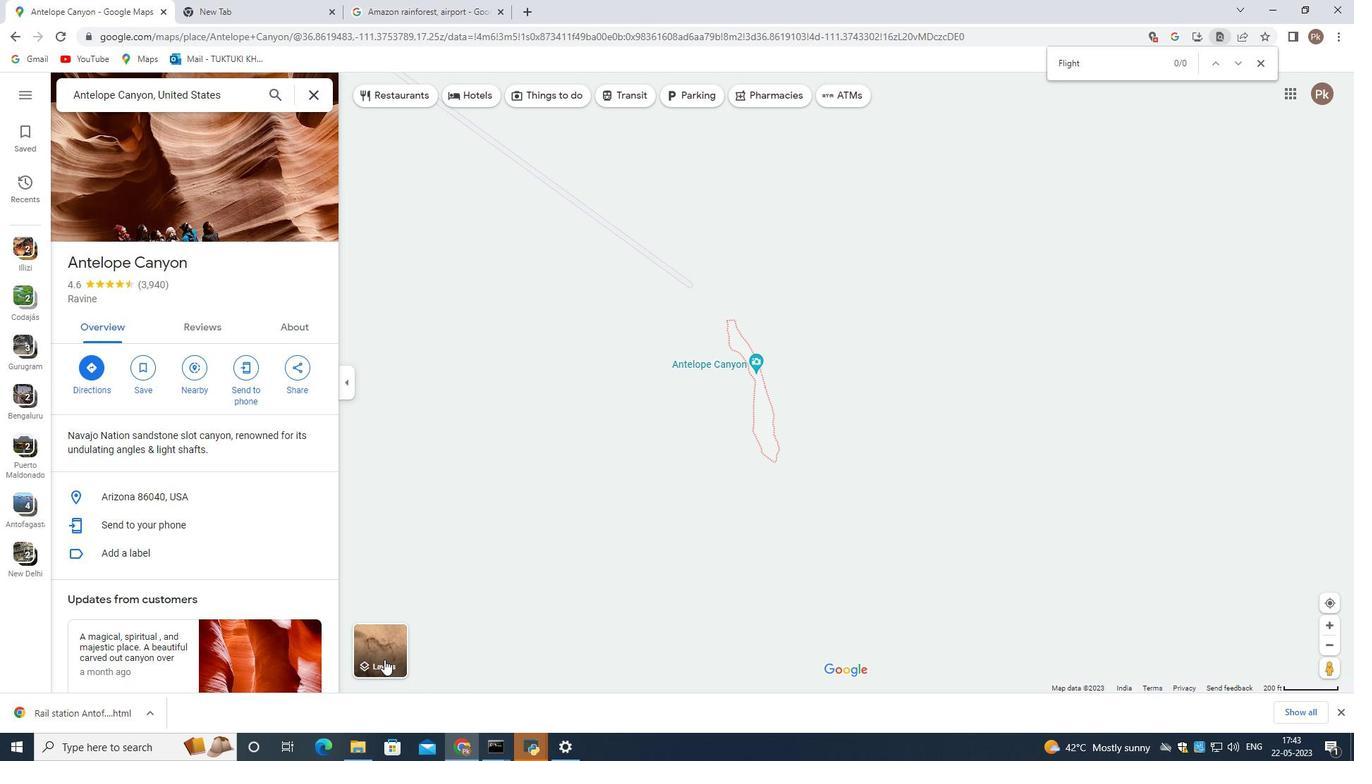 
Action: Mouse pressed left at (385, 660)
Screenshot: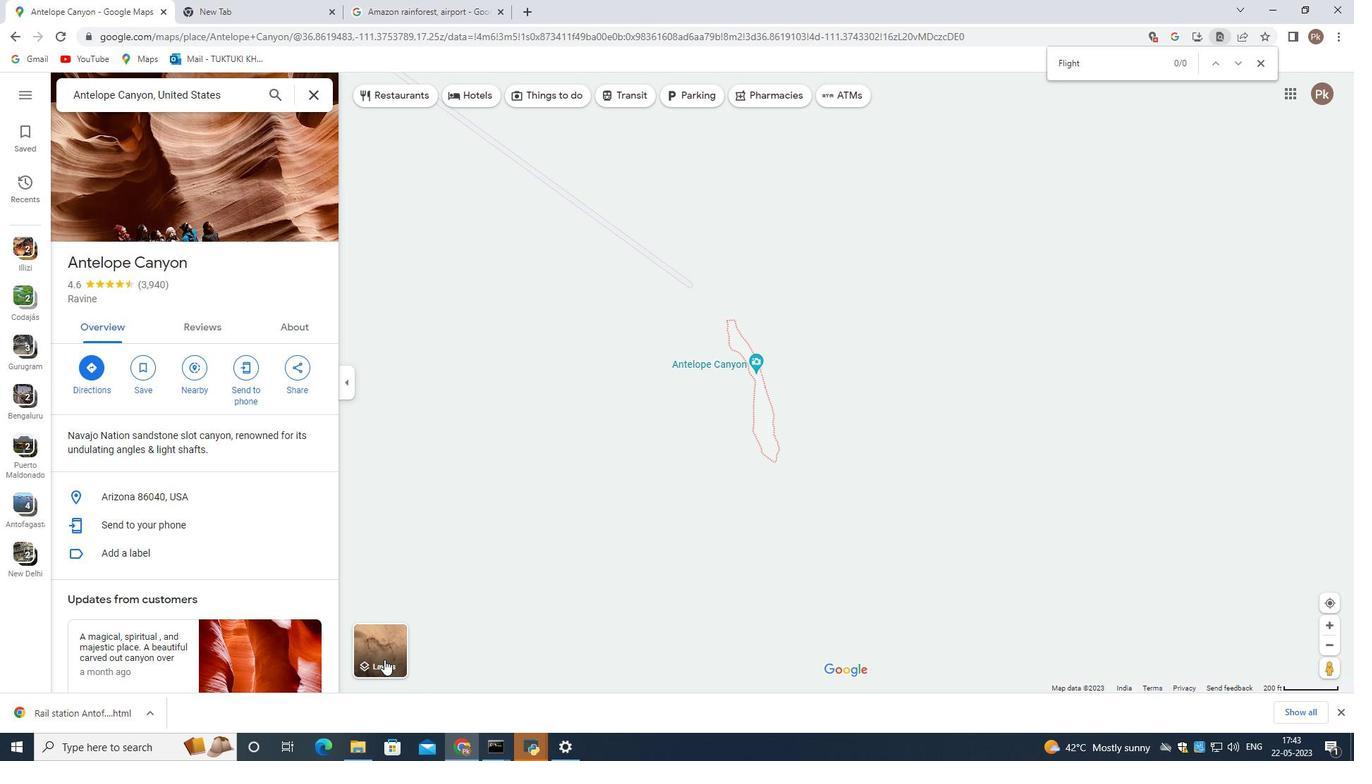 
Action: Mouse moved to (749, 390)
Screenshot: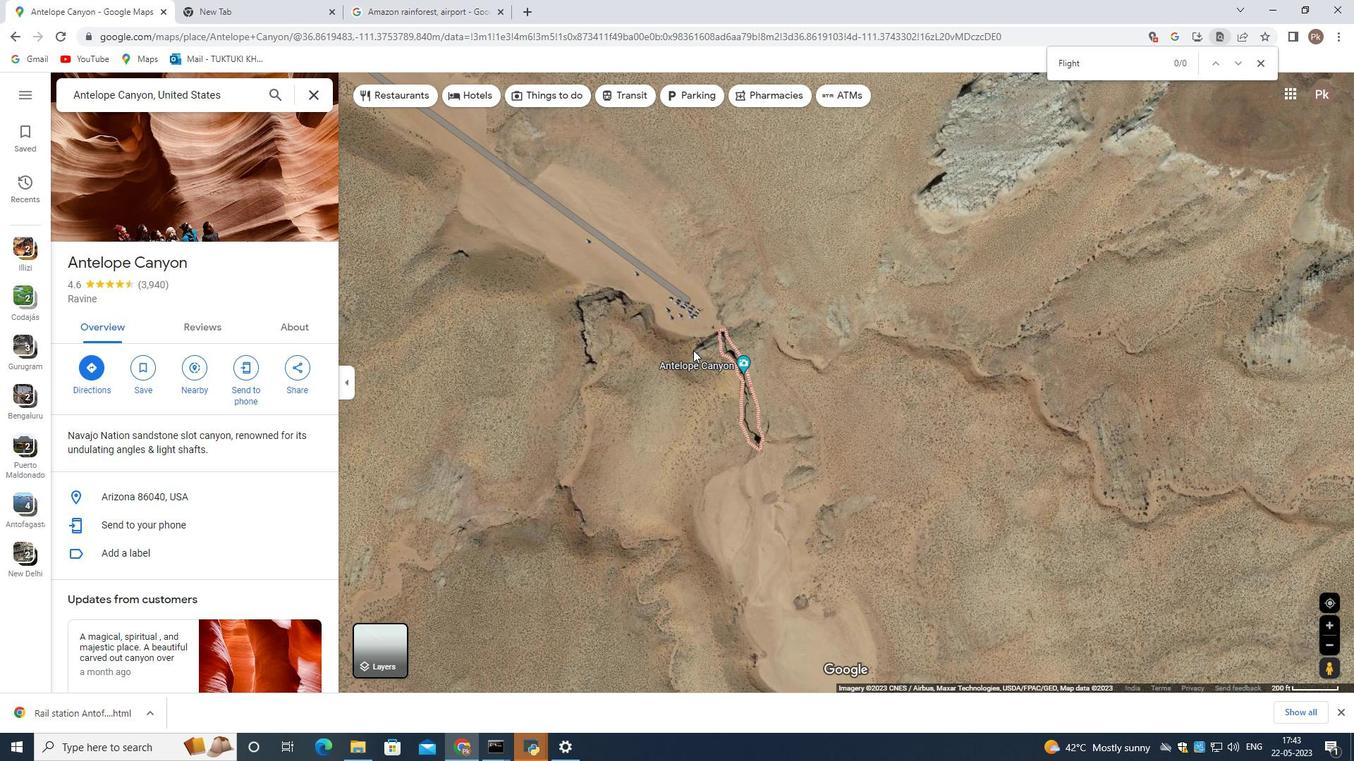 
Action: Mouse scrolled (749, 389) with delta (0, 0)
Screenshot: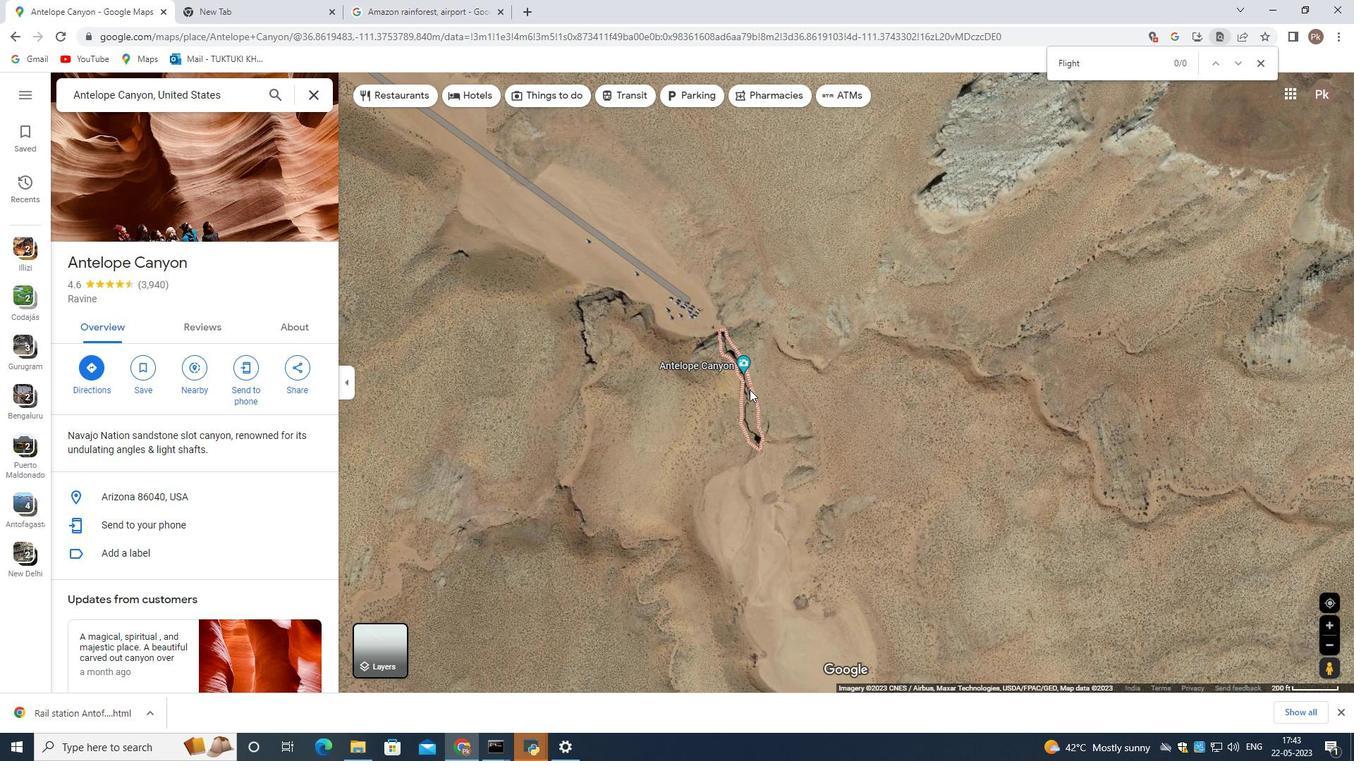 
Action: Mouse scrolled (749, 389) with delta (0, 0)
Screenshot: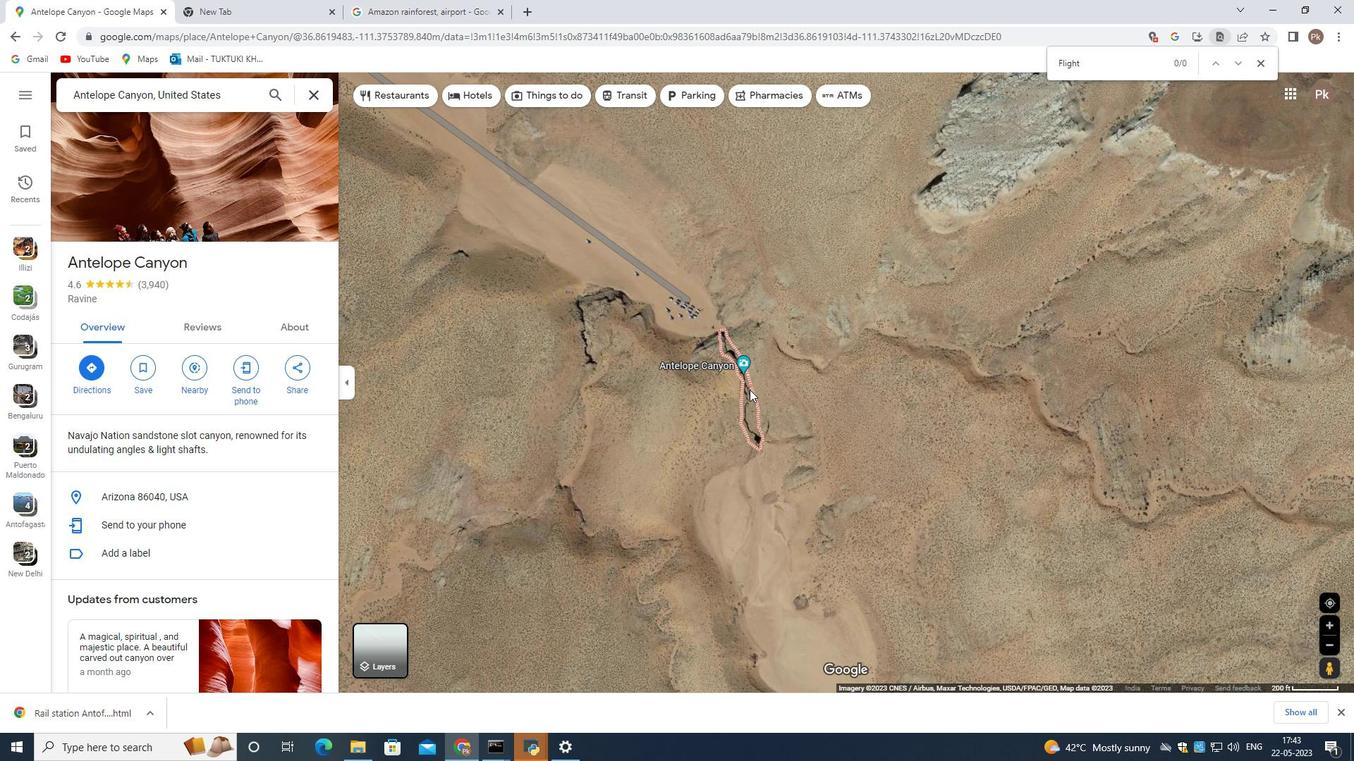 
Action: Mouse scrolled (749, 389) with delta (0, 0)
Screenshot: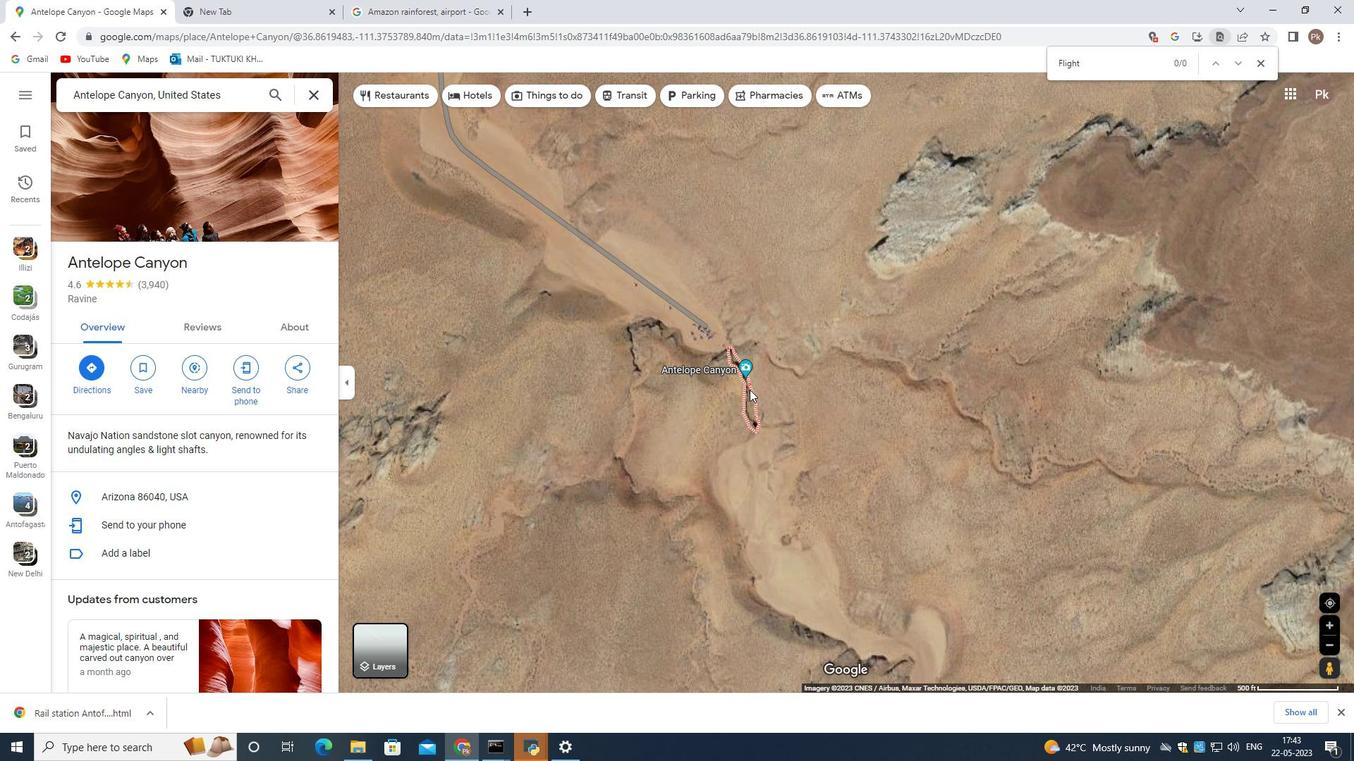 
Action: Mouse scrolled (749, 389) with delta (0, 0)
Screenshot: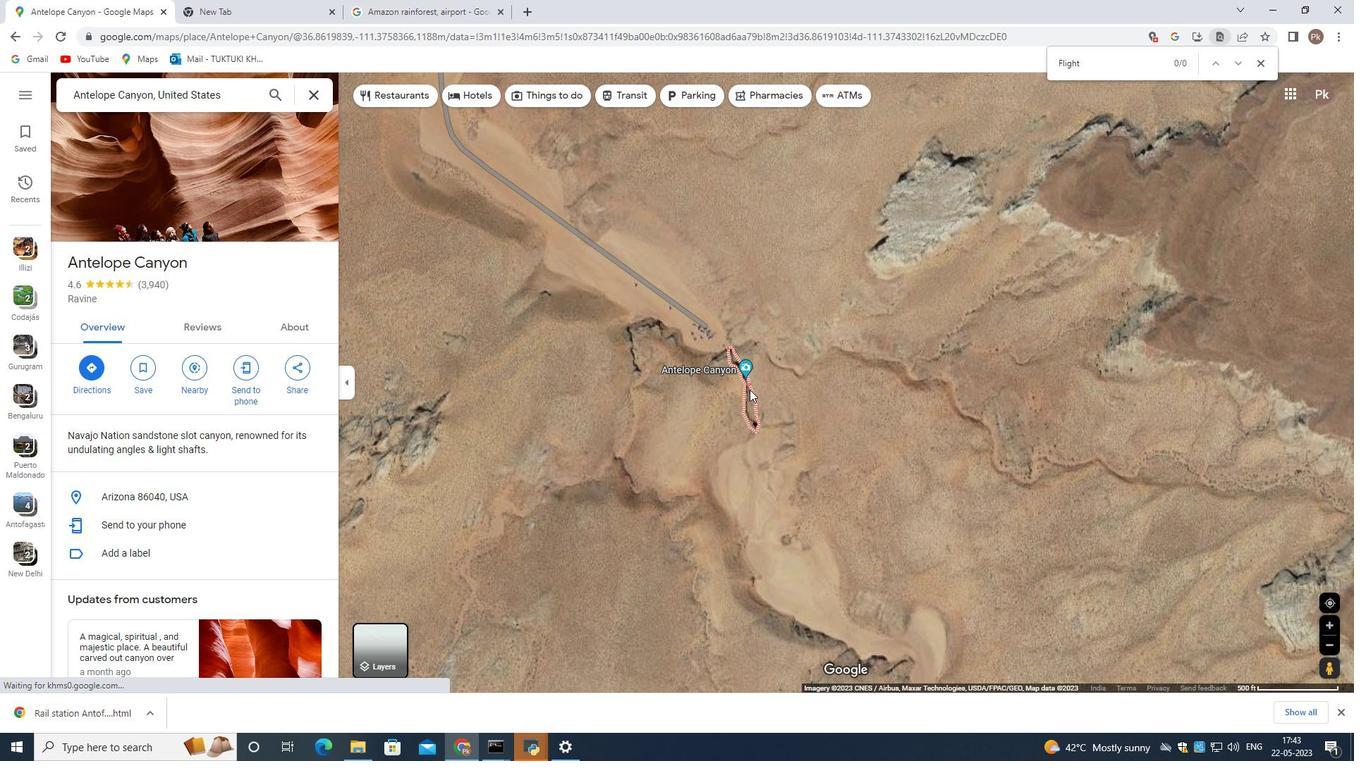 
Action: Mouse scrolled (749, 389) with delta (0, 0)
Screenshot: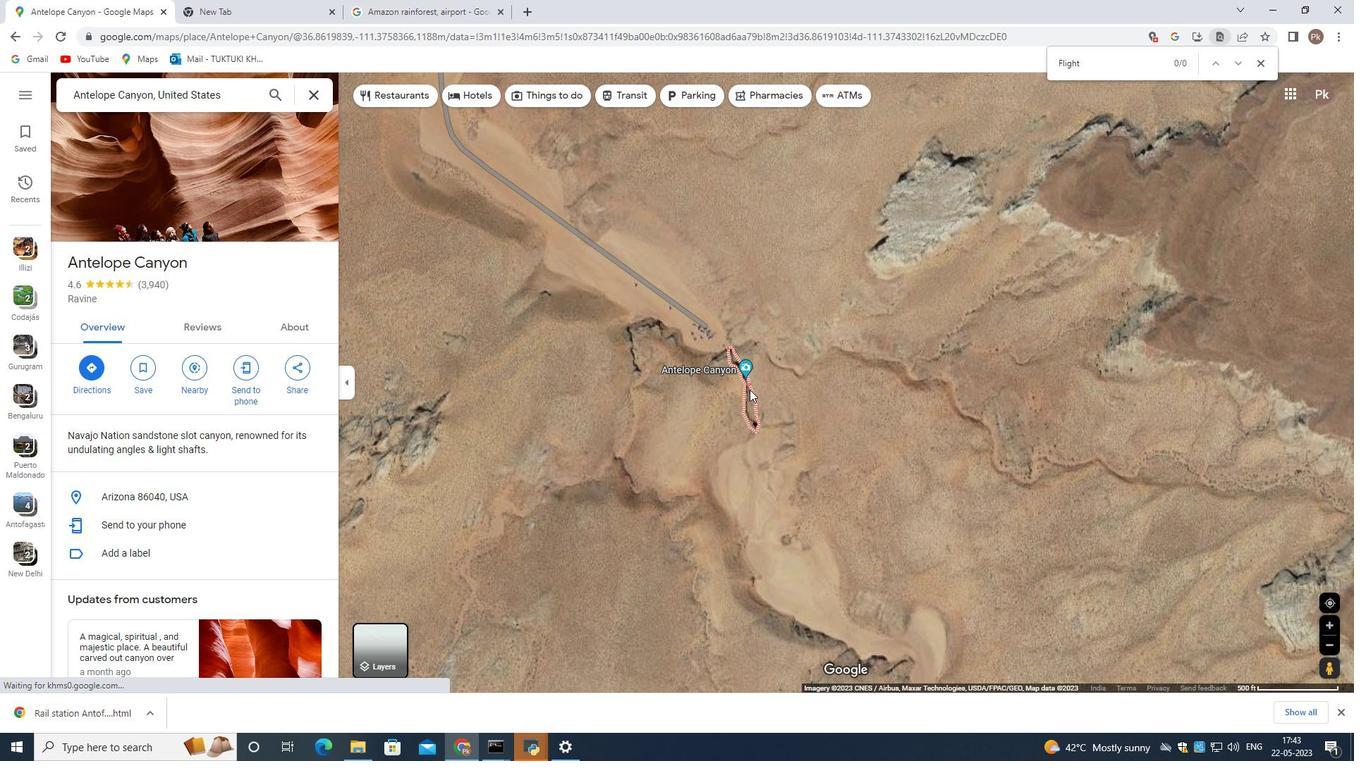
Action: Mouse scrolled (749, 389) with delta (0, 0)
Screenshot: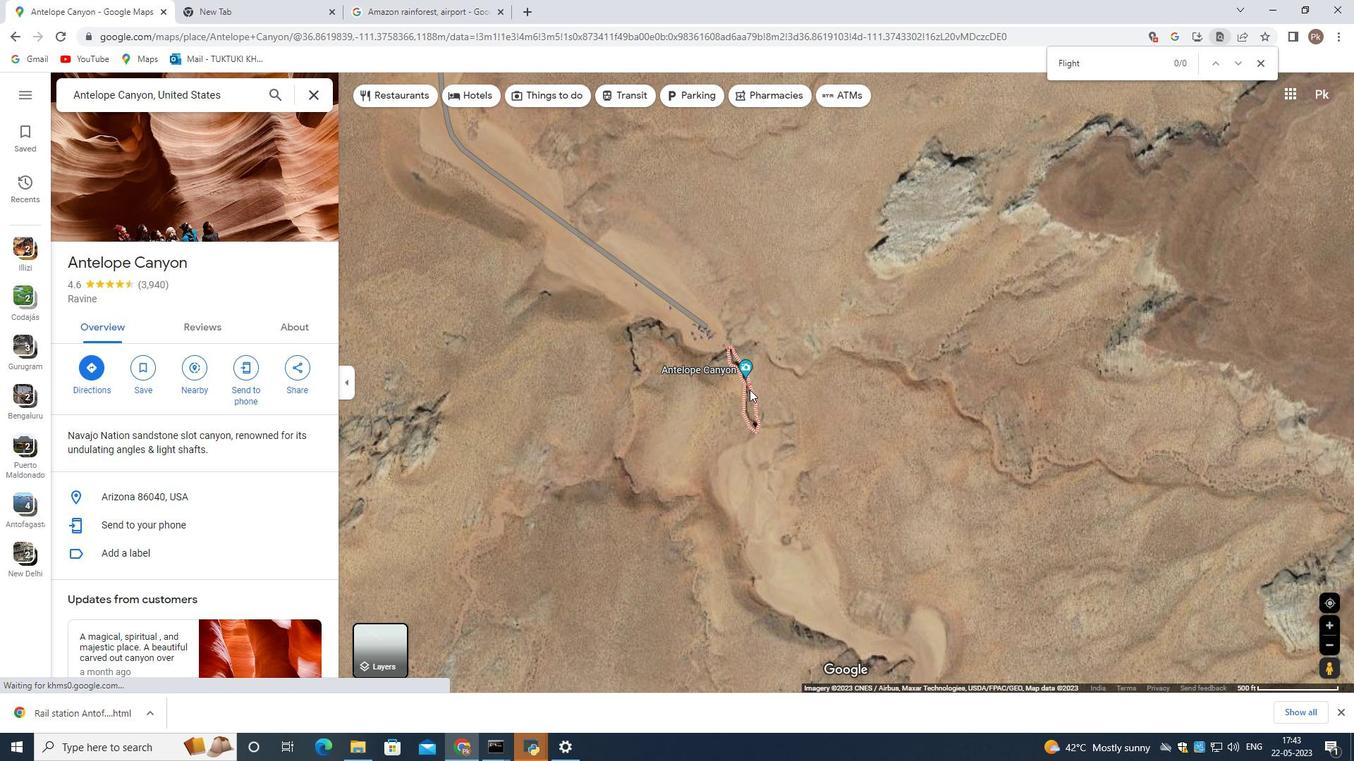 
Action: Mouse scrolled (749, 390) with delta (0, 0)
Screenshot: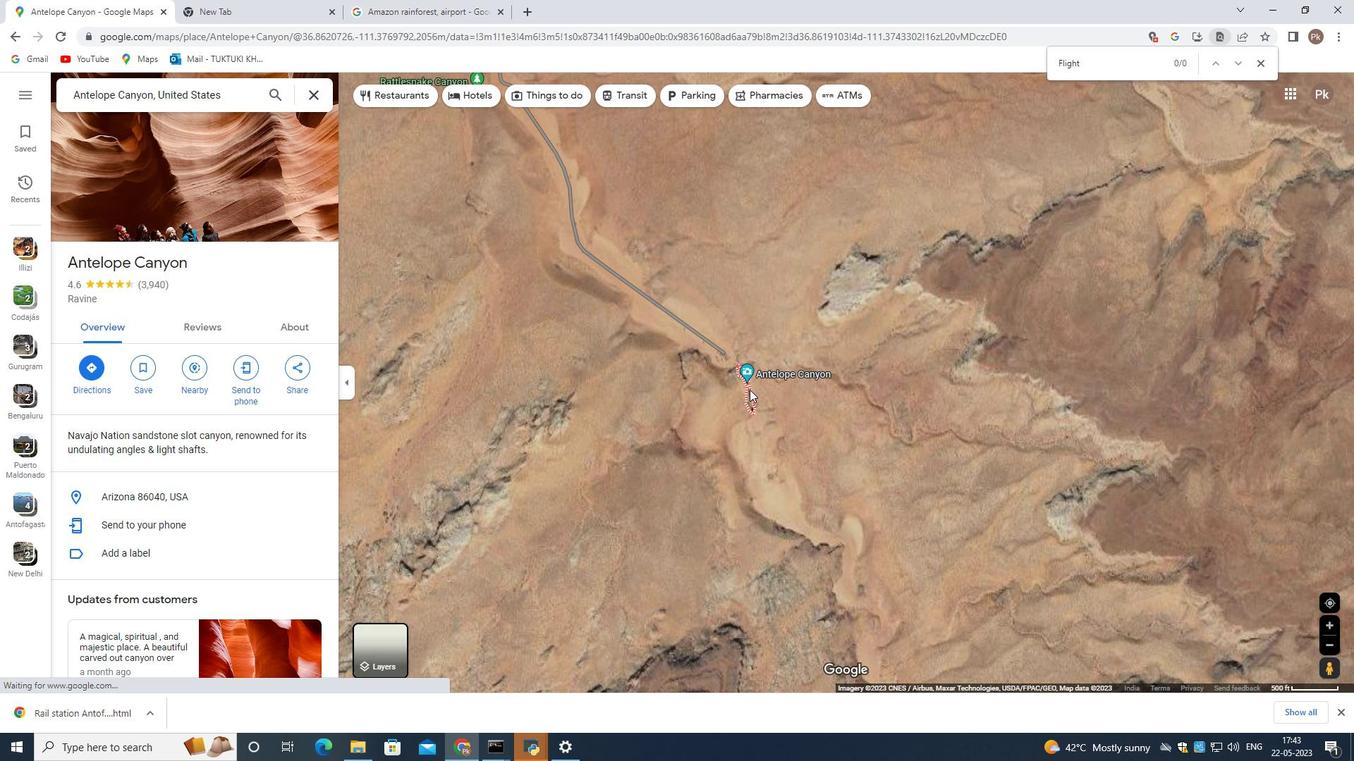 
Action: Mouse scrolled (749, 390) with delta (0, 0)
Screenshot: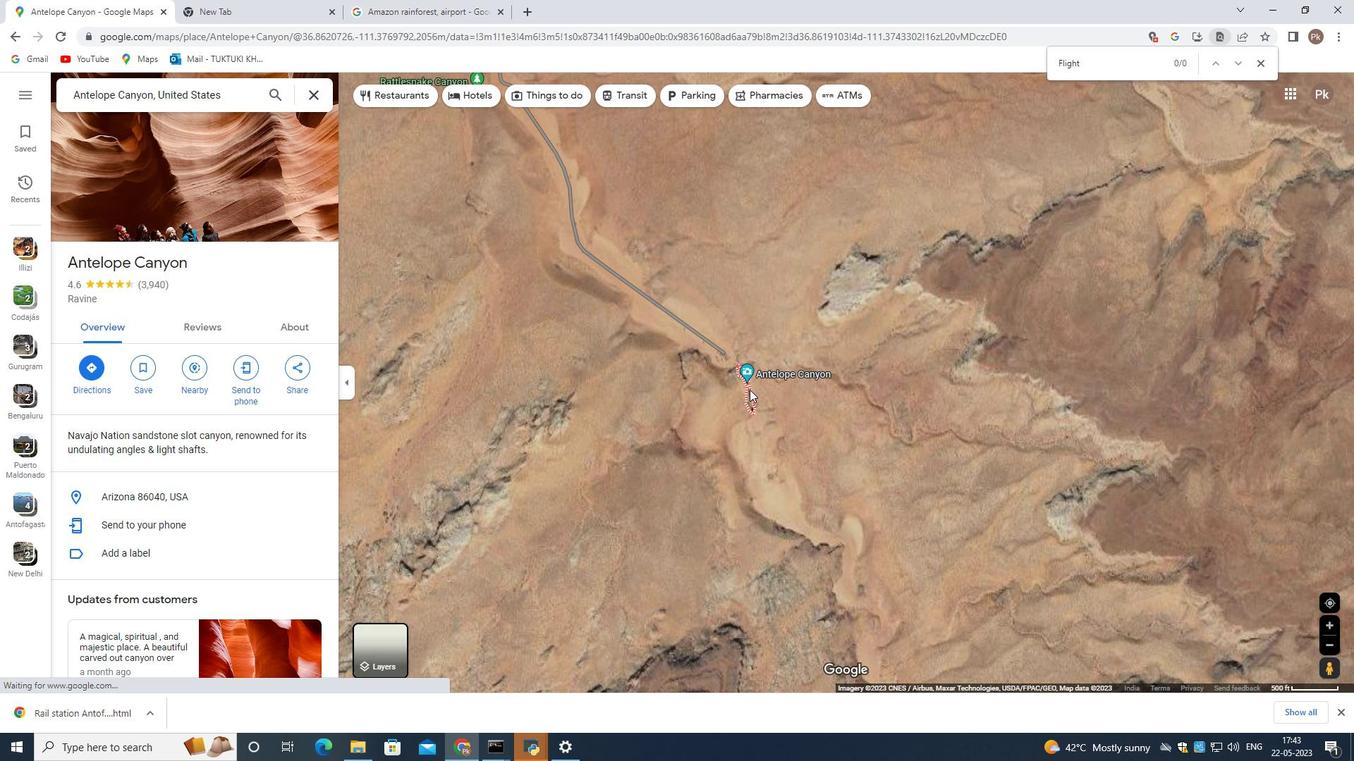 
Action: Mouse scrolled (749, 390) with delta (0, 0)
Screenshot: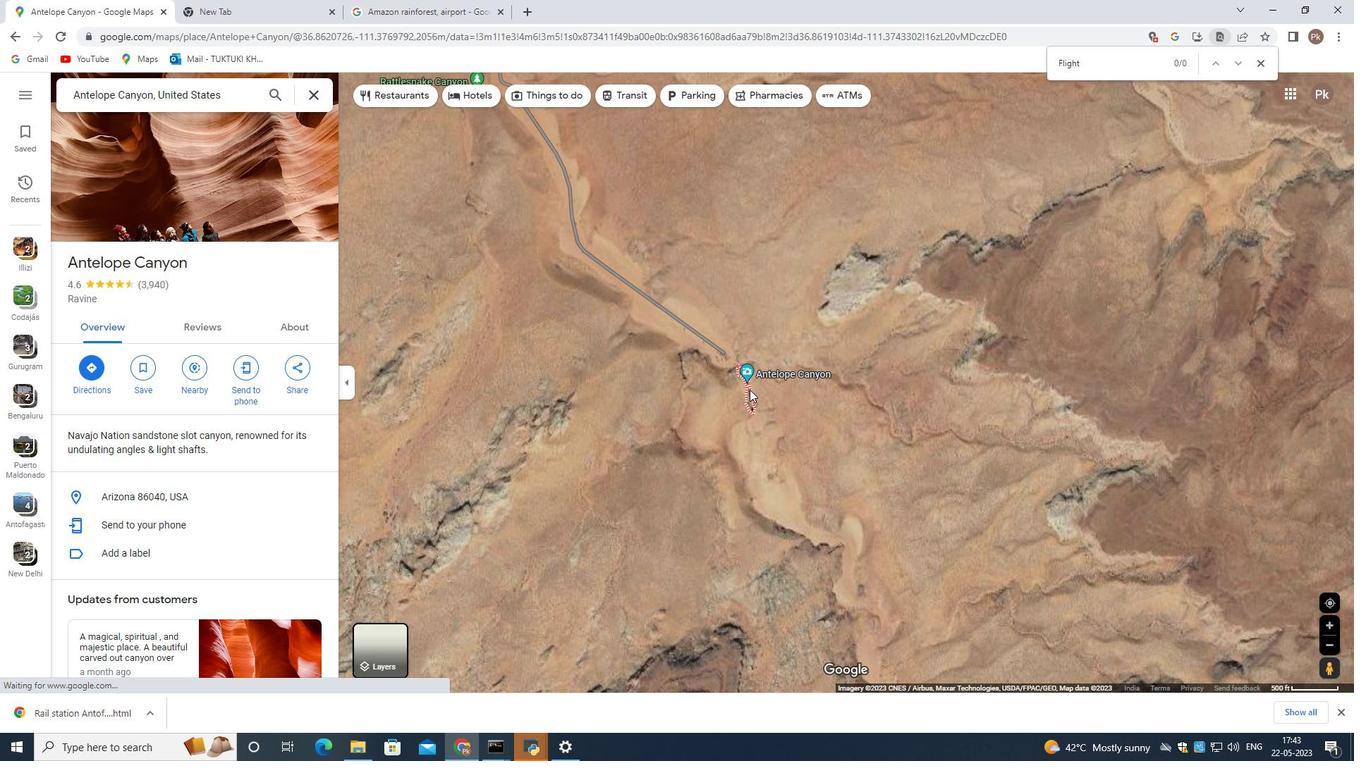 
Action: Mouse scrolled (749, 390) with delta (0, 0)
Screenshot: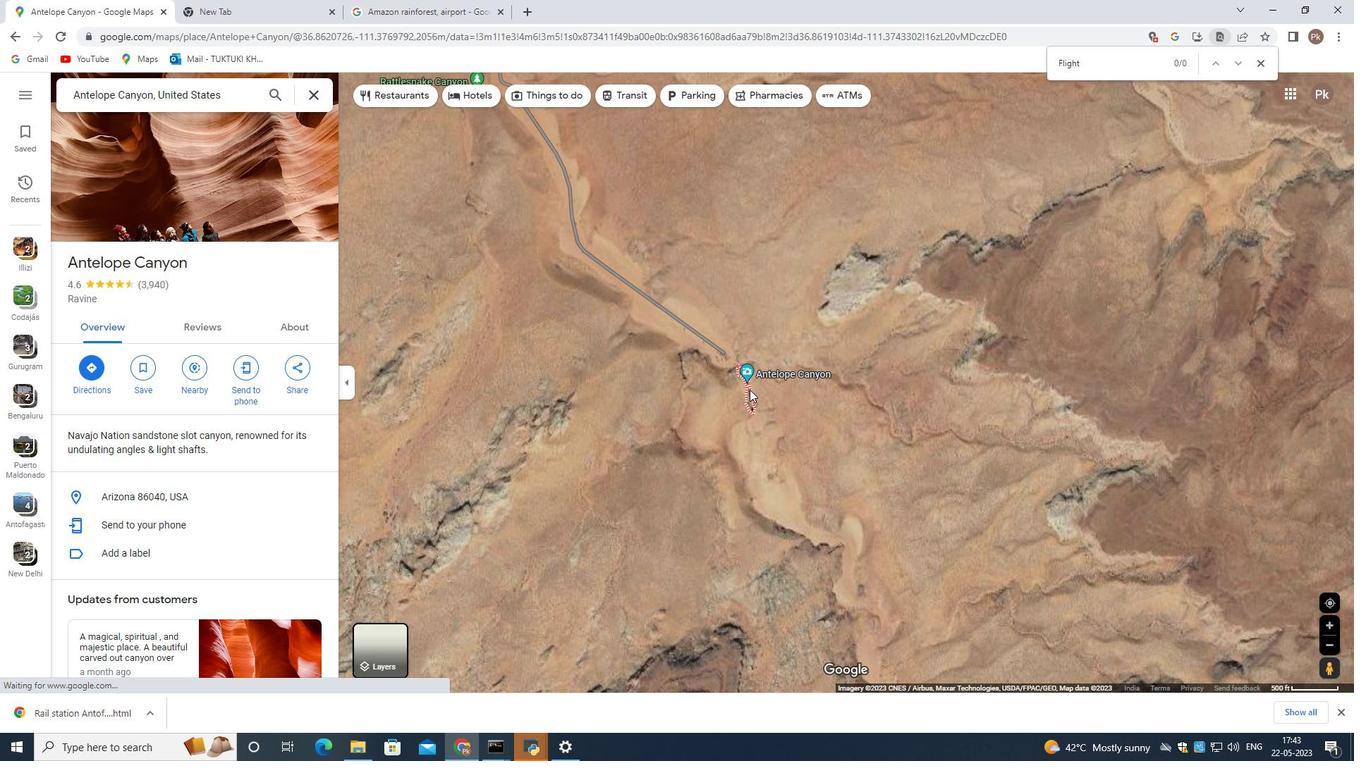 
Action: Mouse scrolled (749, 390) with delta (0, 0)
Screenshot: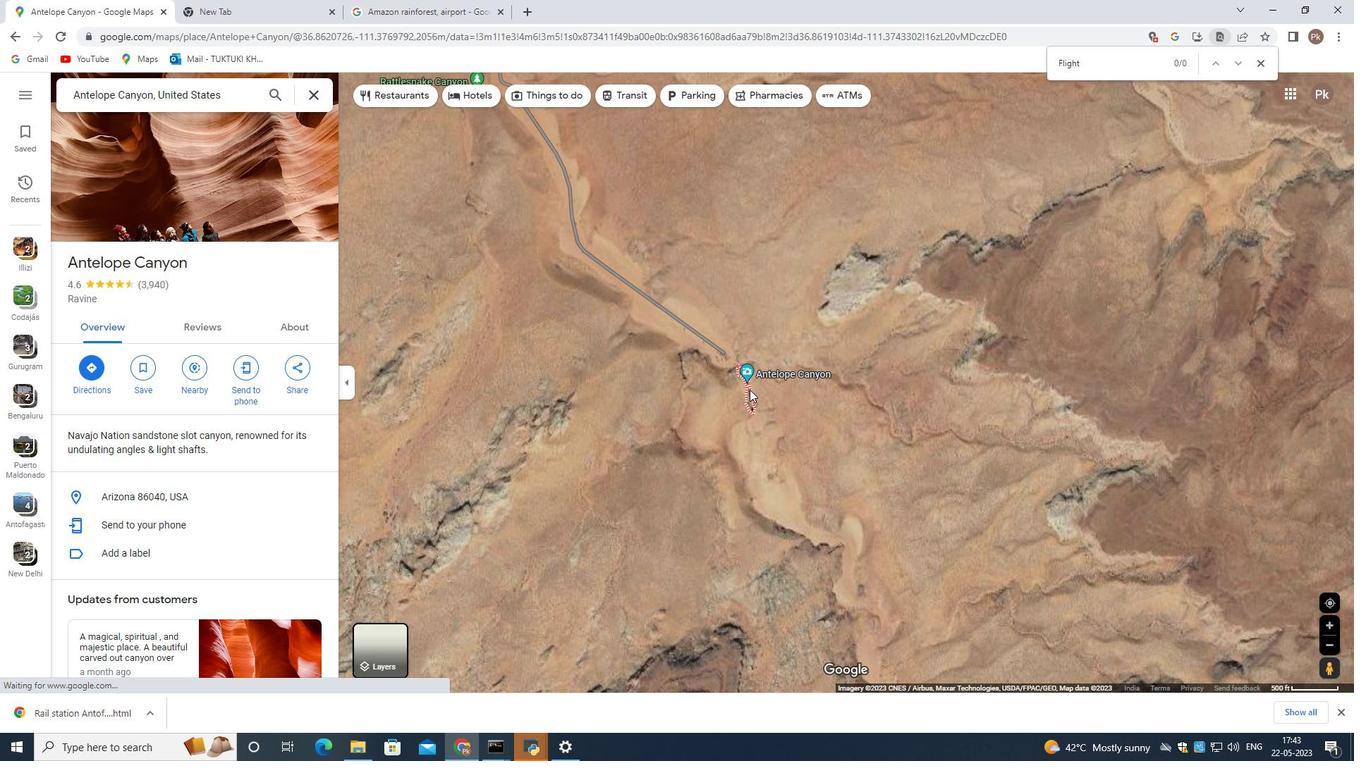 
Action: Mouse moved to (735, 385)
Screenshot: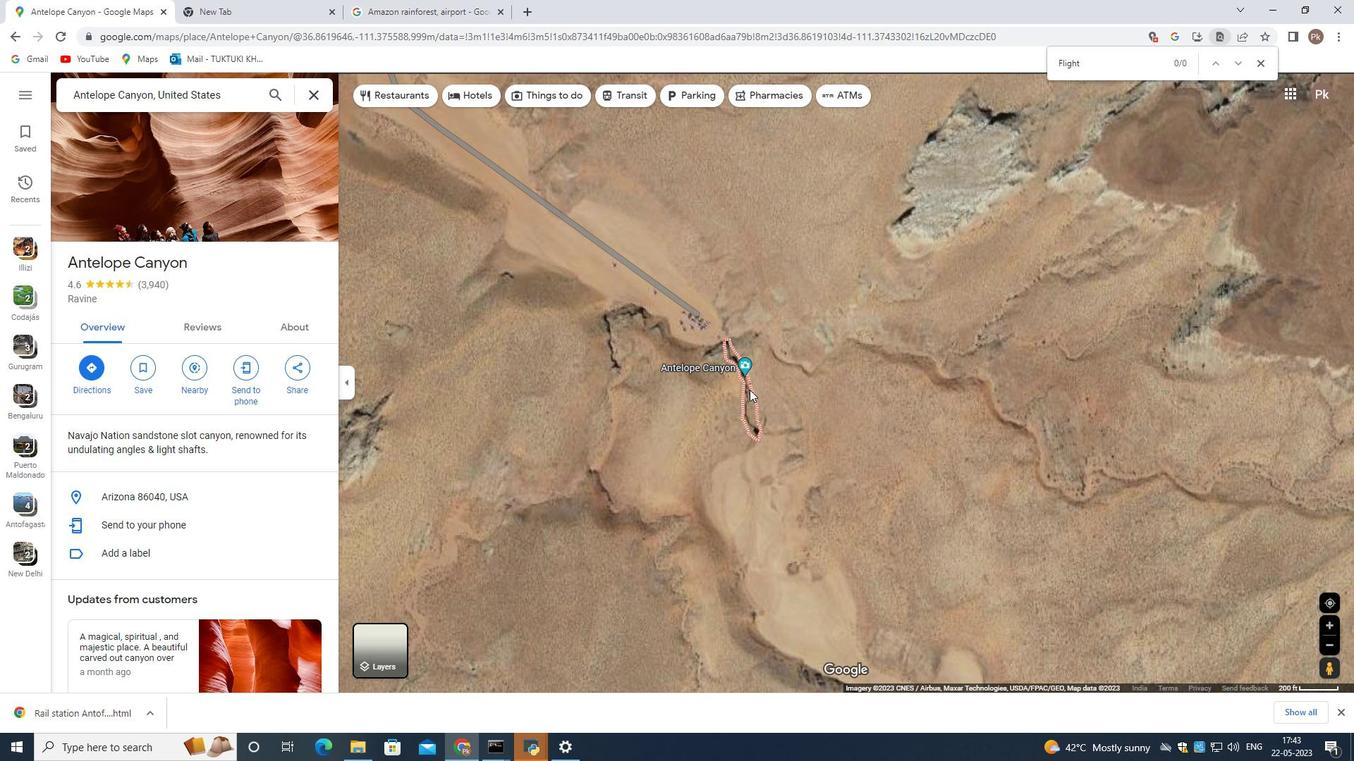 
Action: Mouse scrolled (735, 385) with delta (0, 0)
Screenshot: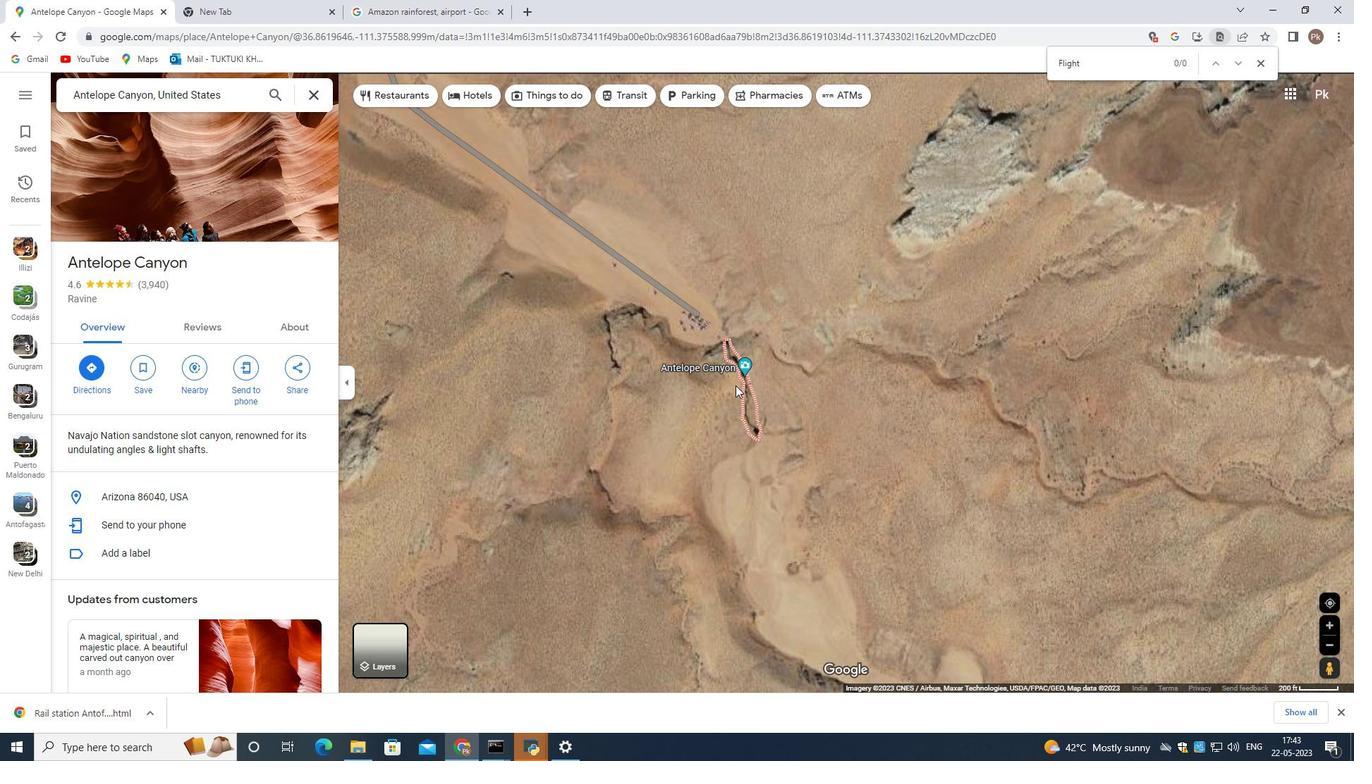 
Action: Mouse scrolled (735, 385) with delta (0, 0)
Screenshot: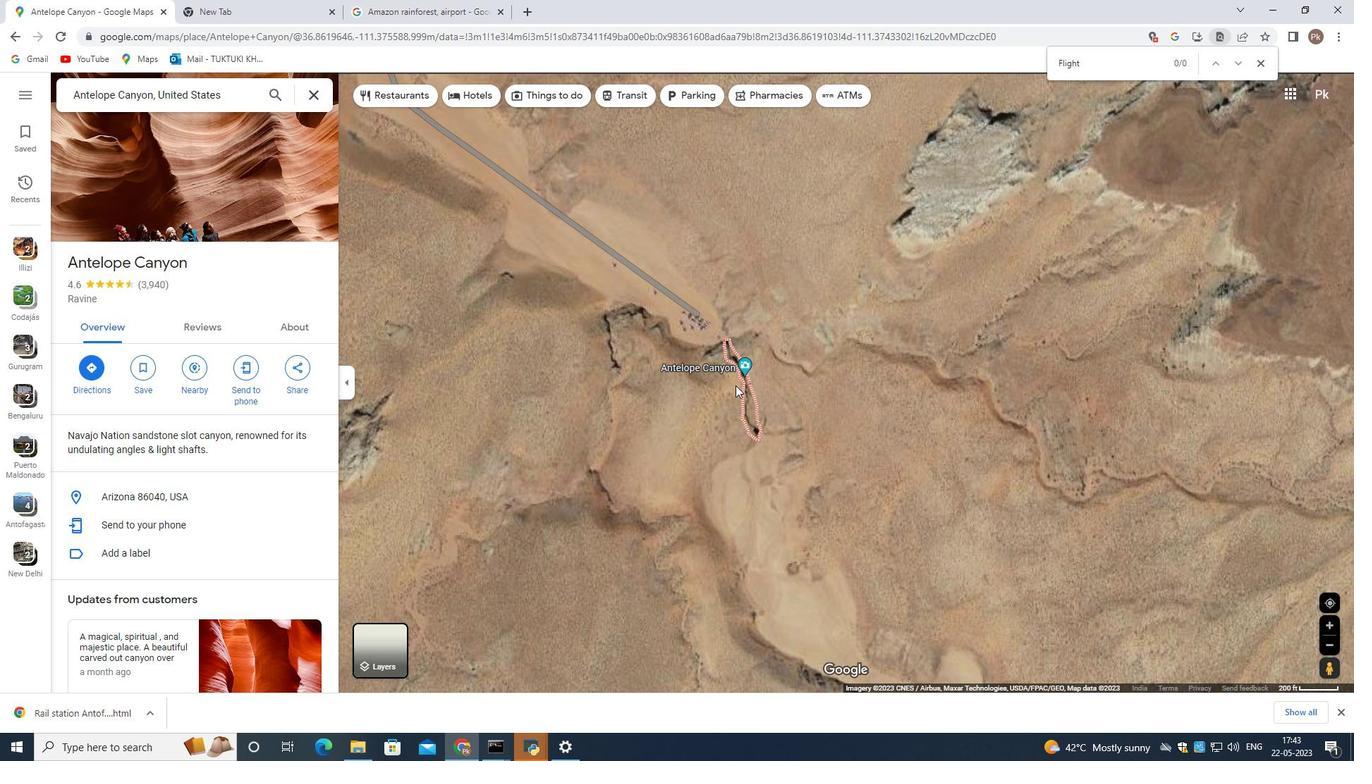 
Action: Mouse scrolled (735, 385) with delta (0, 0)
Screenshot: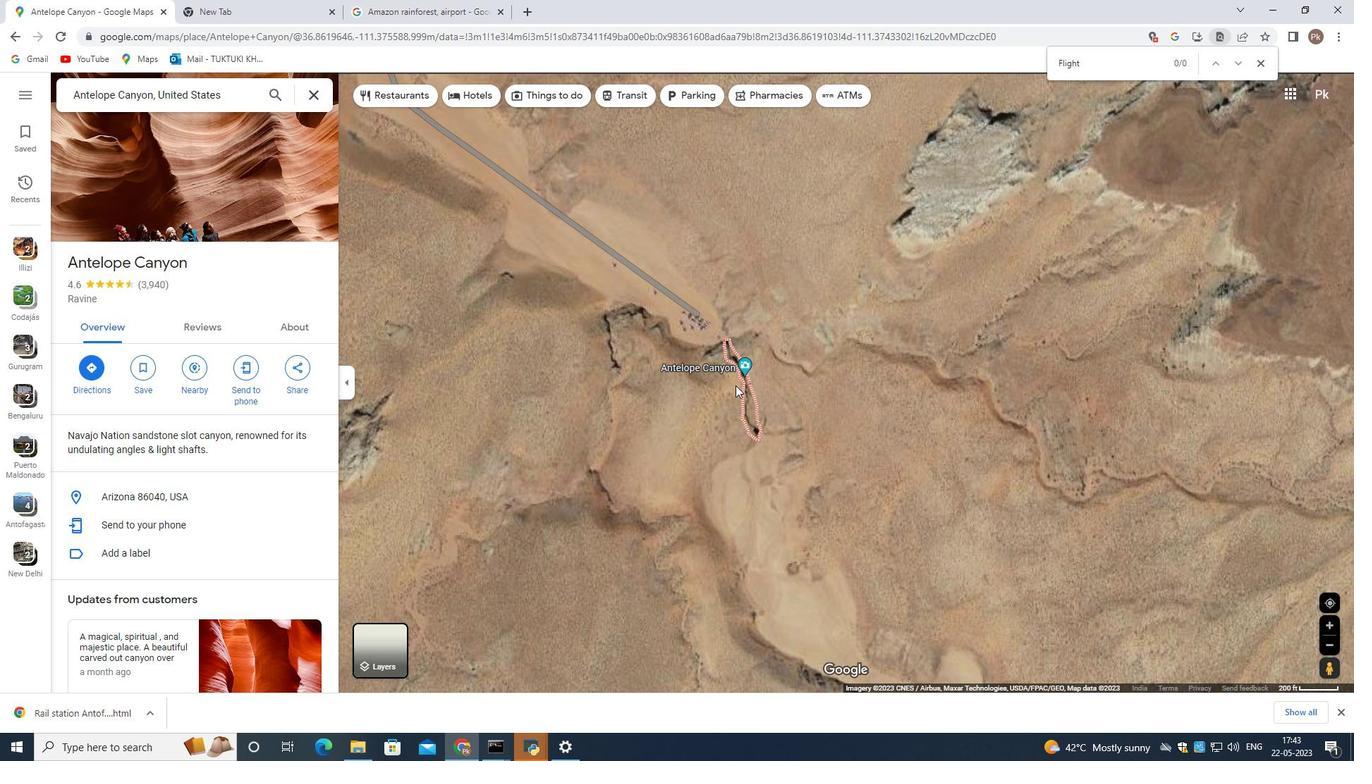 
Action: Mouse moved to (667, 359)
Screenshot: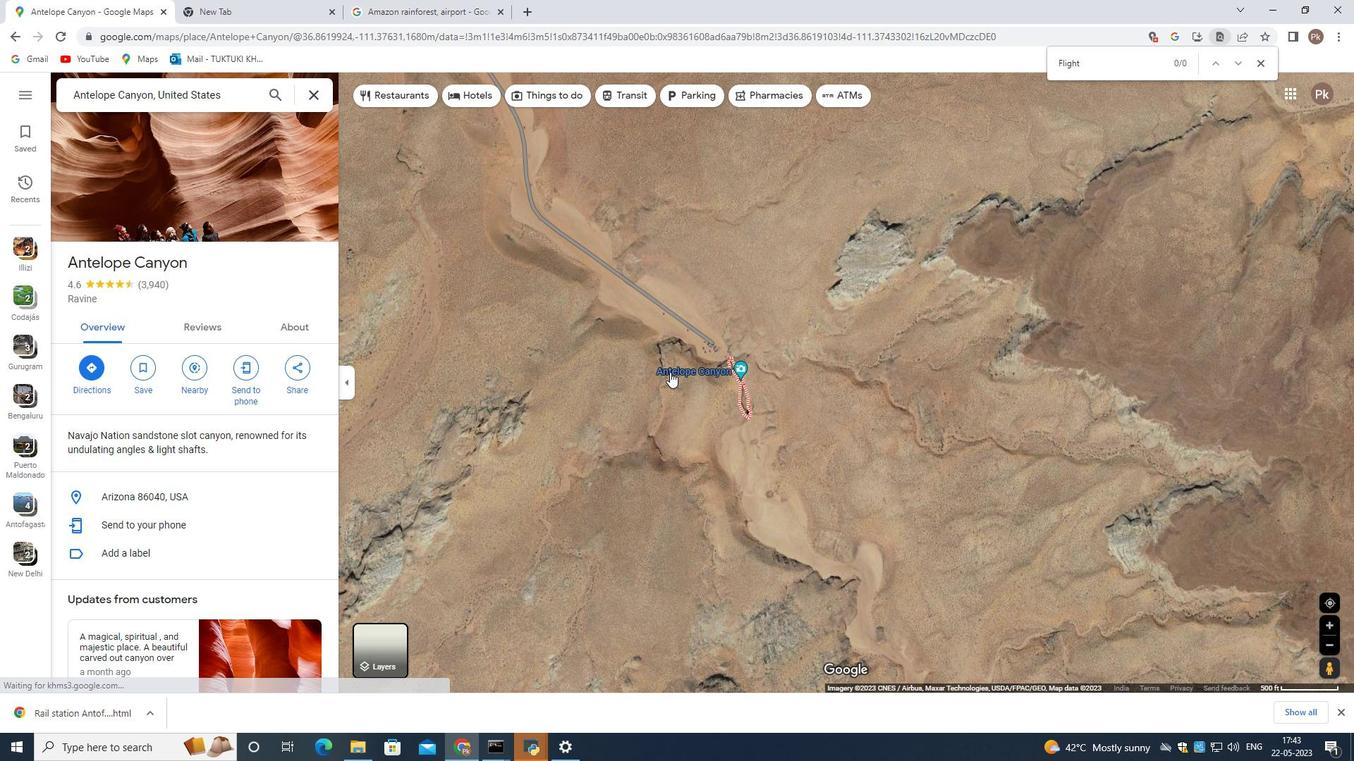 
Action: Mouse scrolled (667, 360) with delta (0, 0)
Screenshot: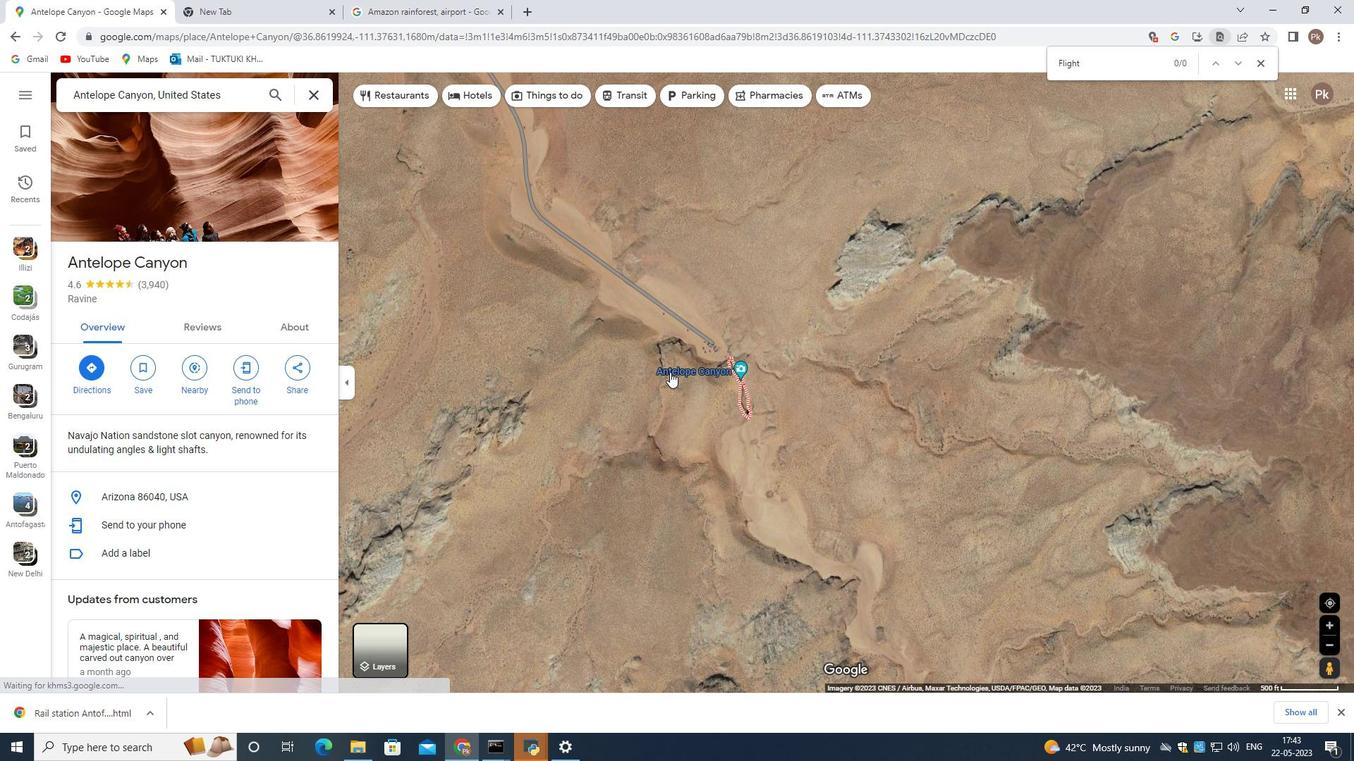
Action: Mouse scrolled (667, 360) with delta (0, 0)
Screenshot: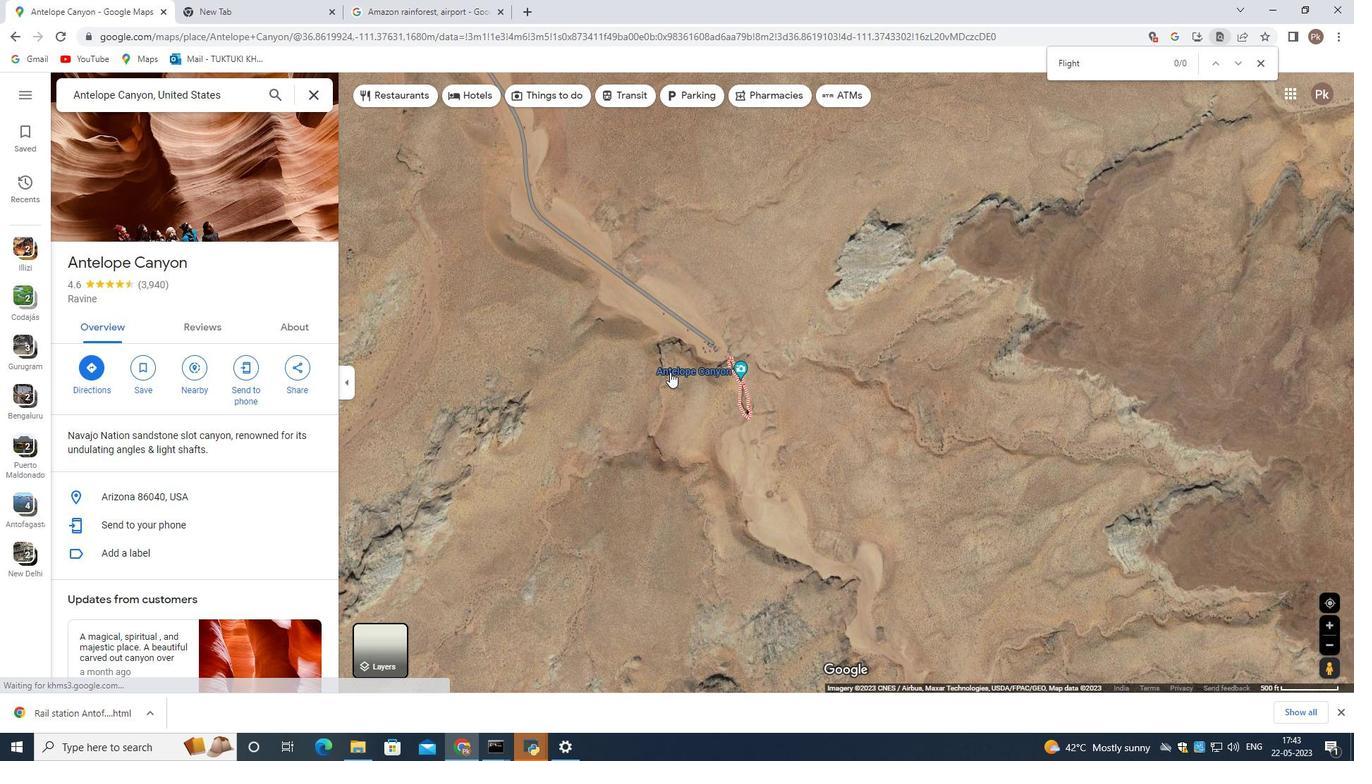 
Action: Mouse moved to (667, 359)
Screenshot: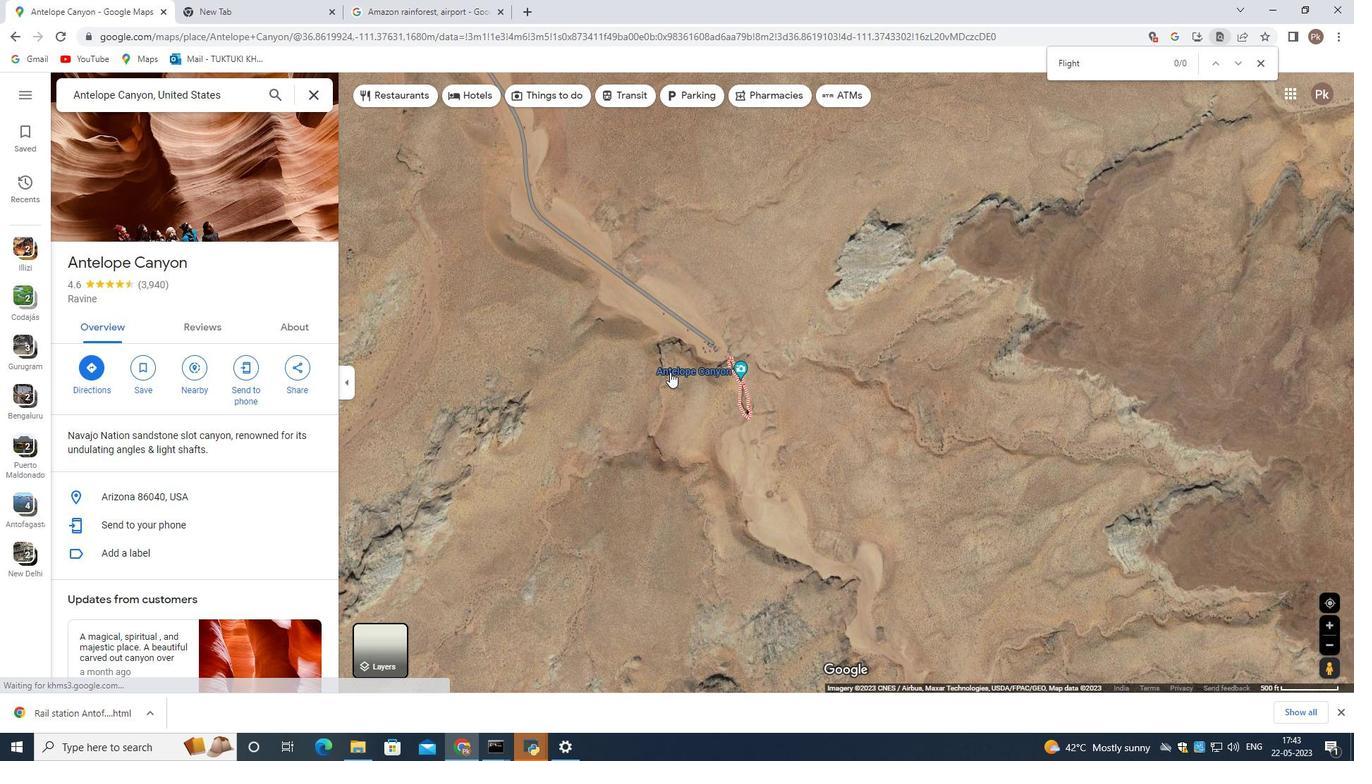 
Action: Mouse scrolled (667, 359) with delta (0, 0)
Screenshot: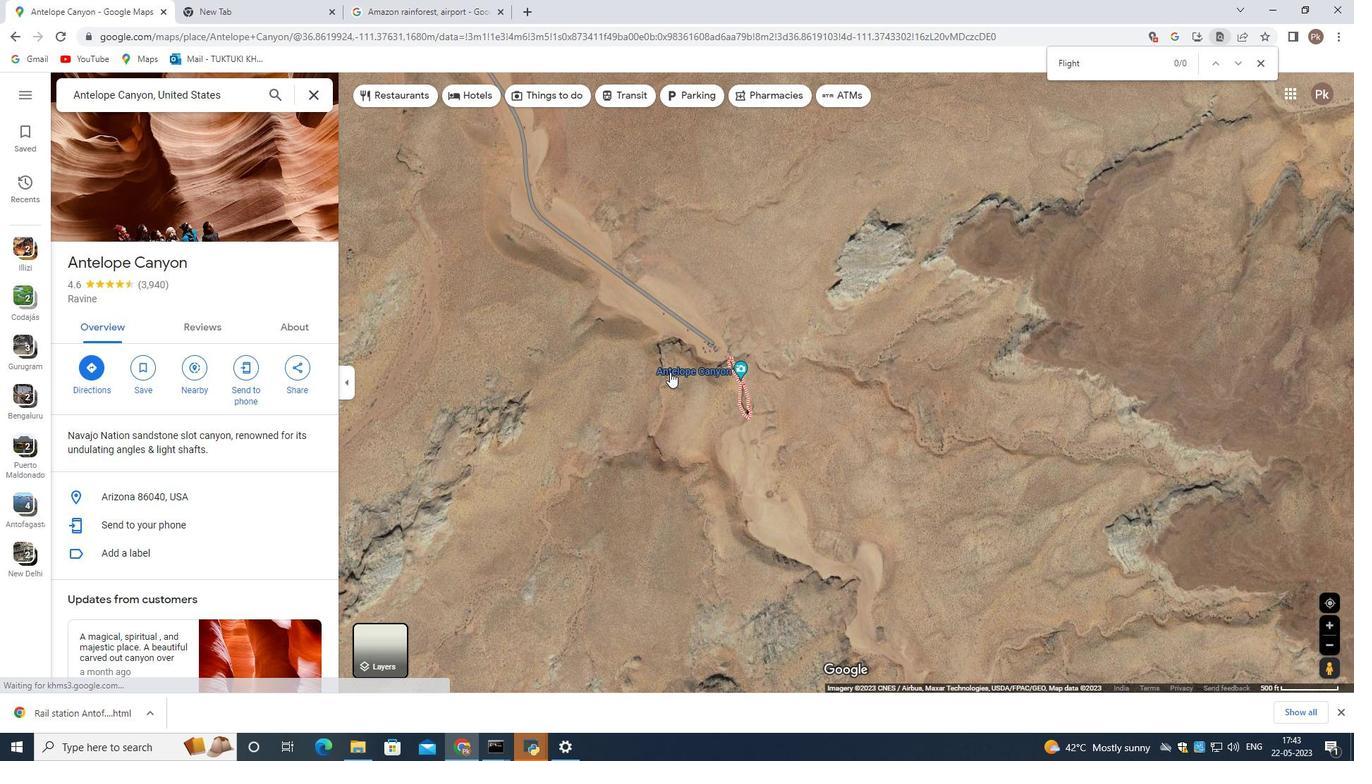
Action: Mouse scrolled (667, 359) with delta (0, 0)
Screenshot: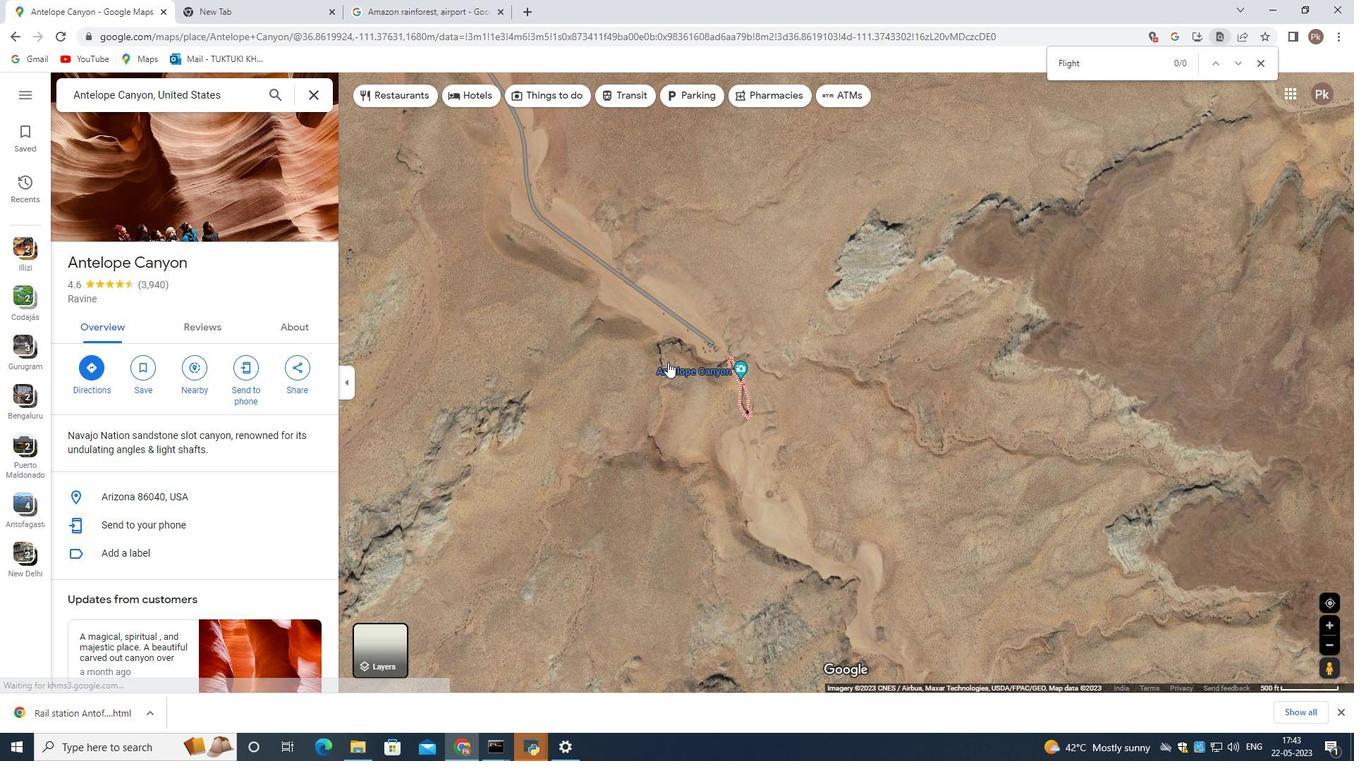 
Action: Mouse moved to (667, 358)
Screenshot: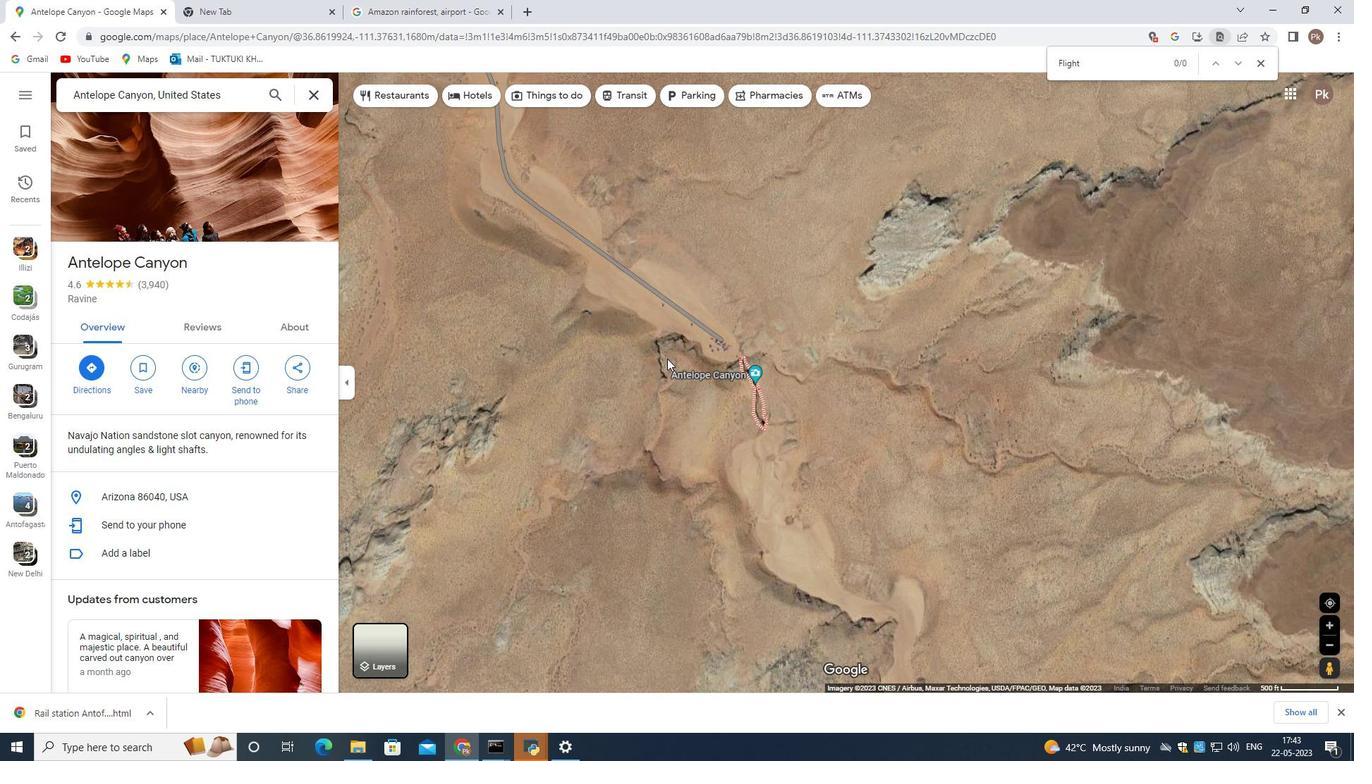 
Action: Mouse scrolled (667, 359) with delta (0, 0)
Screenshot: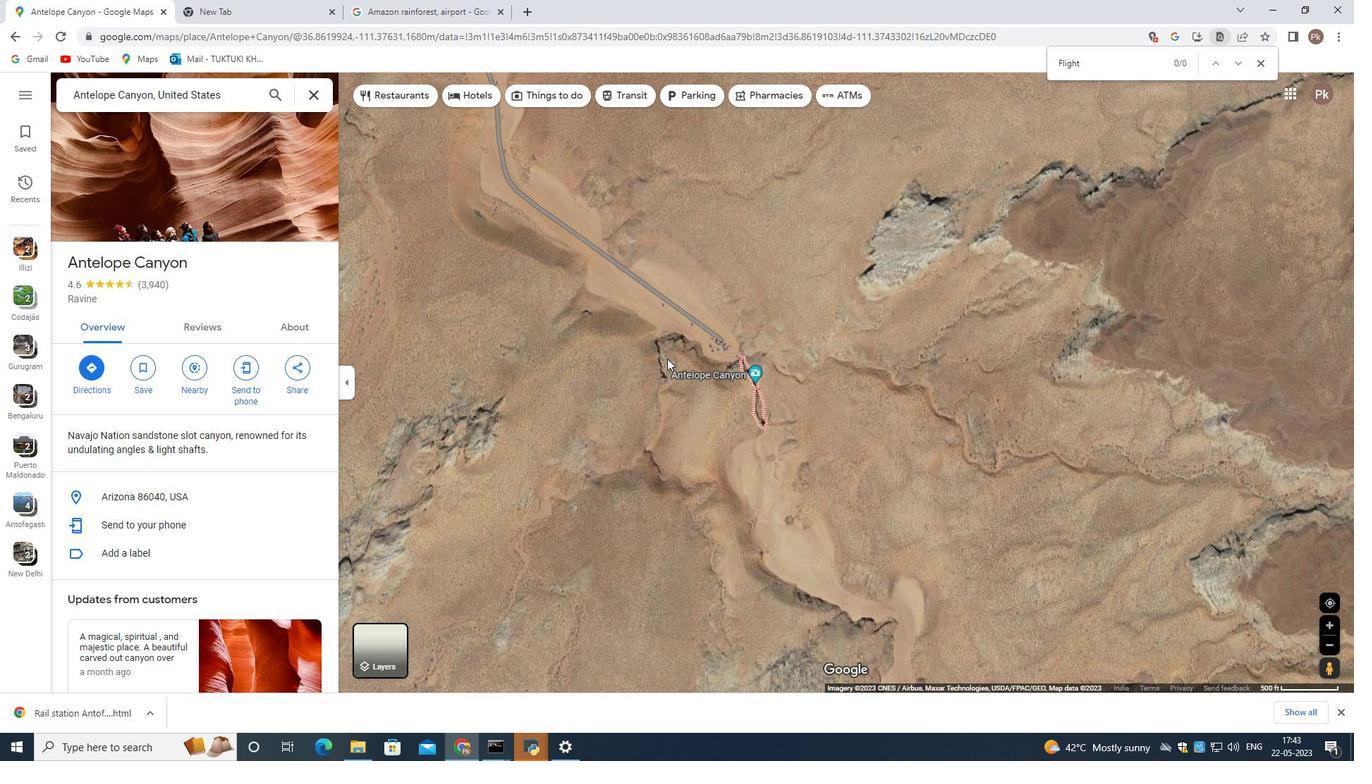 
Action: Mouse scrolled (667, 359) with delta (0, 0)
Screenshot: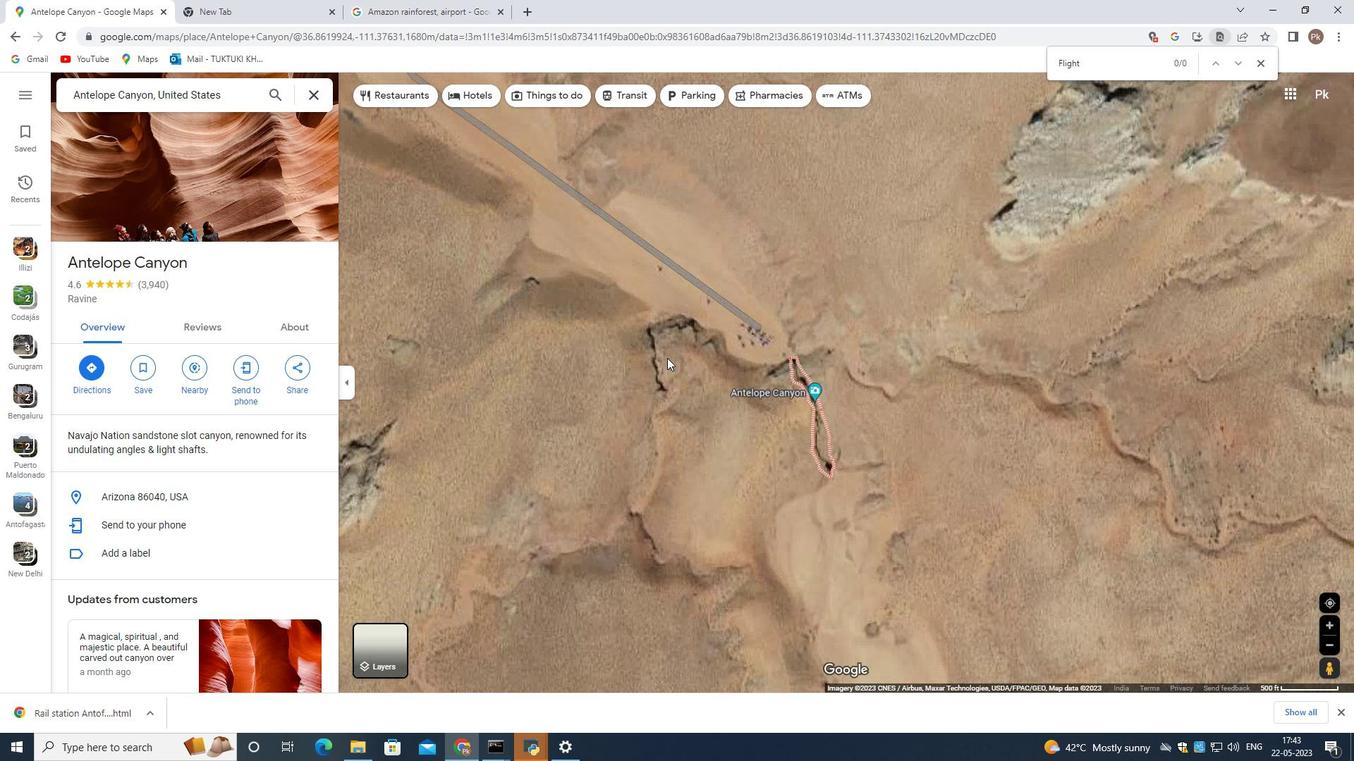 
Action: Mouse scrolled (667, 359) with delta (0, 0)
Screenshot: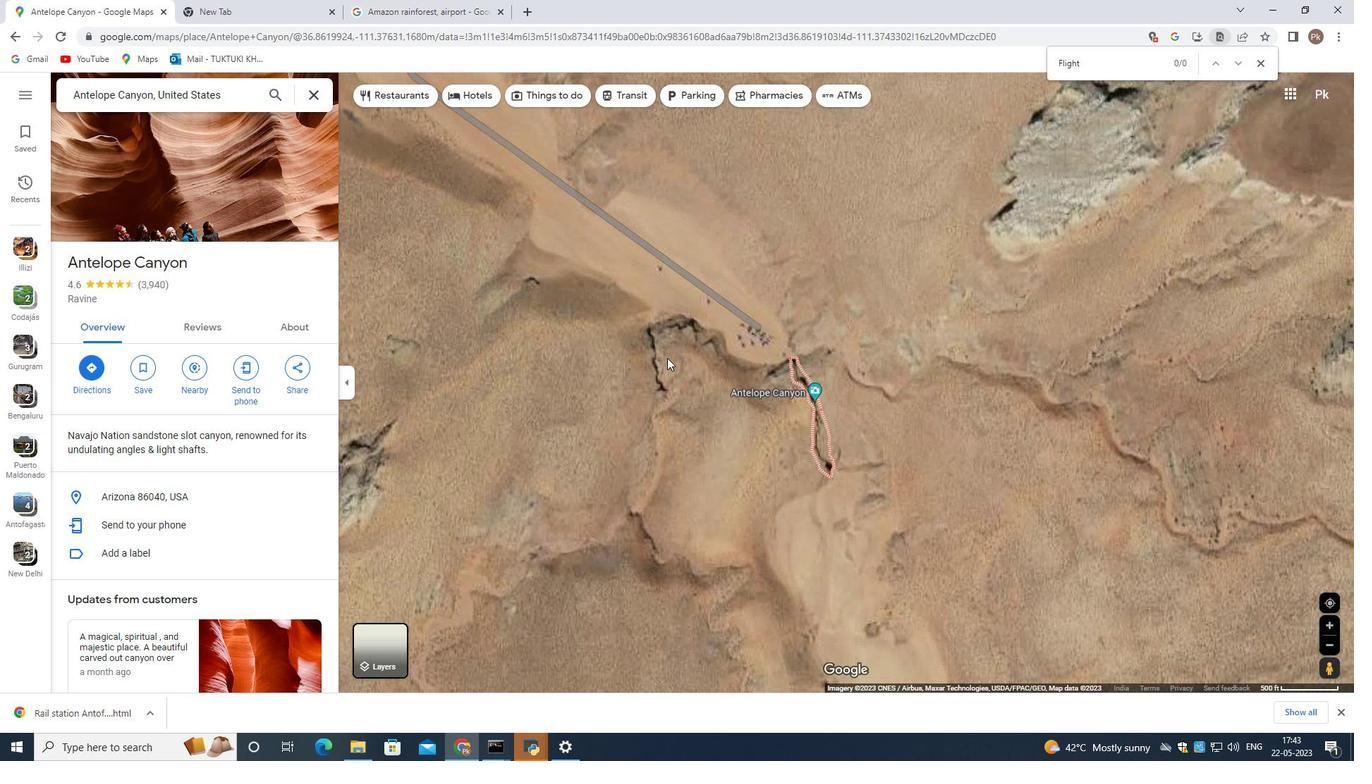 
Action: Mouse scrolled (667, 359) with delta (0, 0)
Screenshot: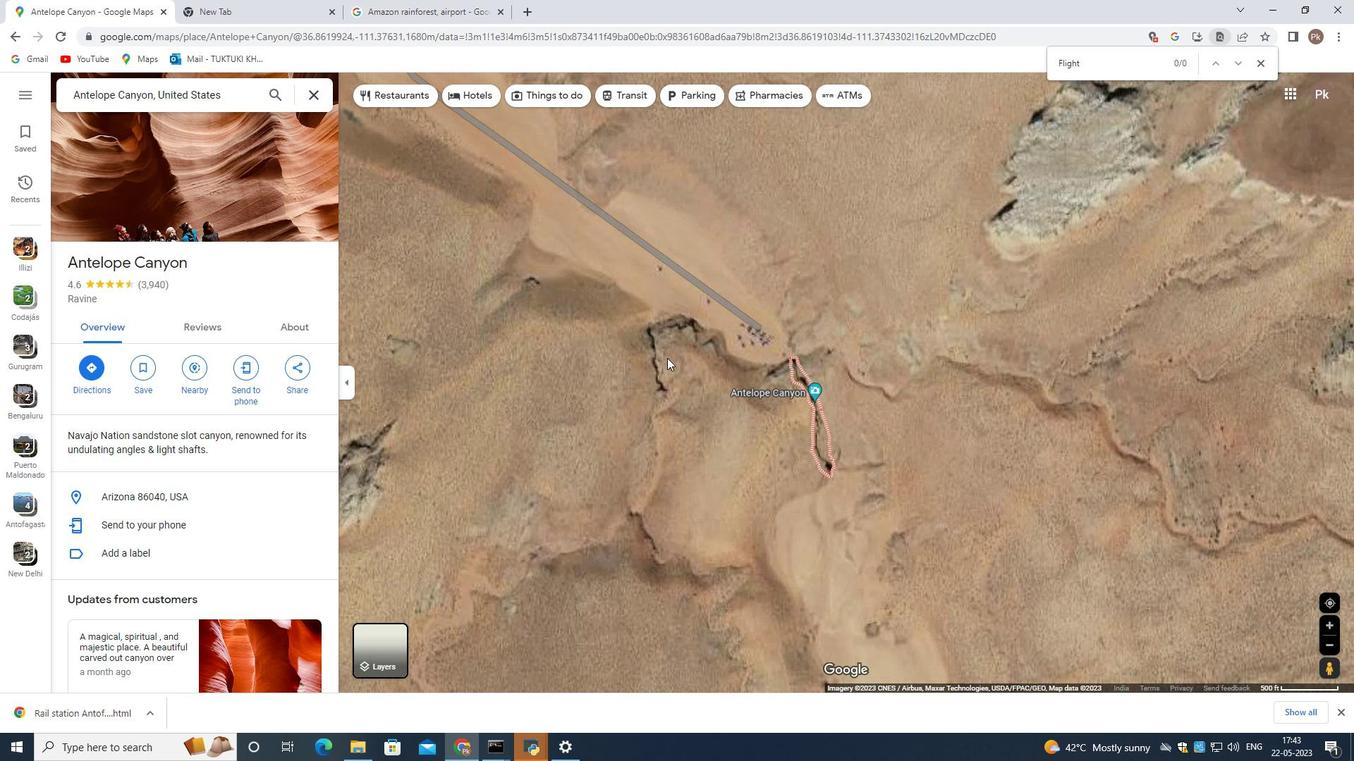 
Action: Mouse scrolled (667, 359) with delta (0, 0)
Screenshot: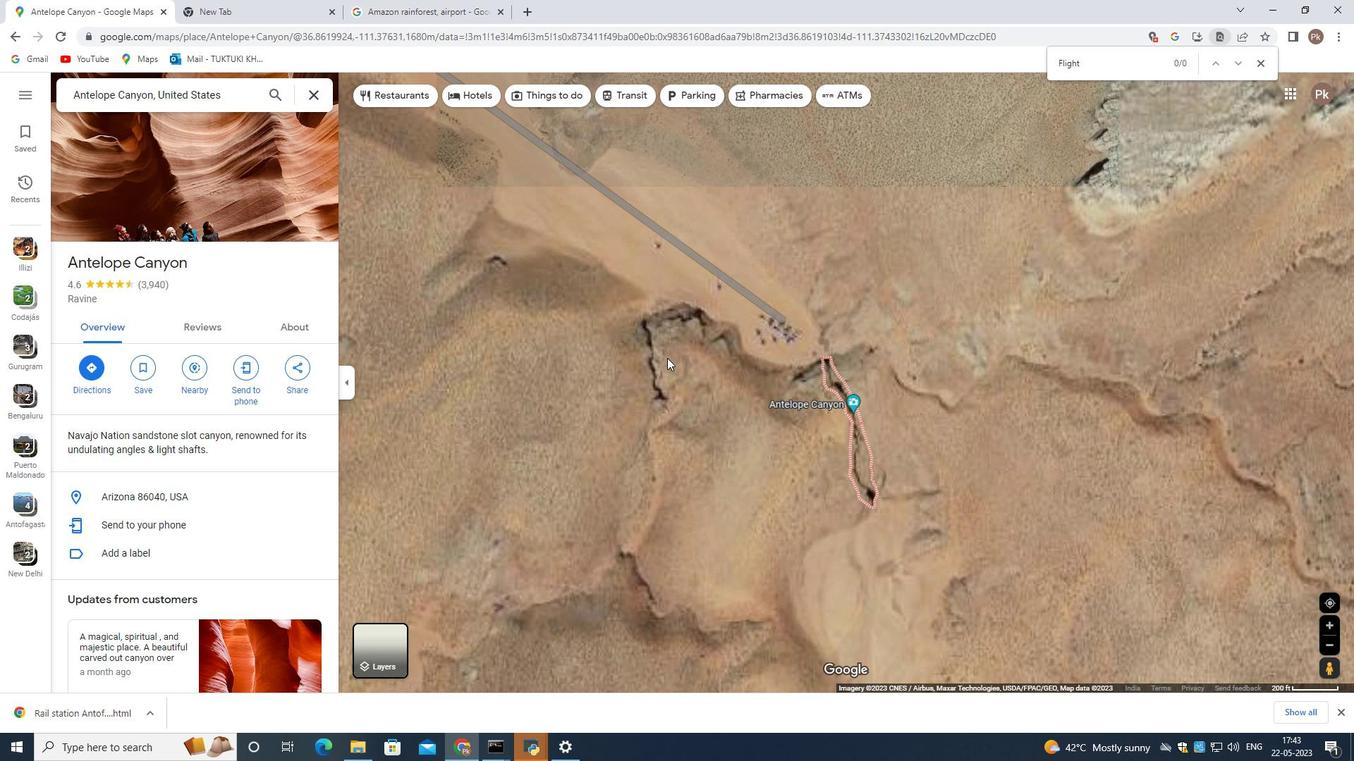 
Action: Mouse scrolled (667, 359) with delta (0, 0)
Screenshot: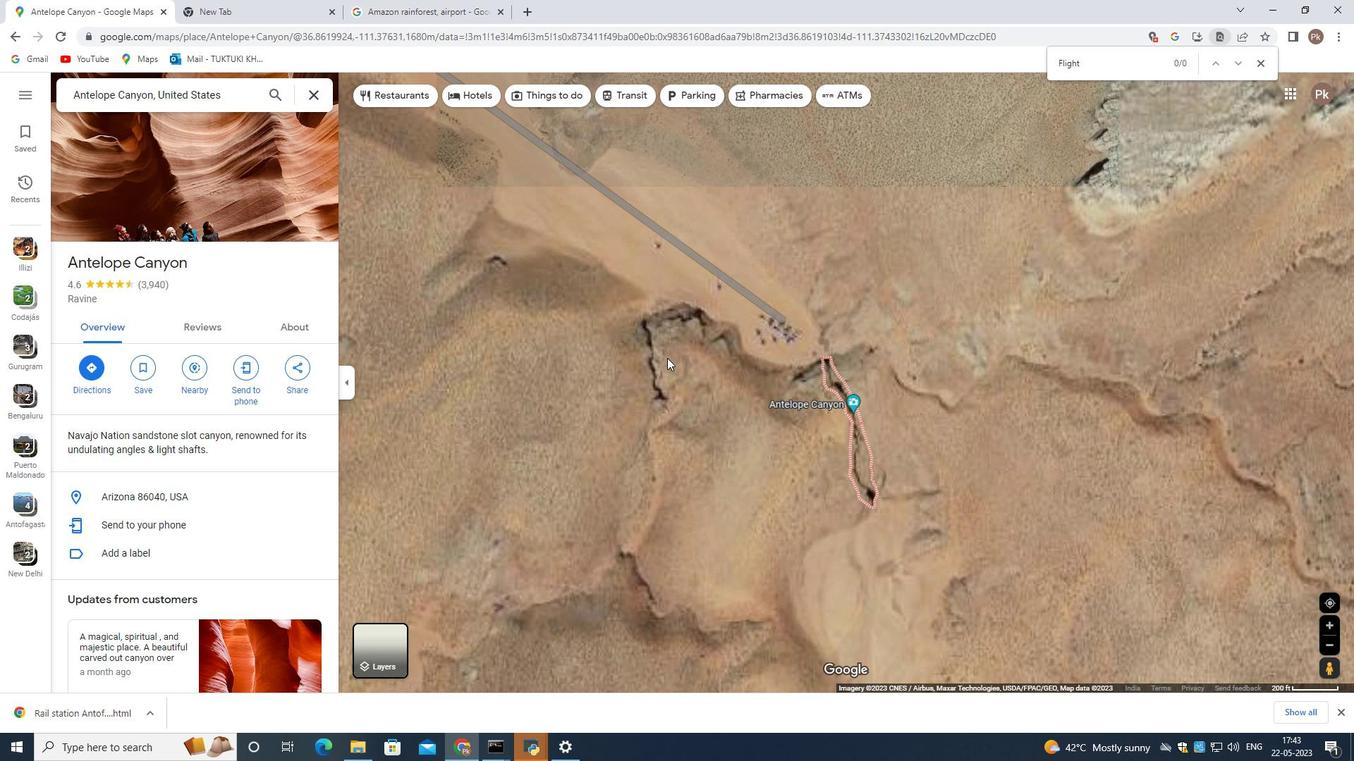 
Action: Mouse scrolled (667, 359) with delta (0, 0)
Screenshot: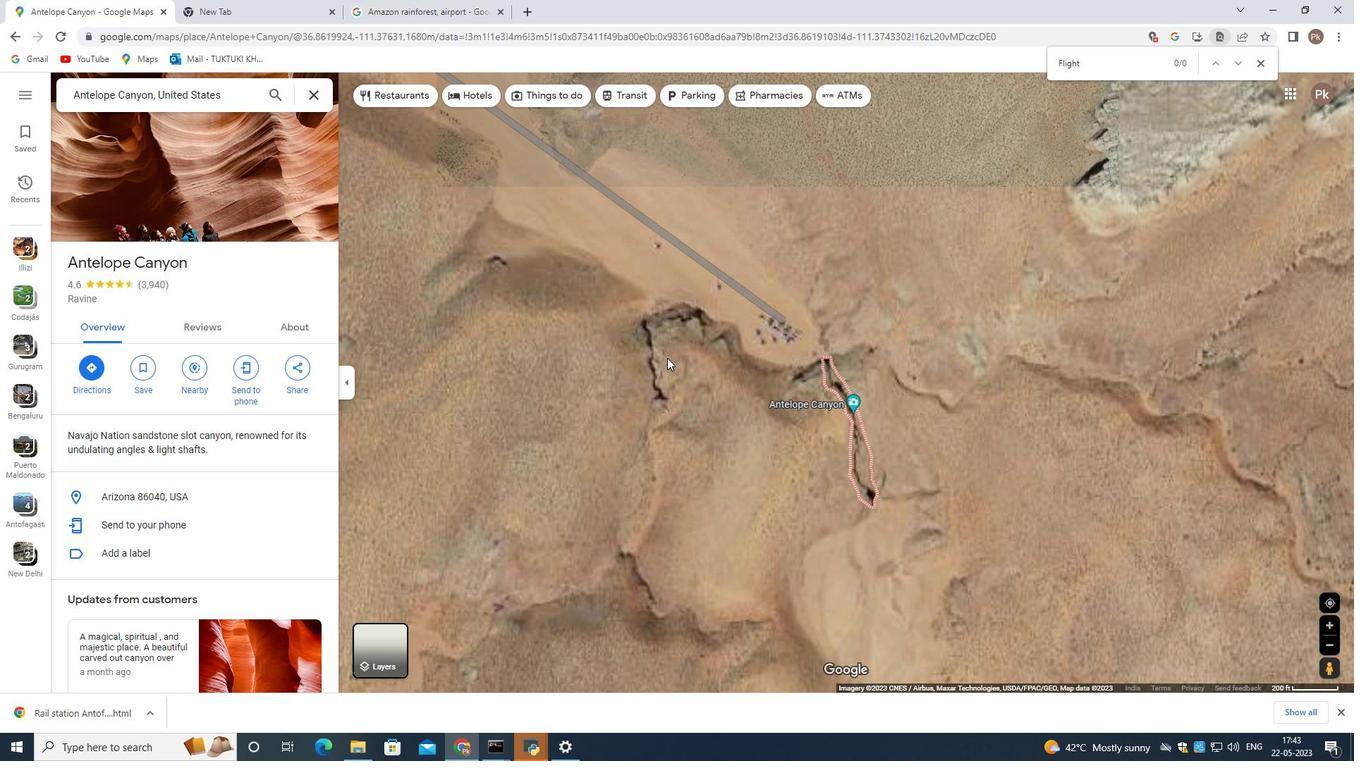 
Action: Mouse scrolled (667, 359) with delta (0, 0)
Screenshot: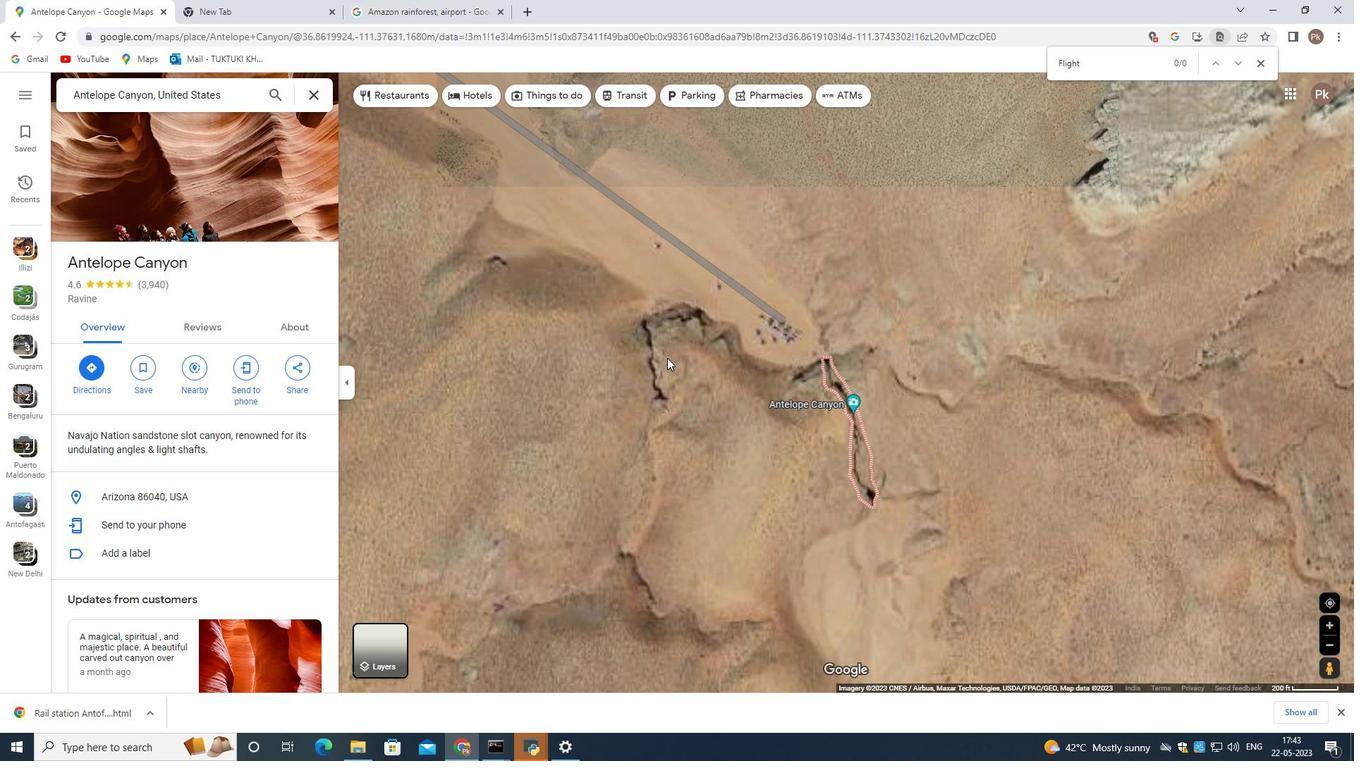 
Action: Mouse scrolled (667, 359) with delta (0, 0)
Screenshot: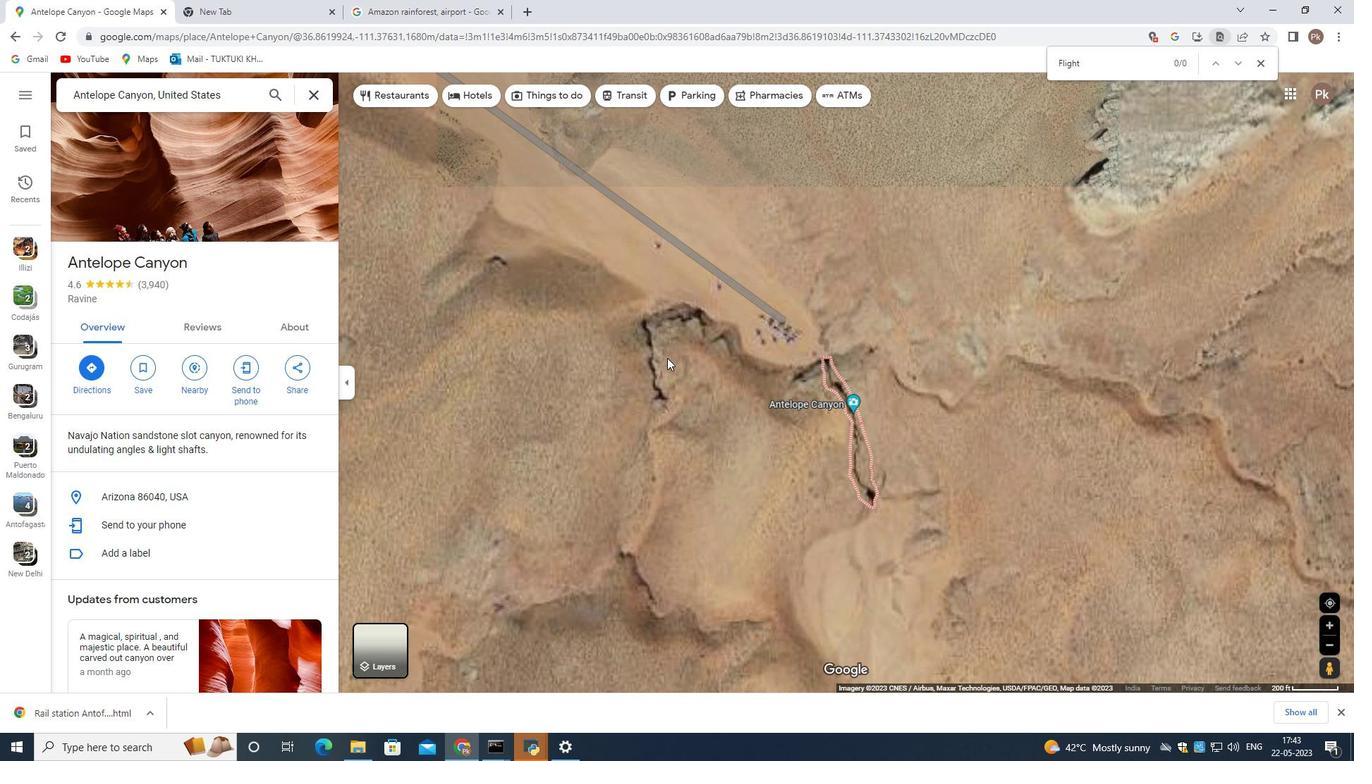 
Action: Mouse scrolled (667, 359) with delta (0, 0)
Screenshot: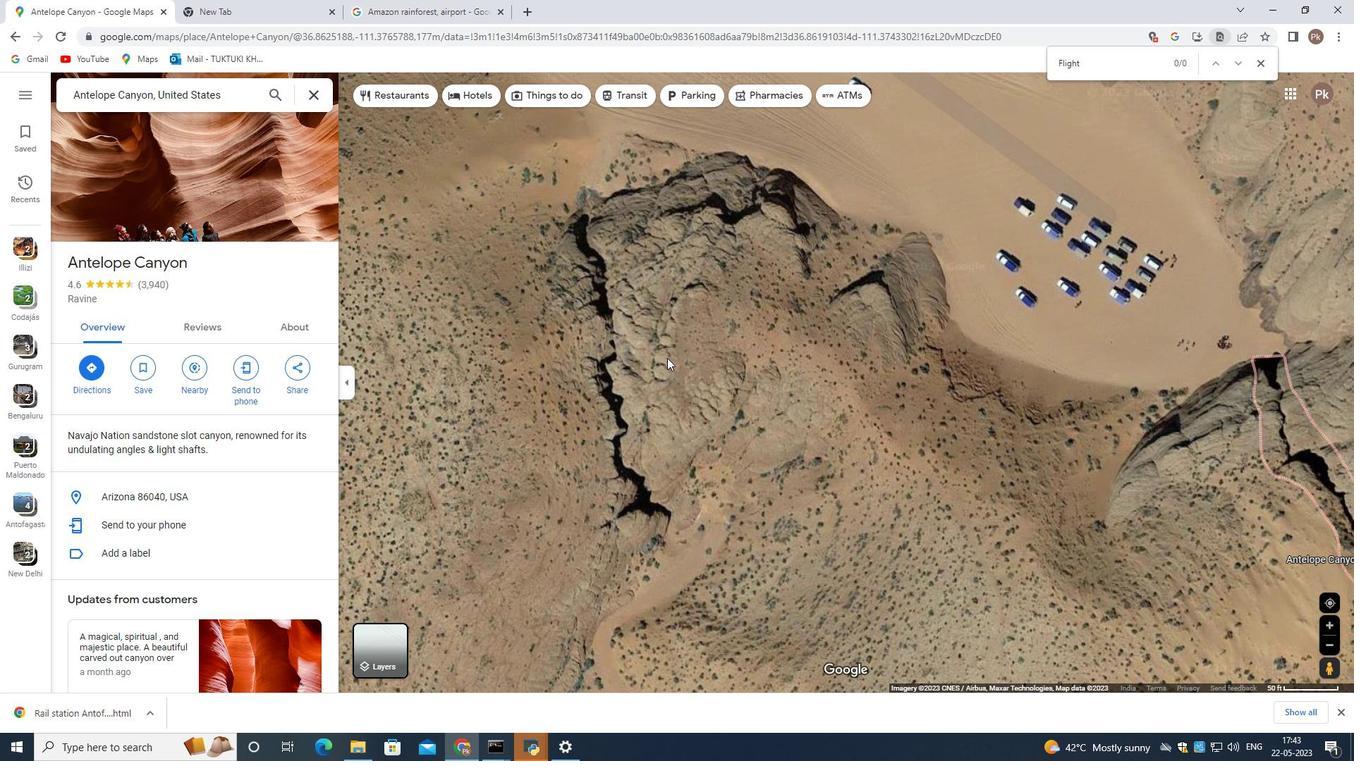 
Action: Mouse scrolled (667, 359) with delta (0, 0)
Screenshot: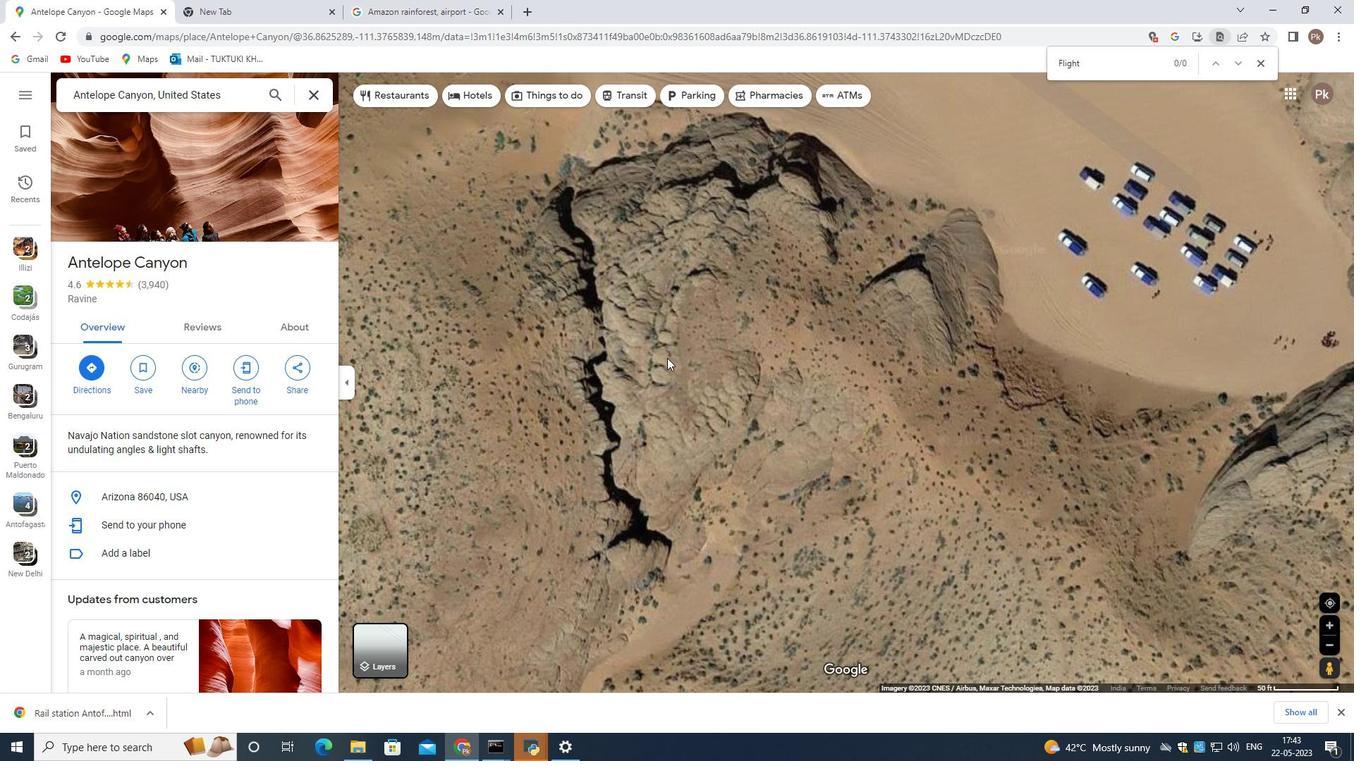 
Action: Mouse scrolled (667, 357) with delta (0, 0)
Screenshot: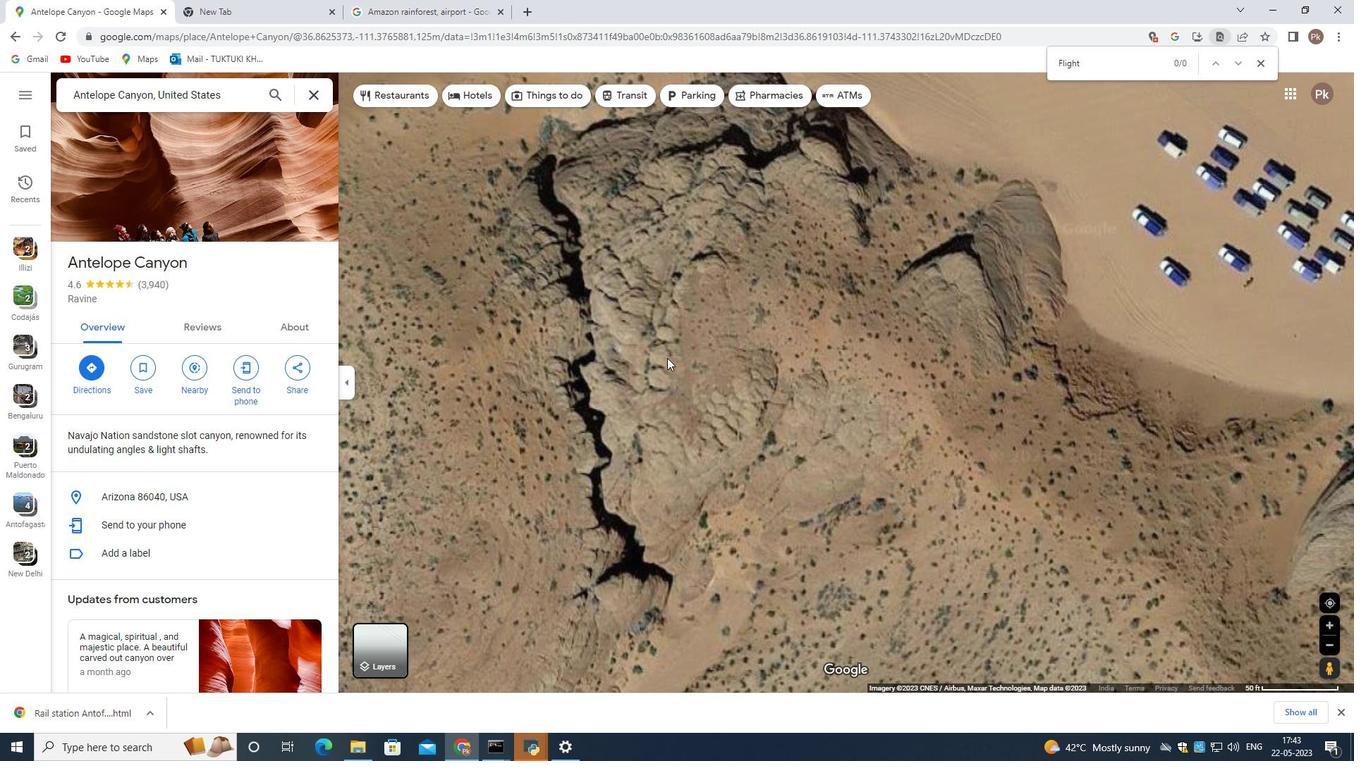
Action: Mouse scrolled (667, 357) with delta (0, 0)
Screenshot: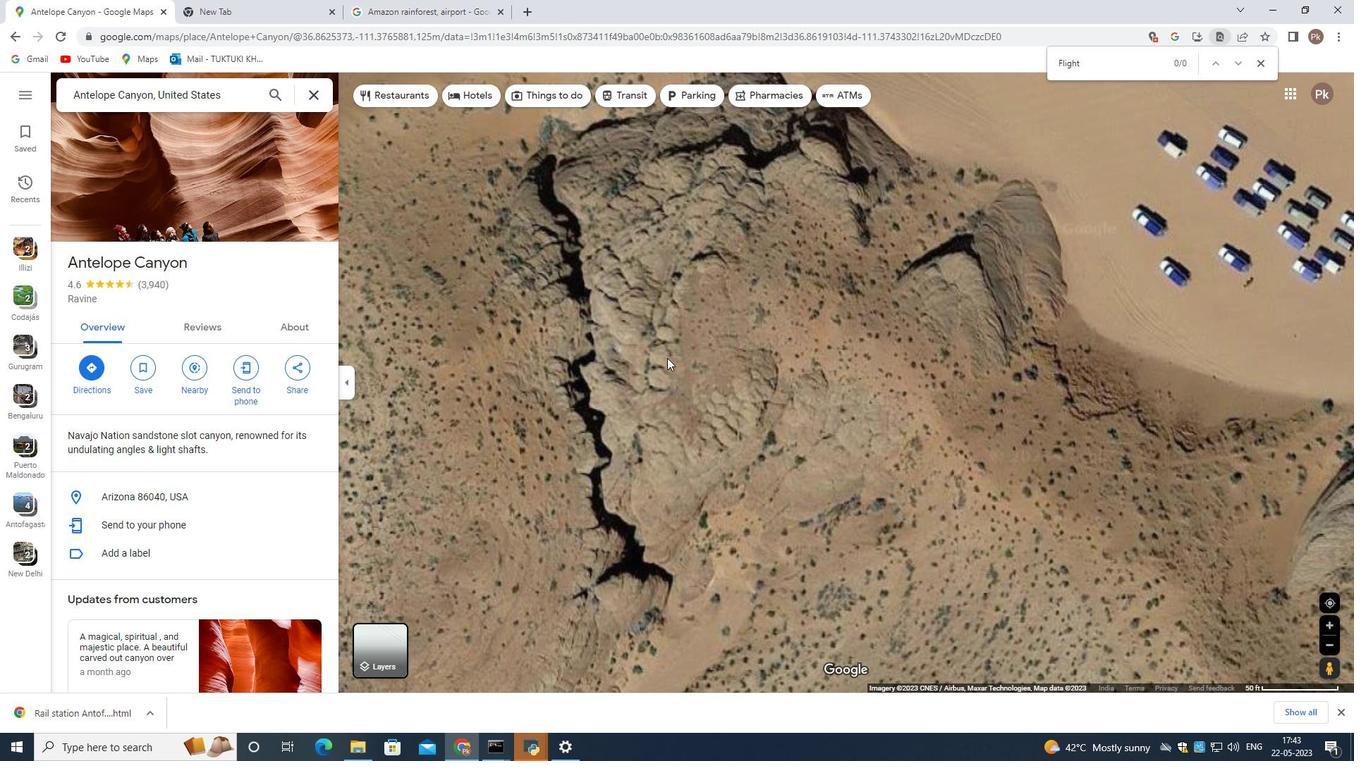 
Action: Mouse scrolled (667, 357) with delta (0, 0)
Screenshot: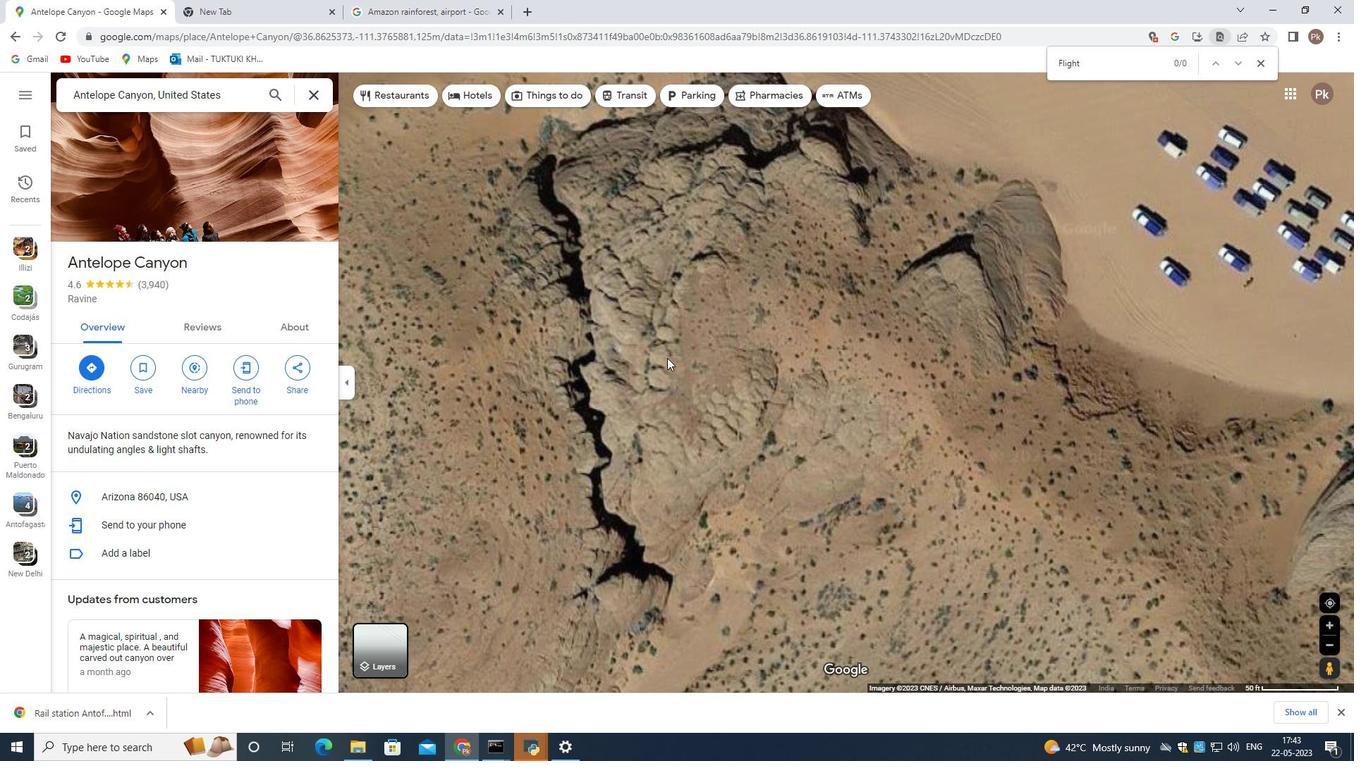 
Action: Mouse scrolled (667, 359) with delta (0, 0)
Screenshot: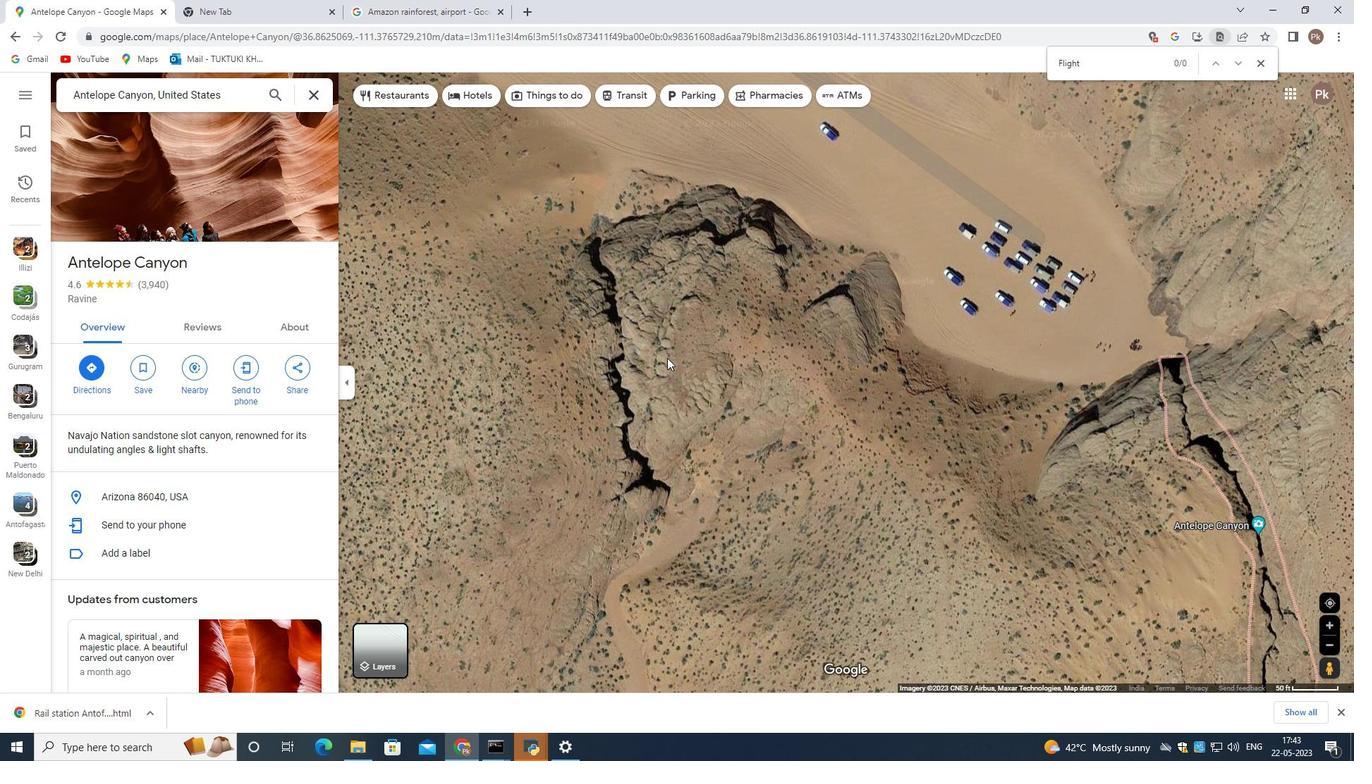 
Action: Mouse scrolled (667, 359) with delta (0, 0)
Screenshot: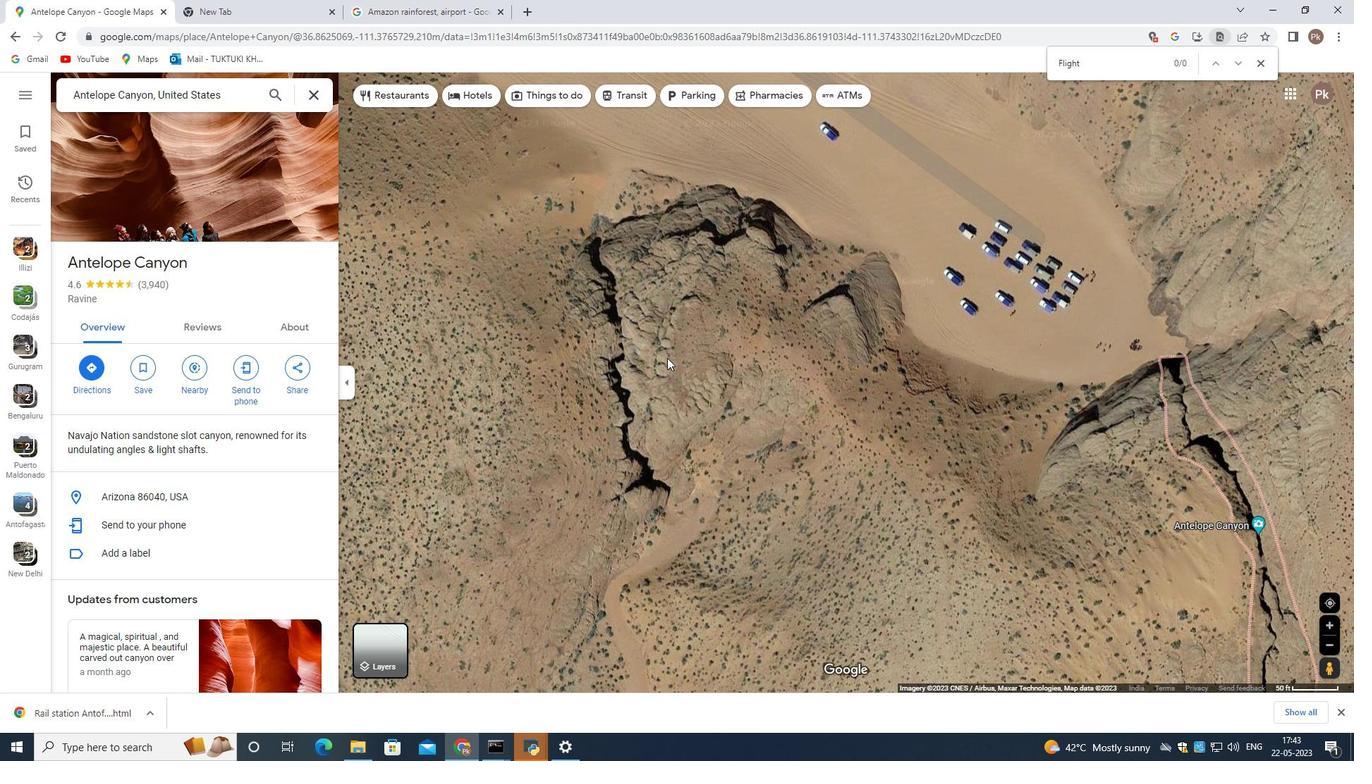 
Action: Mouse scrolled (667, 359) with delta (0, 0)
Screenshot: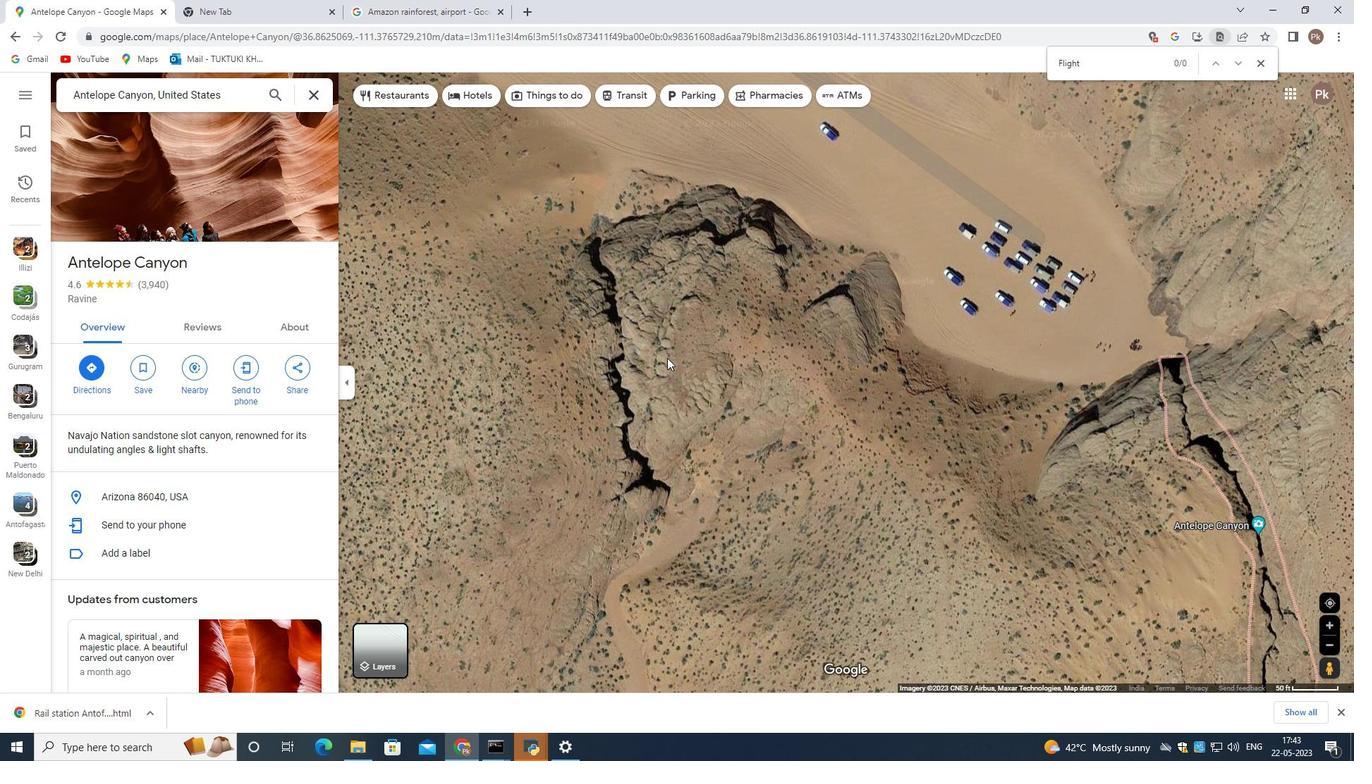 
Action: Mouse moved to (665, 356)
Screenshot: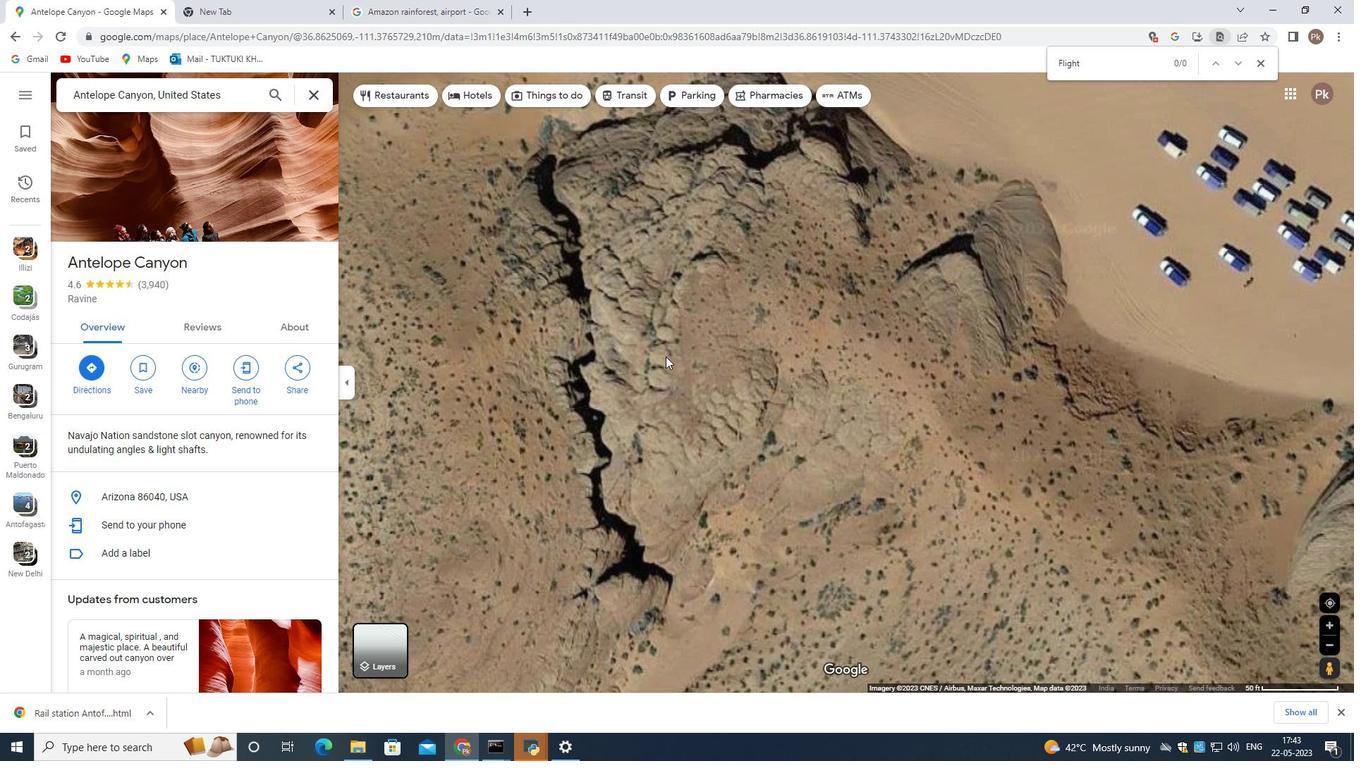 
Action: Mouse scrolled (665, 355) with delta (0, 0)
Screenshot: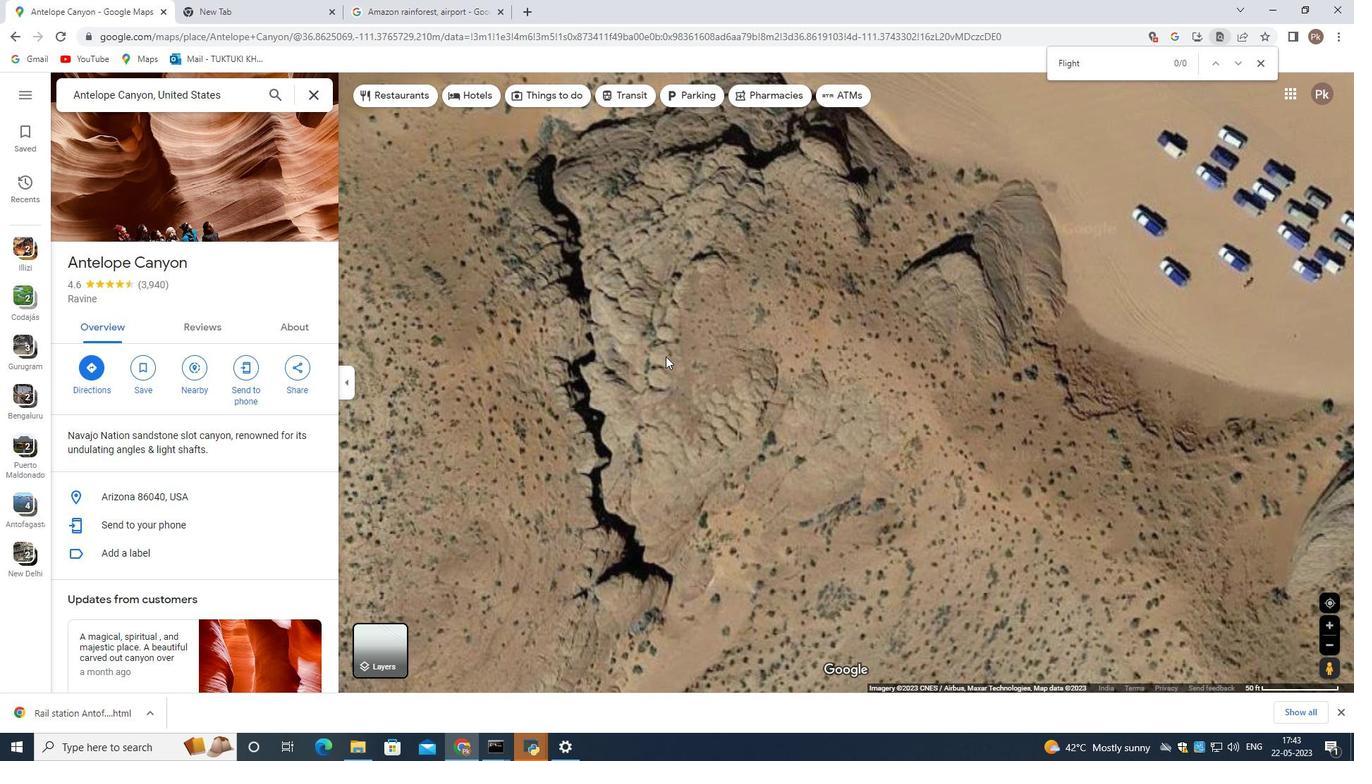 
Action: Mouse scrolled (665, 355) with delta (0, 0)
Screenshot: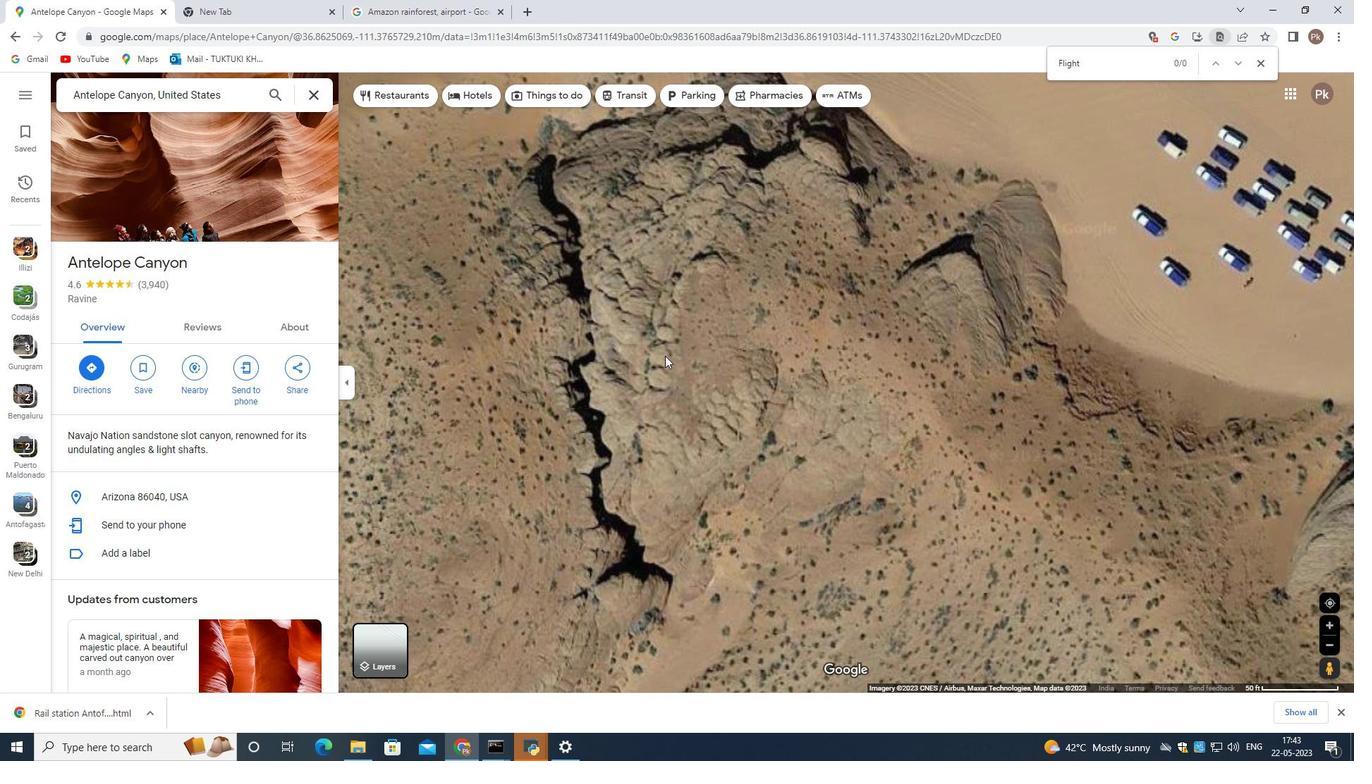 
Action: Mouse scrolled (665, 355) with delta (0, 0)
Screenshot: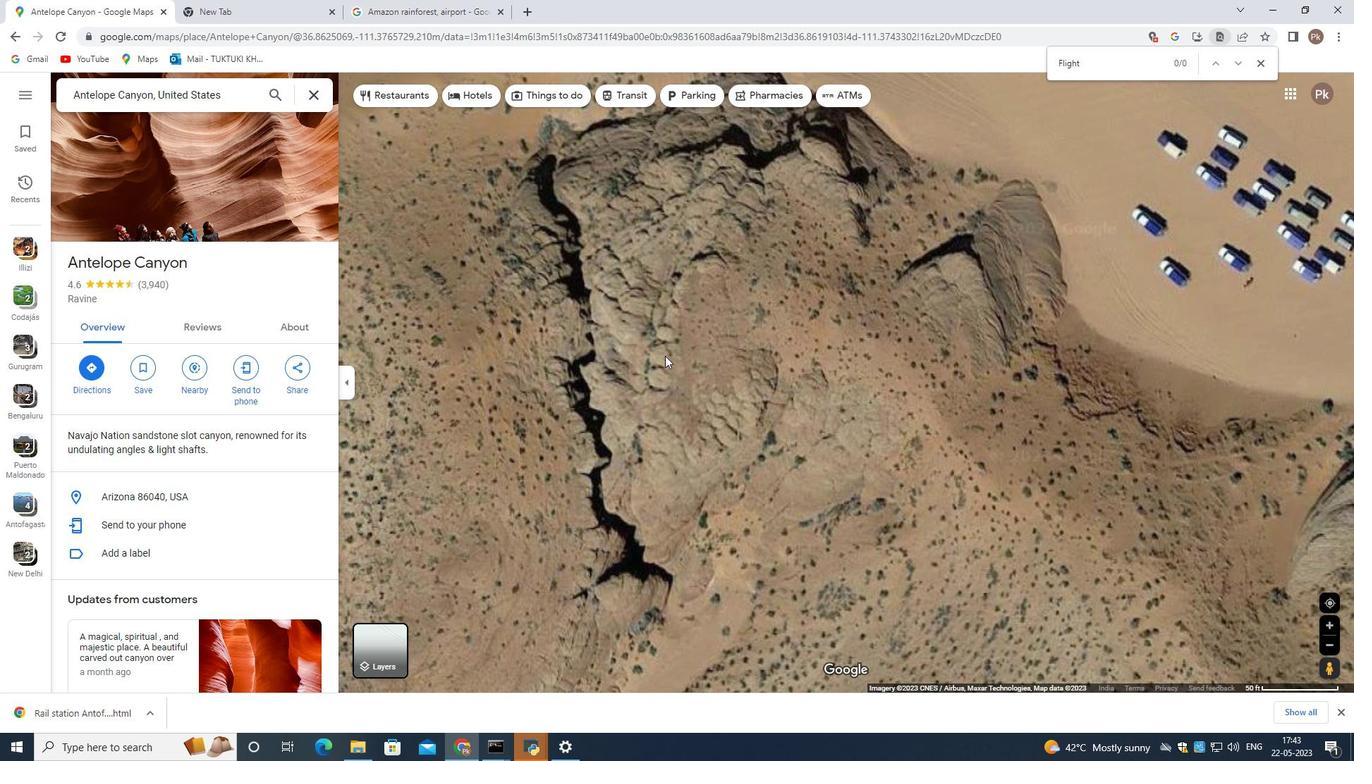 
Action: Mouse scrolled (665, 355) with delta (0, 0)
Screenshot: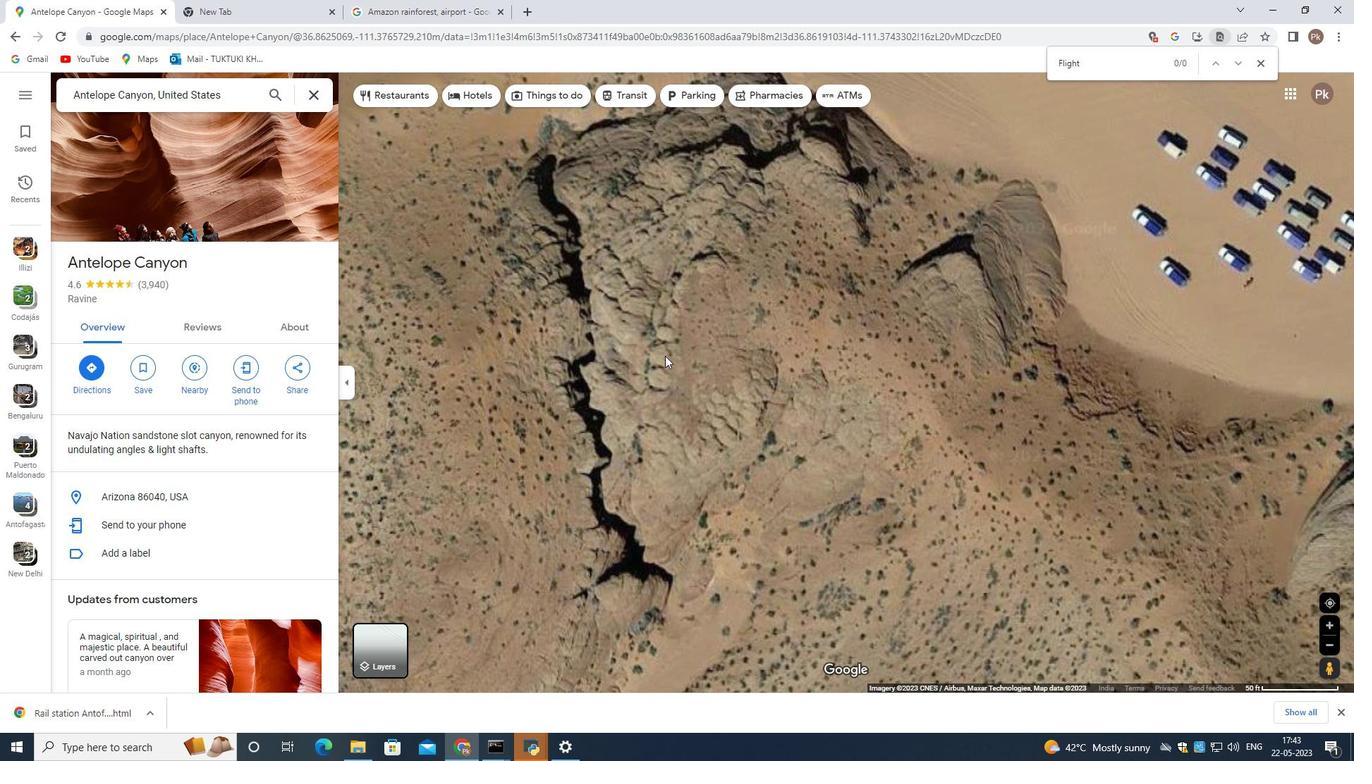 
Action: Mouse scrolled (665, 355) with delta (0, 0)
Screenshot: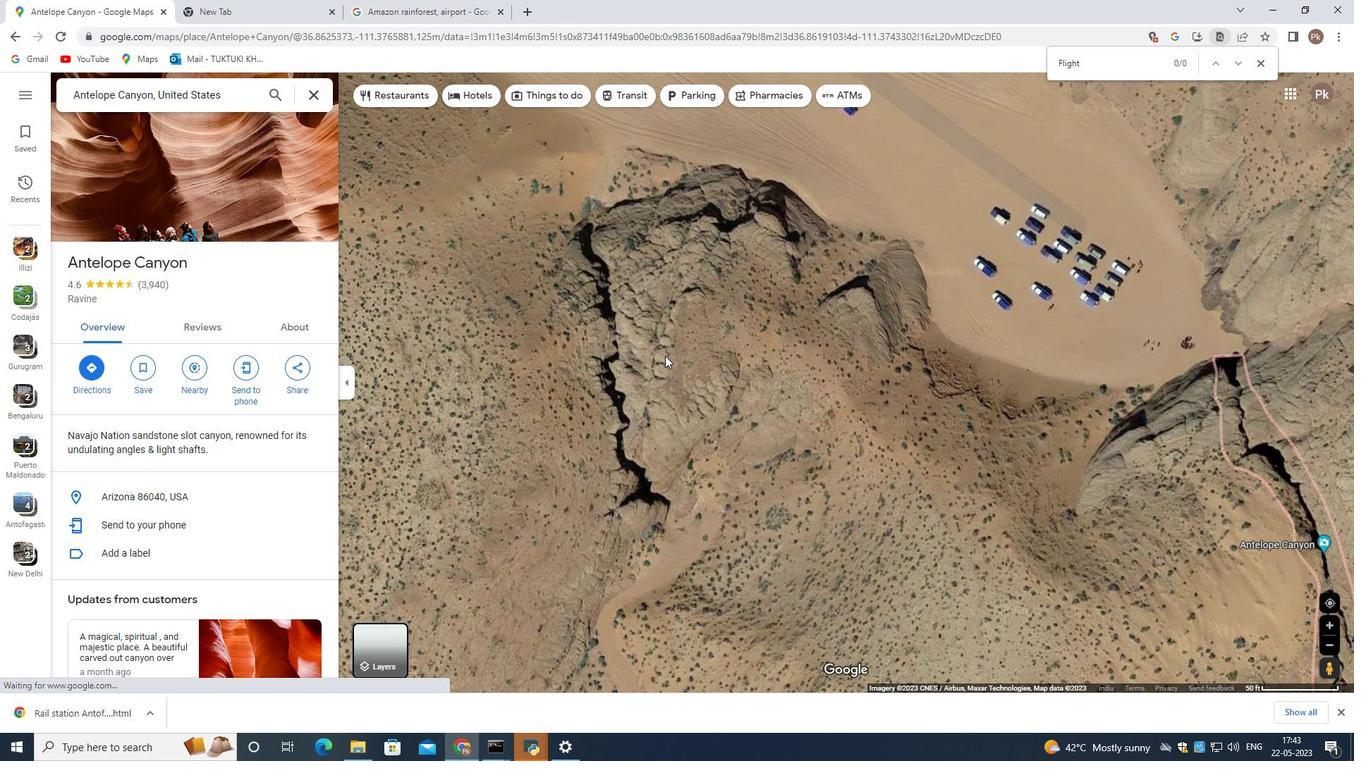 
Action: Mouse scrolled (665, 355) with delta (0, 0)
Screenshot: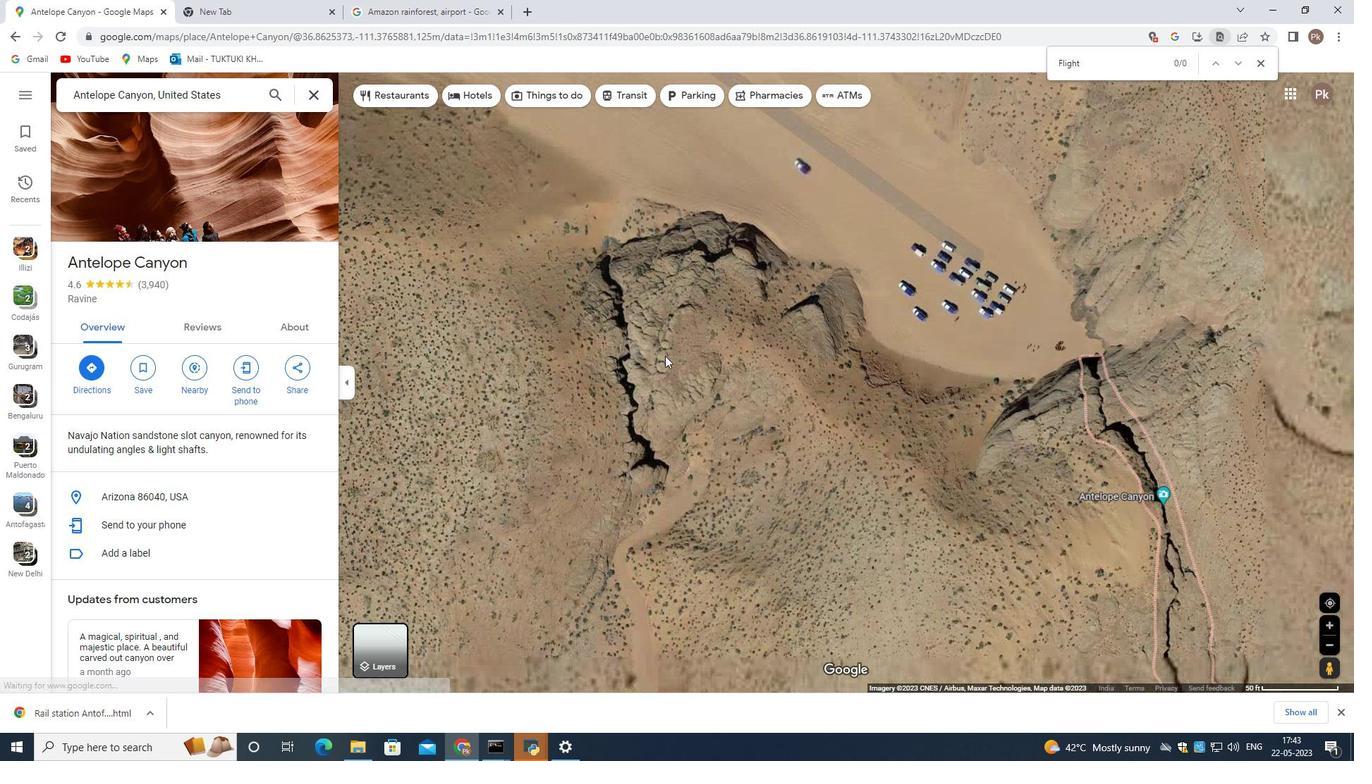 
Action: Mouse scrolled (665, 355) with delta (0, 0)
Screenshot: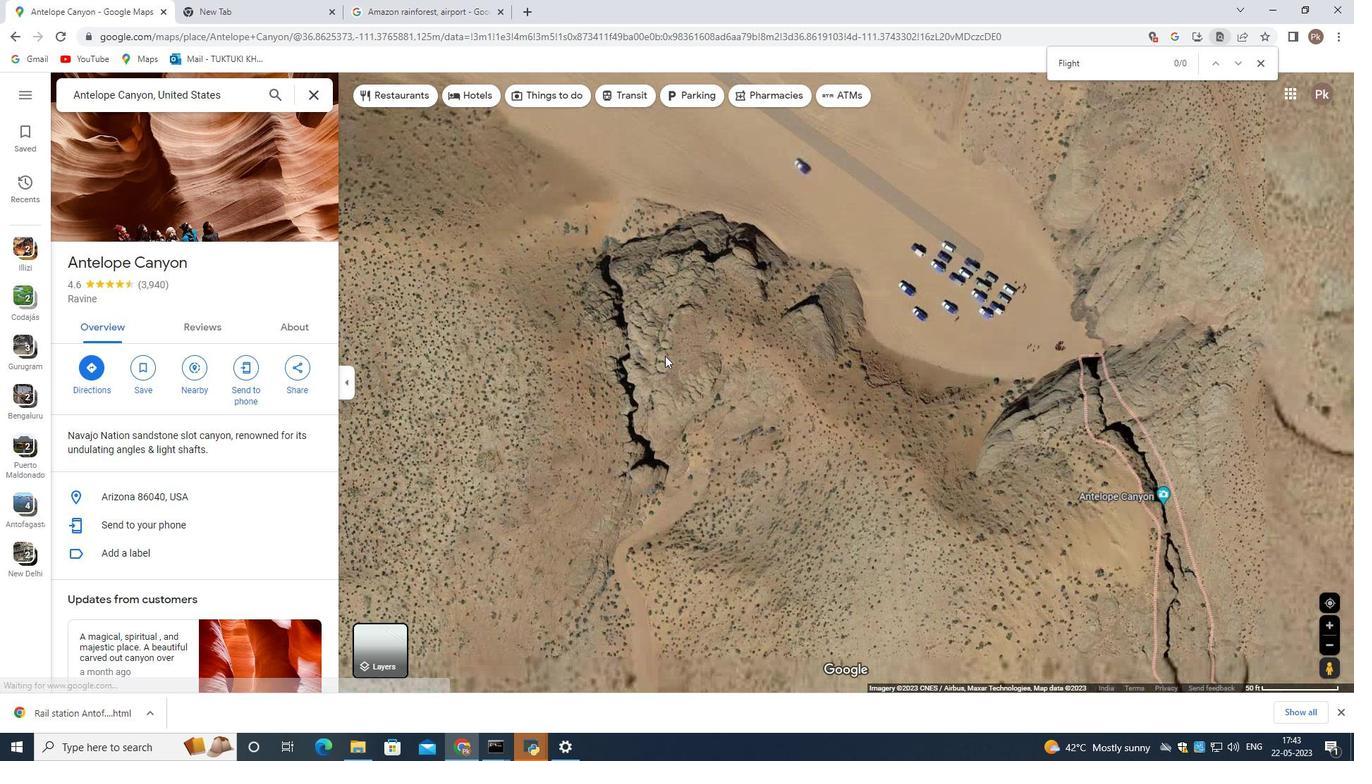 
Action: Mouse moved to (617, 359)
Screenshot: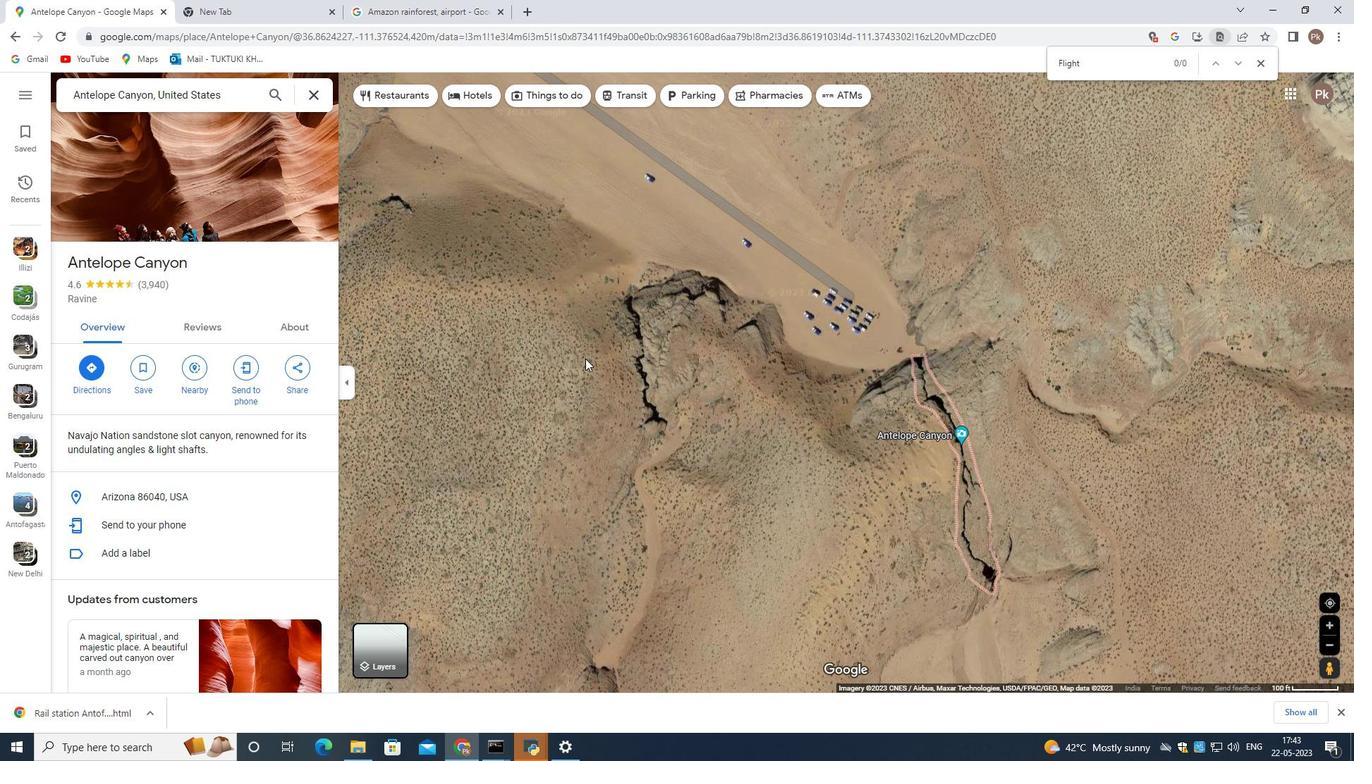 
Action: Mouse scrolled (617, 359) with delta (0, 0)
Screenshot: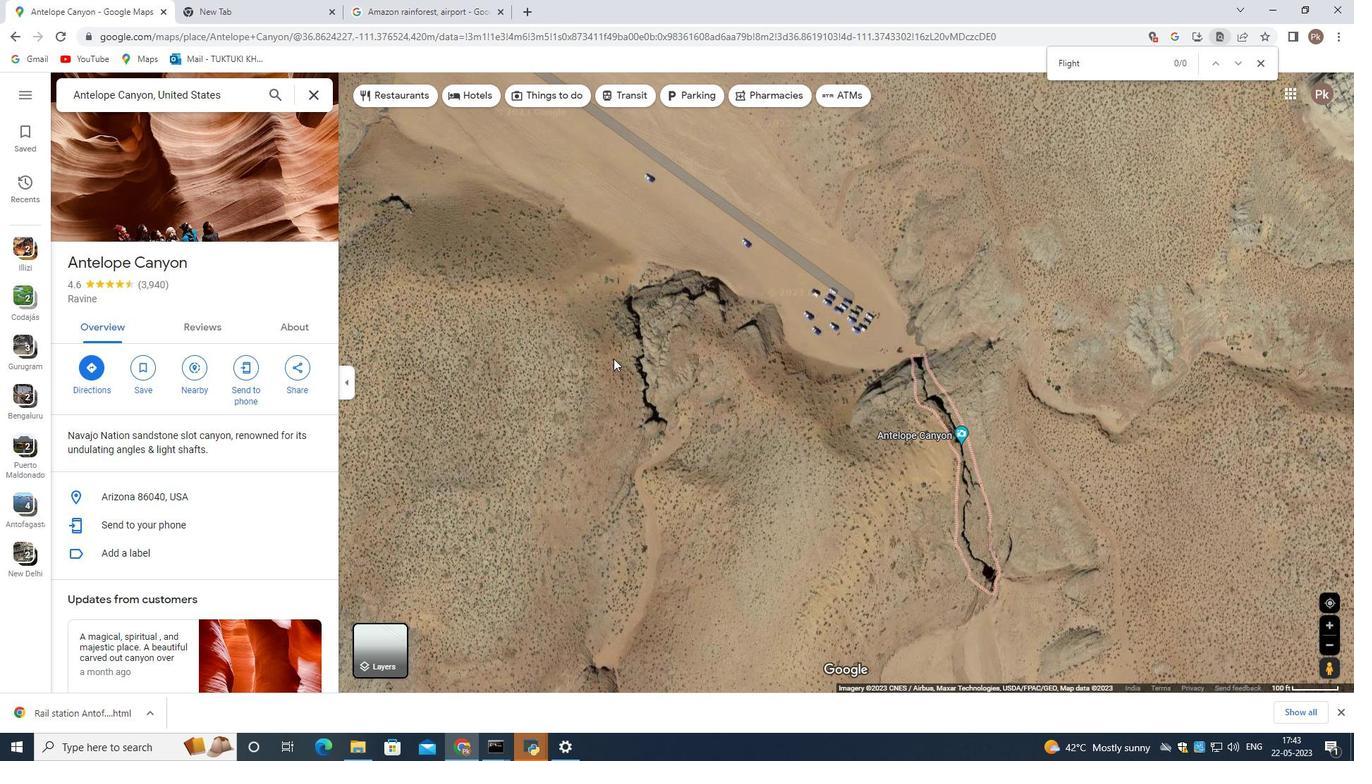 
Action: Mouse scrolled (617, 359) with delta (0, 0)
Screenshot: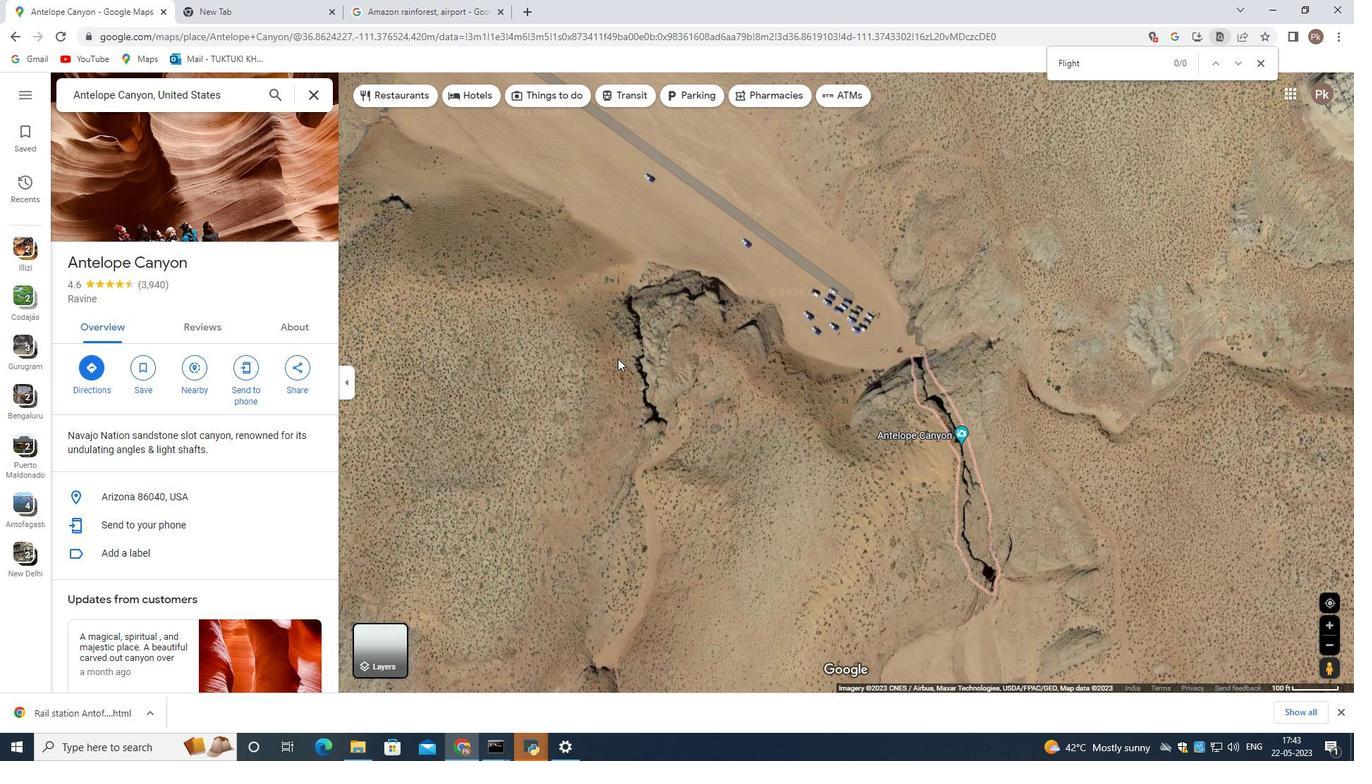 
Action: Mouse scrolled (617, 359) with delta (0, 0)
Screenshot: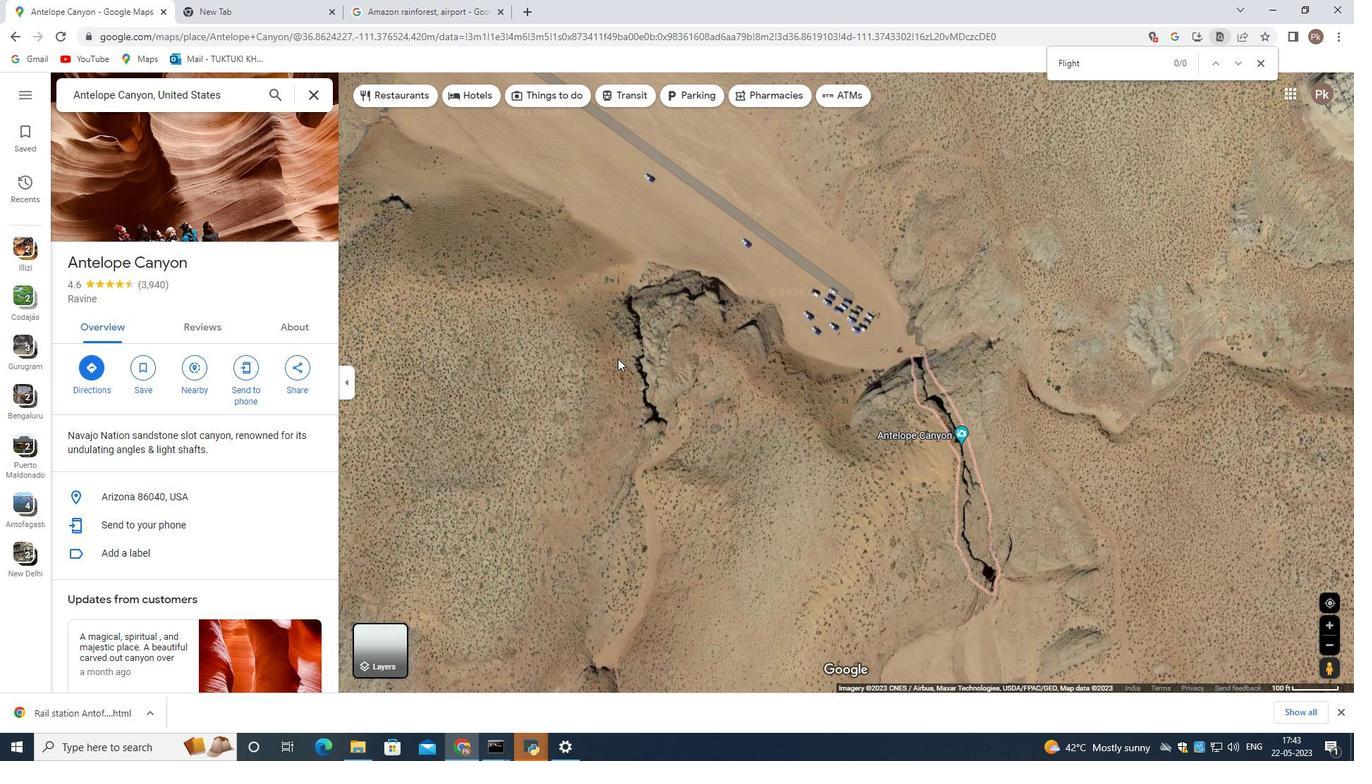 
Action: Mouse moved to (589, 280)
Screenshot: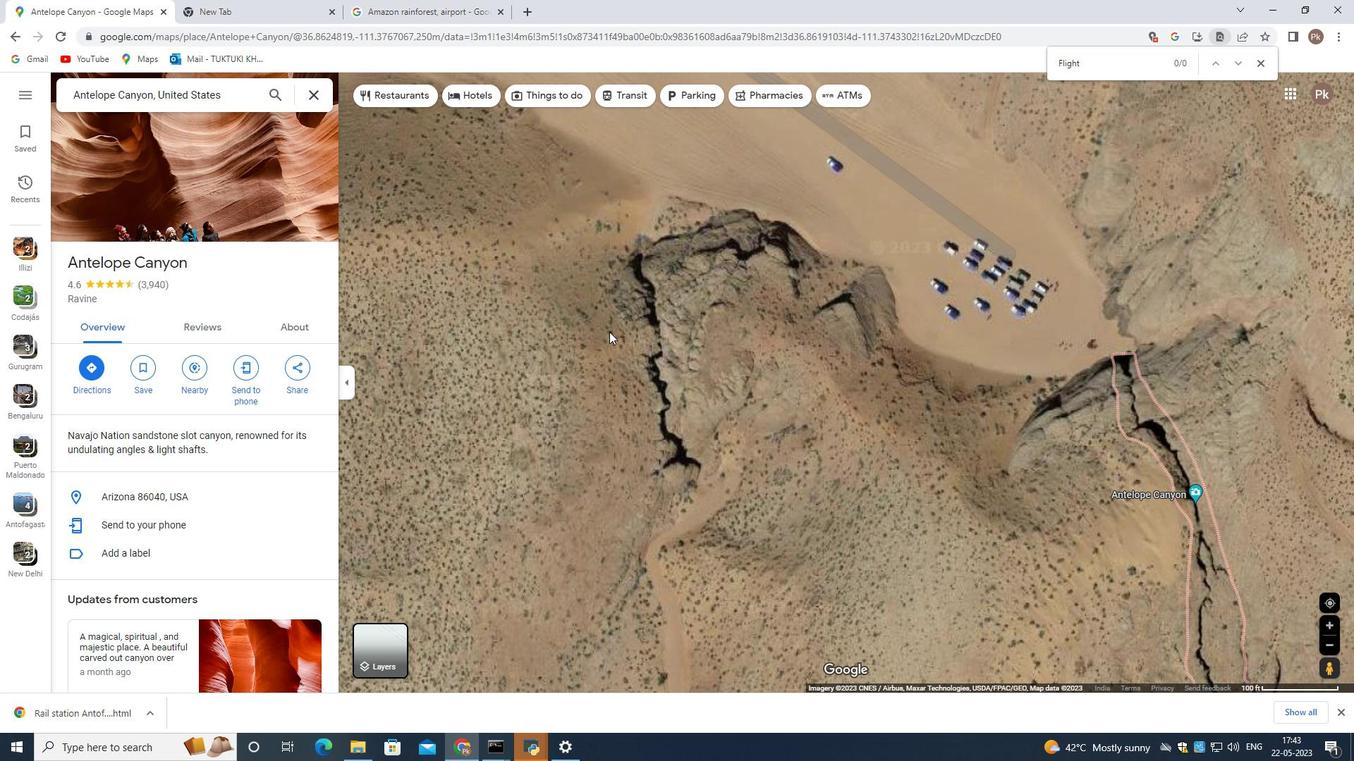 
Action: Mouse scrolled (589, 280) with delta (0, 0)
Screenshot: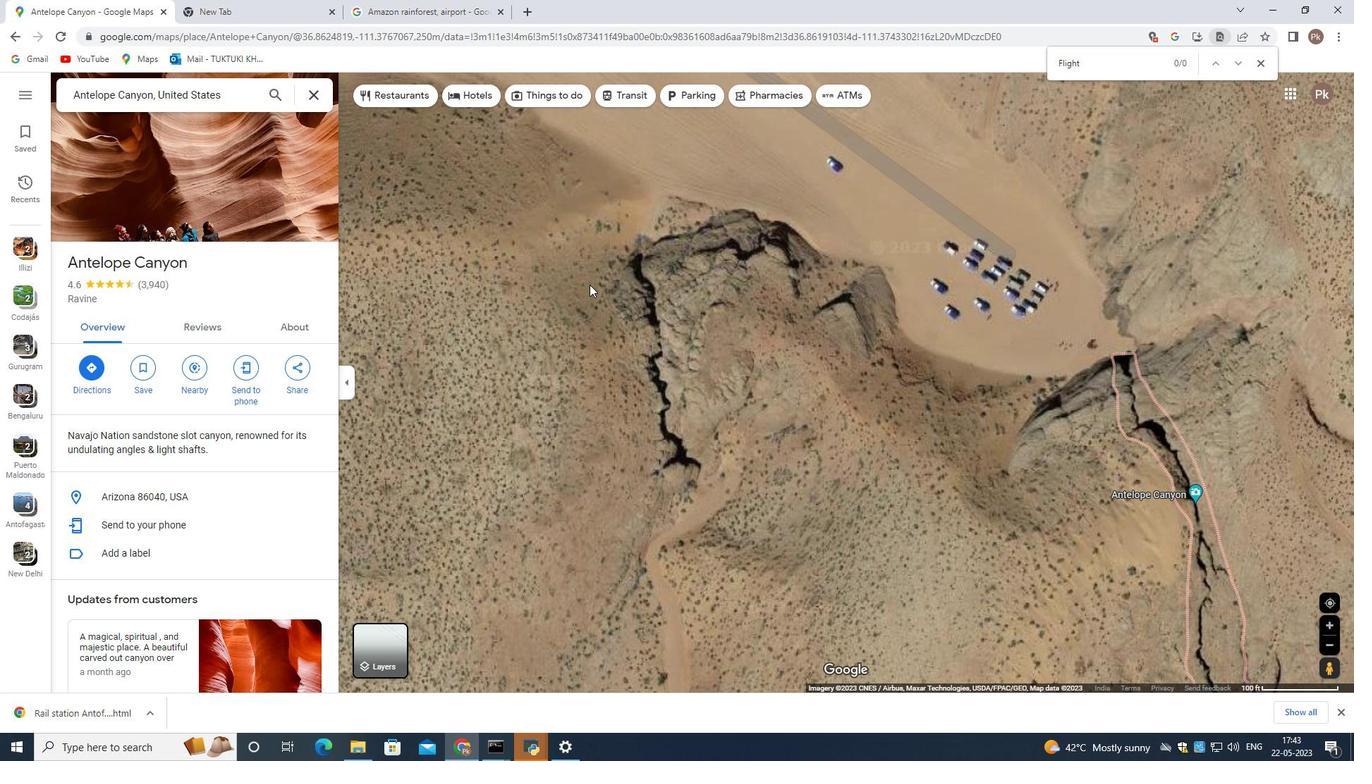 
Action: Mouse scrolled (589, 280) with delta (0, 0)
Screenshot: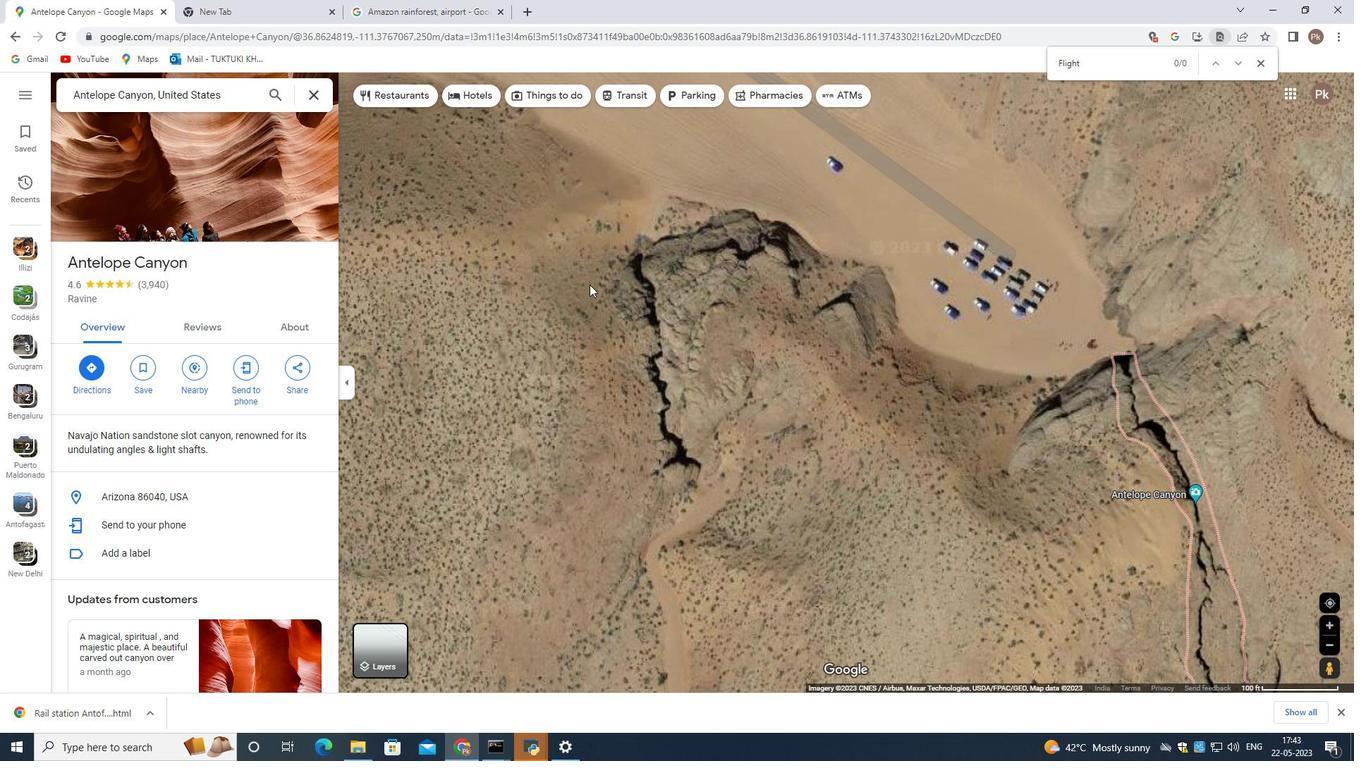
Action: Mouse scrolled (589, 280) with delta (0, 0)
Screenshot: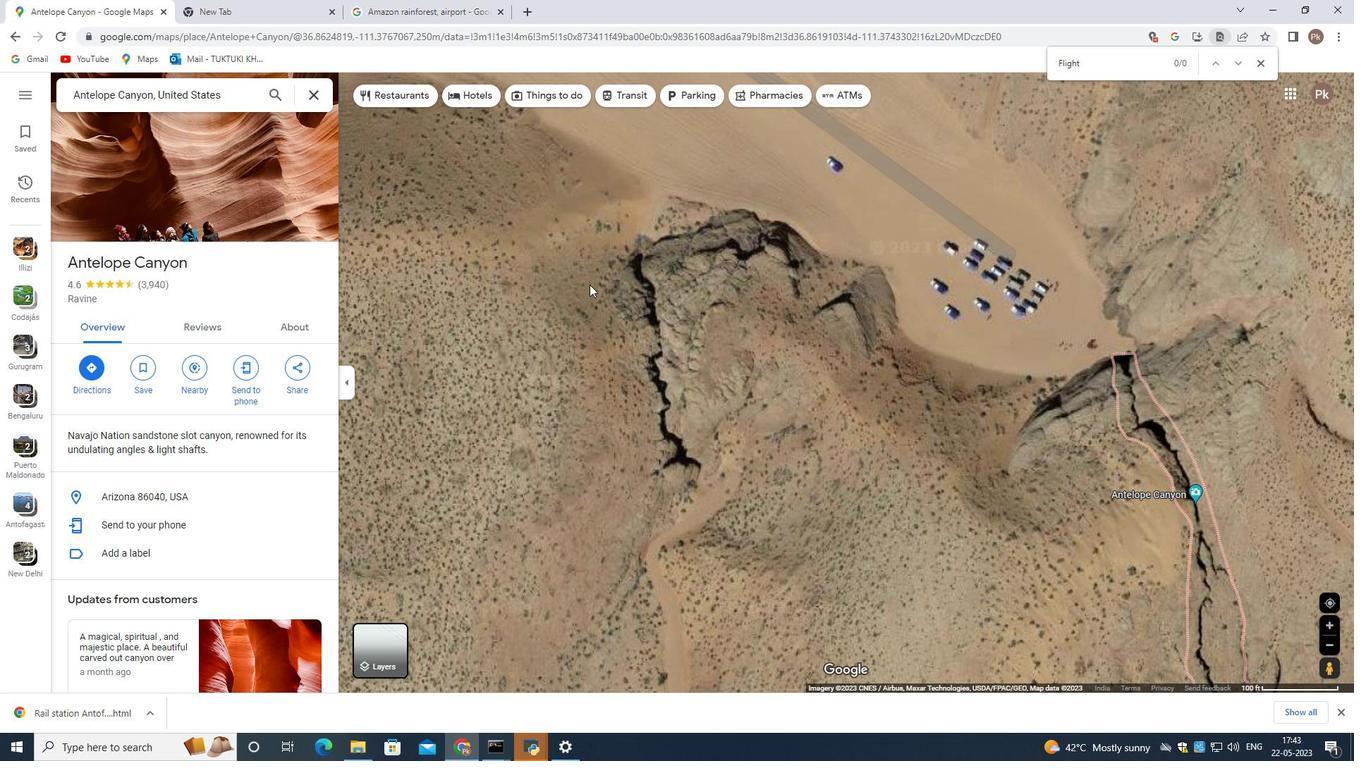 
Action: Mouse scrolled (589, 280) with delta (0, 0)
Screenshot: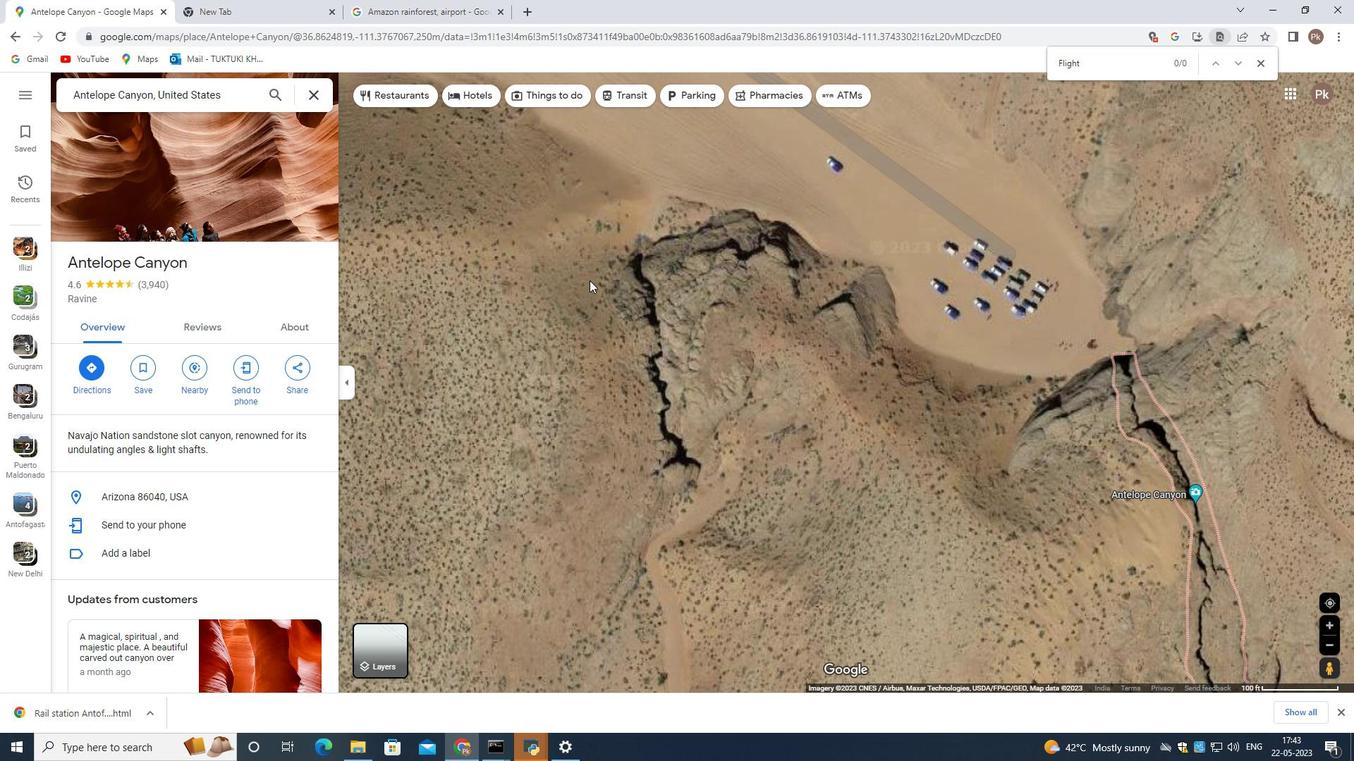 
Action: Mouse moved to (723, 285)
Screenshot: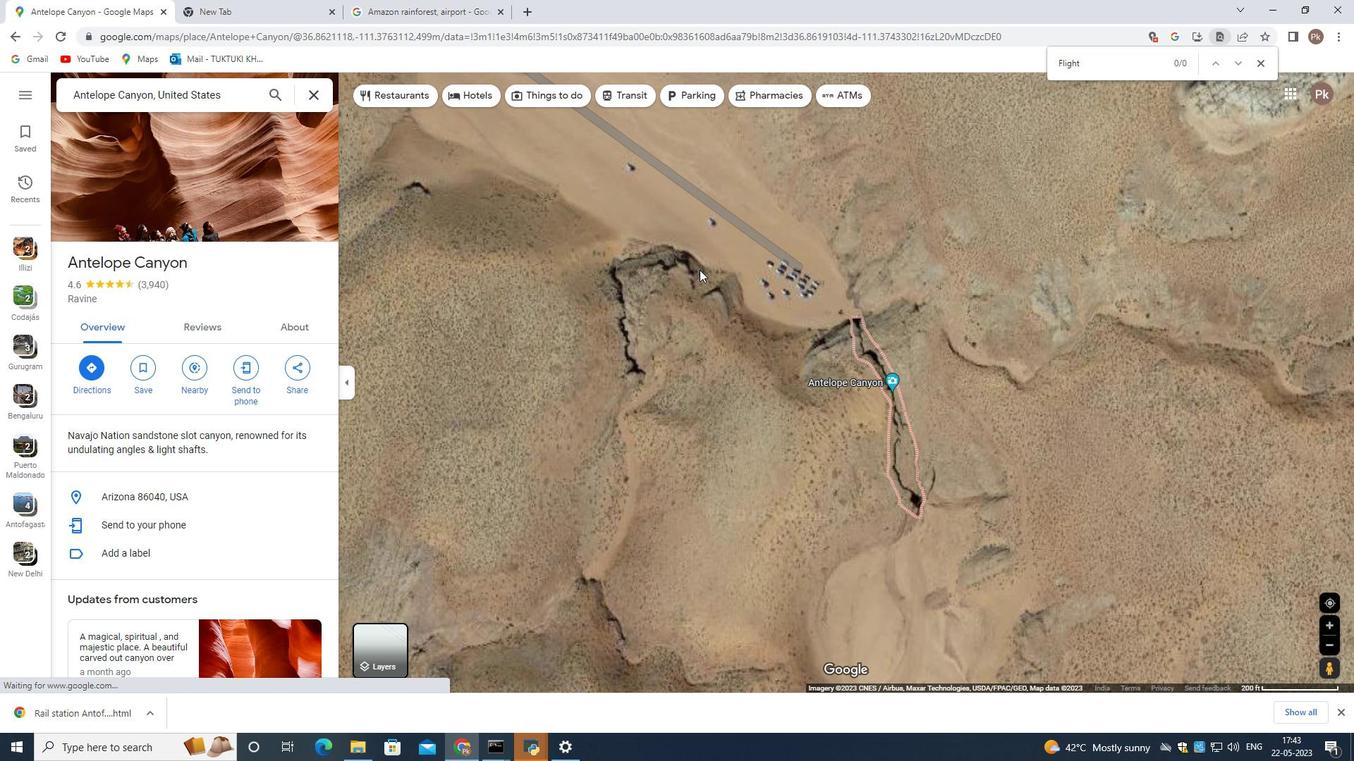 
Action: Mouse scrolled (723, 285) with delta (0, 0)
Screenshot: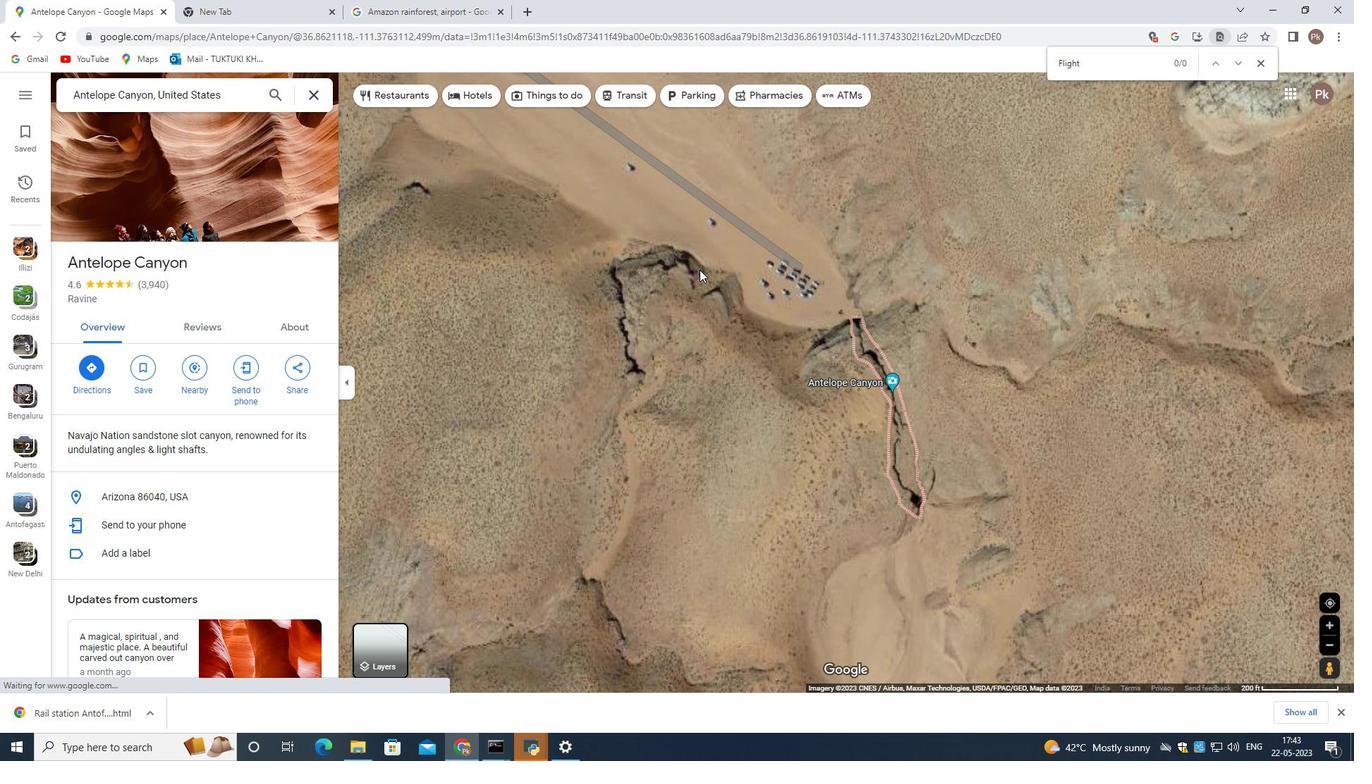 
Action: Mouse moved to (723, 285)
Screenshot: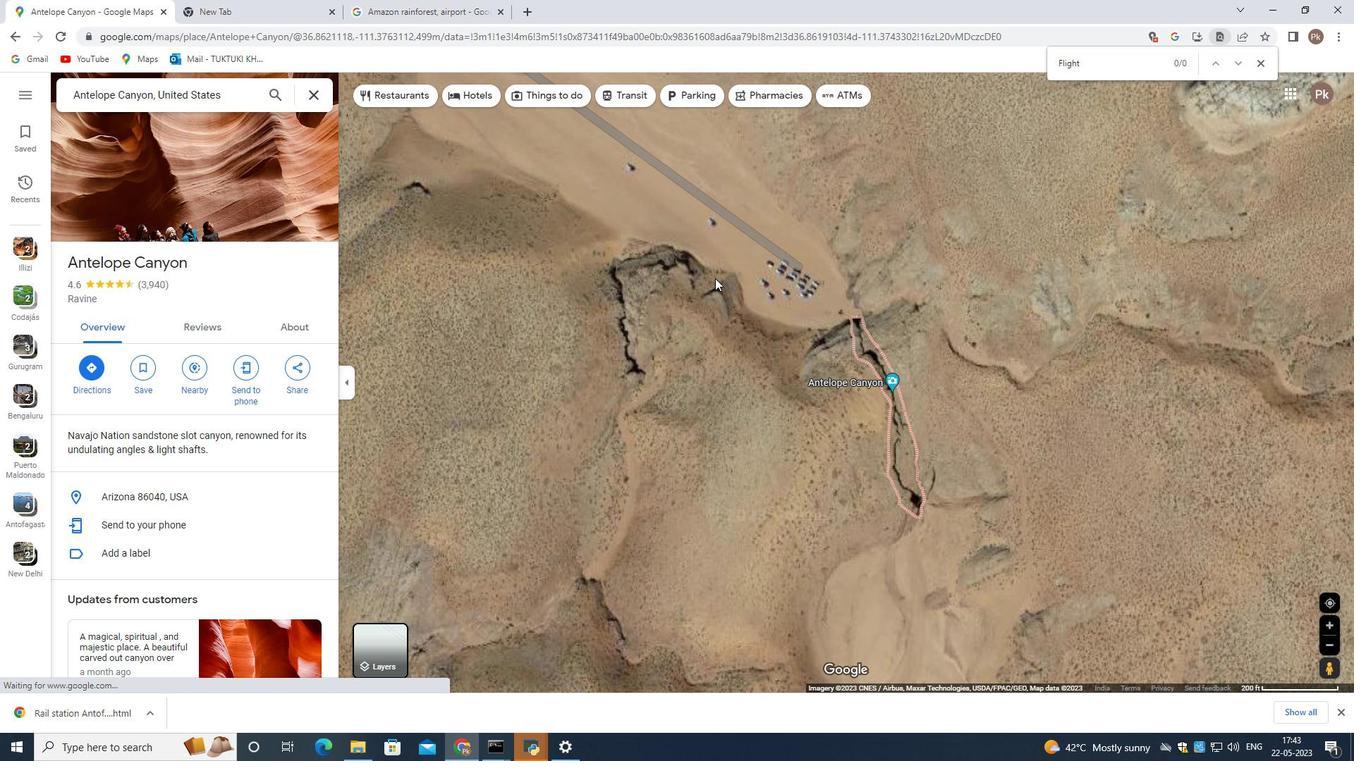 
Action: Mouse scrolled (723, 285) with delta (0, 0)
Screenshot: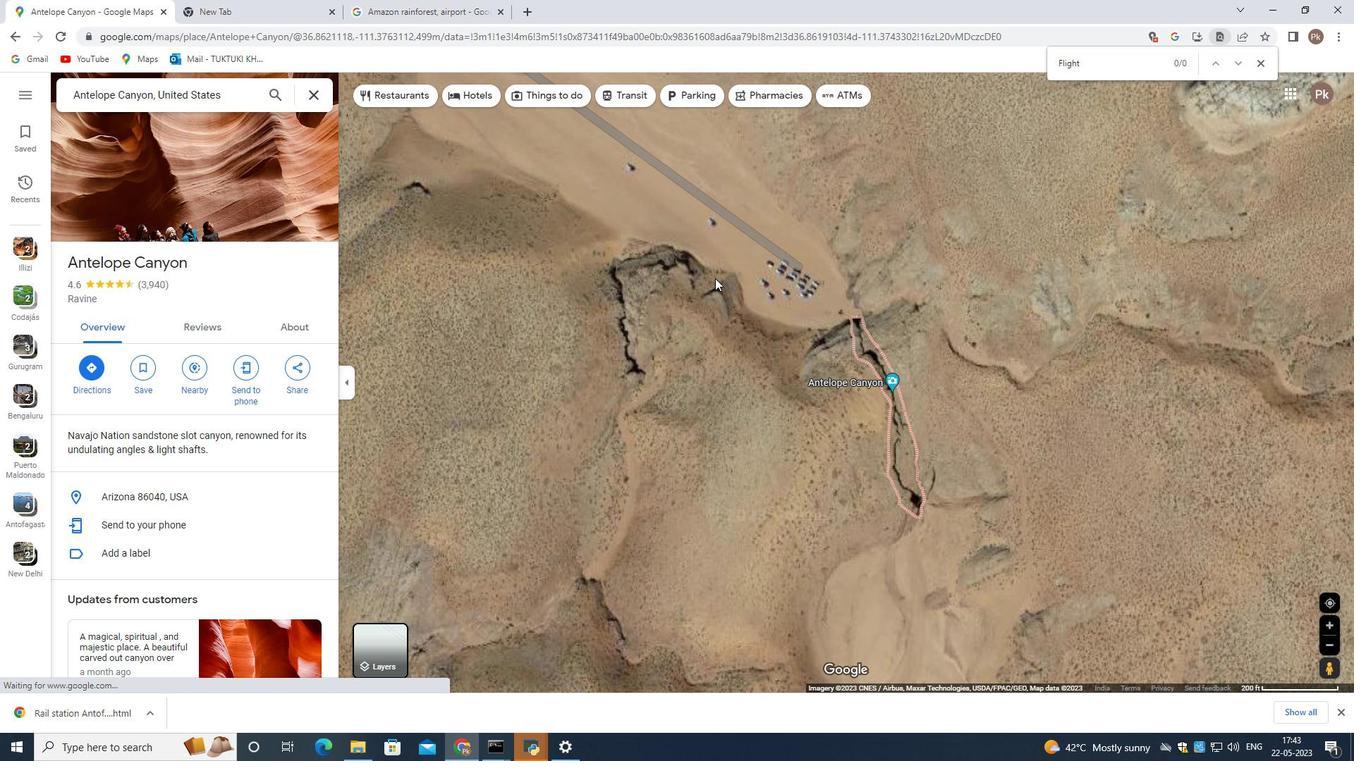 
Action: Mouse scrolled (723, 285) with delta (0, 0)
Screenshot: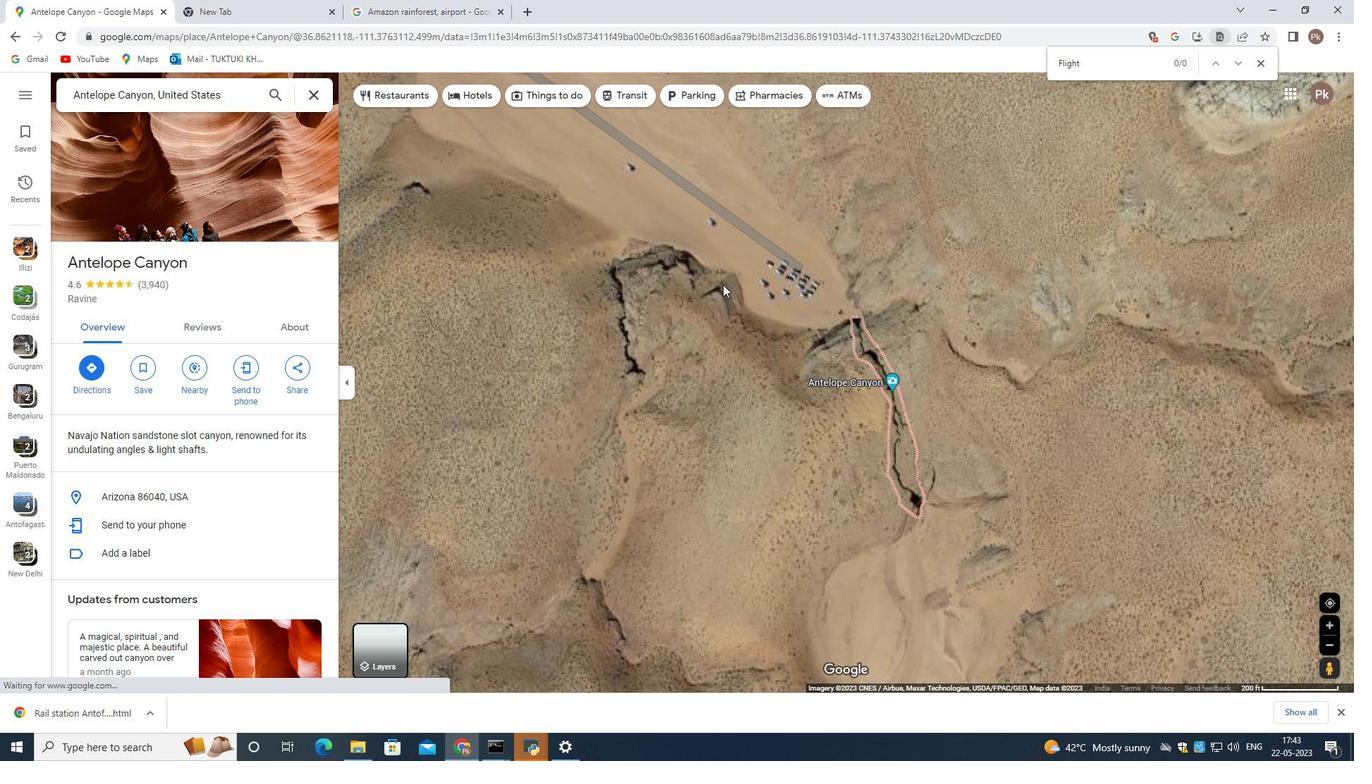 
Action: Mouse moved to (724, 285)
Screenshot: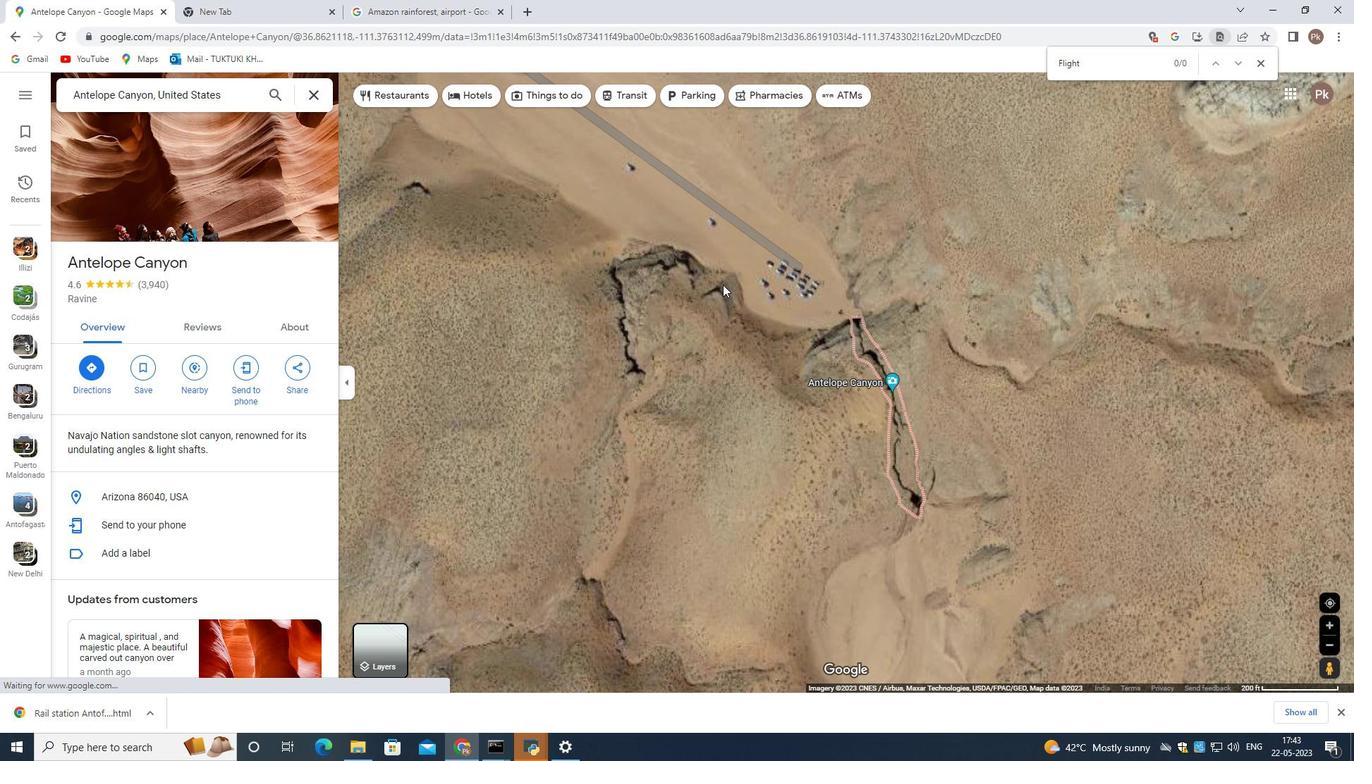 
Action: Mouse scrolled (724, 285) with delta (0, 0)
Screenshot: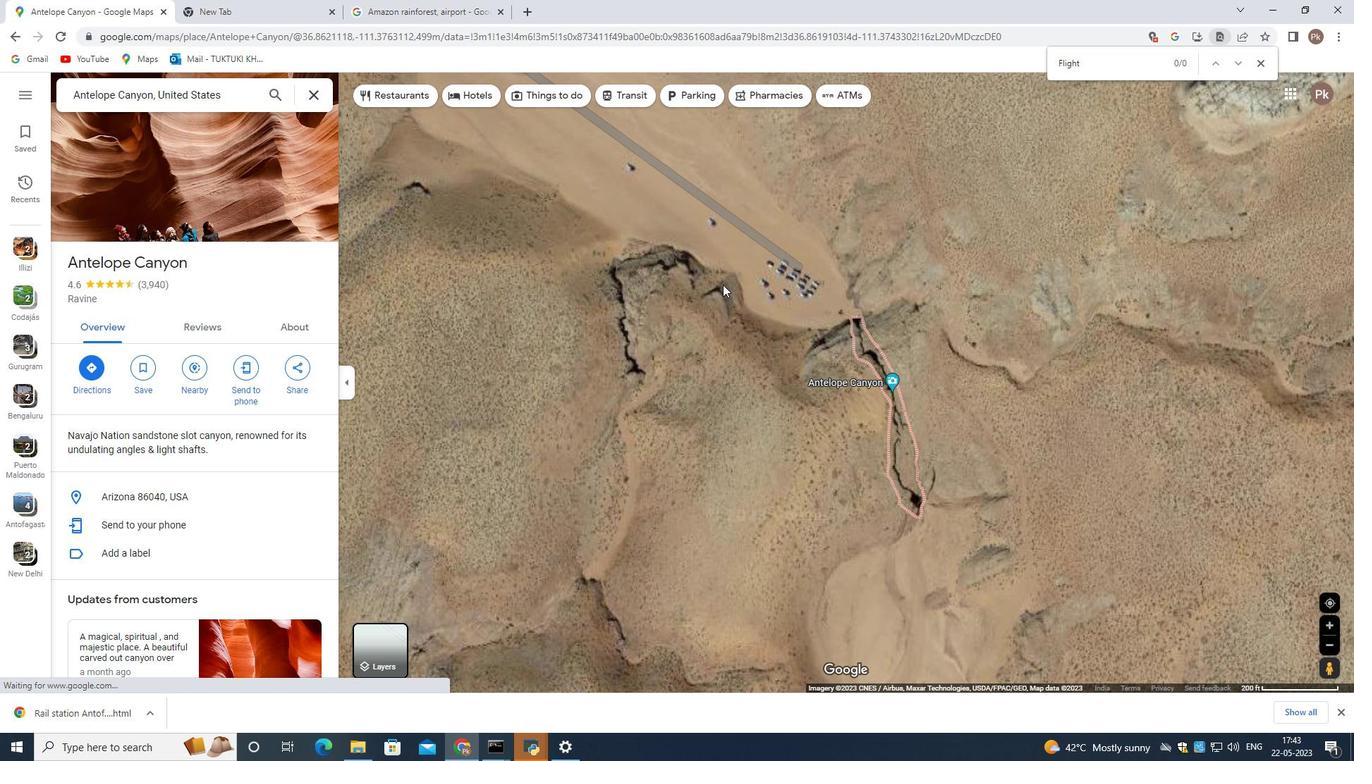 
Action: Mouse moved to (862, 407)
Screenshot: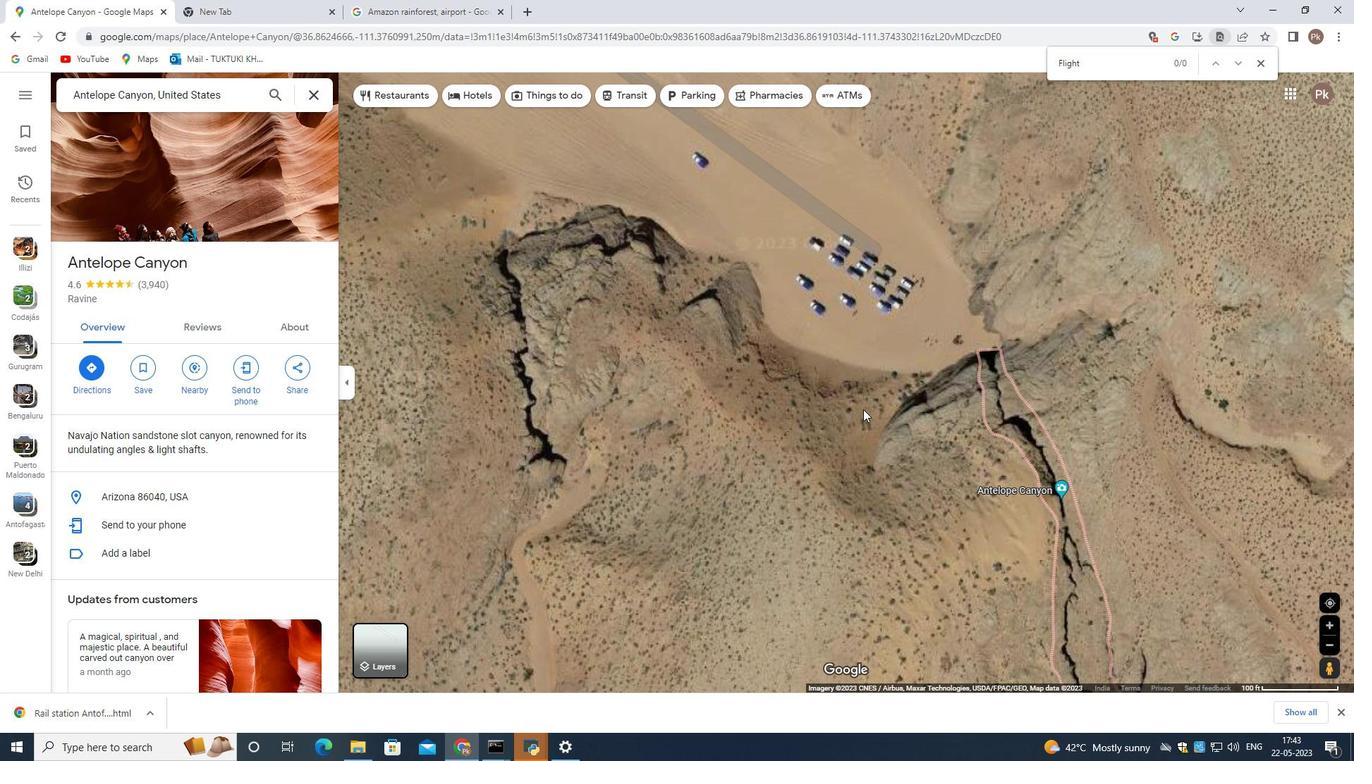 
Action: Mouse pressed left at (862, 407)
Screenshot: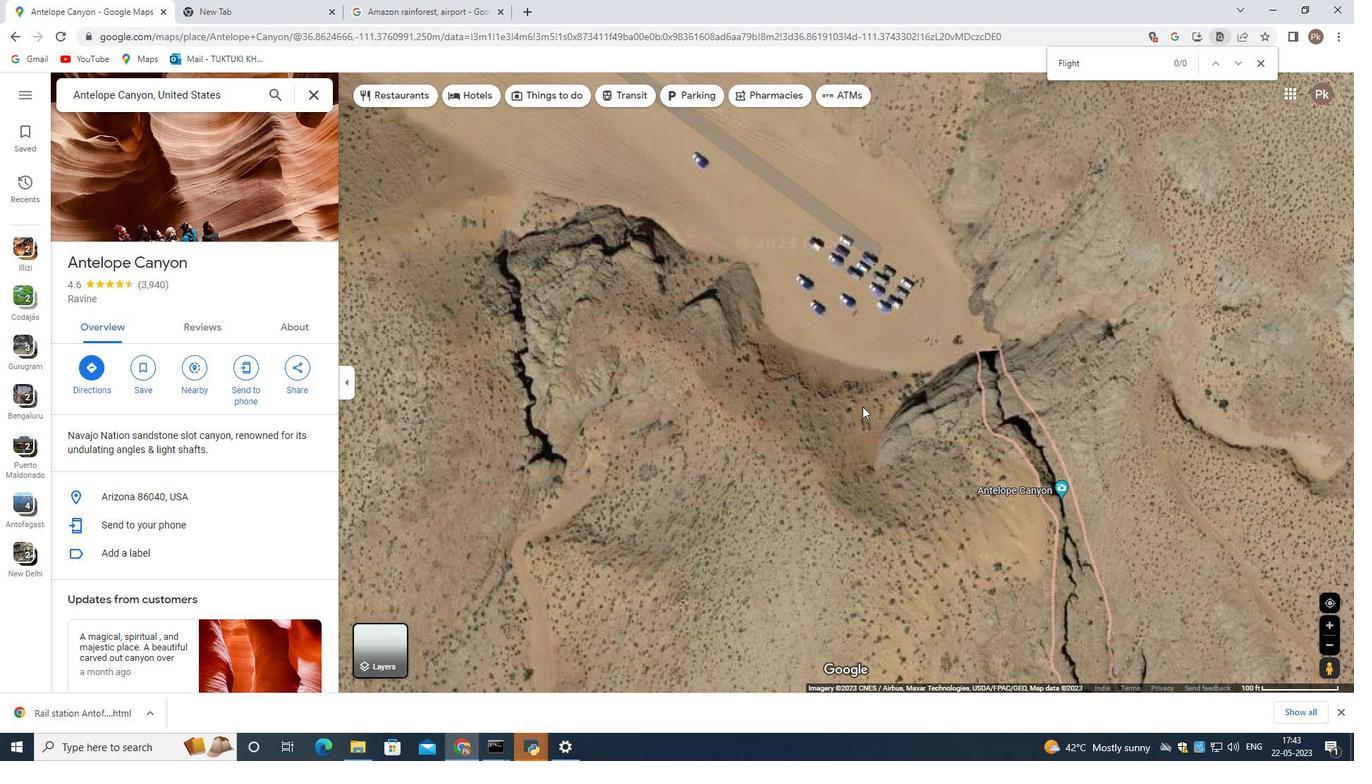 
Action: Mouse moved to (793, 390)
Screenshot: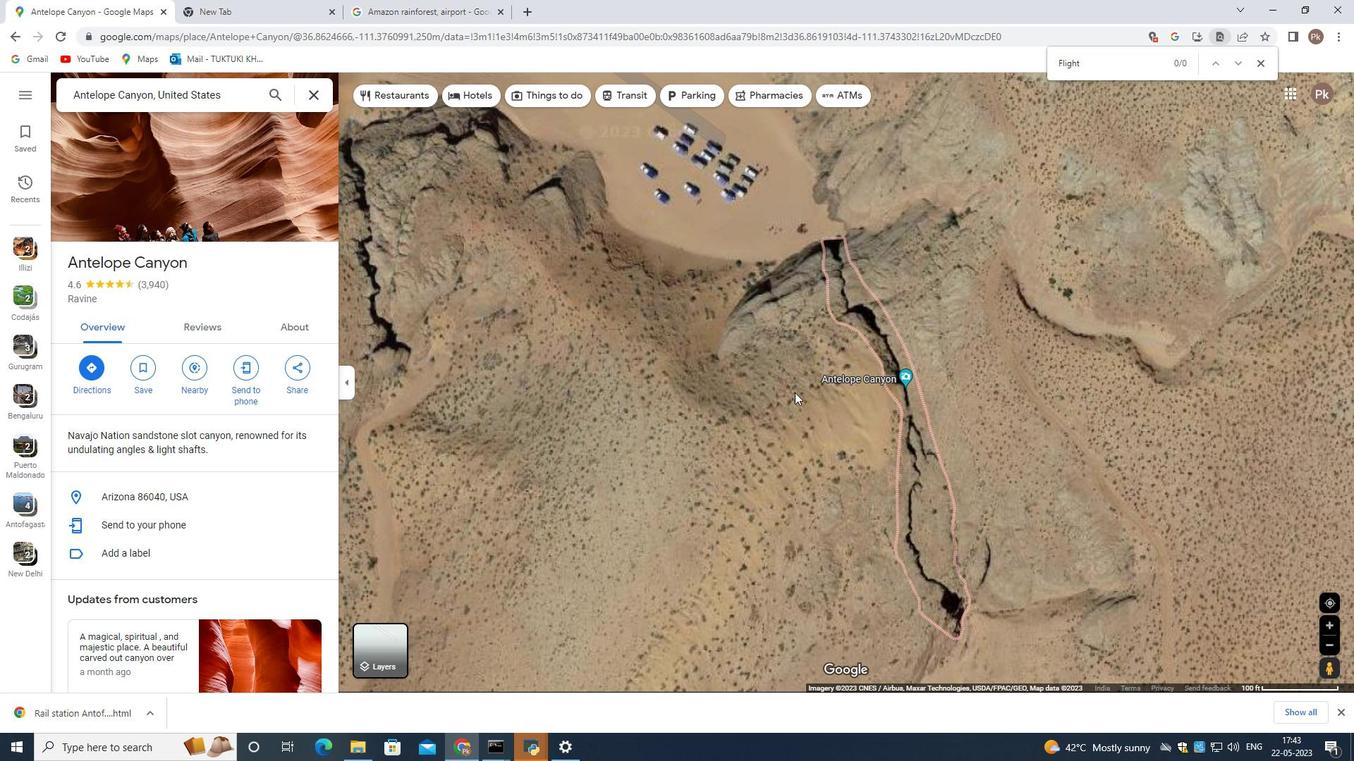 
Action: Mouse pressed left at (793, 390)
Screenshot: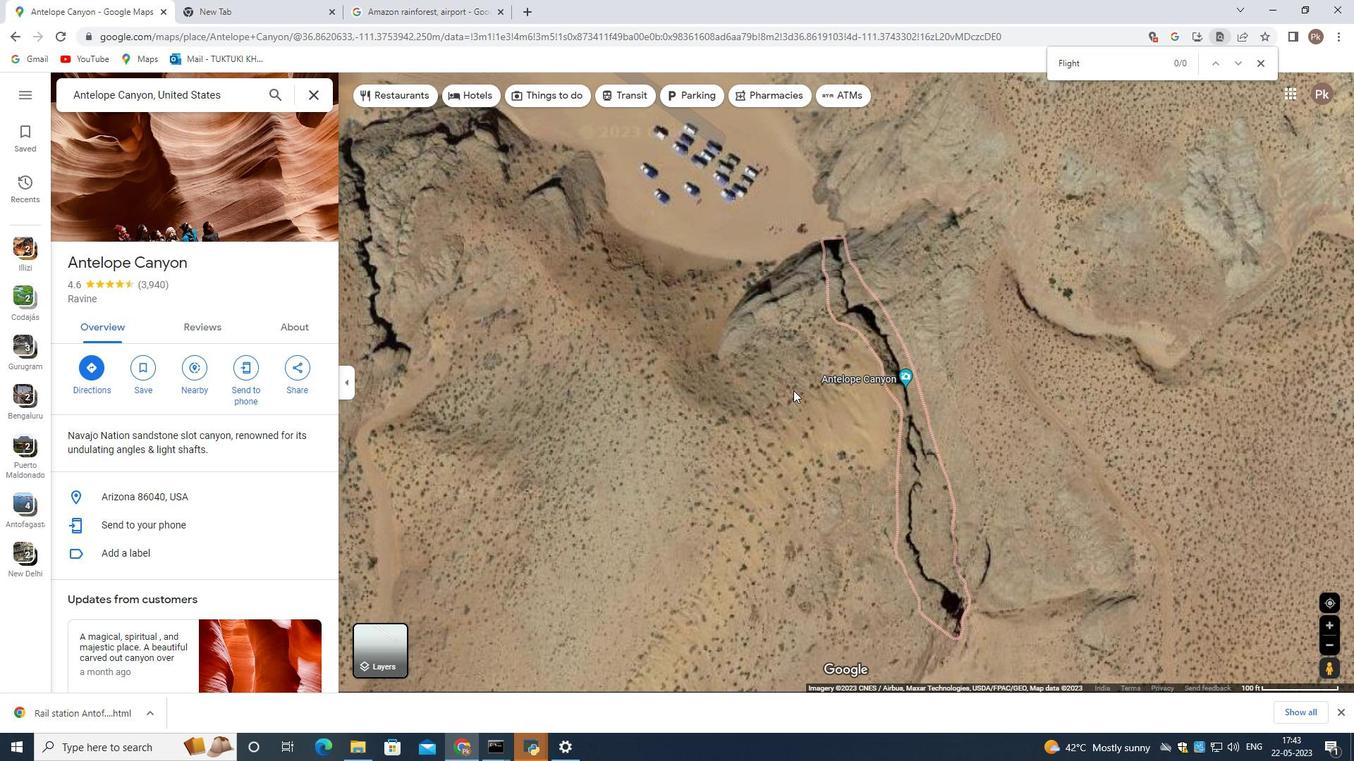 
Action: Mouse moved to (819, 301)
Screenshot: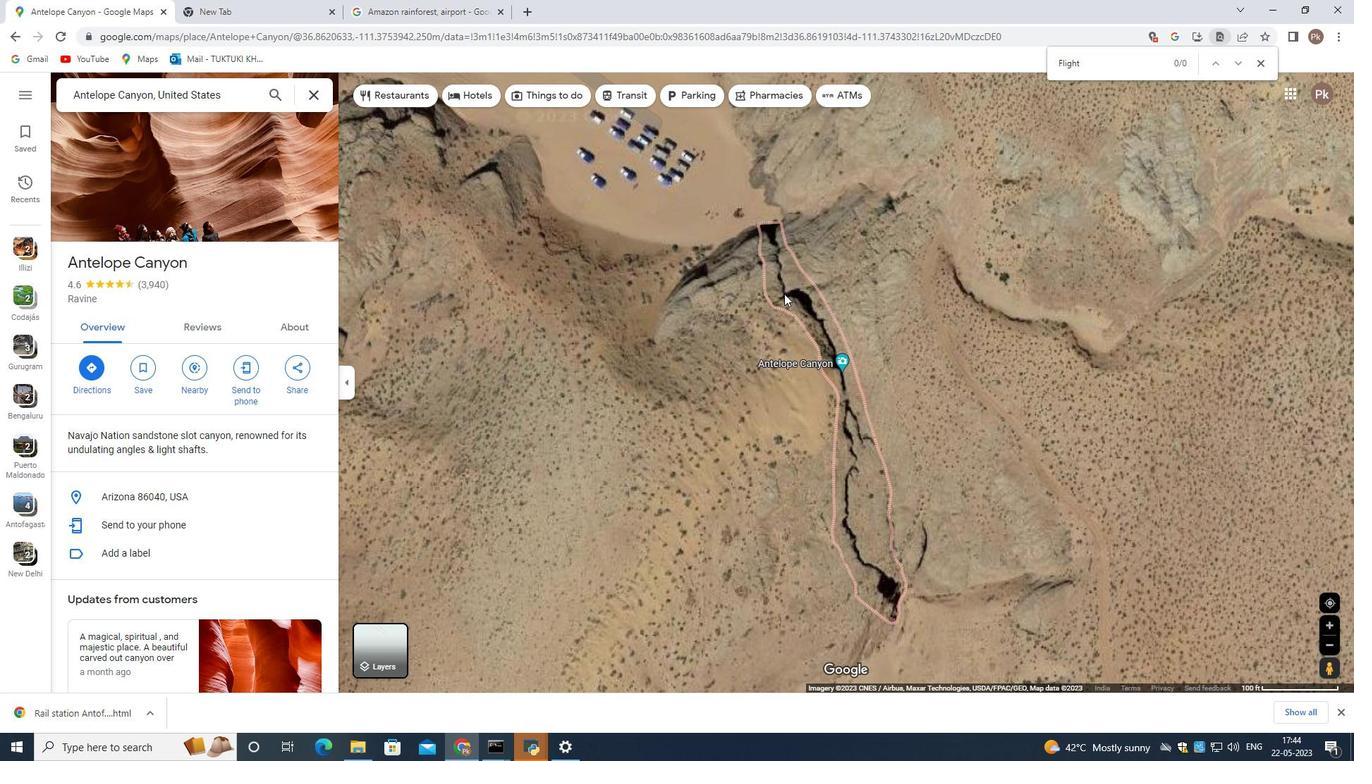 
Action: Mouse scrolled (819, 301) with delta (0, 0)
Screenshot: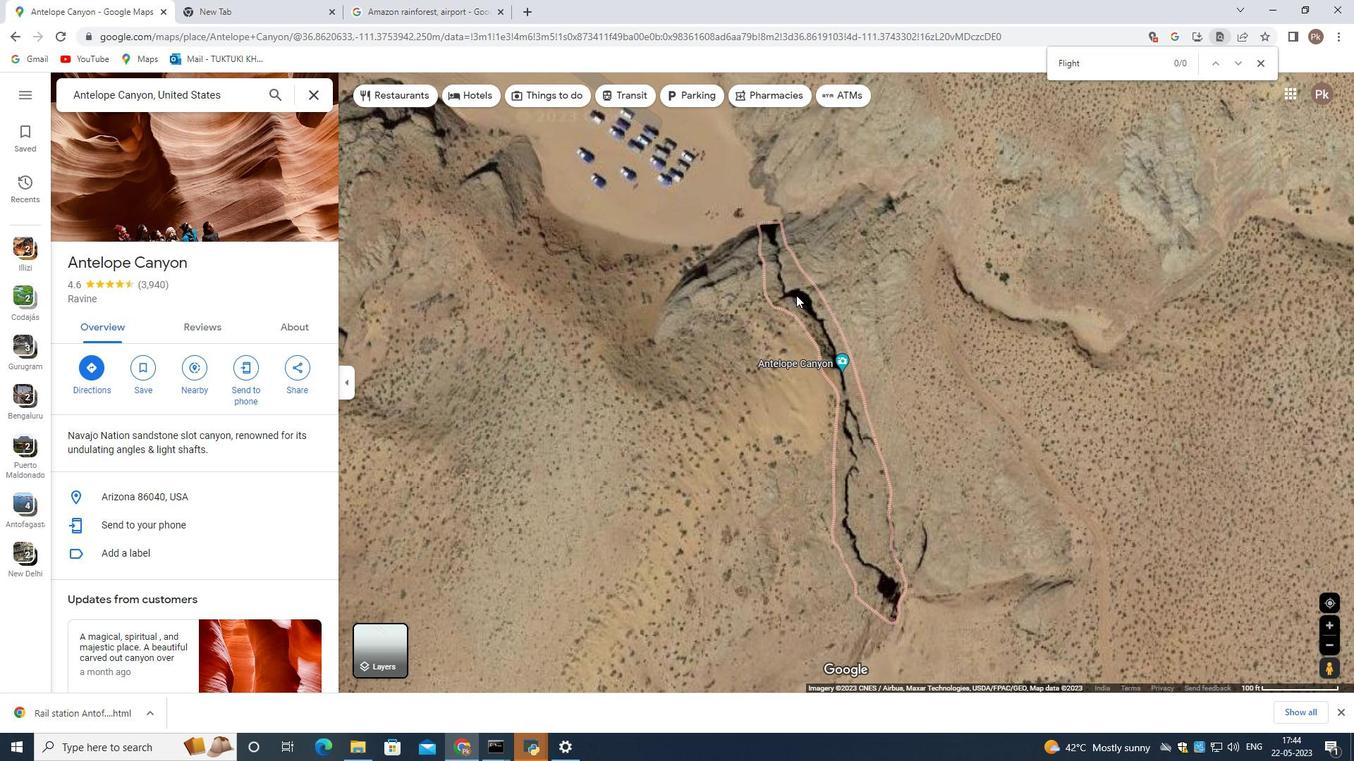 
Action: Mouse scrolled (819, 301) with delta (0, 0)
Screenshot: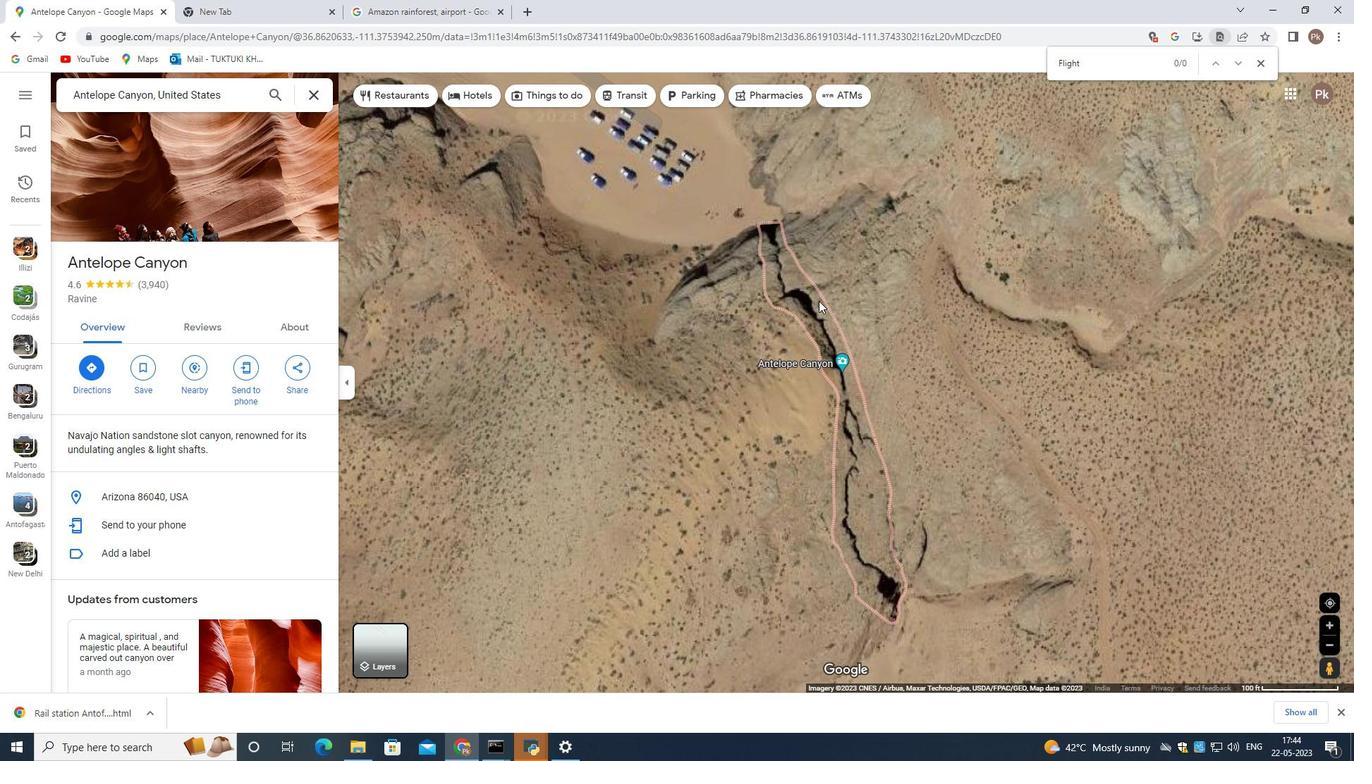 
Action: Mouse scrolled (819, 301) with delta (0, 0)
Screenshot: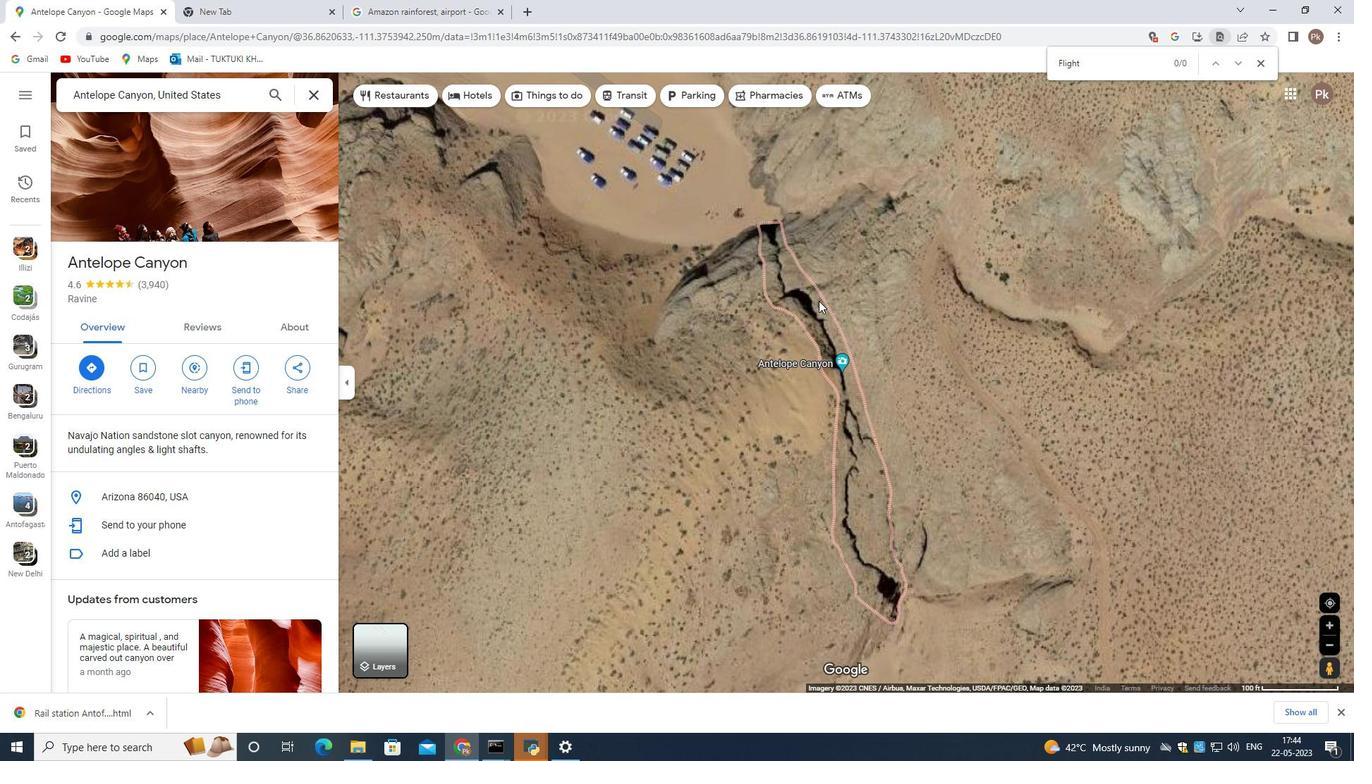 
Action: Mouse scrolled (819, 301) with delta (0, 0)
Screenshot: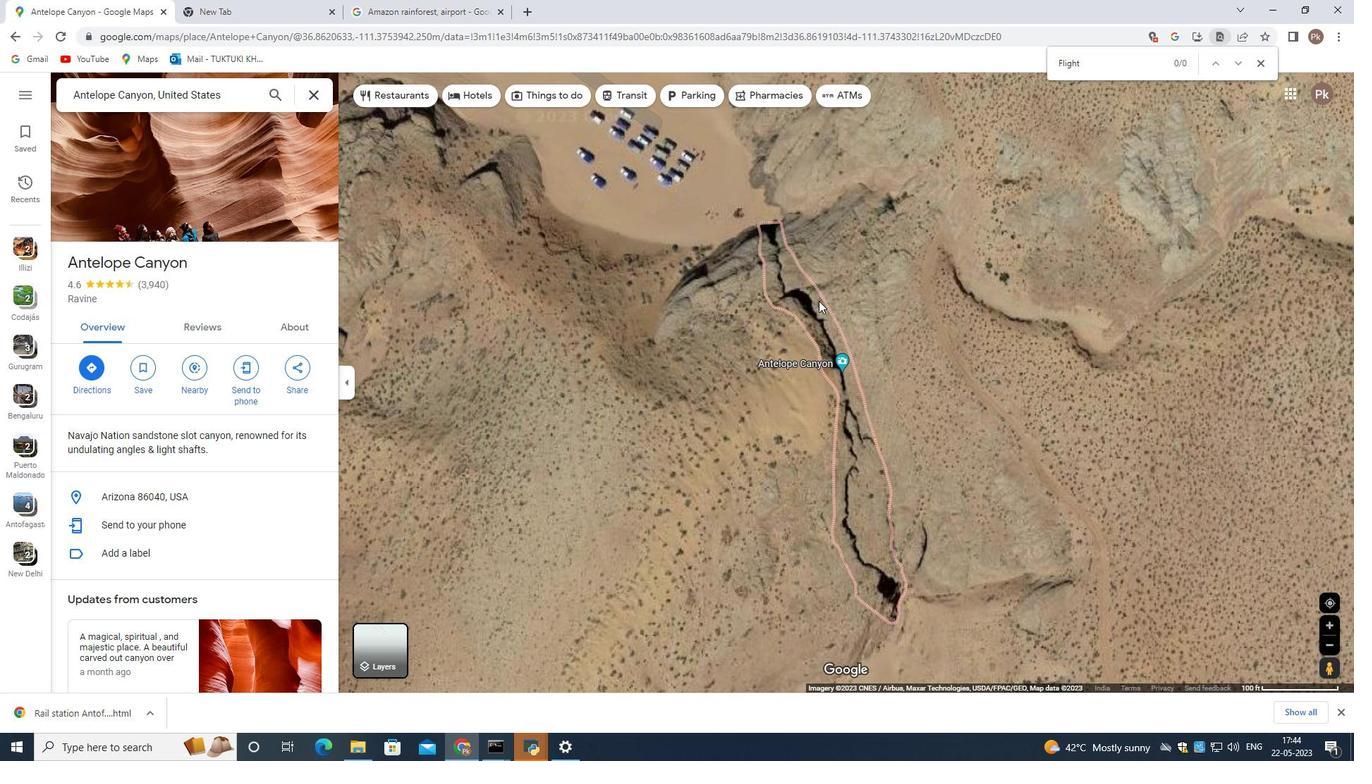 
Action: Mouse moved to (819, 301)
Screenshot: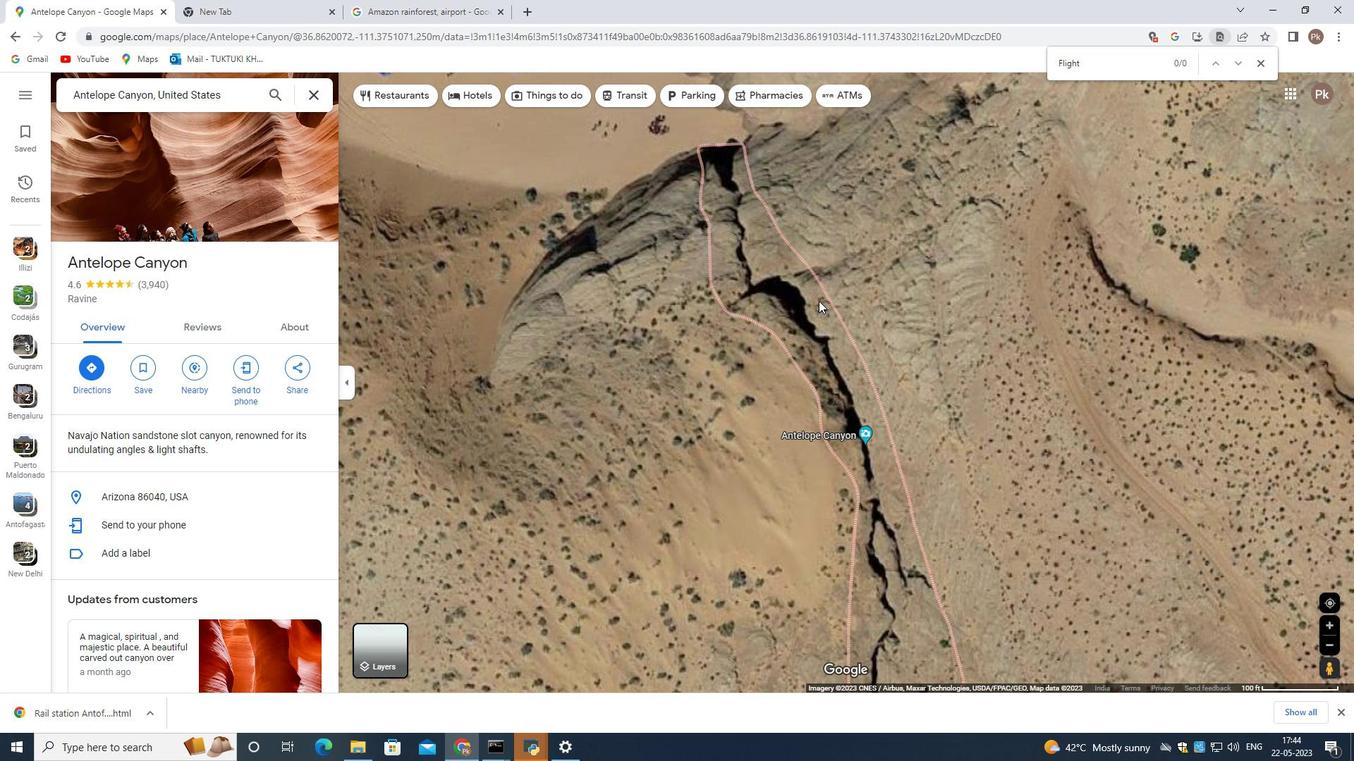 
Action: Mouse scrolled (819, 302) with delta (0, 0)
Screenshot: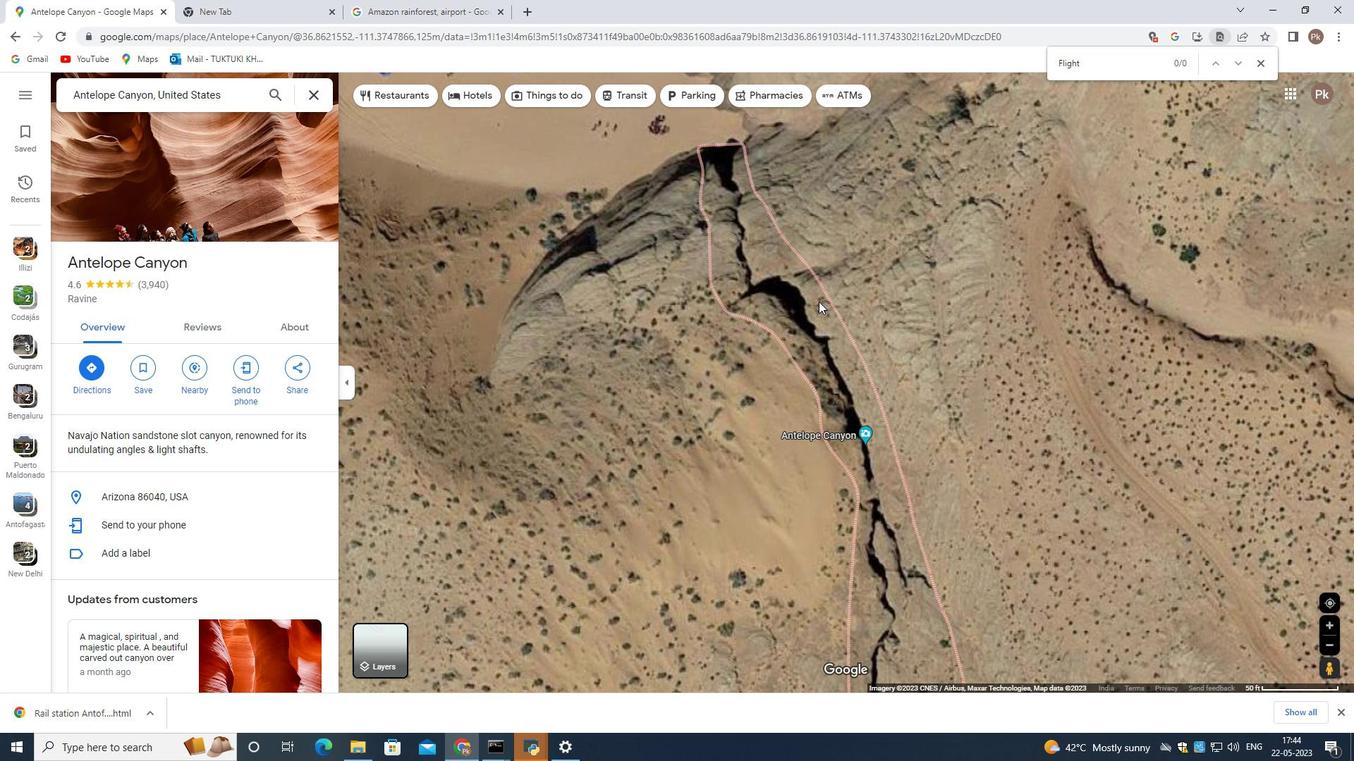 
Action: Mouse moved to (814, 304)
Screenshot: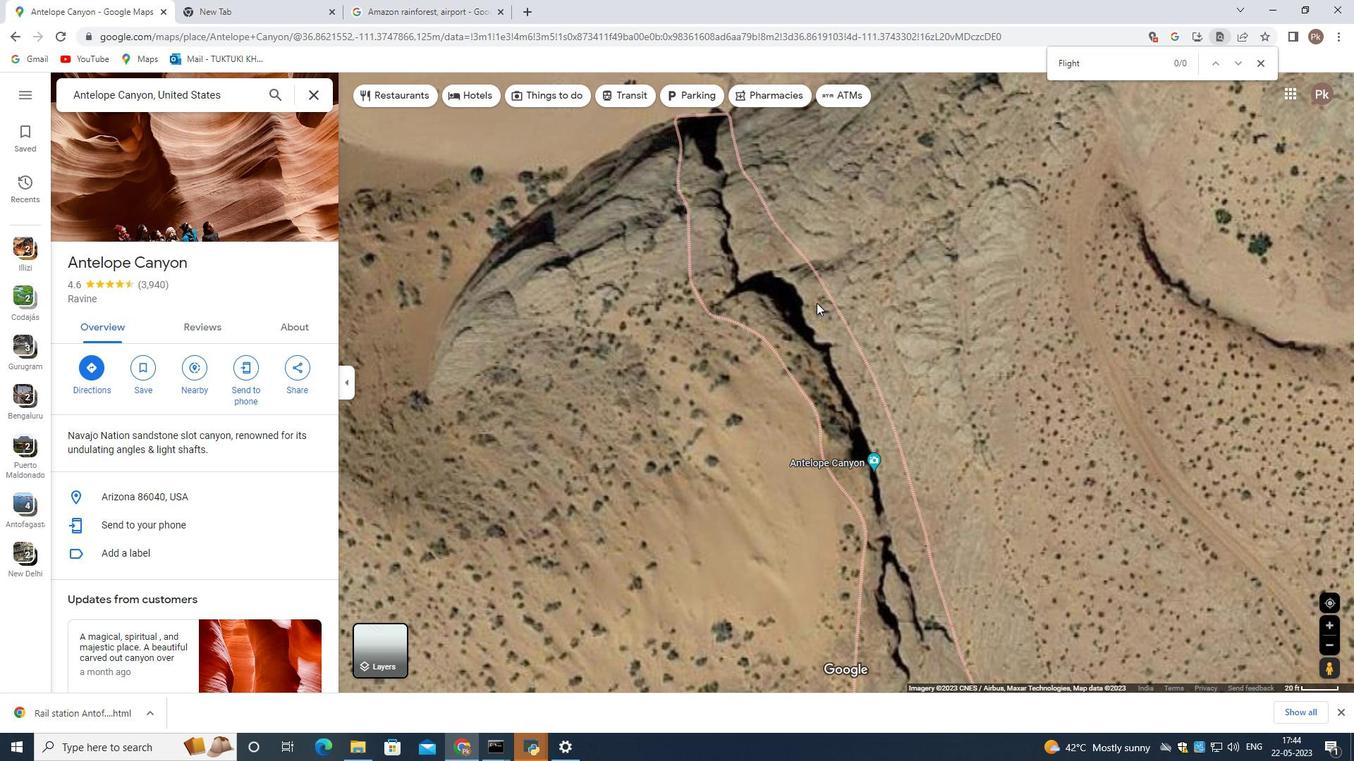 
Action: Mouse scrolled (814, 304) with delta (0, 0)
Screenshot: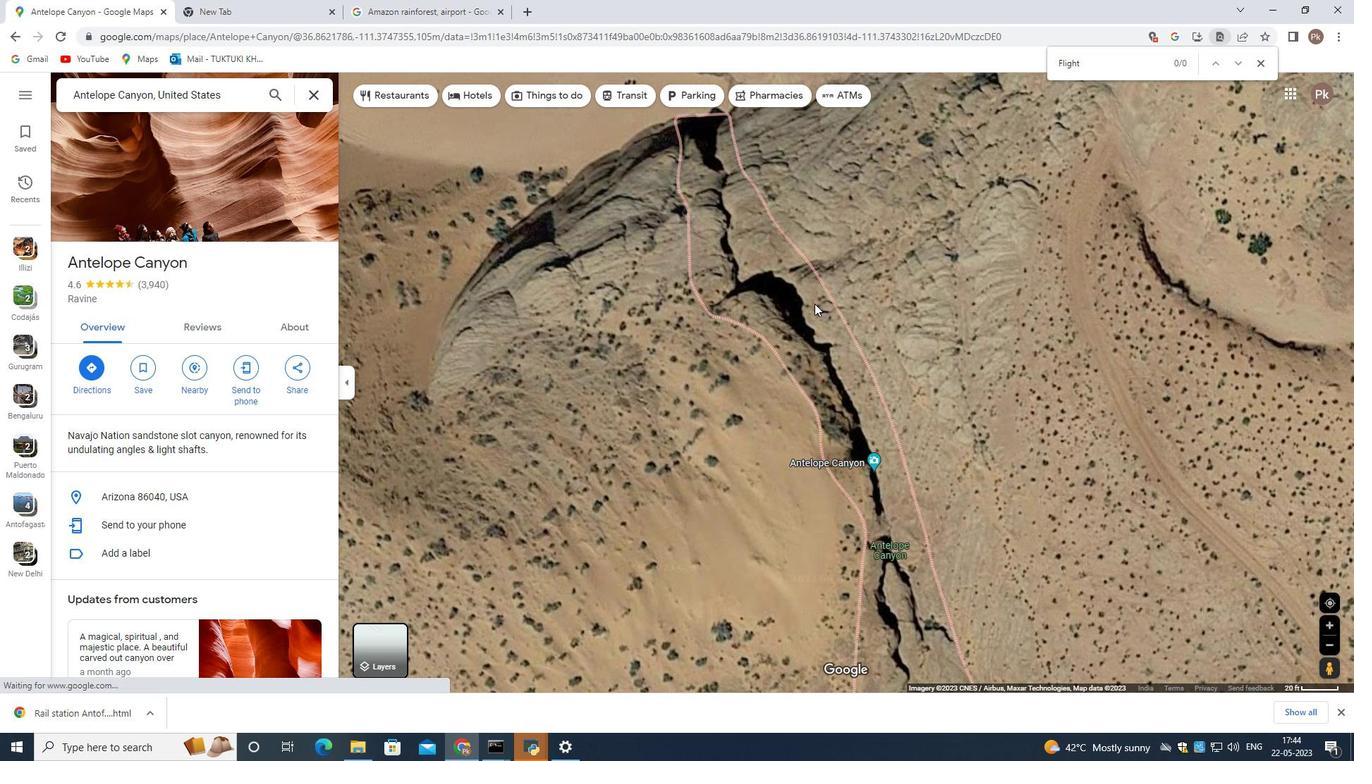 
Action: Mouse scrolled (814, 303) with delta (0, 0)
Screenshot: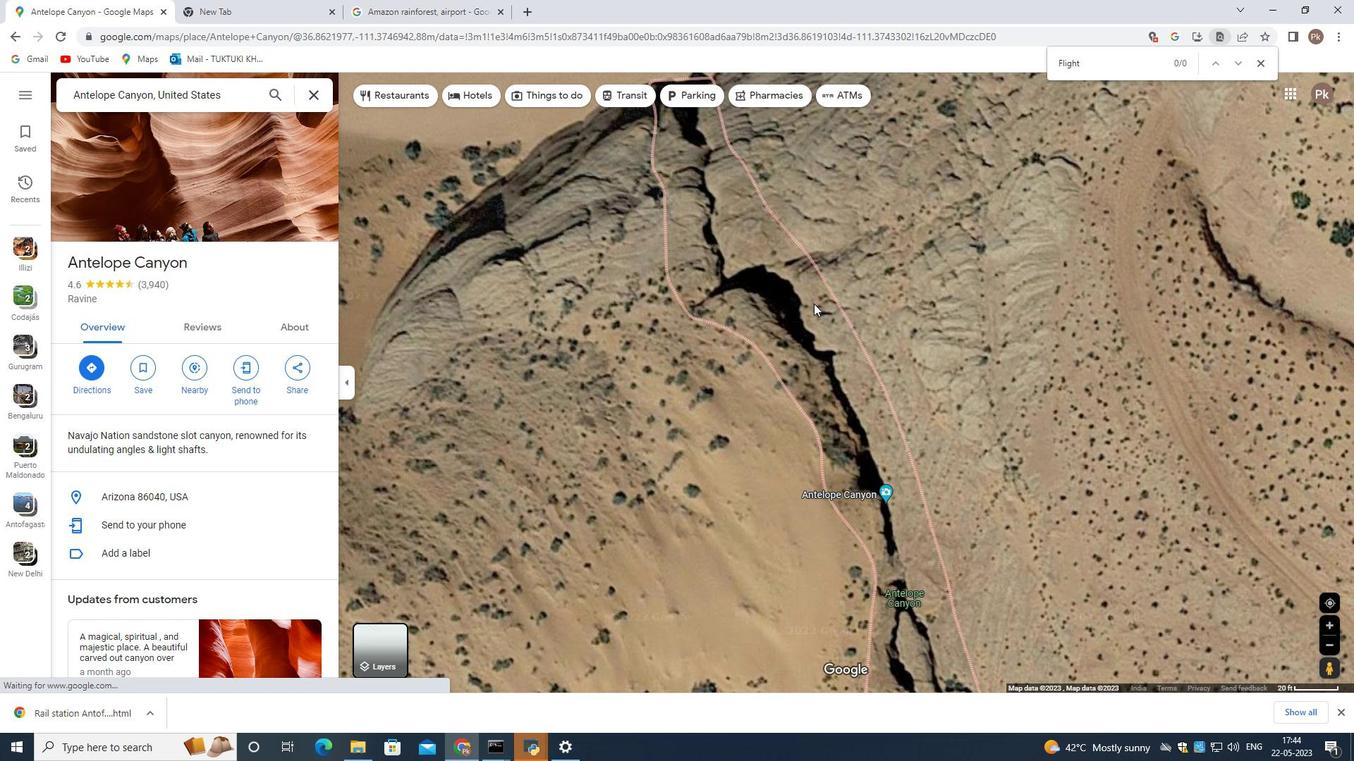 
Action: Mouse scrolled (814, 303) with delta (0, 0)
Screenshot: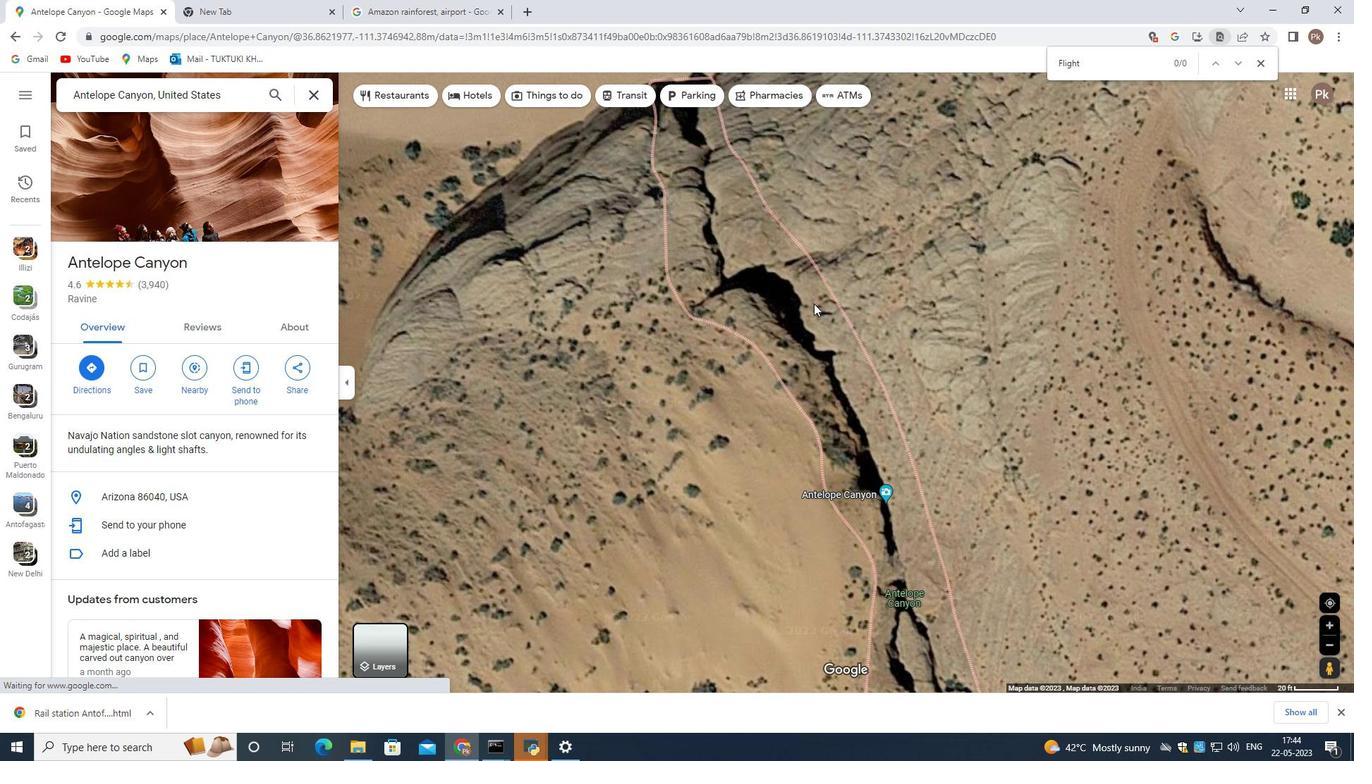 
Action: Mouse scrolled (814, 303) with delta (0, 0)
Screenshot: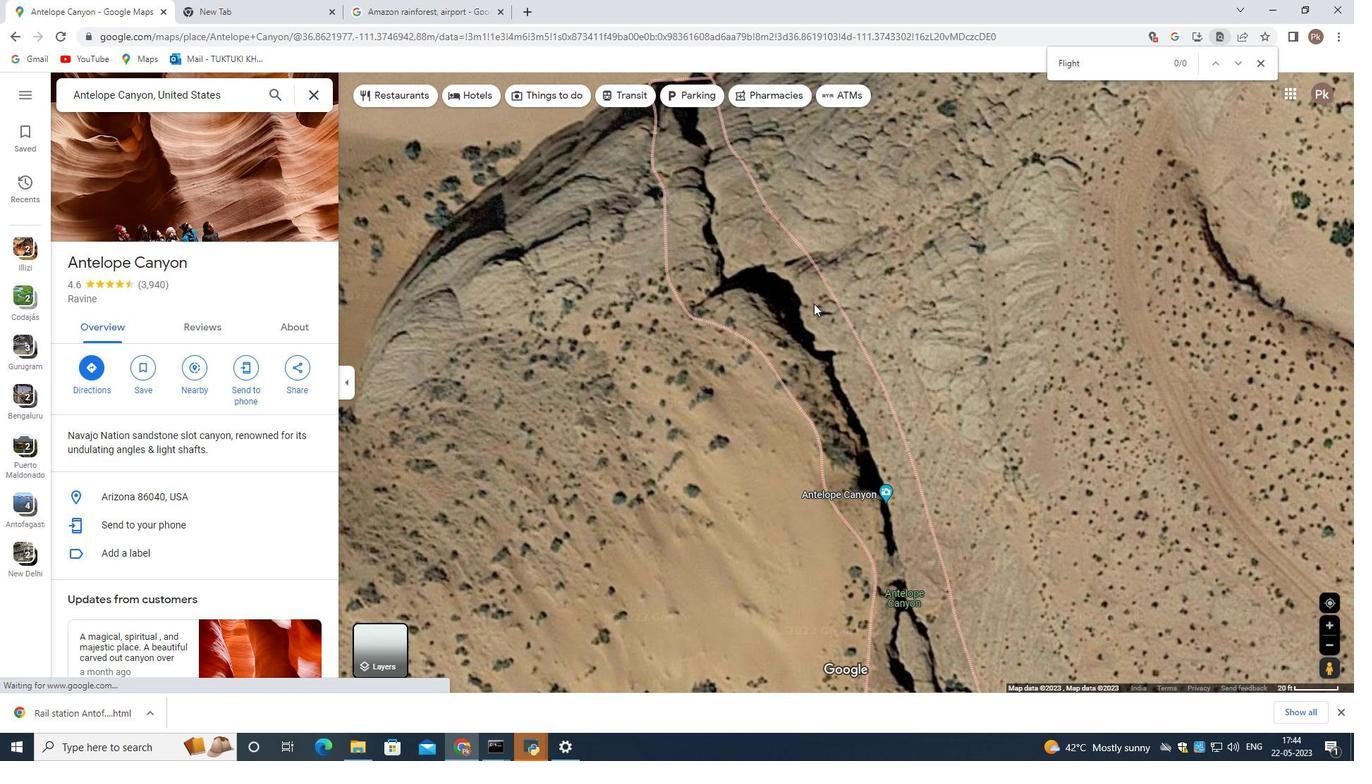 
Action: Mouse moved to (788, 397)
Screenshot: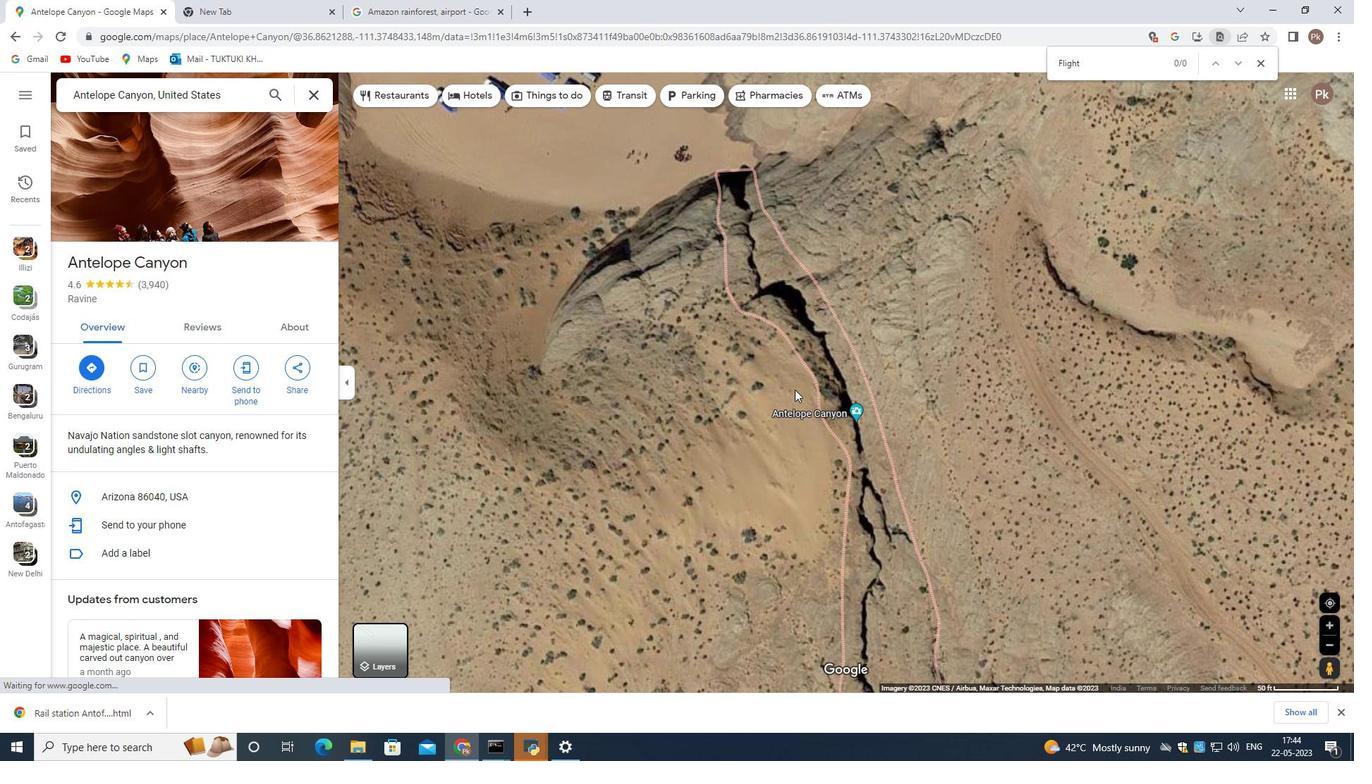 
Action: Mouse pressed left at (788, 397)
Screenshot: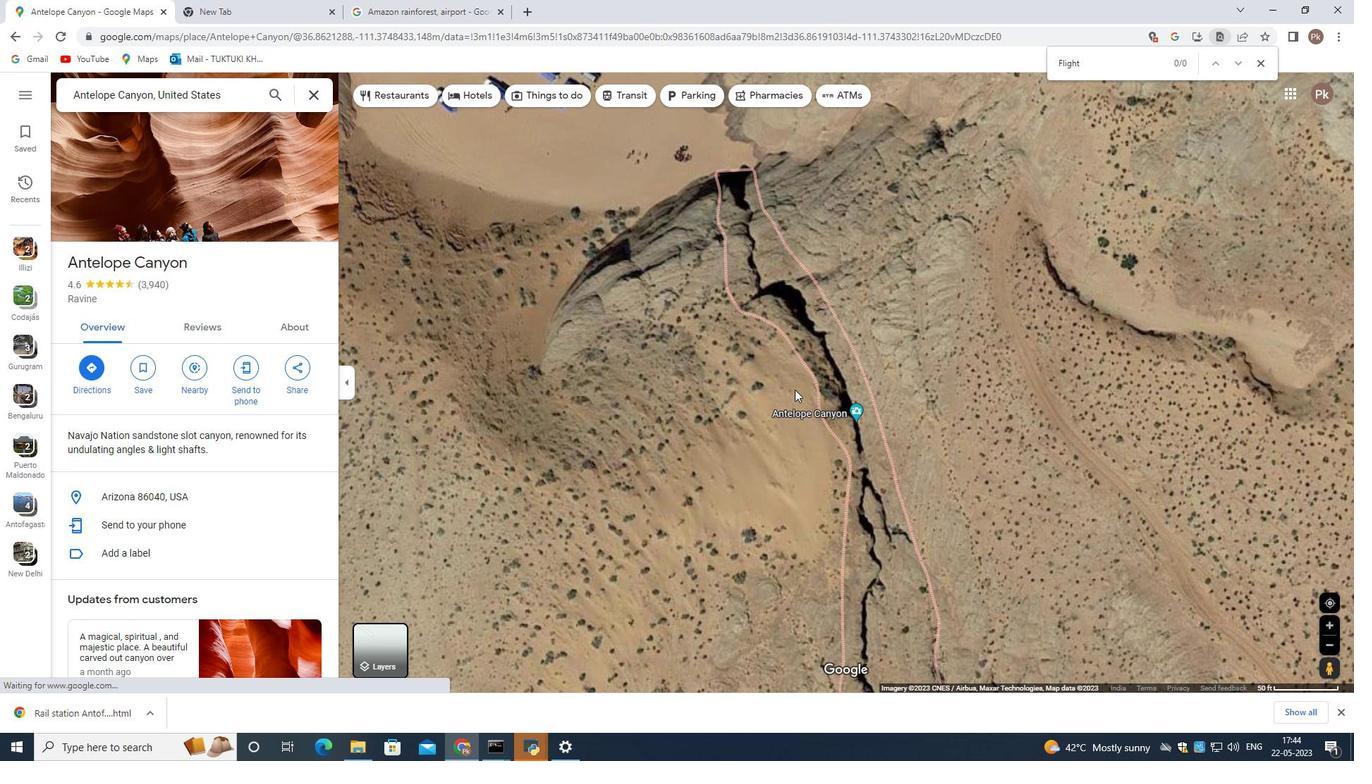 
Action: Mouse moved to (799, 330)
Screenshot: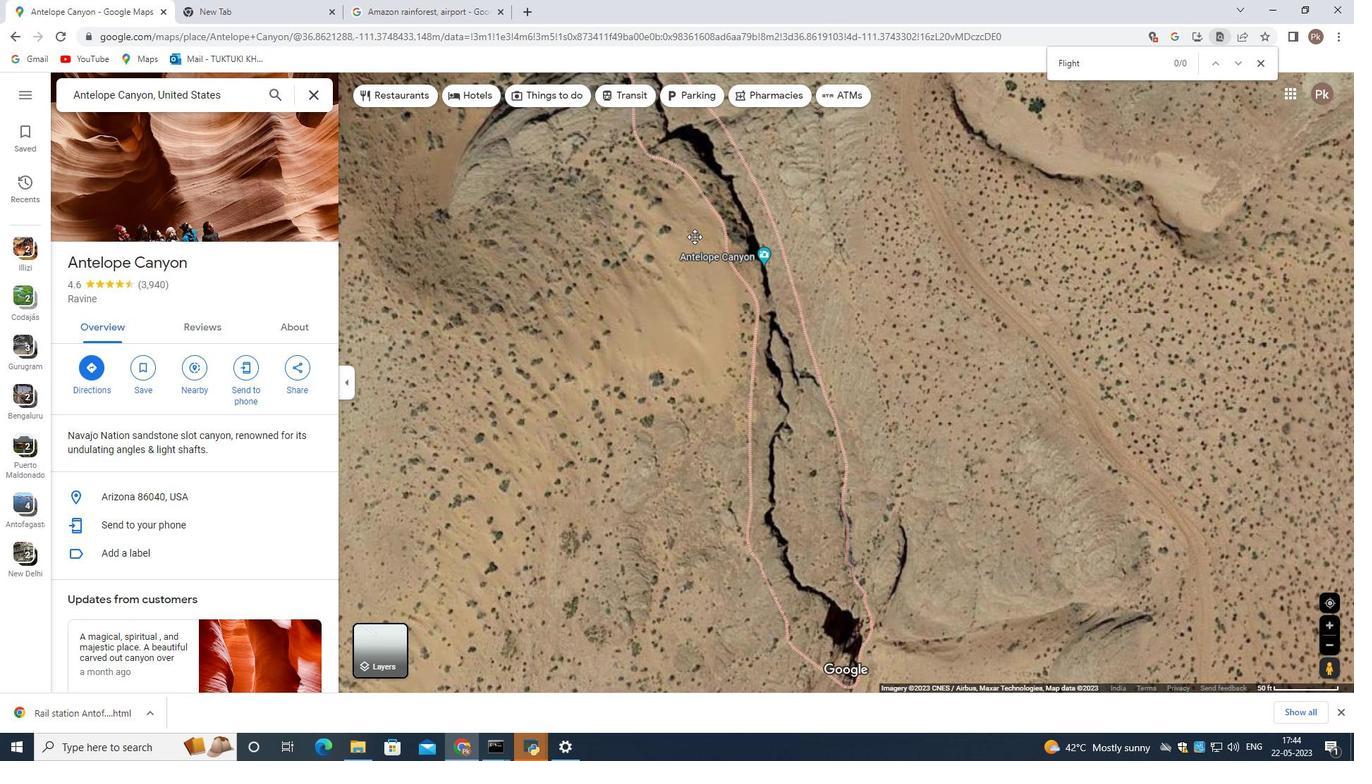 
Action: Mouse scrolled (799, 330) with delta (0, 0)
Screenshot: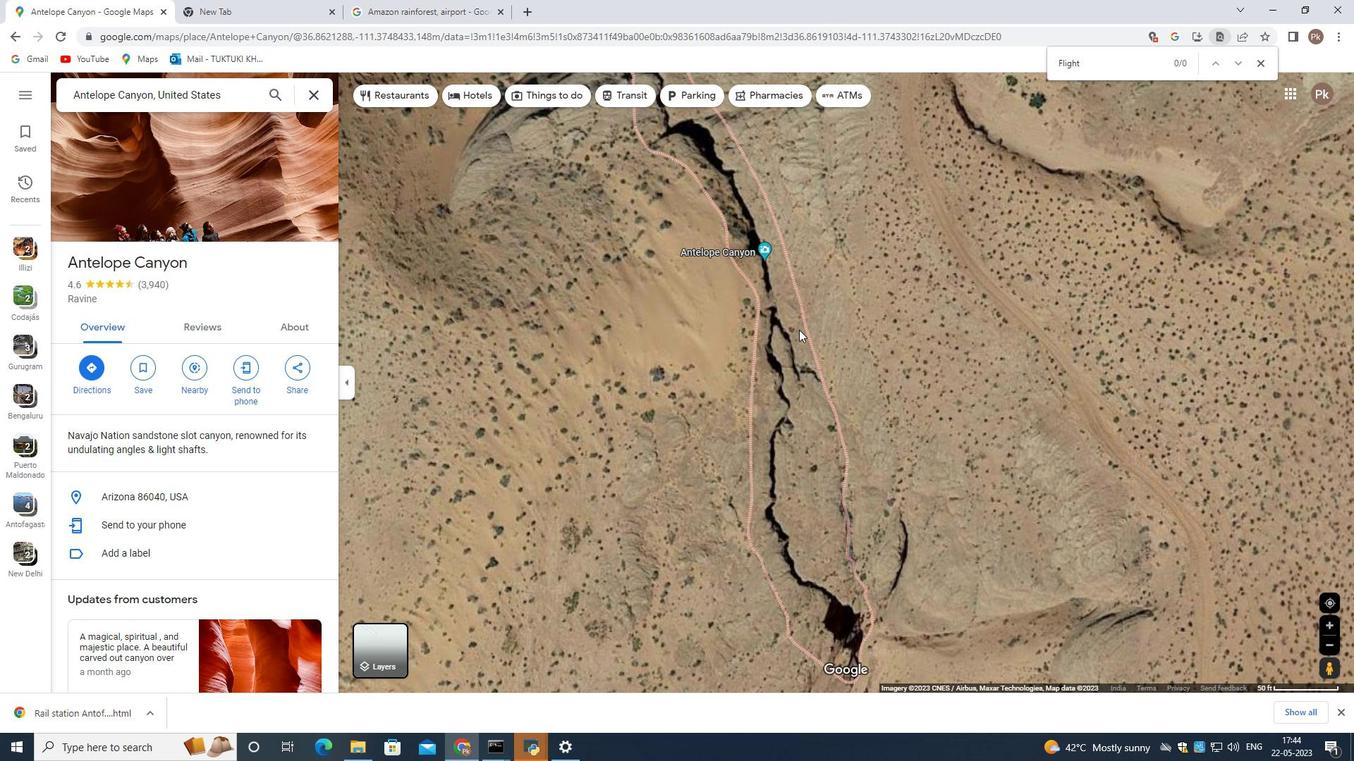 
Action: Mouse scrolled (799, 330) with delta (0, 0)
Screenshot: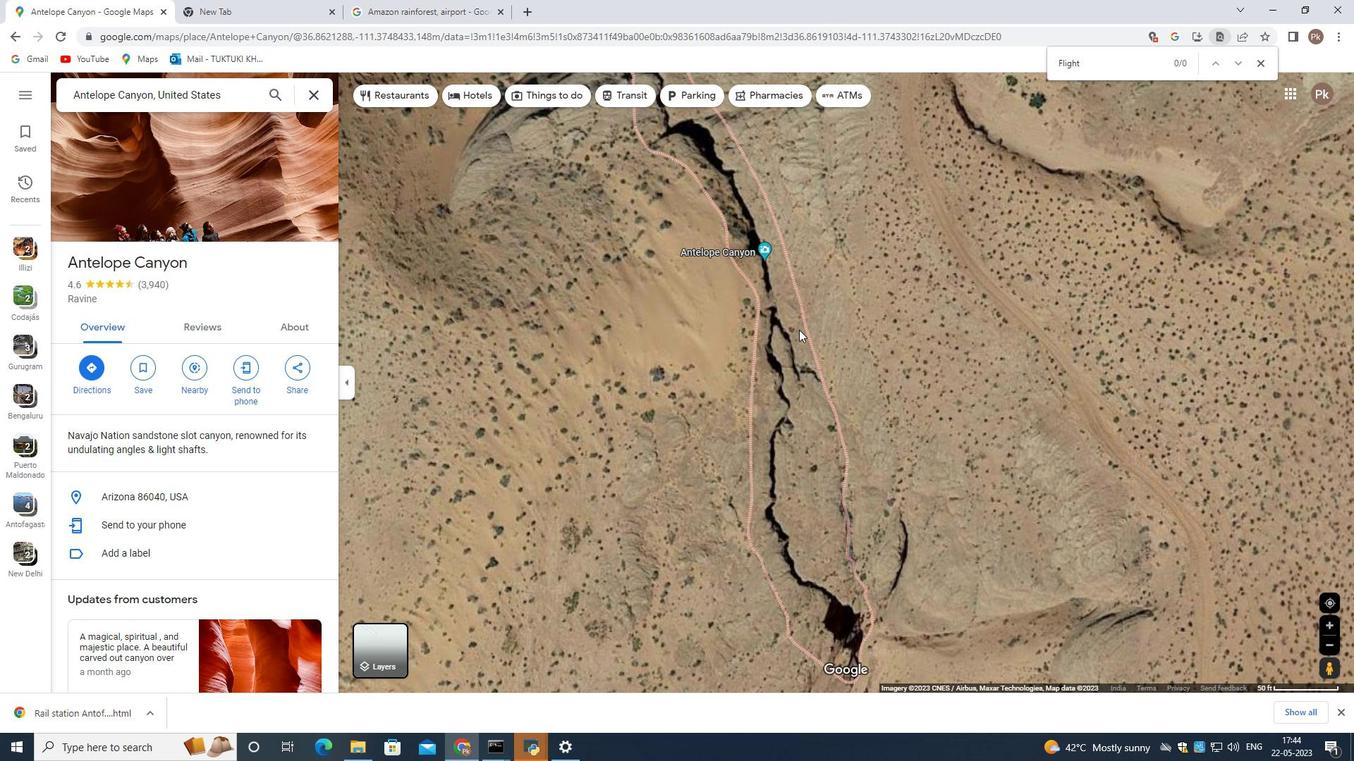 
Action: Mouse moved to (681, 332)
Screenshot: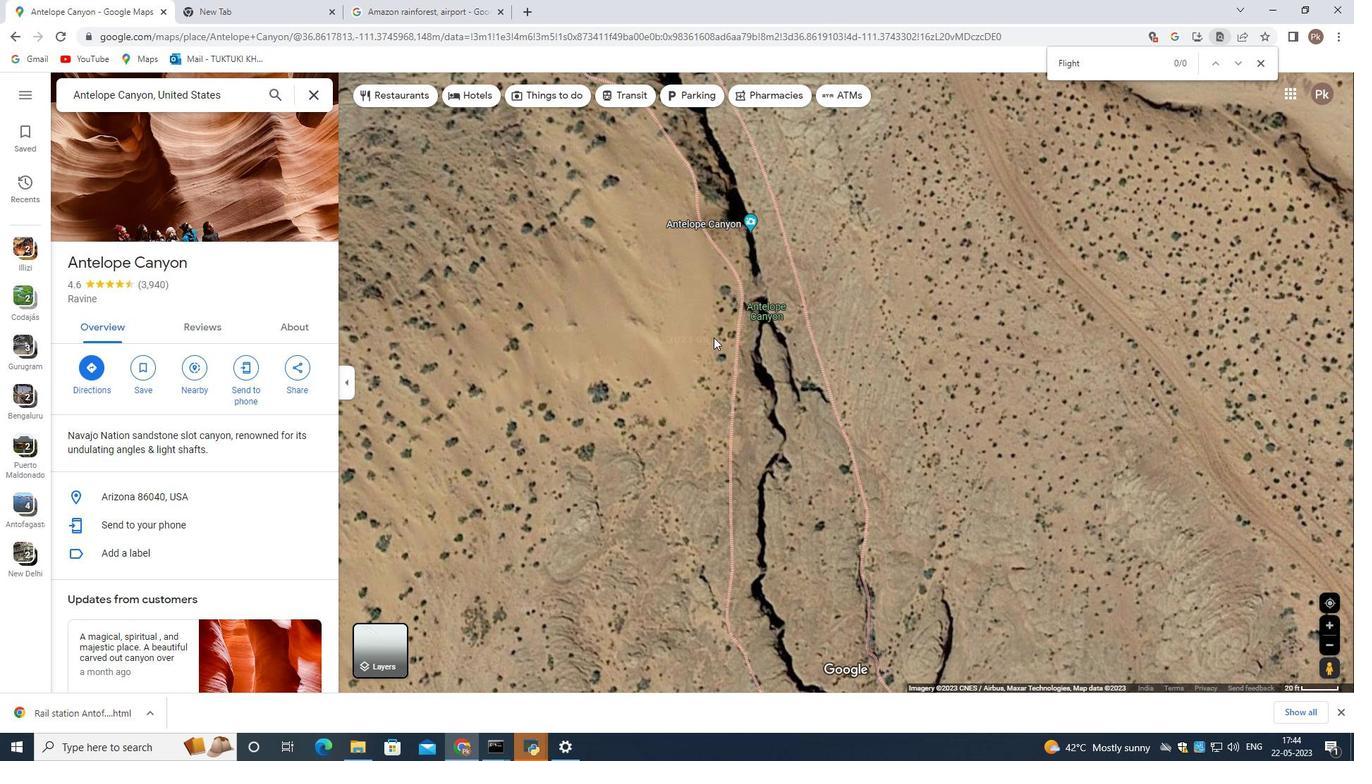 
Action: Mouse scrolled (681, 331) with delta (0, 0)
Screenshot: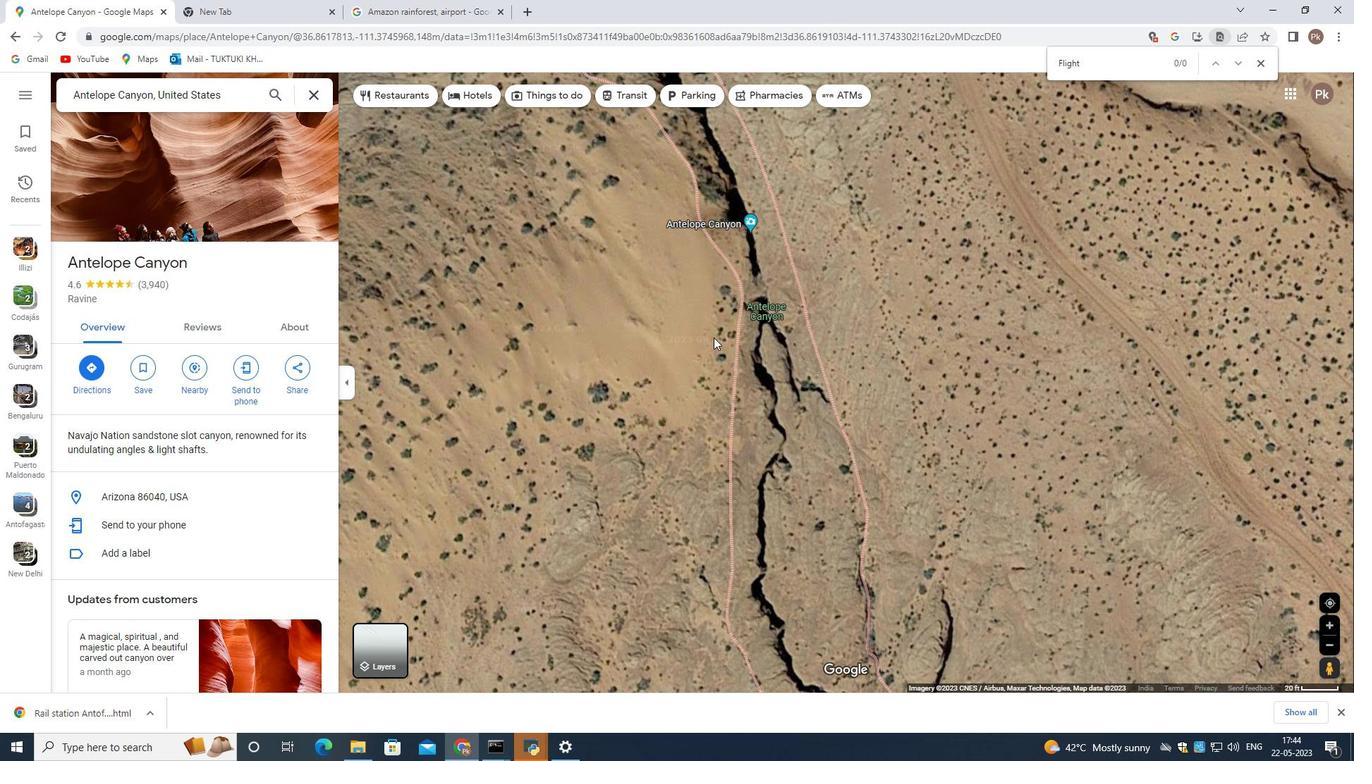 
Action: Mouse scrolled (681, 331) with delta (0, 0)
Screenshot: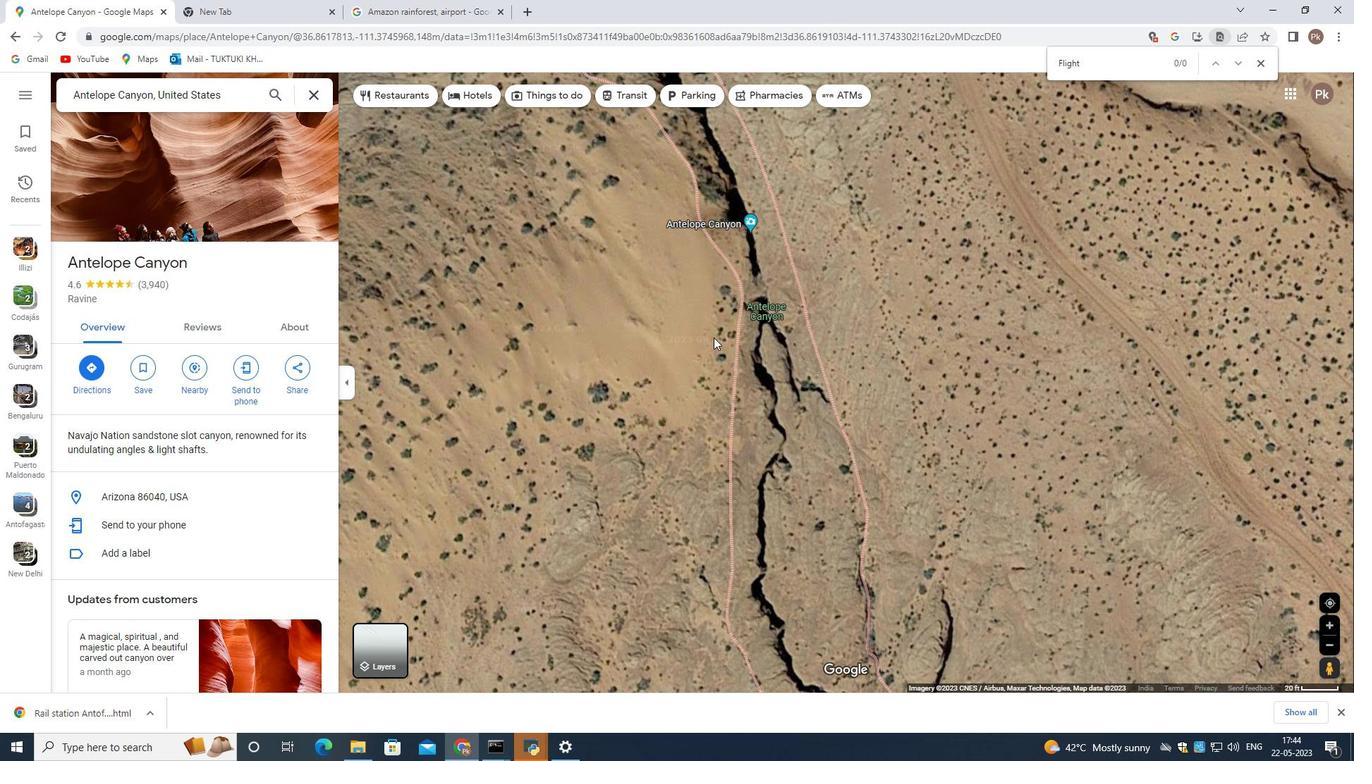 
Action: Mouse scrolled (681, 331) with delta (0, 0)
Screenshot: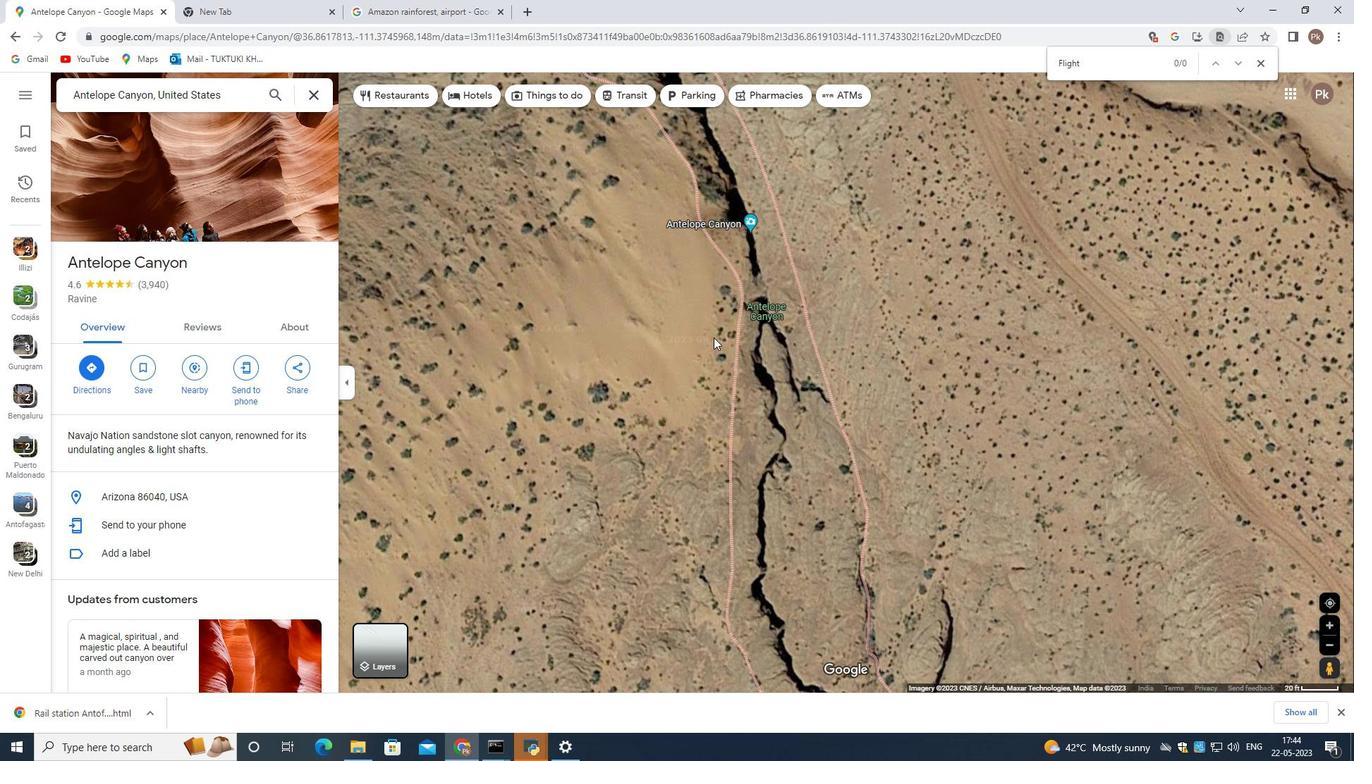 
Action: Mouse scrolled (681, 331) with delta (0, 0)
Screenshot: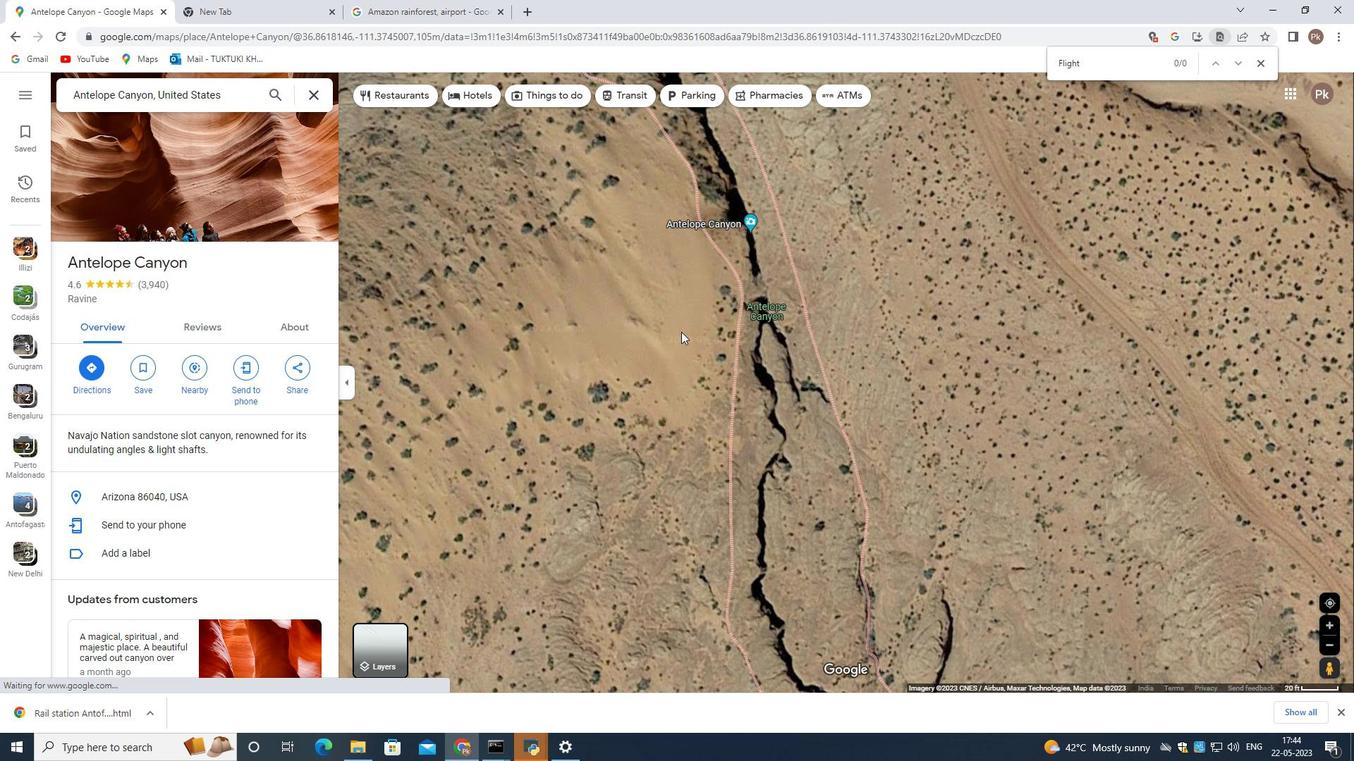 
Action: Mouse scrolled (681, 331) with delta (0, 0)
Screenshot: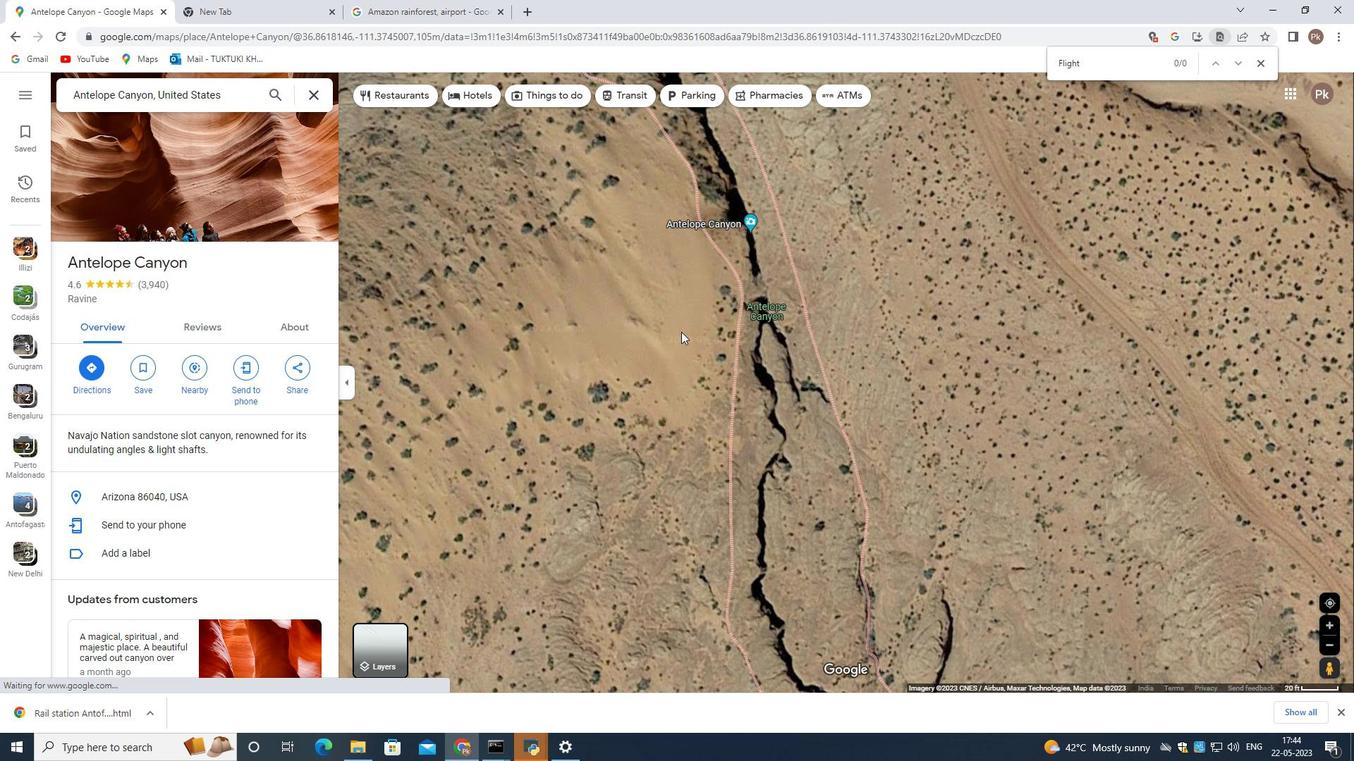 
Action: Mouse moved to (680, 279)
Screenshot: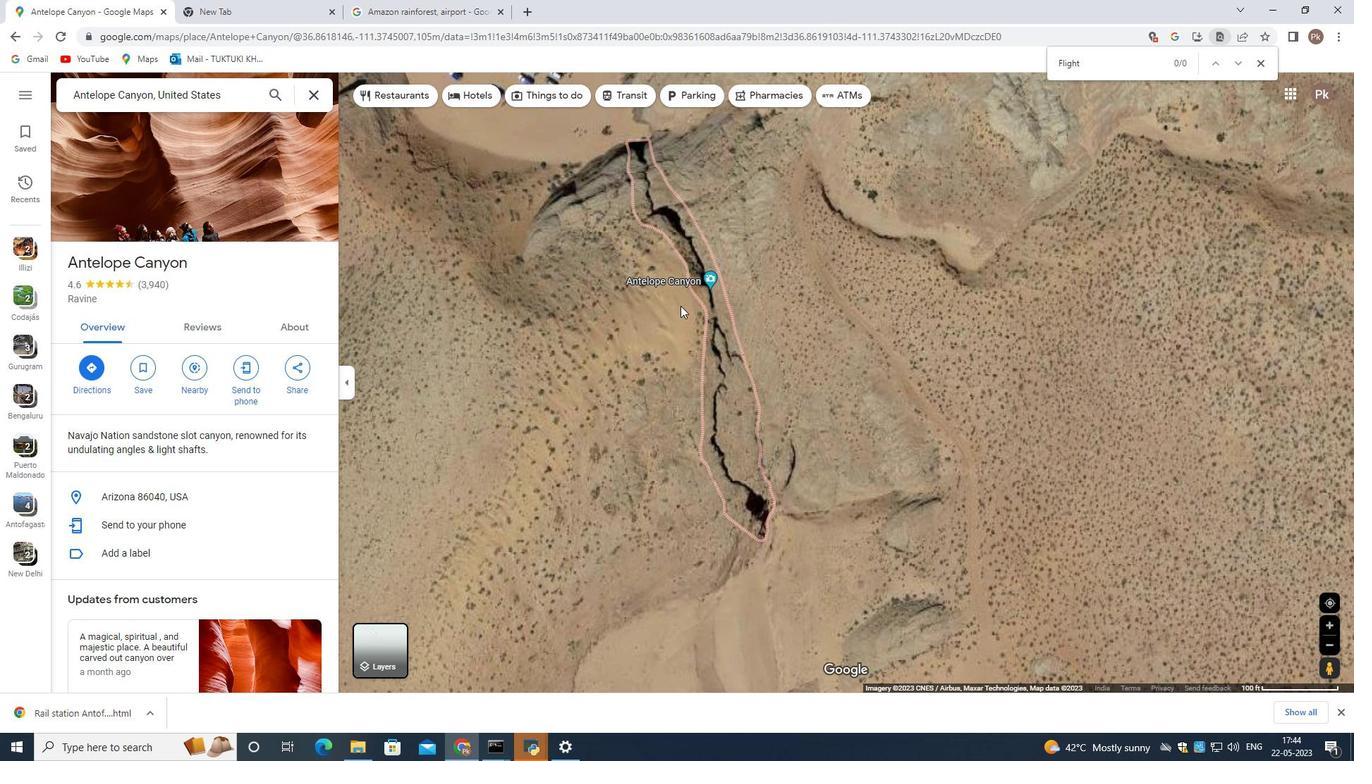 
Action: Mouse scrolled (680, 280) with delta (0, 0)
Screenshot: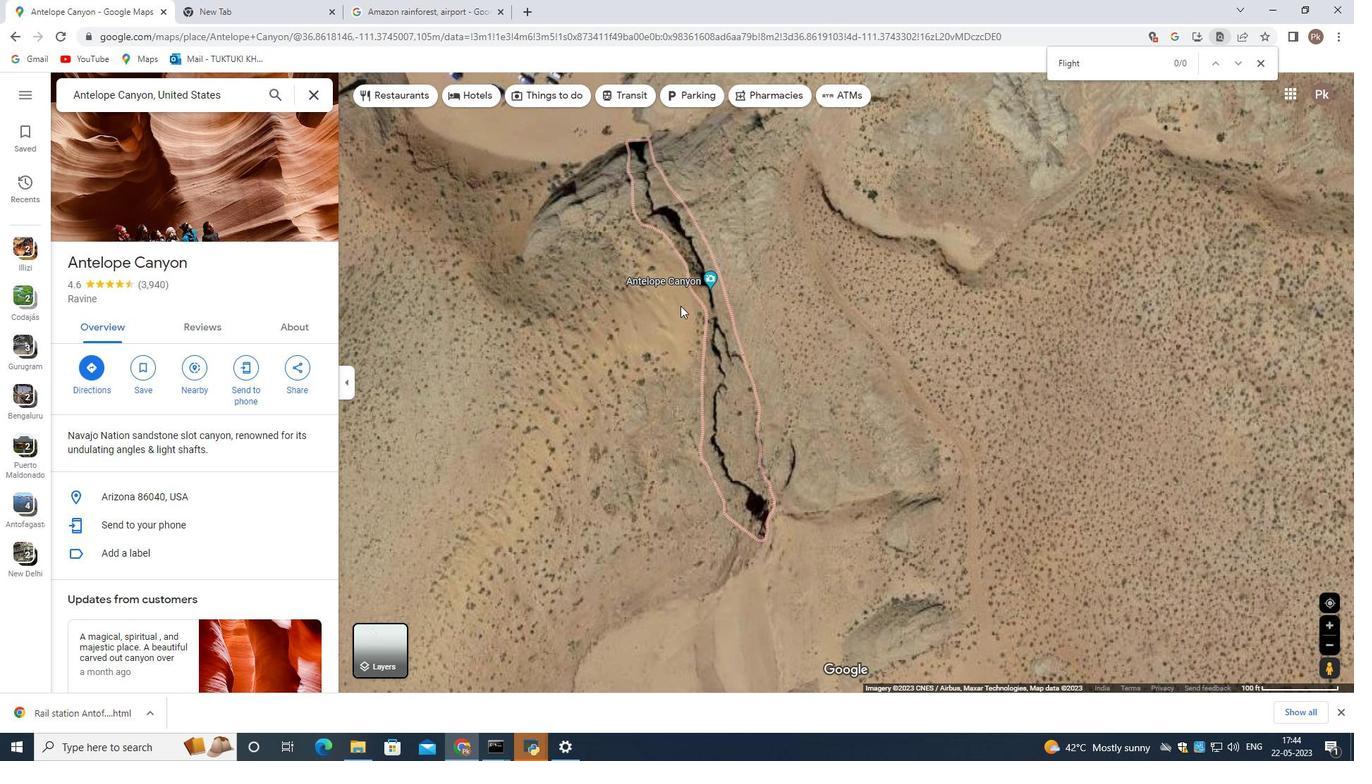 
Action: Mouse scrolled (680, 280) with delta (0, 0)
Screenshot: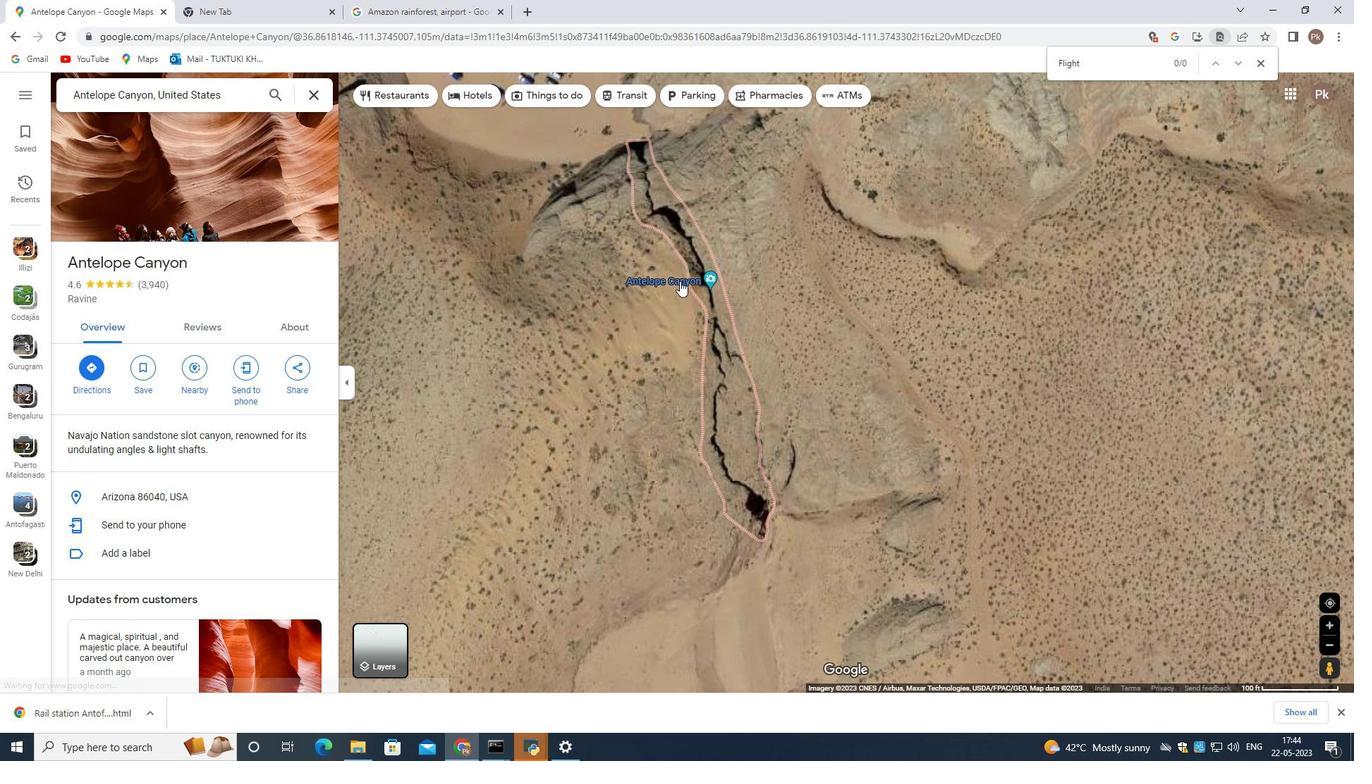 
Action: Mouse scrolled (680, 280) with delta (0, 0)
Screenshot: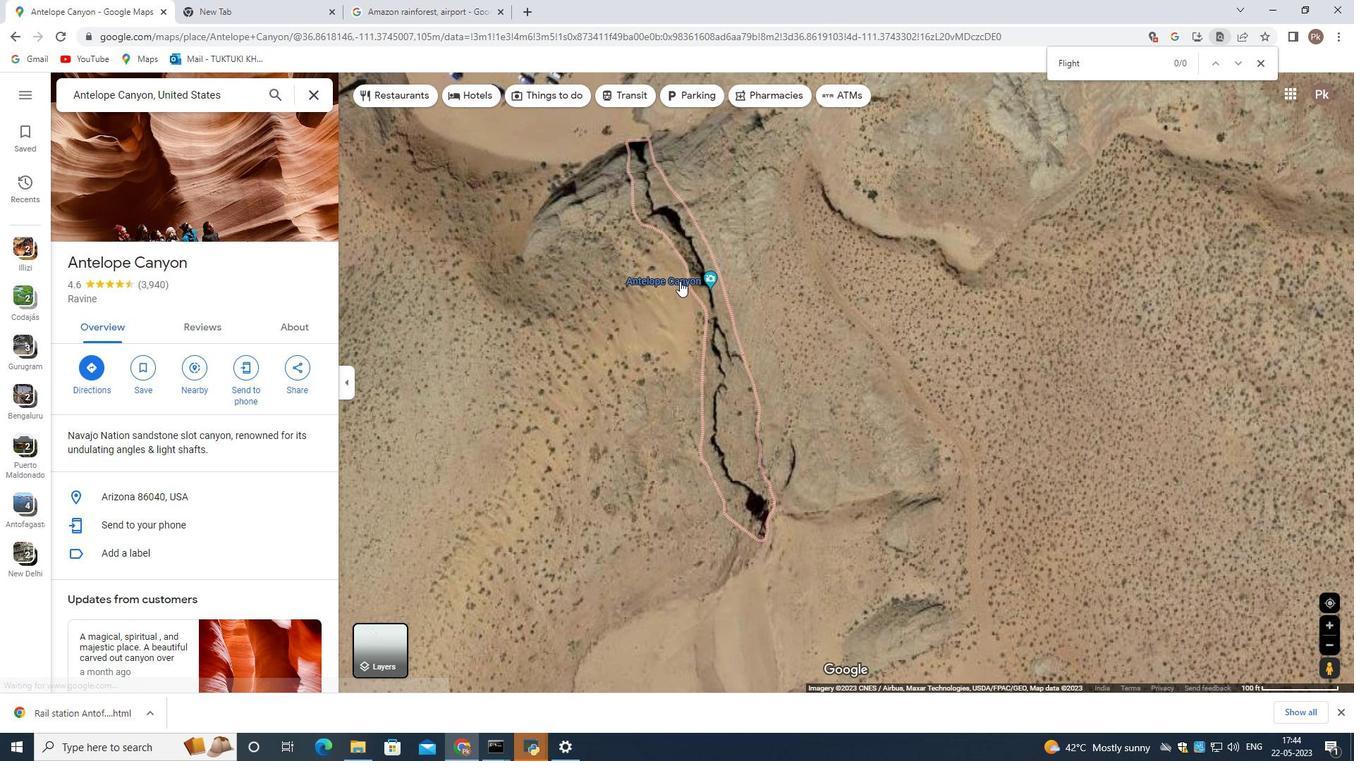 
Action: Mouse scrolled (680, 280) with delta (0, 0)
Screenshot: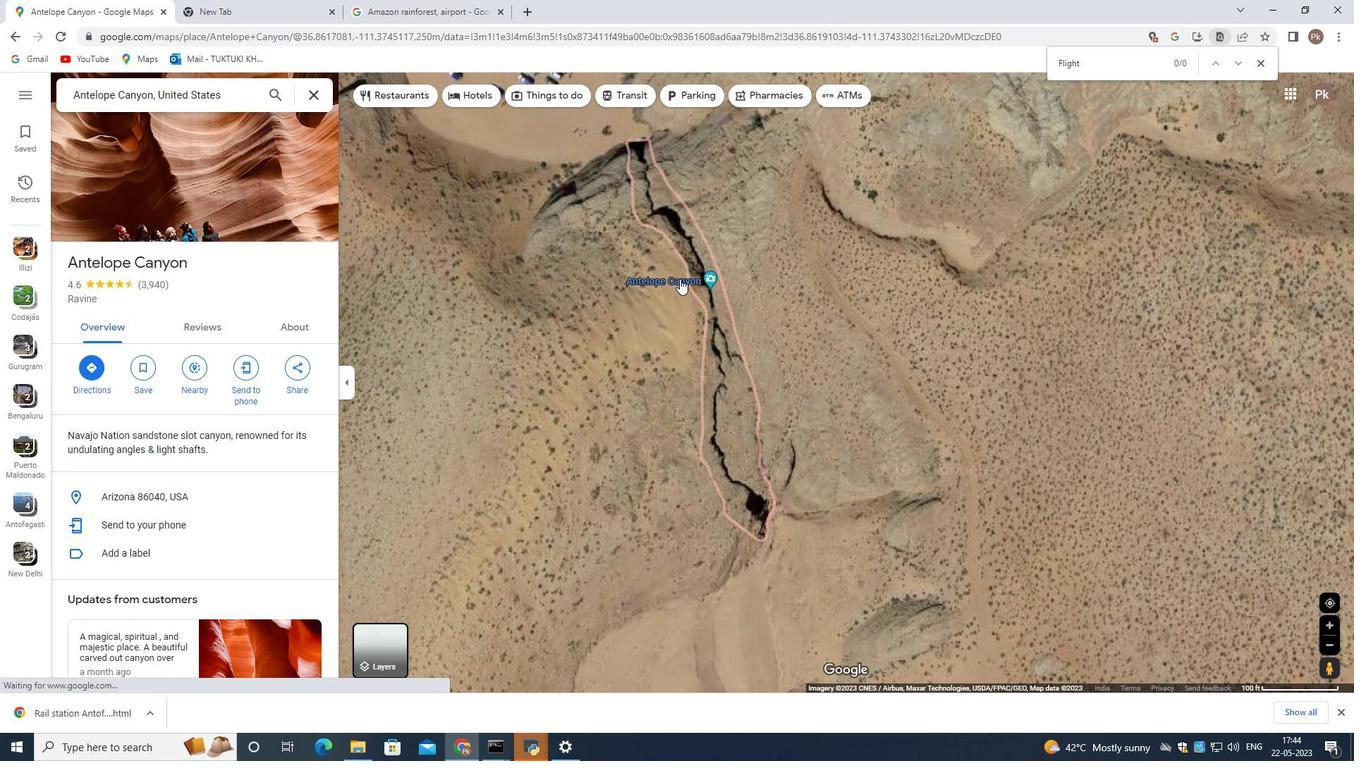 
Action: Mouse moved to (540, 314)
Screenshot: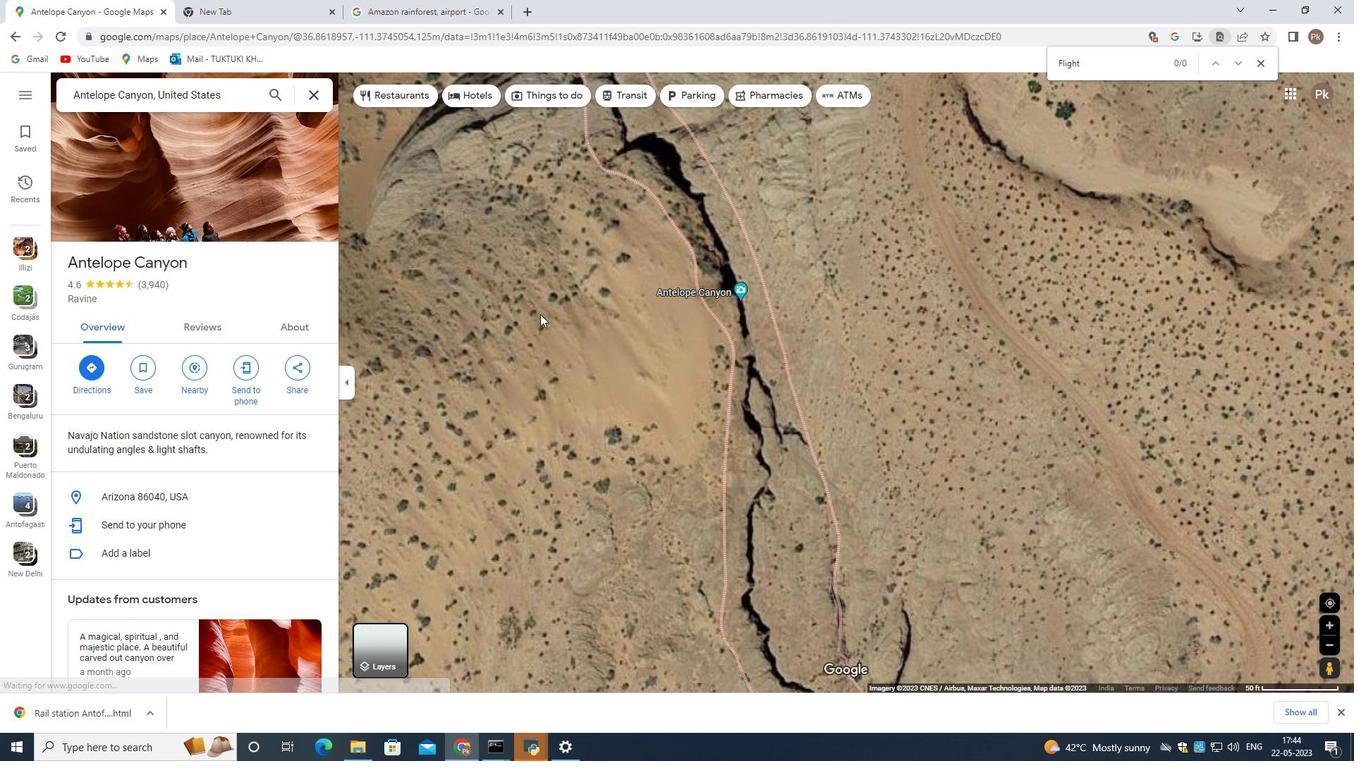 
Action: Mouse pressed left at (540, 314)
Screenshot: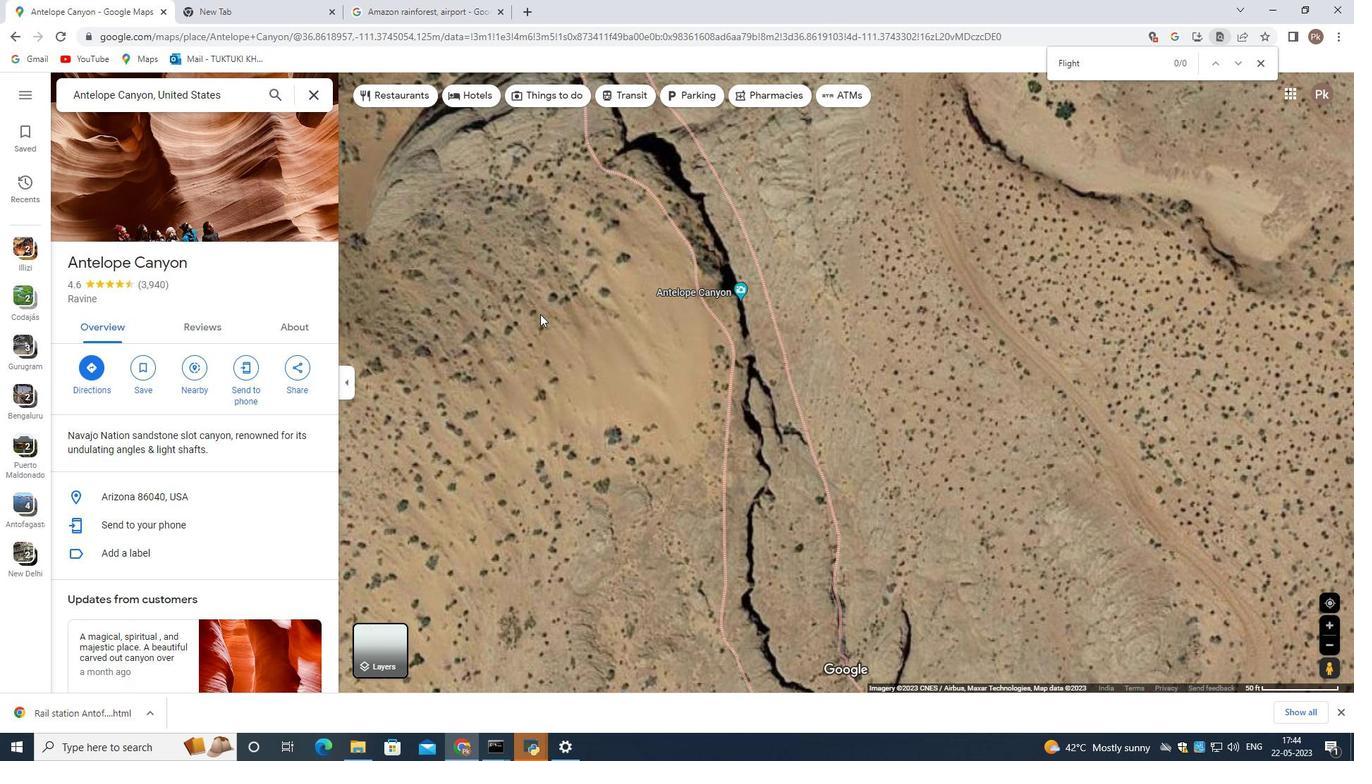 
Action: Mouse moved to (733, 499)
Screenshot: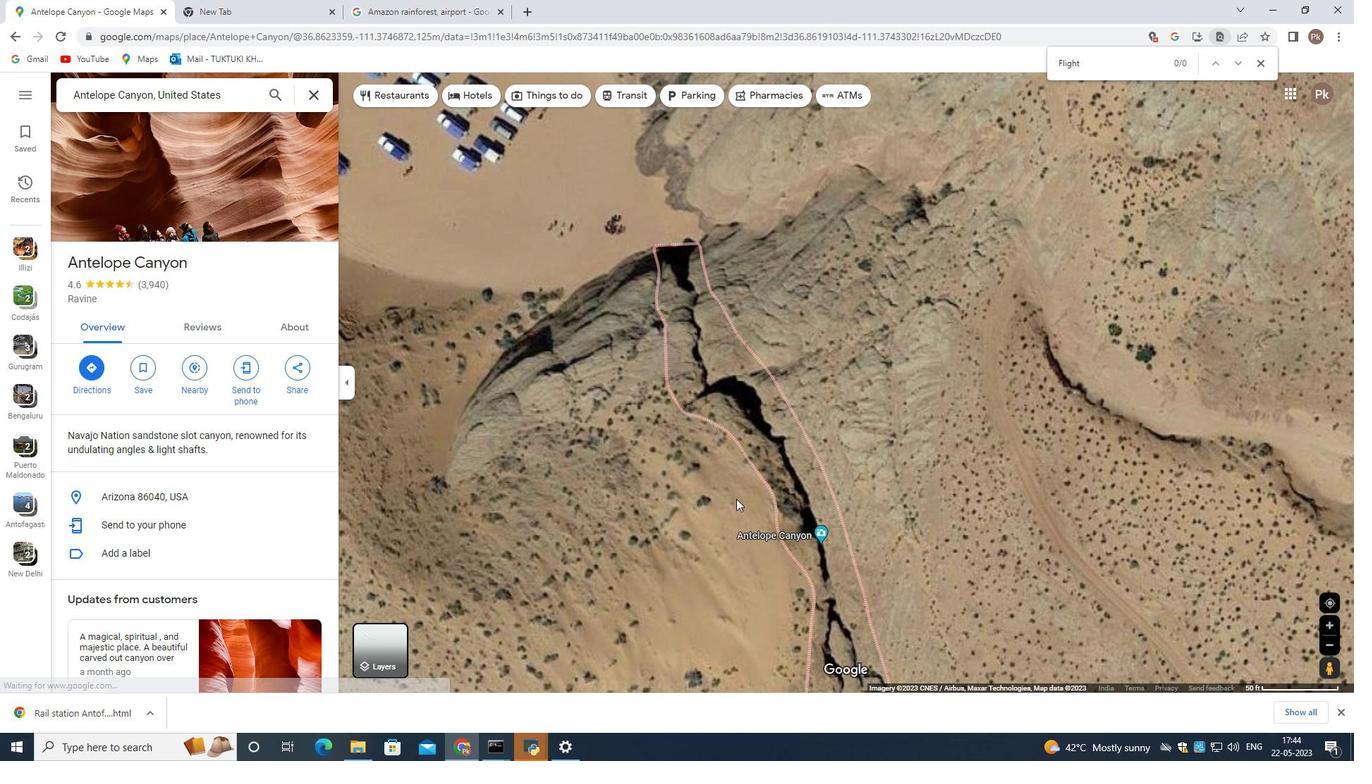 
Action: Mouse pressed left at (735, 499)
Screenshot: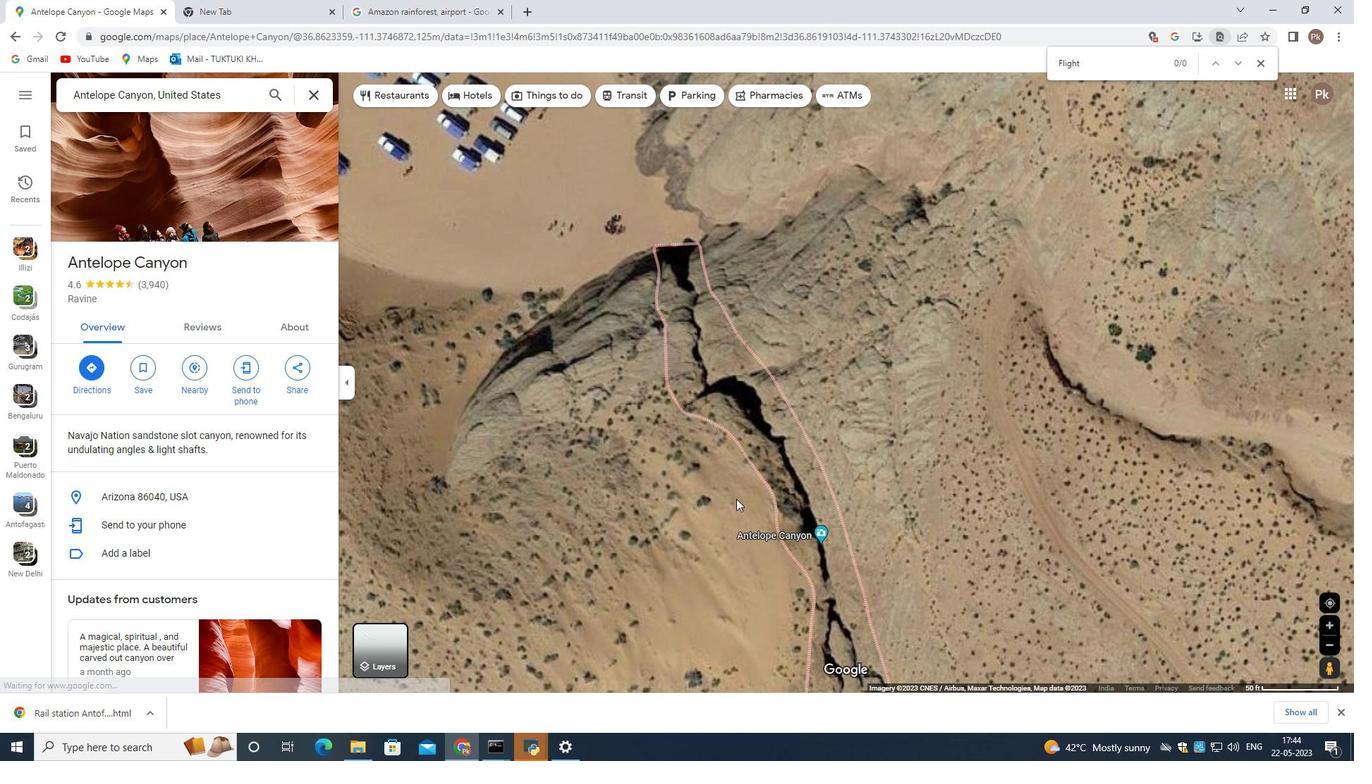 
Action: Mouse moved to (795, 544)
Screenshot: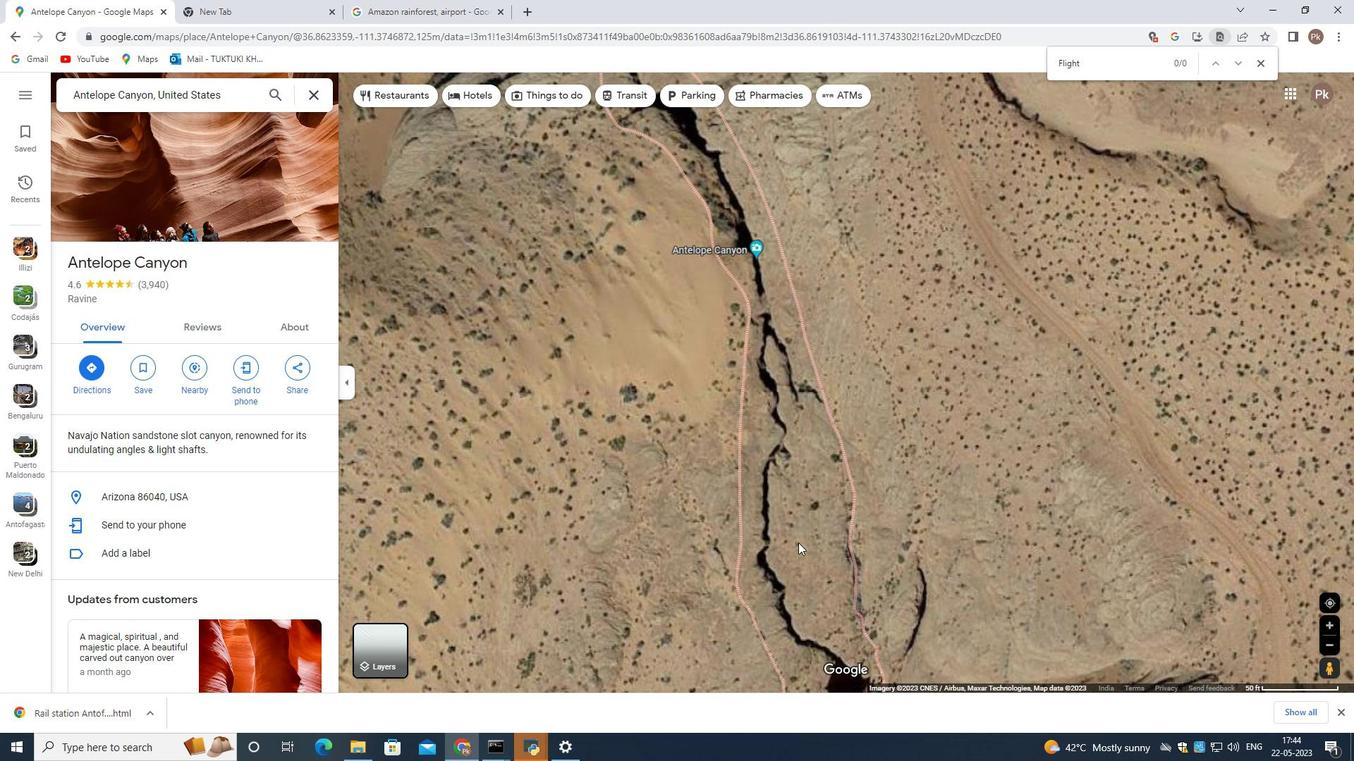 
Action: Mouse pressed left at (796, 544)
Screenshot: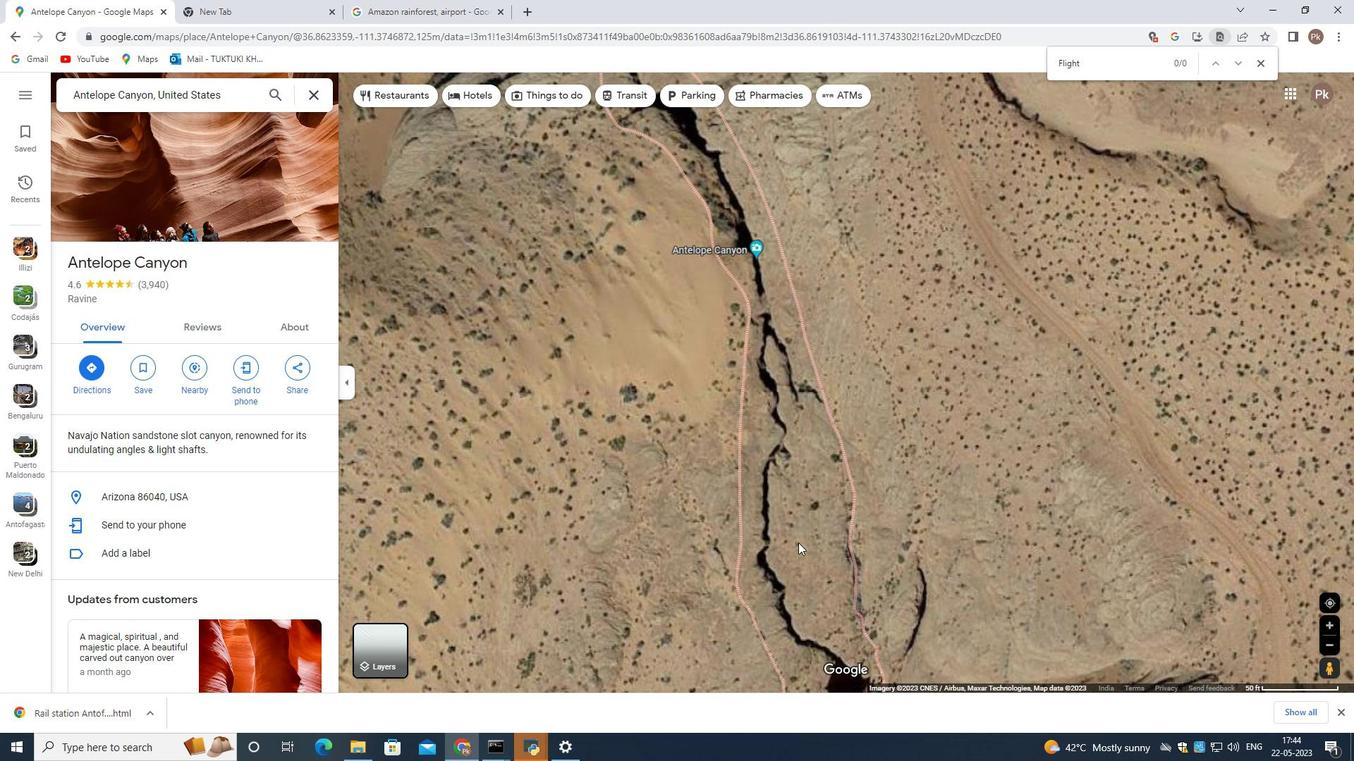 
Action: Mouse moved to (850, 426)
Screenshot: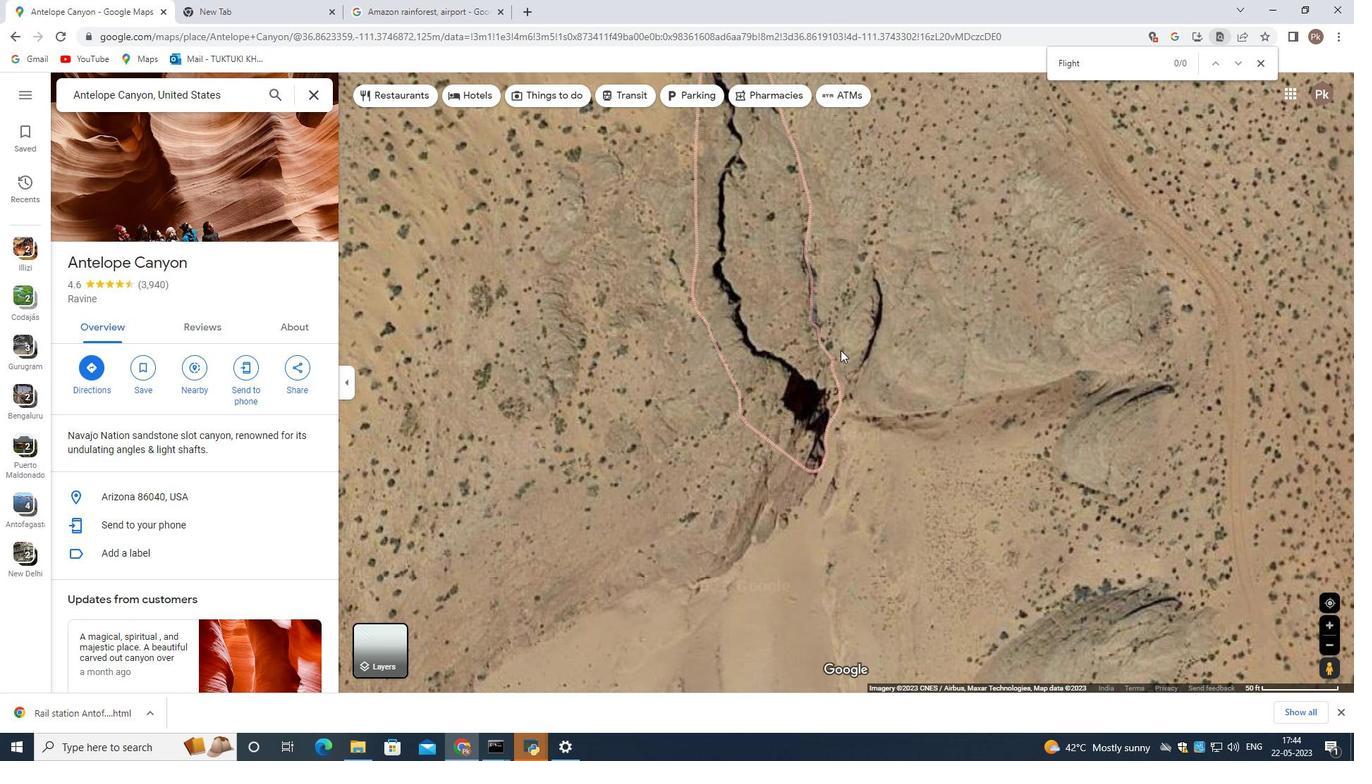 
Action: Mouse scrolled (850, 427) with delta (0, 0)
Screenshot: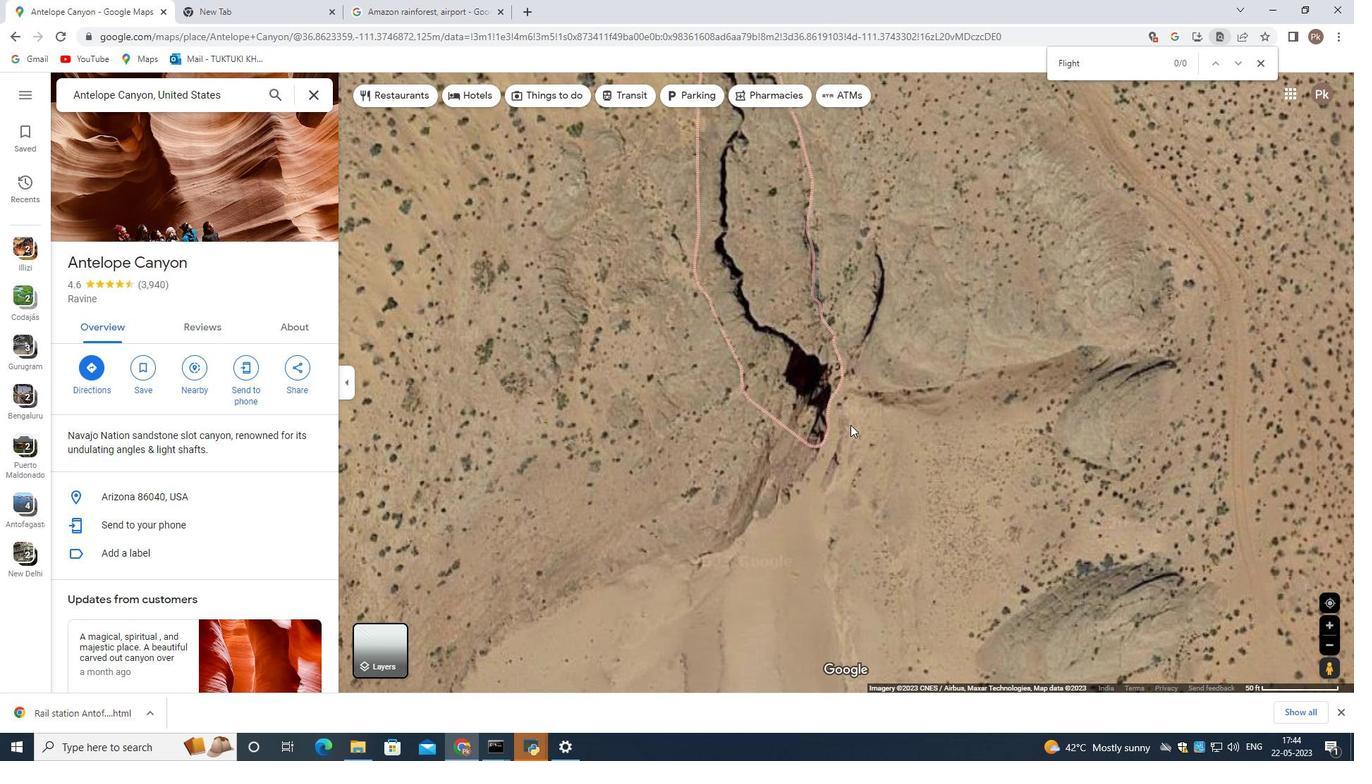 
Action: Mouse scrolled (850, 427) with delta (0, 0)
Screenshot: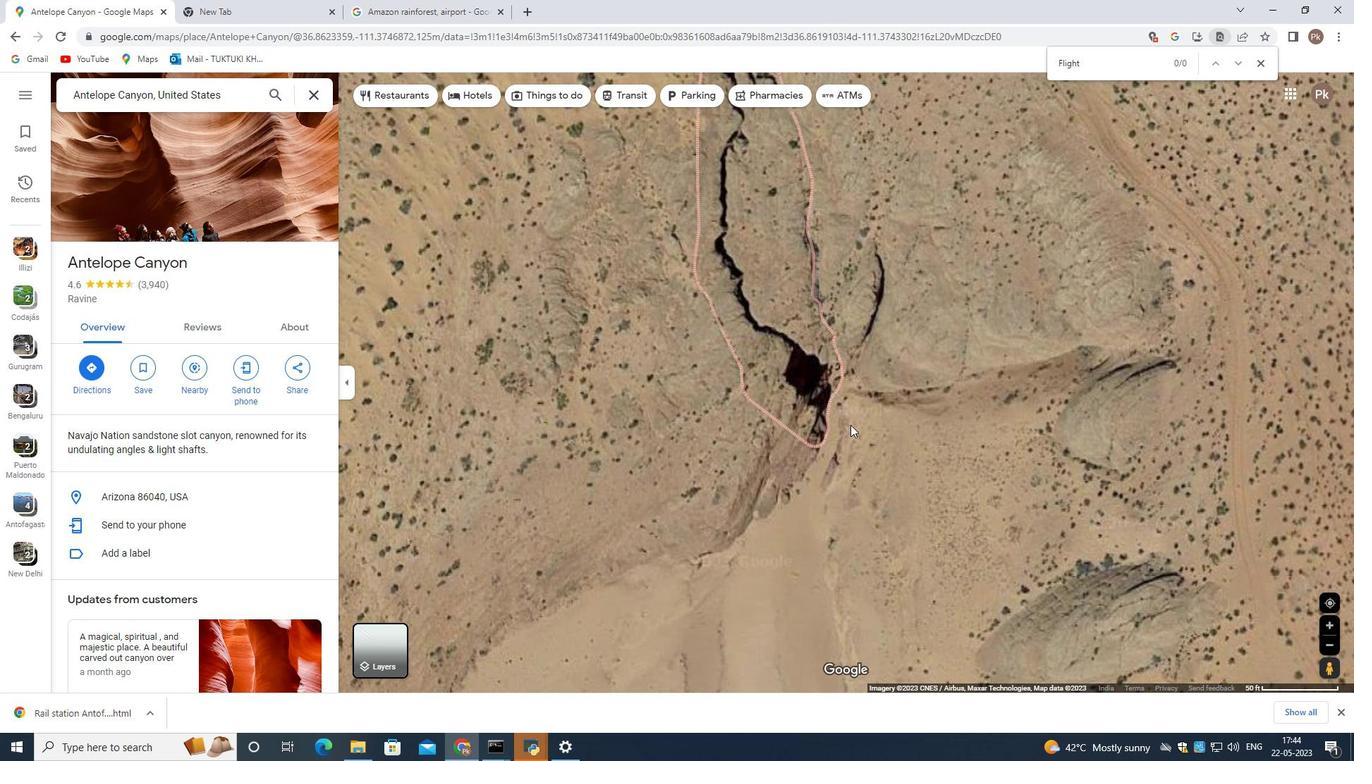 
Action: Mouse scrolled (850, 427) with delta (0, 0)
Screenshot: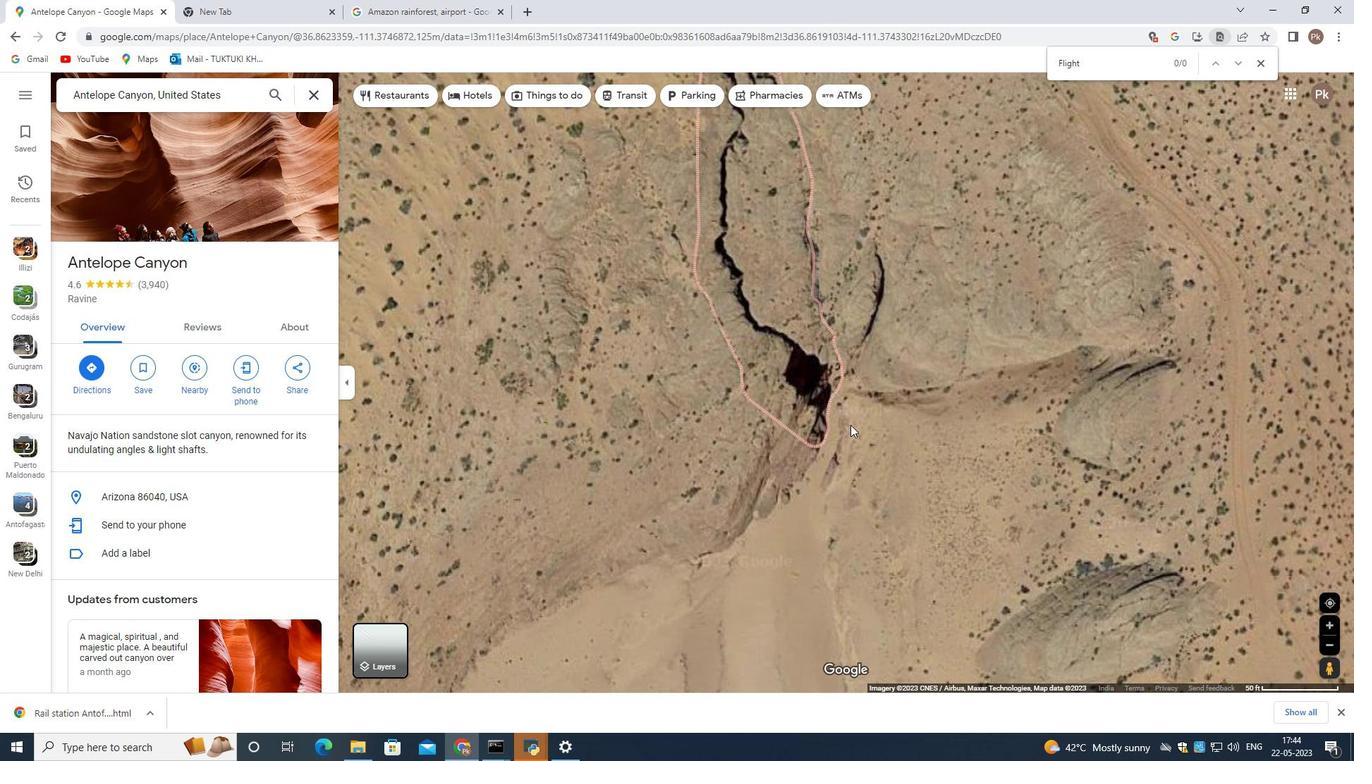 
Action: Mouse scrolled (850, 427) with delta (0, 0)
Screenshot: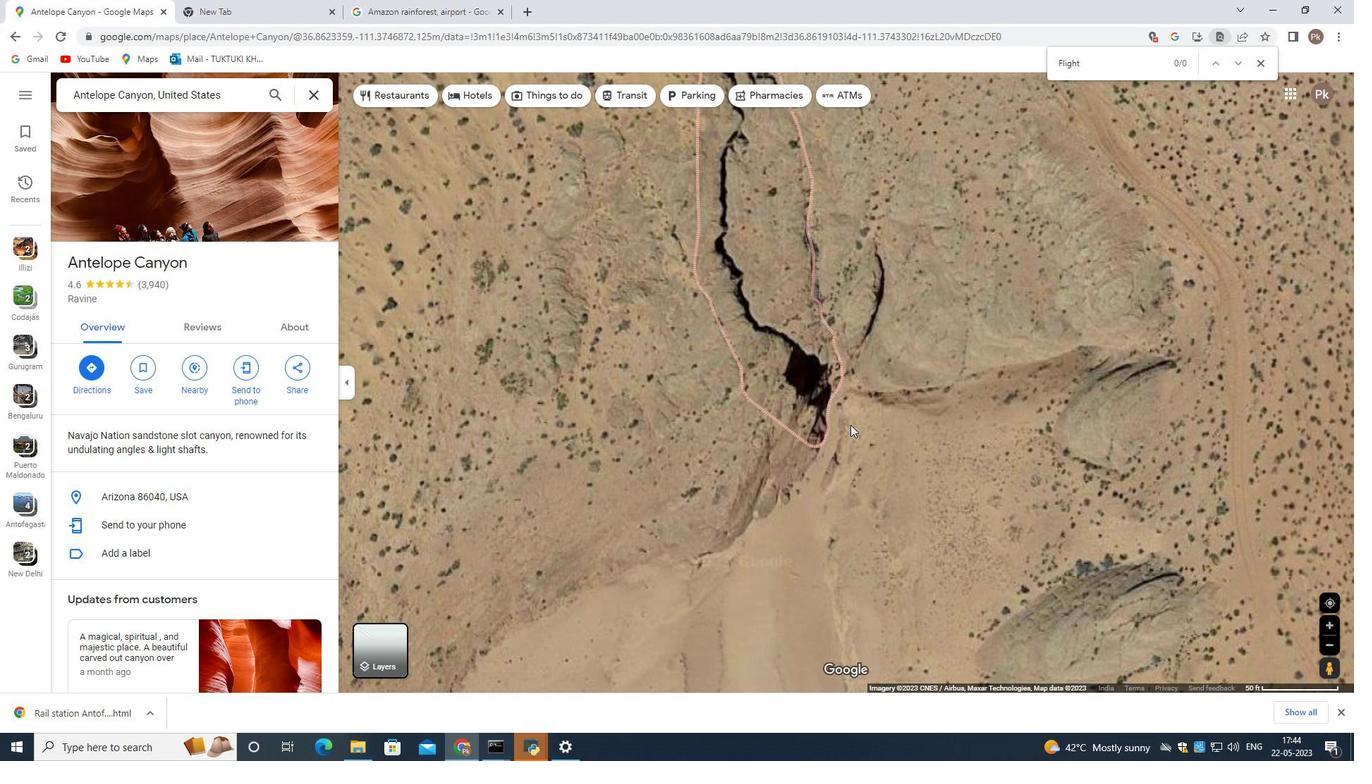 
Action: Mouse scrolled (850, 427) with delta (0, 0)
Screenshot: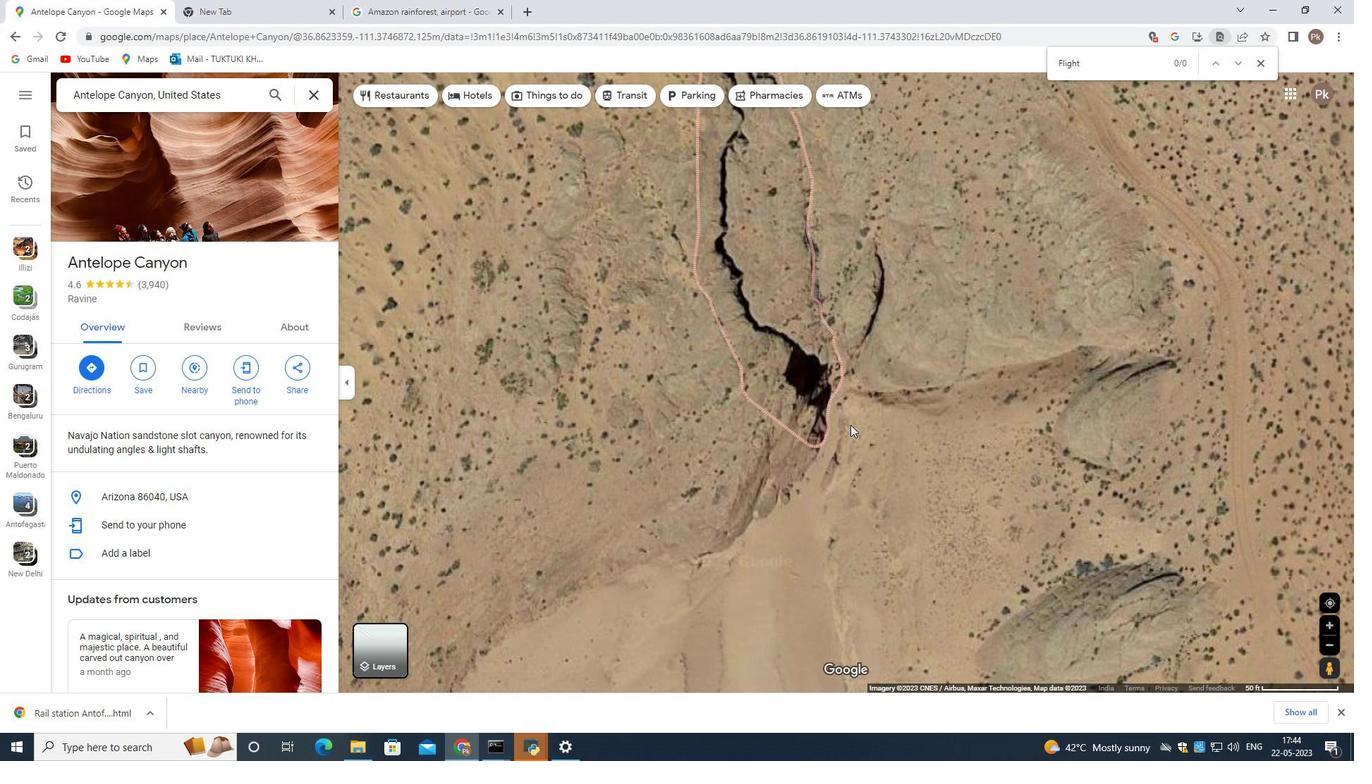 
Action: Mouse moved to (723, 350)
Screenshot: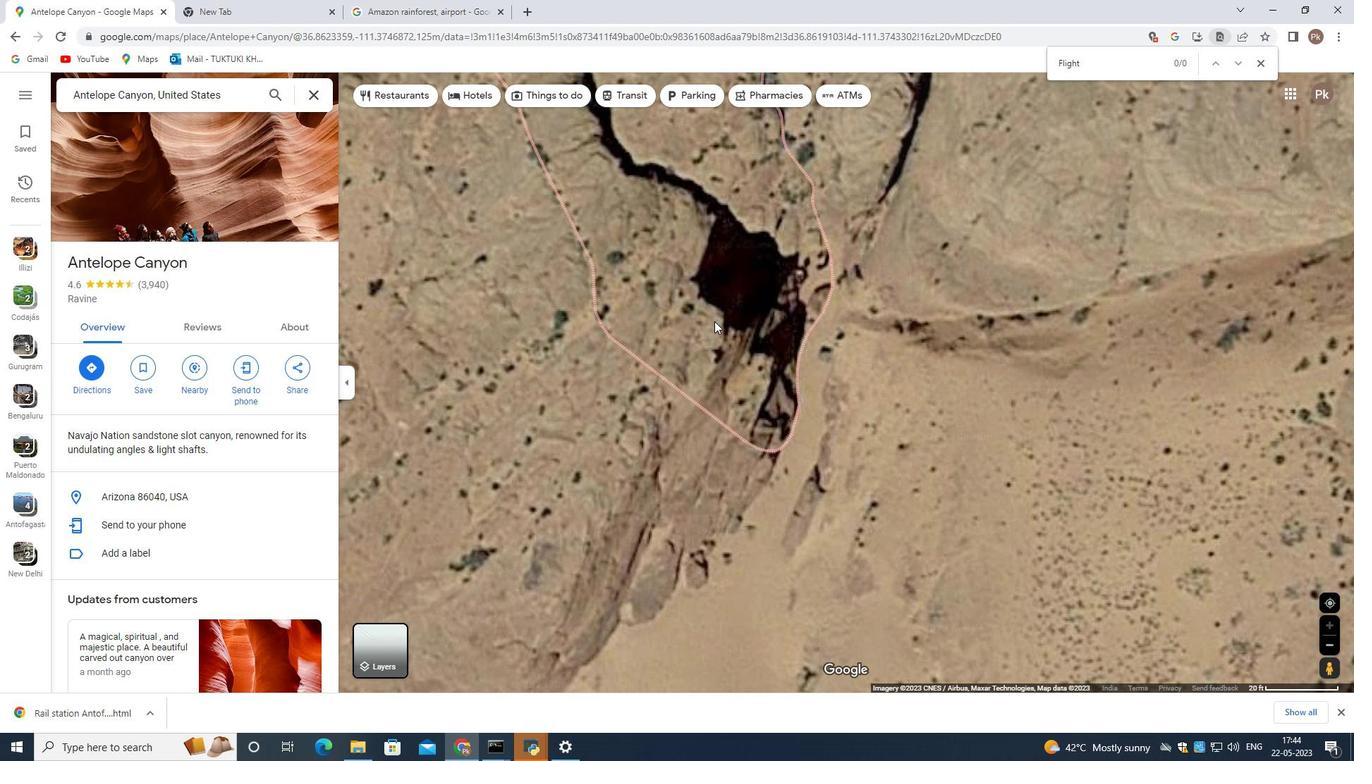 
Action: Mouse scrolled (723, 351) with delta (0, 0)
